 Task: Select the current location as Carlsbad Caverns National Park, New Mexico, United States . Now zoom - , and verify the location . Hide zoom slider
Action: Mouse moved to (122, 74)
Screenshot: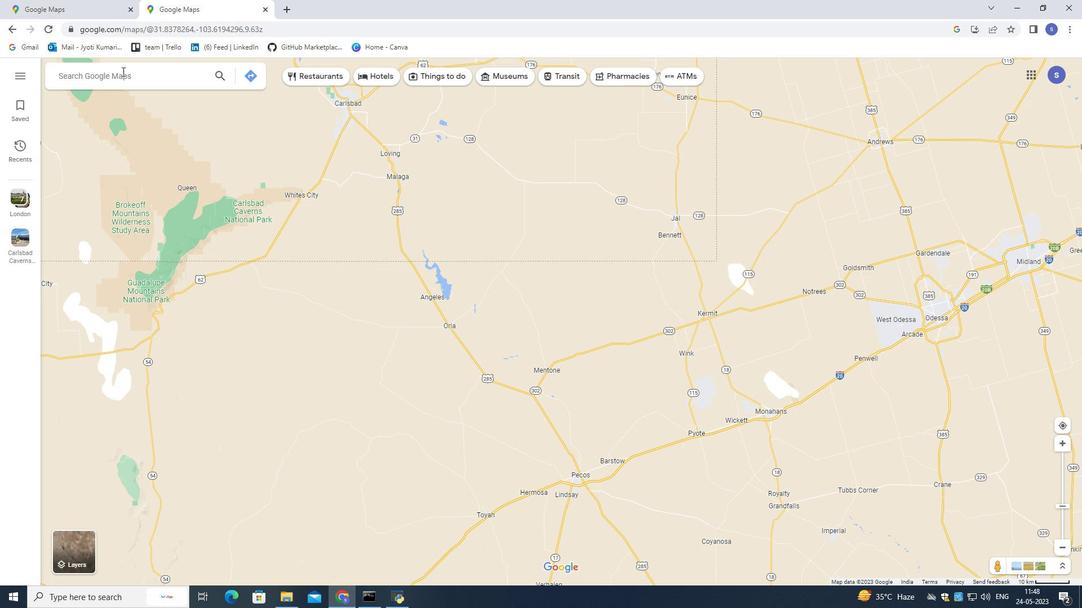 
Action: Mouse pressed left at (122, 74)
Screenshot: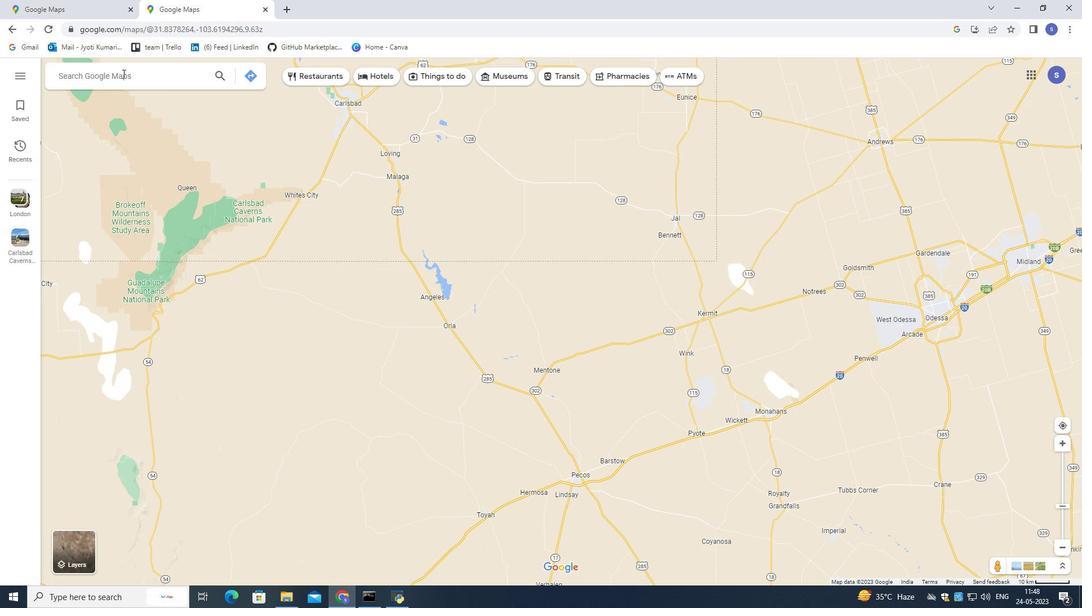 
Action: Key pressed <Key.shift>Cari<Key.backspace>lsbad<Key.space><Key.shift>caverns<Key.space>national<Key.space>parks,<Key.space>new<Key.space>mexico,<Key.space>united<Key.space>state<Key.enter>
Screenshot: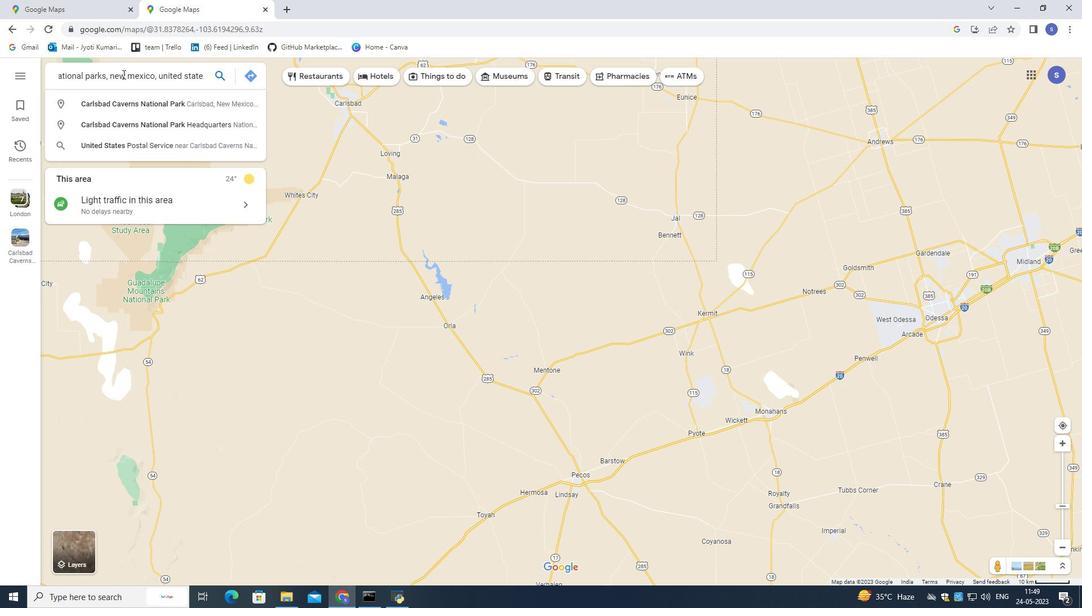 
Action: Mouse moved to (530, 411)
Screenshot: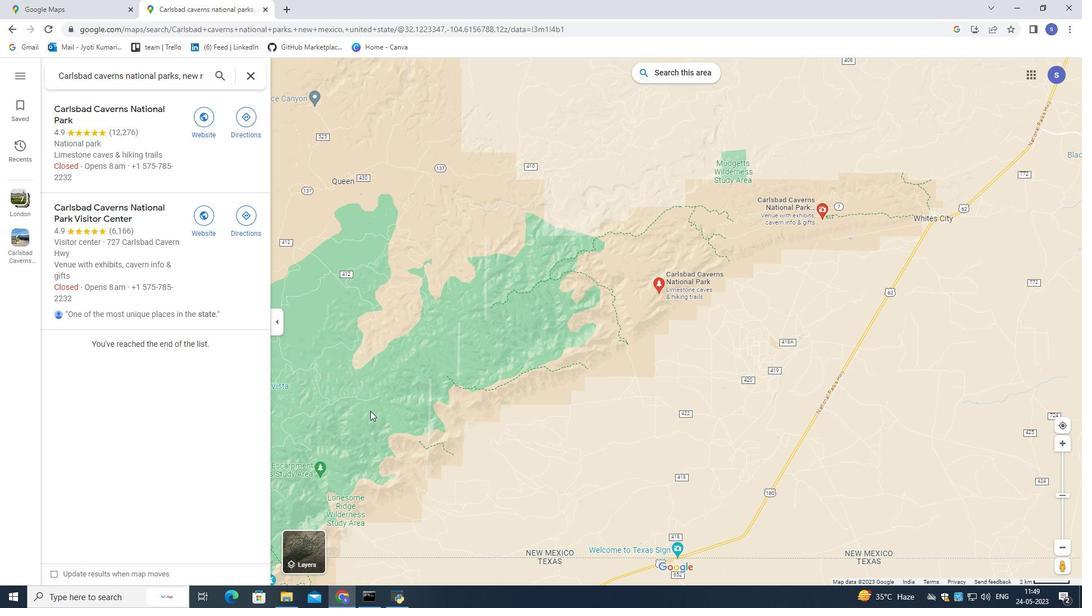 
Action: Mouse scrolled (530, 412) with delta (0, 0)
Screenshot: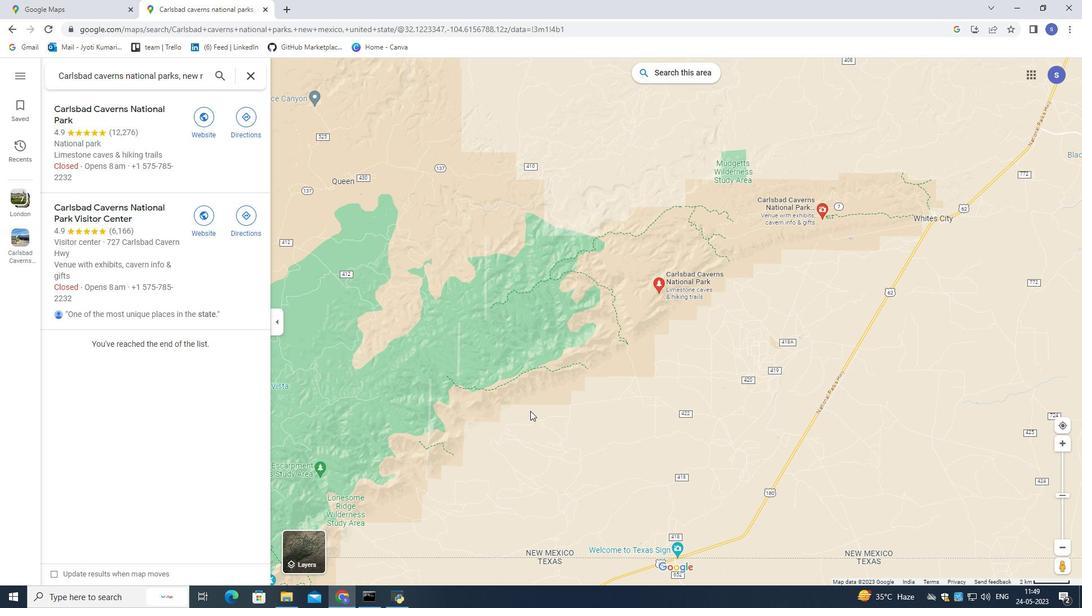 
Action: Mouse moved to (662, 363)
Screenshot: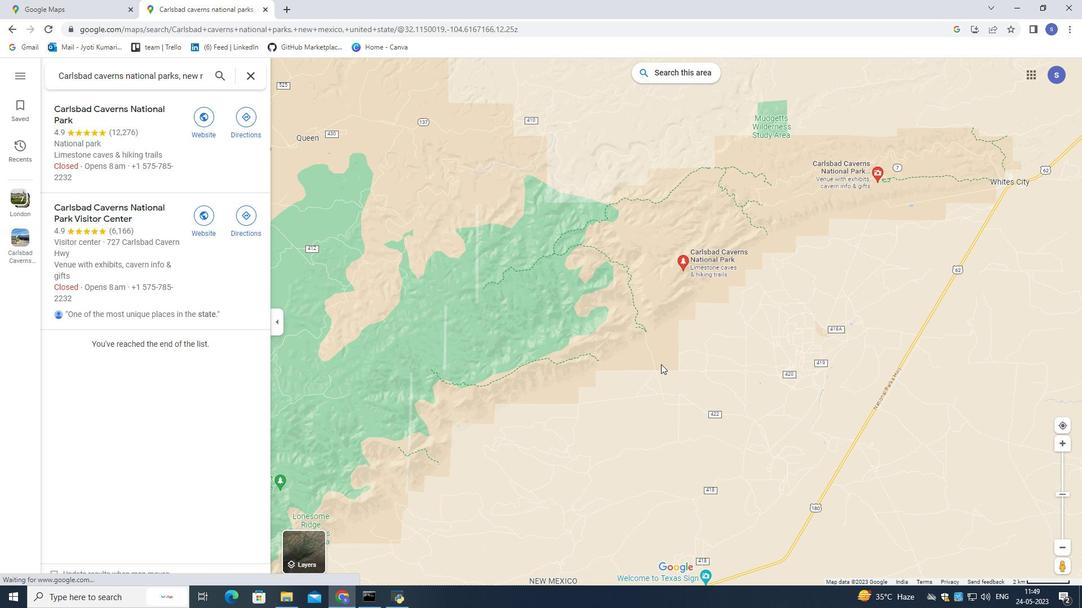 
Action: Mouse pressed left at (662, 363)
Screenshot: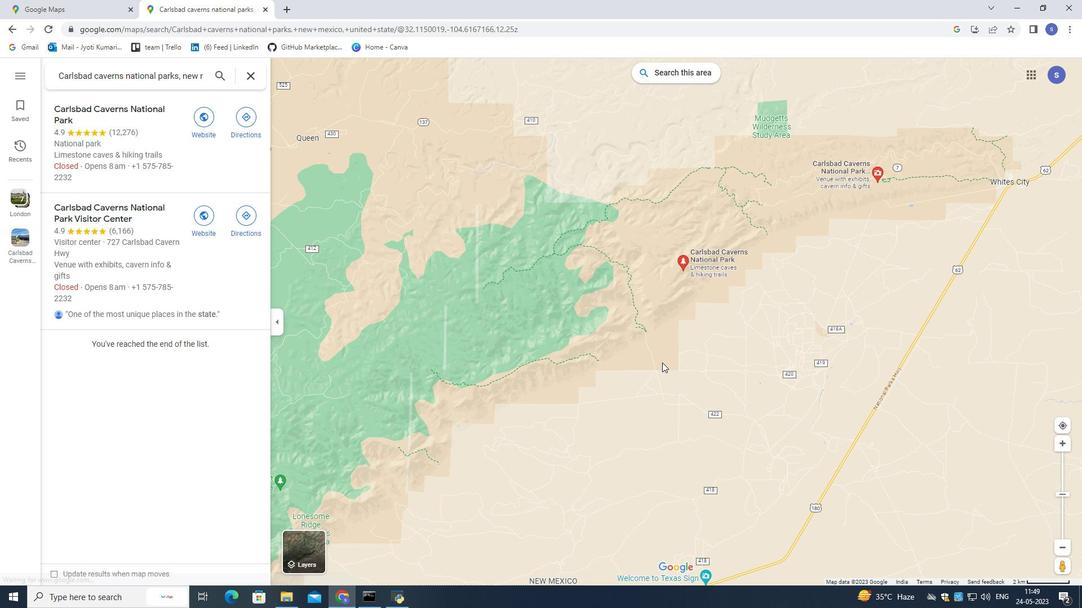 
Action: Mouse moved to (571, 424)
Screenshot: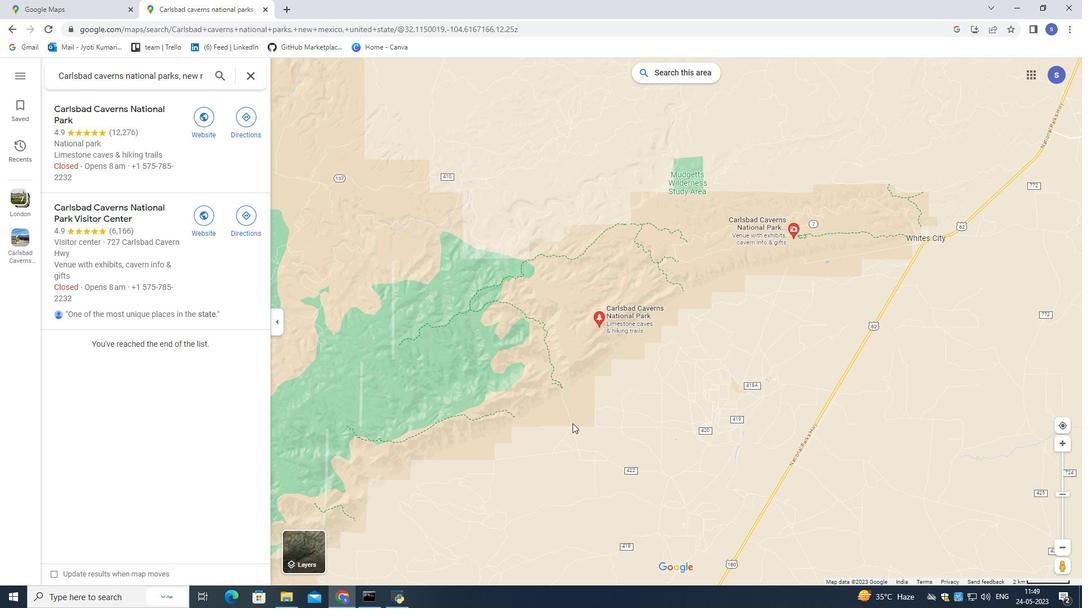 
Action: Mouse scrolled (571, 425) with delta (0, 0)
Screenshot: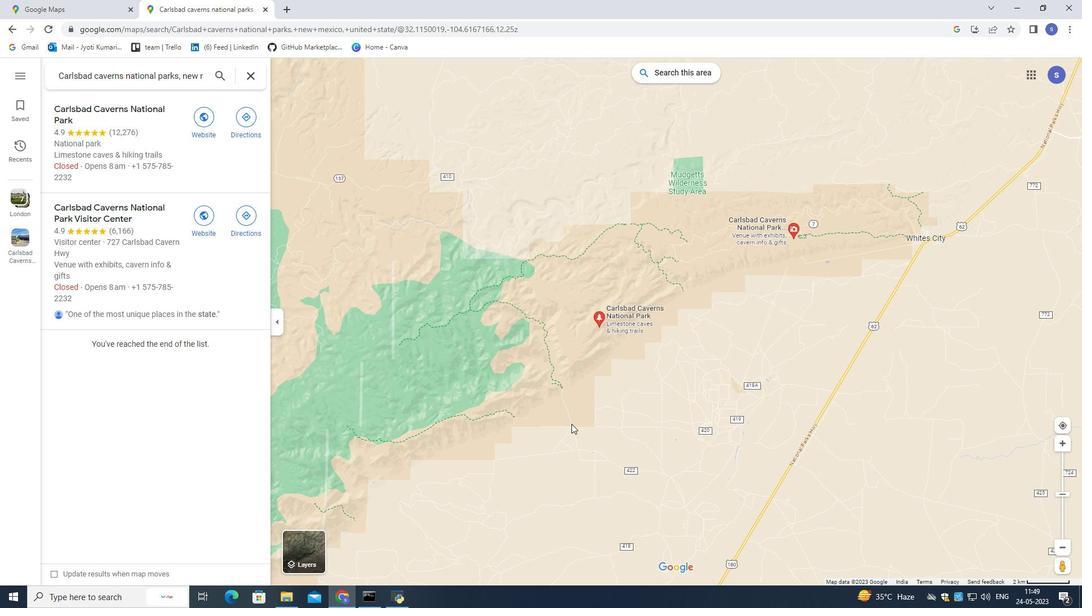 
Action: Mouse scrolled (571, 425) with delta (0, 0)
Screenshot: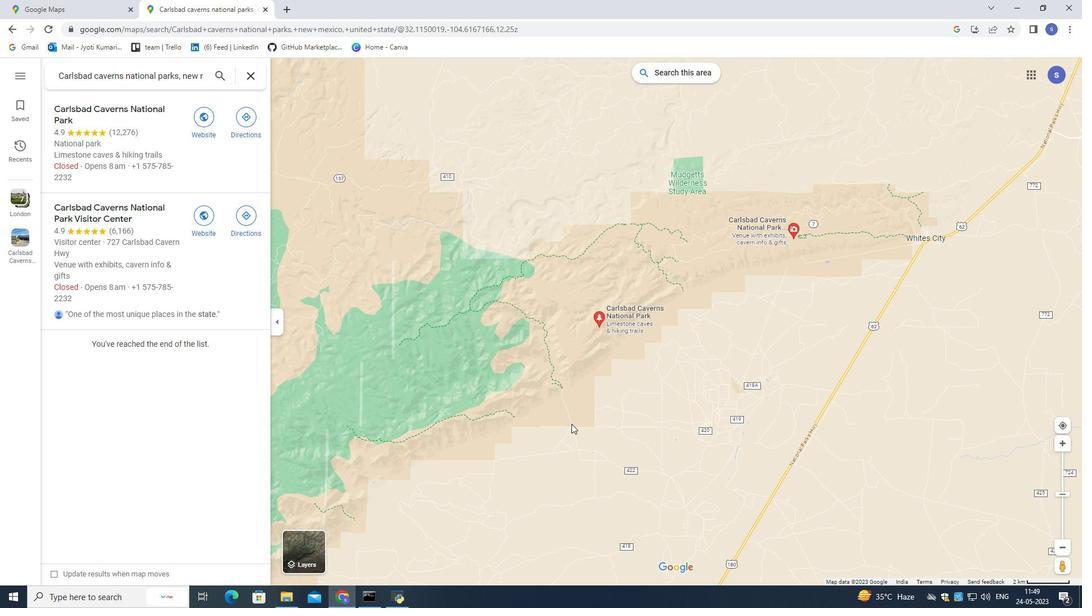 
Action: Mouse scrolled (571, 425) with delta (0, 0)
Screenshot: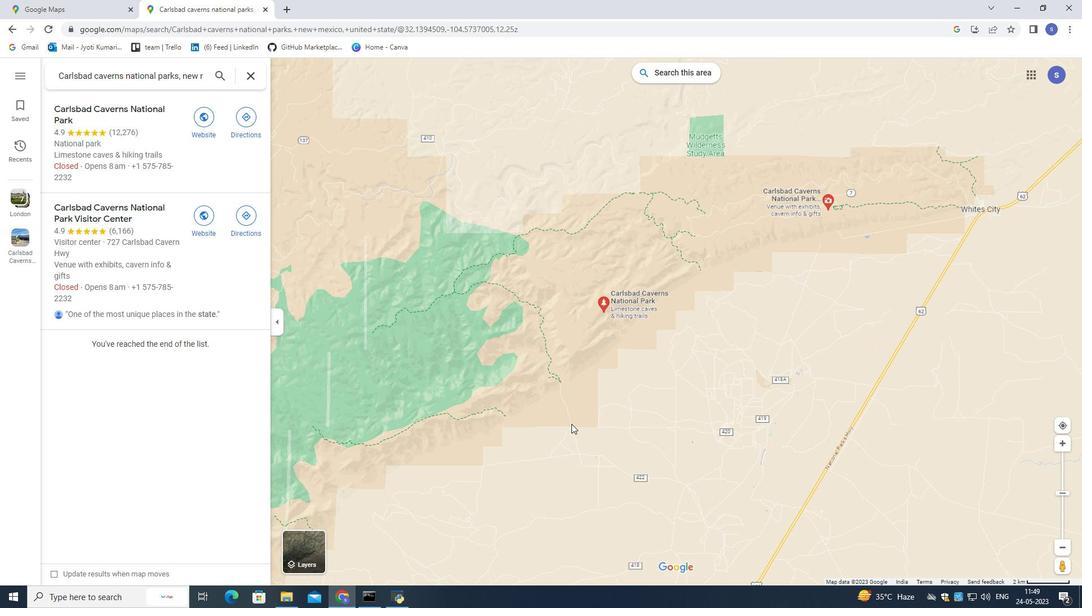 
Action: Mouse scrolled (571, 425) with delta (0, 0)
Screenshot: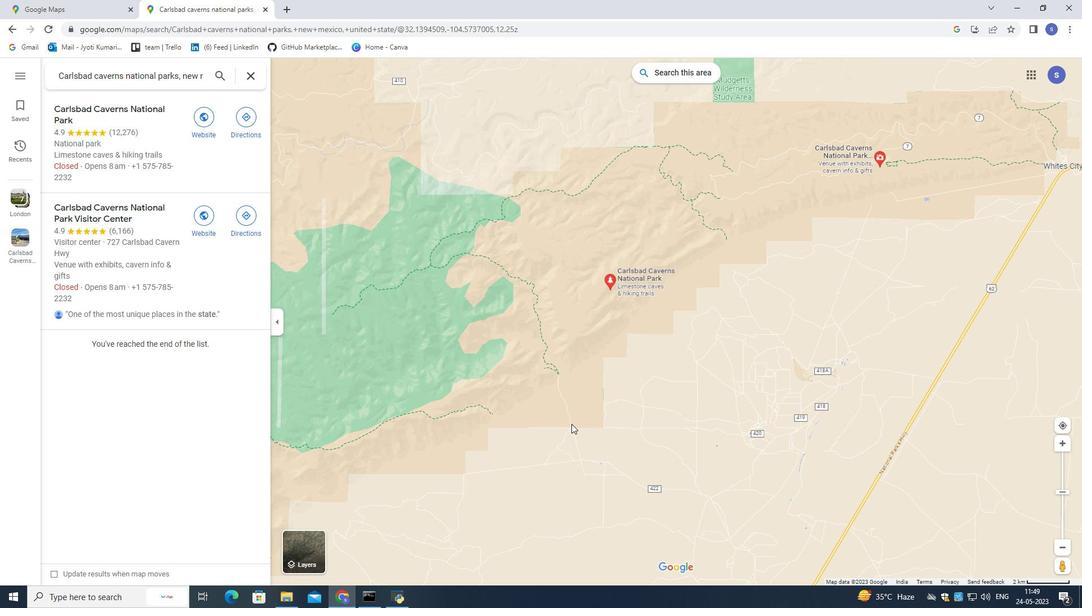 
Action: Mouse moved to (130, 147)
Screenshot: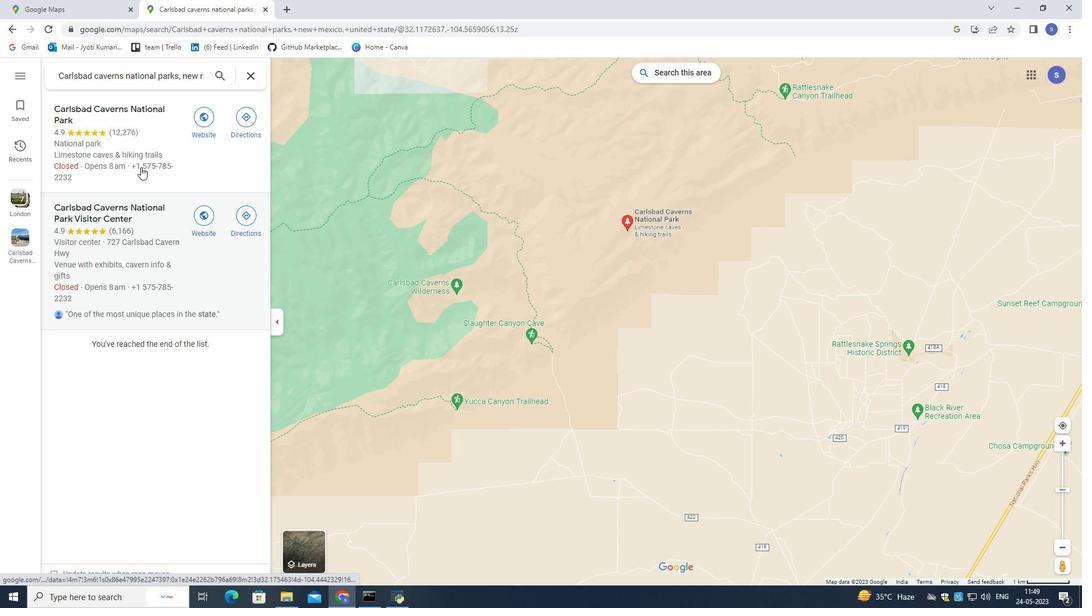 
Action: Mouse pressed left at (130, 147)
Screenshot: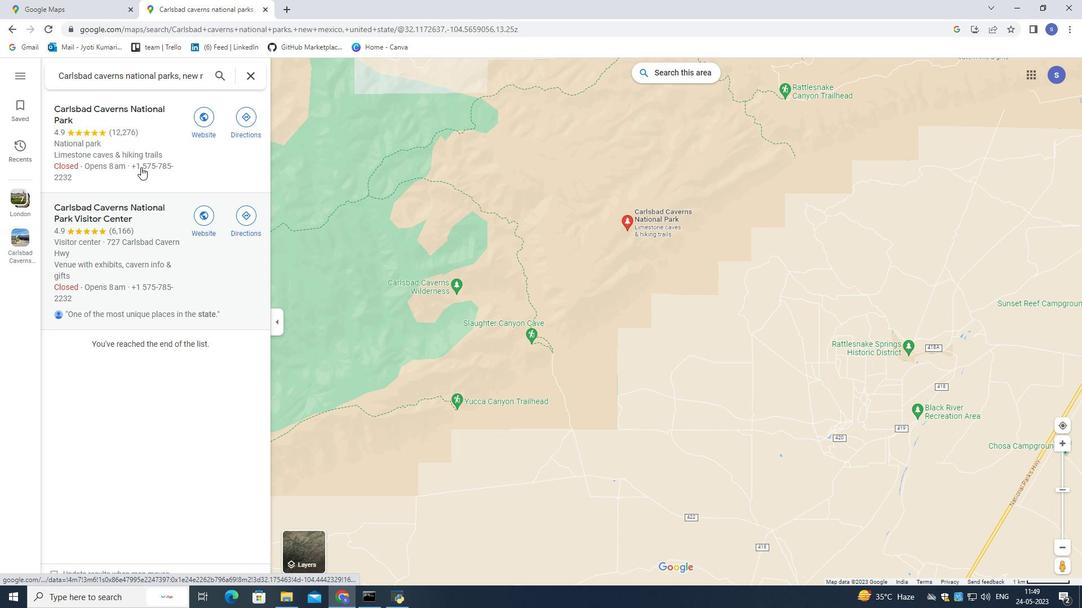 
Action: Mouse moved to (577, 298)
Screenshot: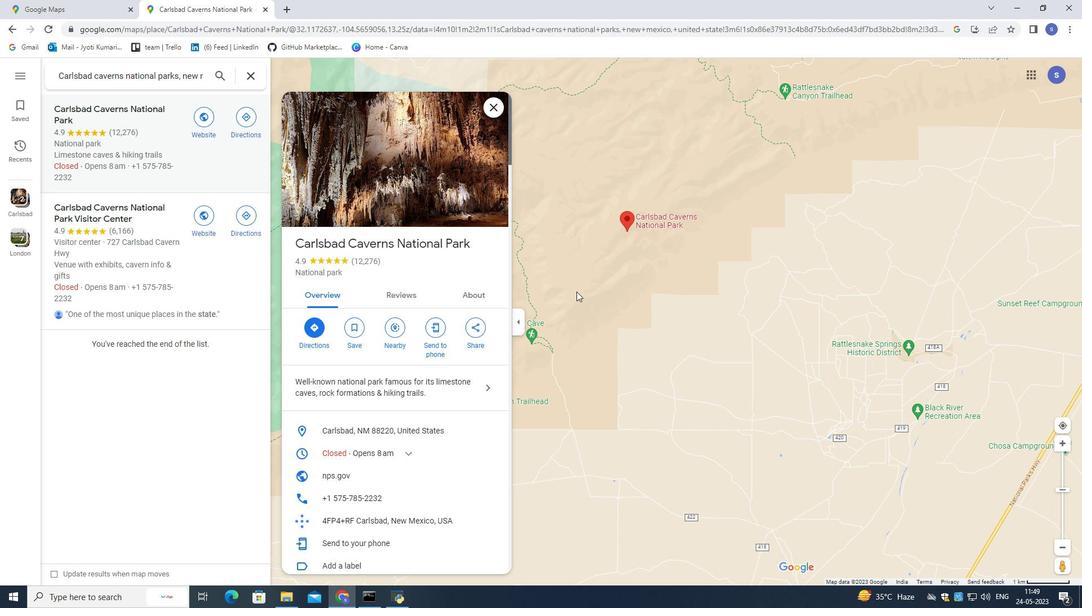 
Action: Mouse scrolled (577, 298) with delta (0, 0)
Screenshot: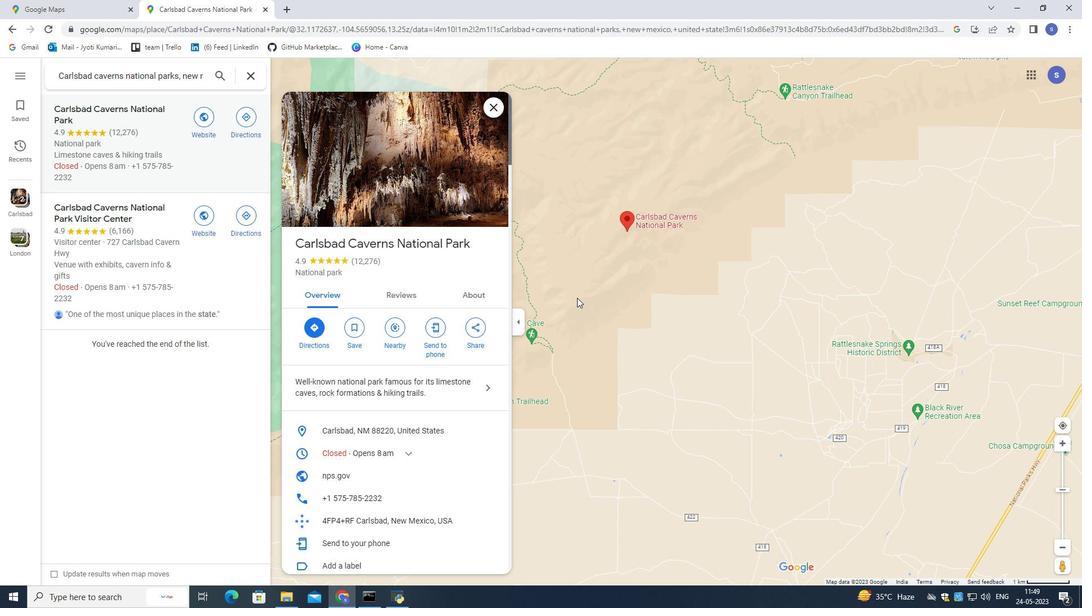
Action: Mouse scrolled (577, 298) with delta (0, 0)
Screenshot: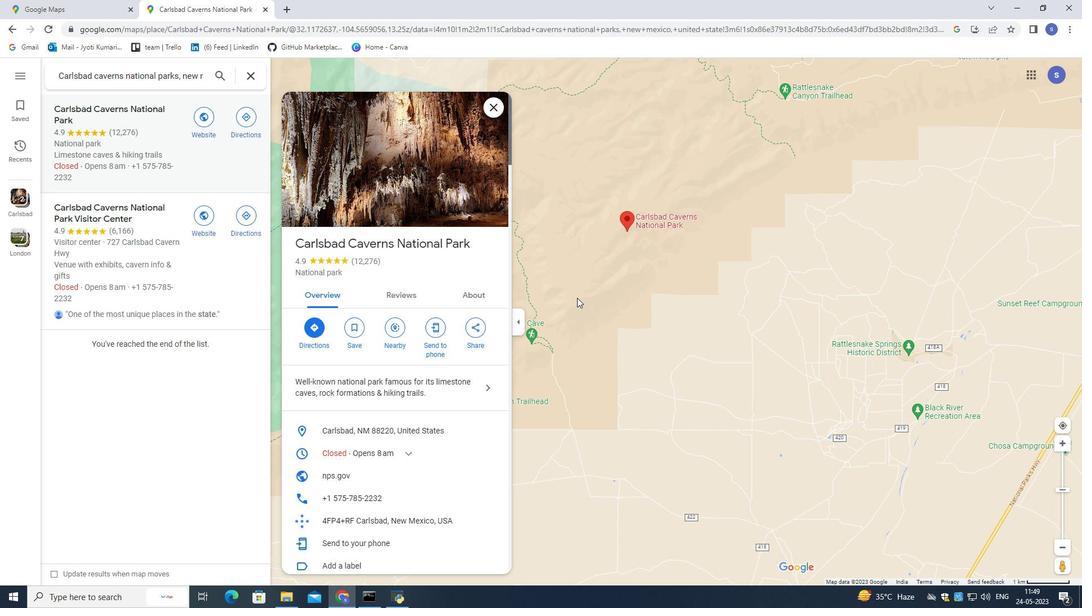 
Action: Mouse scrolled (577, 298) with delta (0, 0)
Screenshot: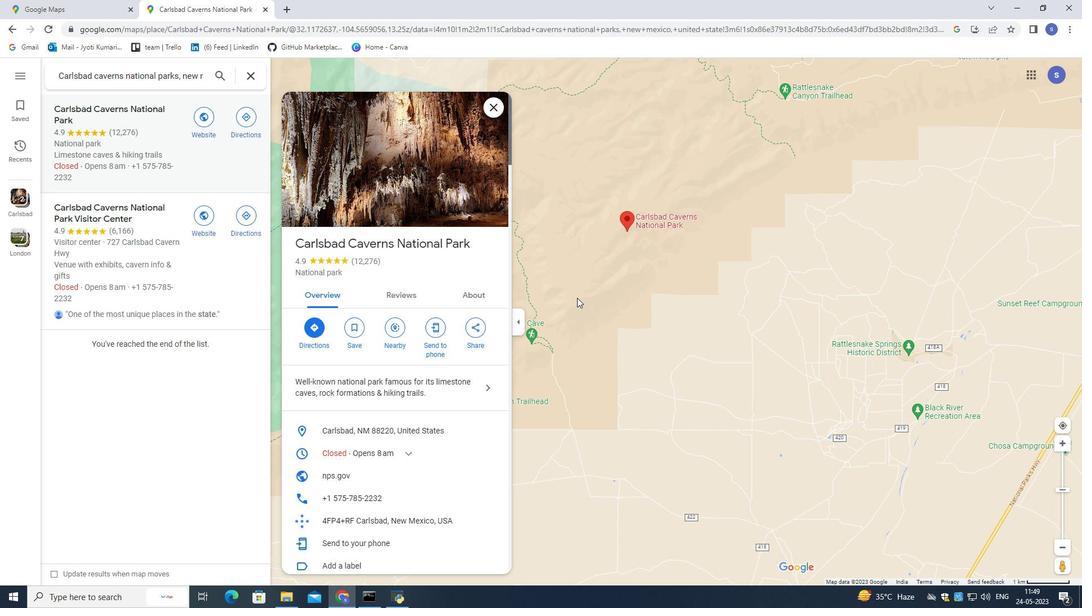 
Action: Mouse scrolled (577, 298) with delta (0, 0)
Screenshot: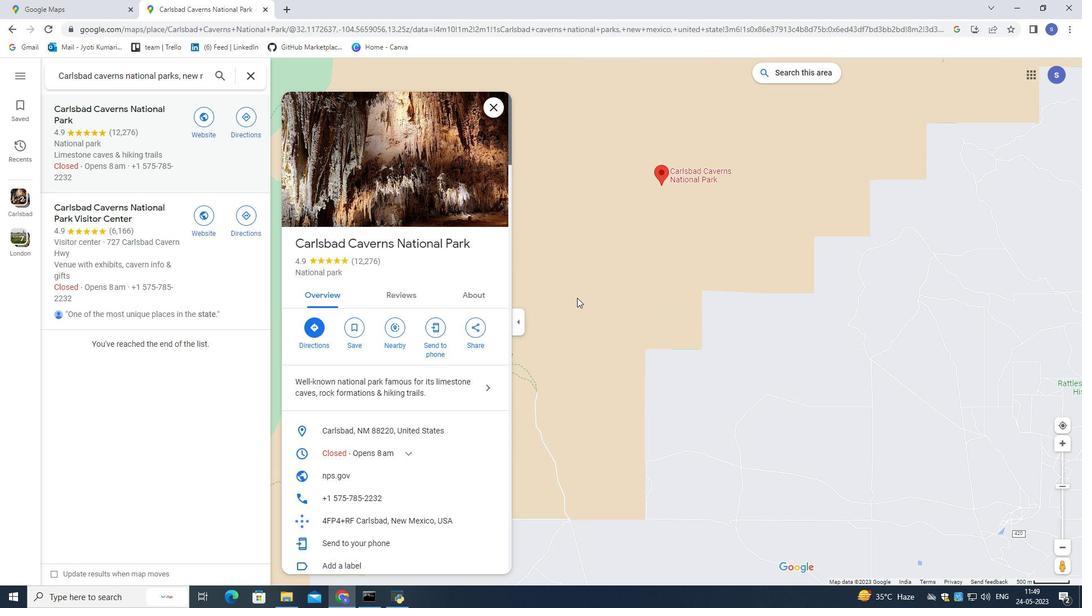 
Action: Mouse moved to (612, 271)
Screenshot: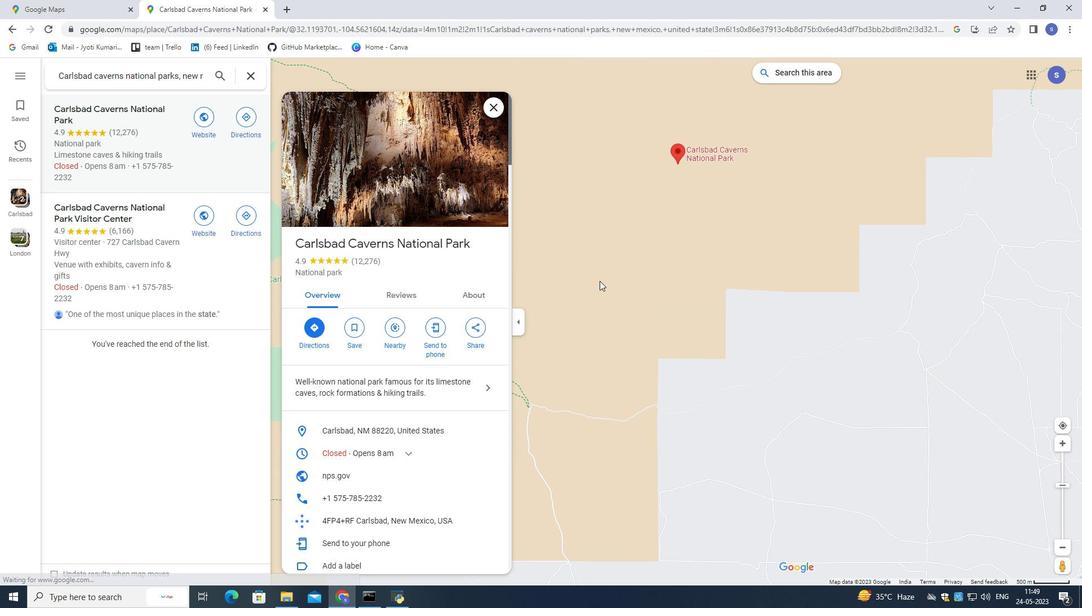 
Action: Mouse pressed left at (612, 271)
Screenshot: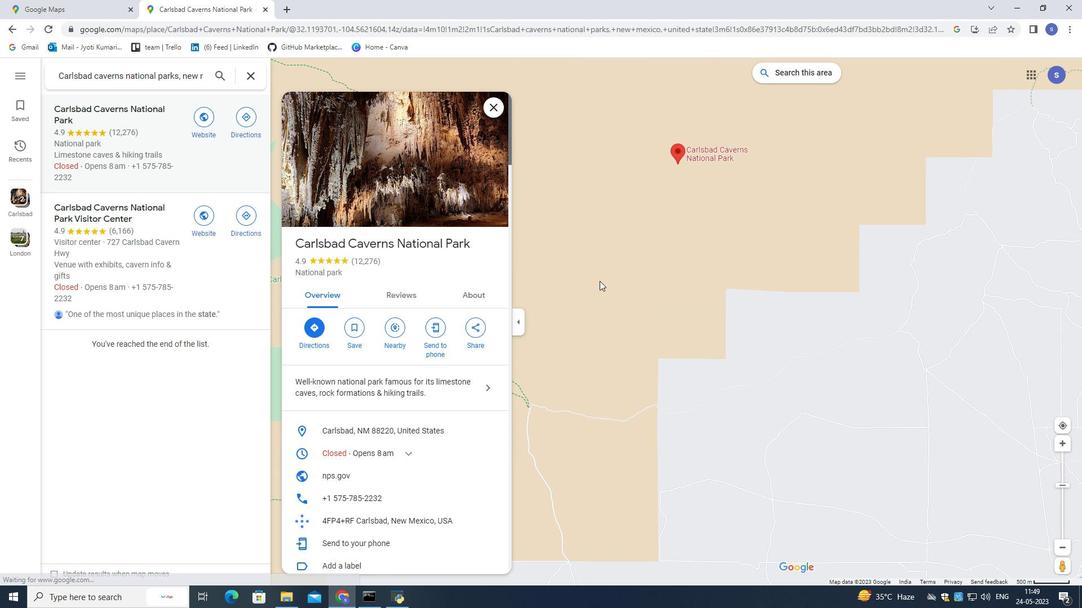
Action: Mouse moved to (546, 369)
Screenshot: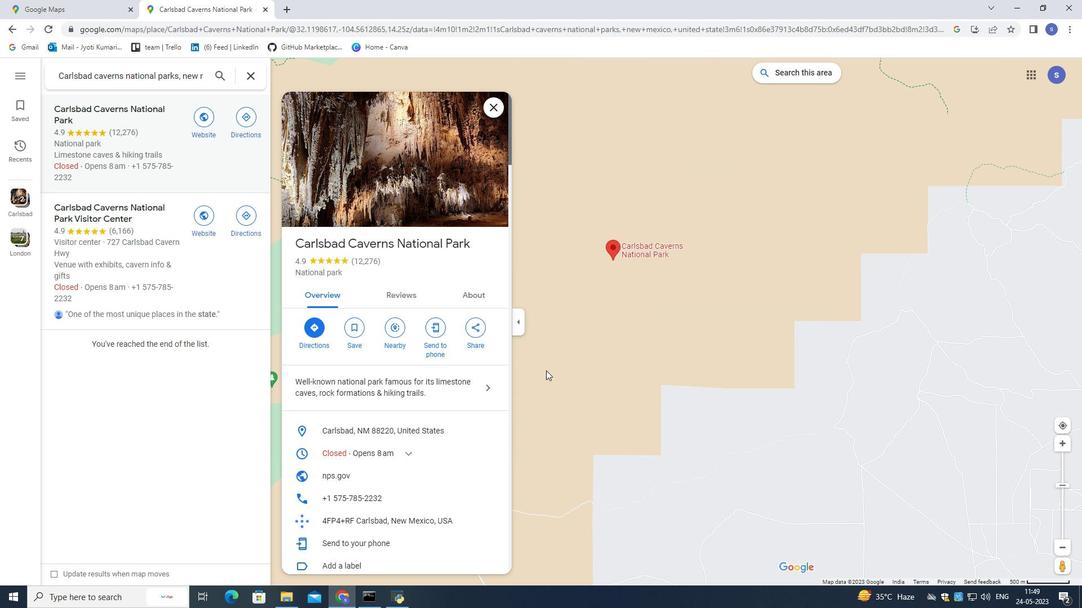 
Action: Mouse scrolled (546, 369) with delta (0, 0)
Screenshot: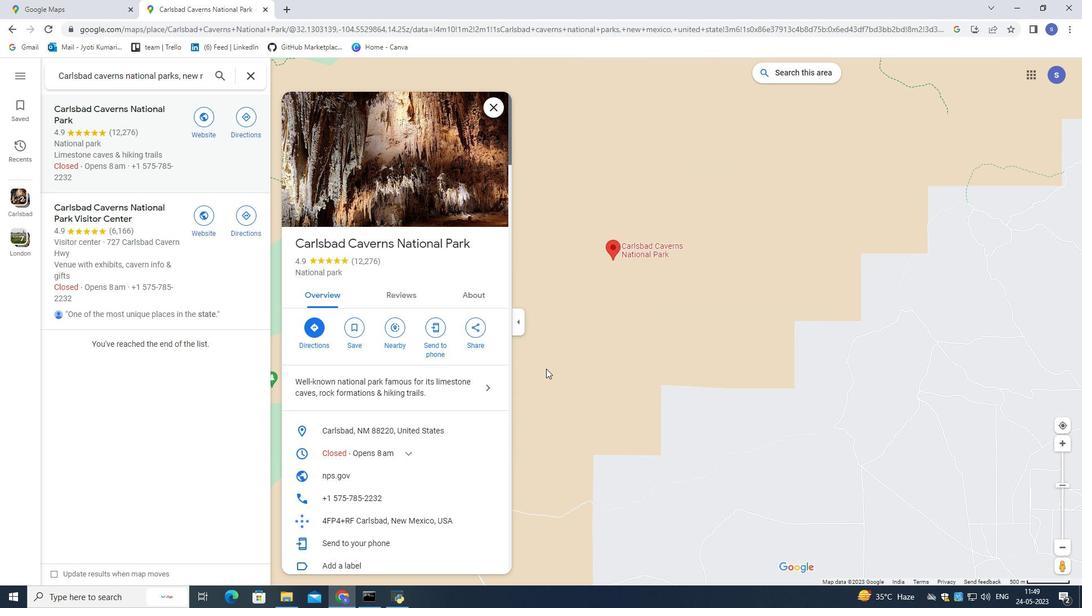 
Action: Mouse scrolled (546, 369) with delta (0, 0)
Screenshot: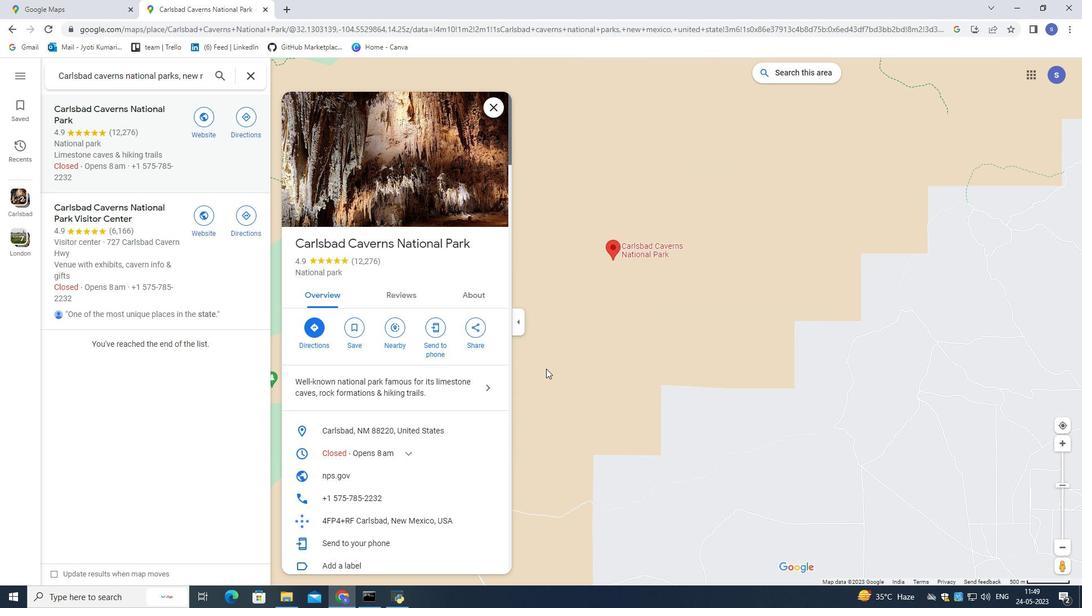 
Action: Mouse moved to (578, 353)
Screenshot: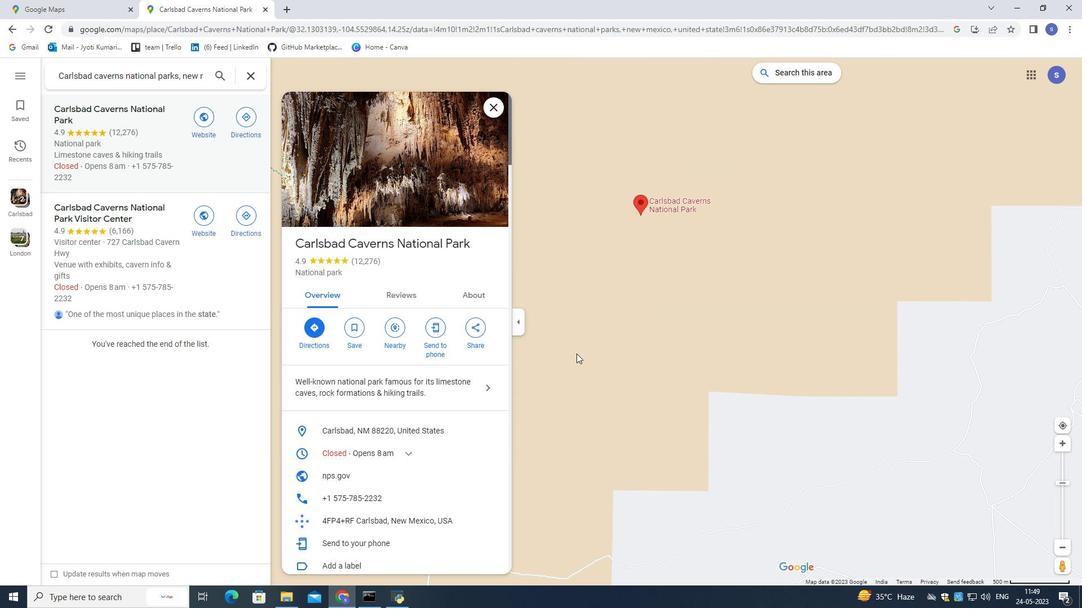 
Action: Mouse scrolled (578, 354) with delta (0, 0)
Screenshot: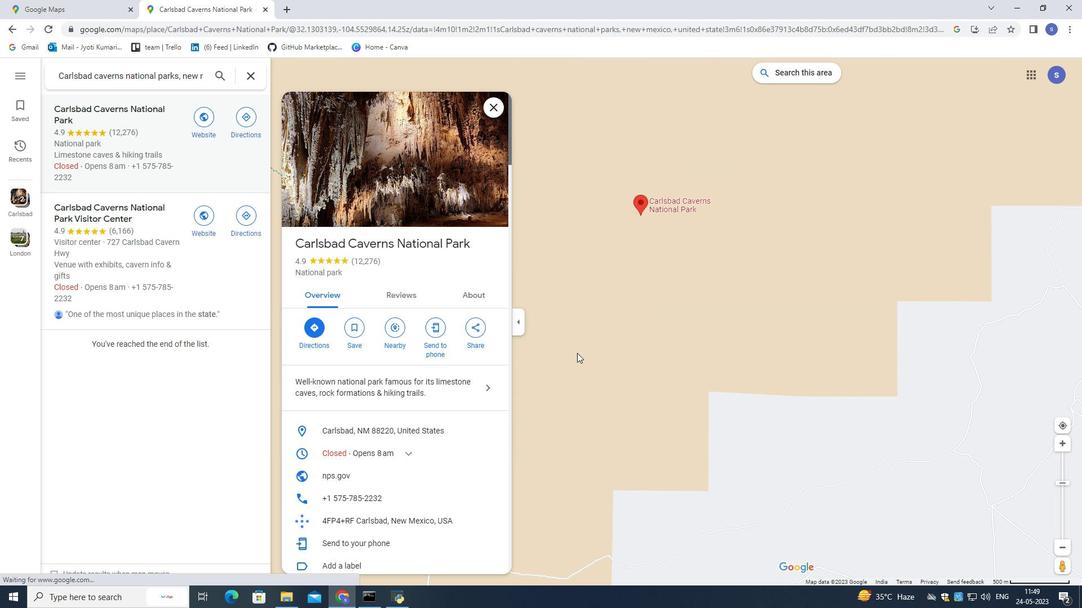 
Action: Mouse scrolled (578, 354) with delta (0, 0)
Screenshot: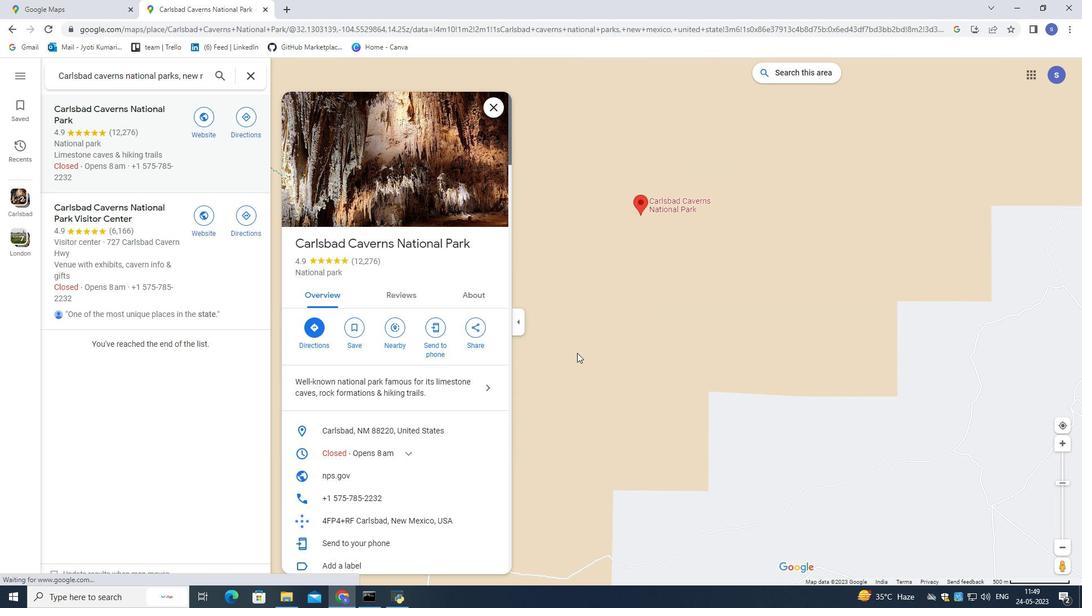 
Action: Mouse scrolled (578, 354) with delta (0, 0)
Screenshot: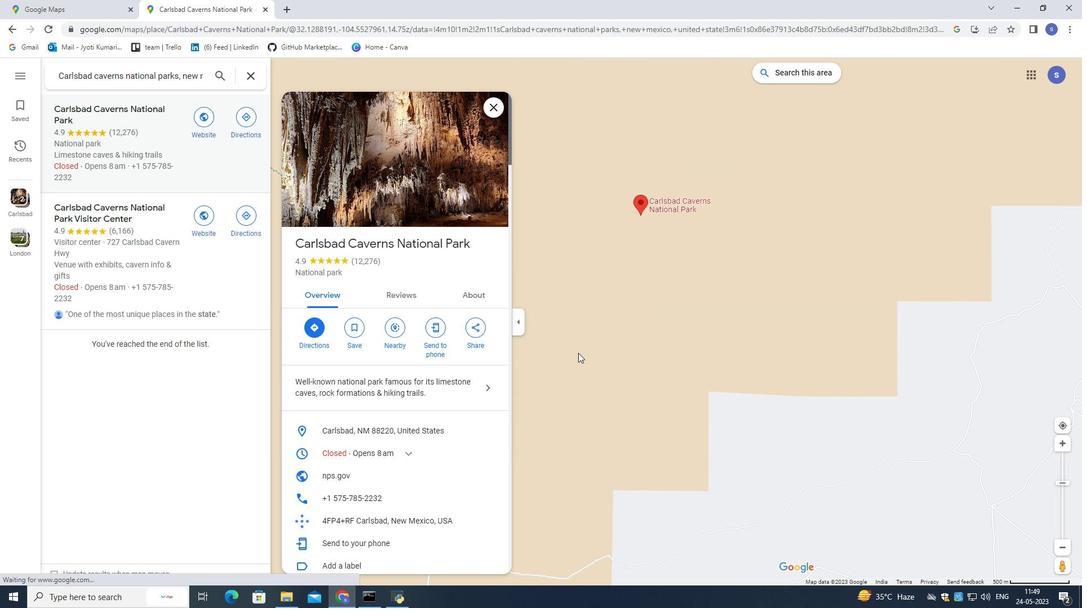 
Action: Mouse moved to (616, 317)
Screenshot: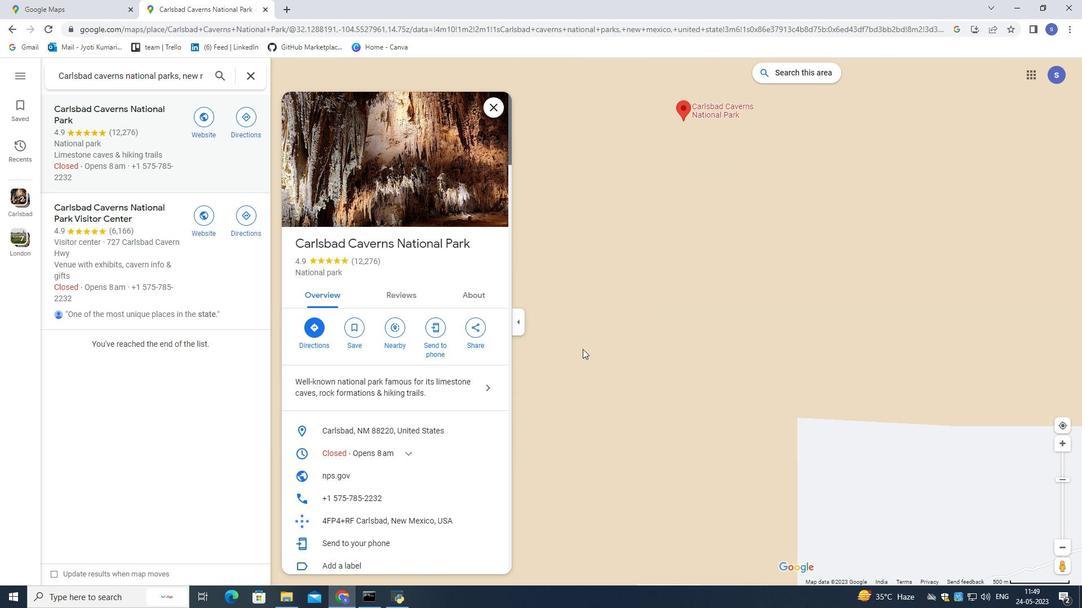
Action: Mouse pressed left at (616, 317)
Screenshot: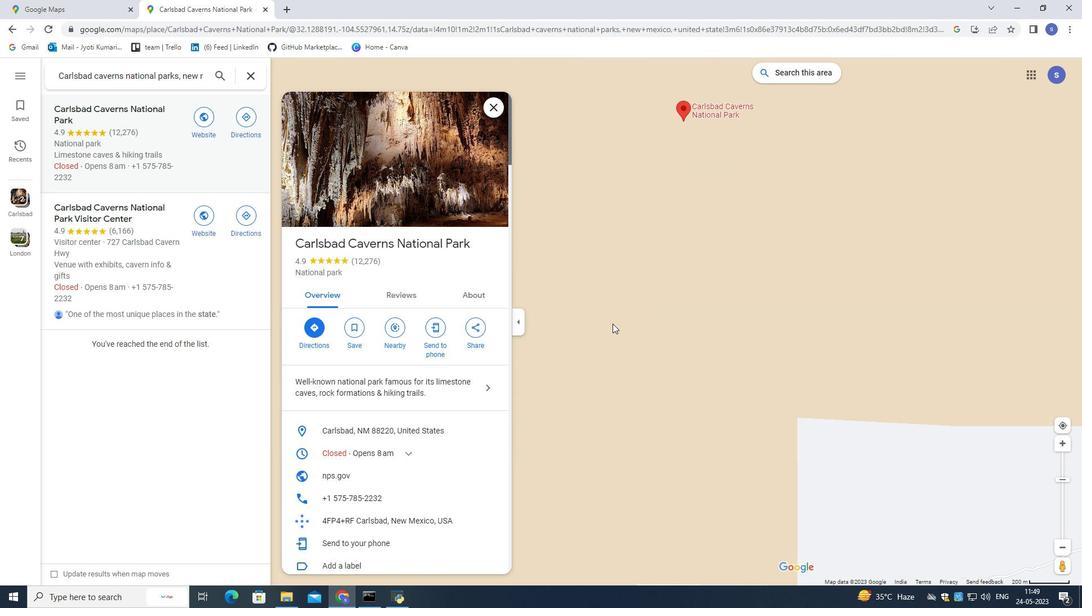 
Action: Mouse moved to (567, 419)
Screenshot: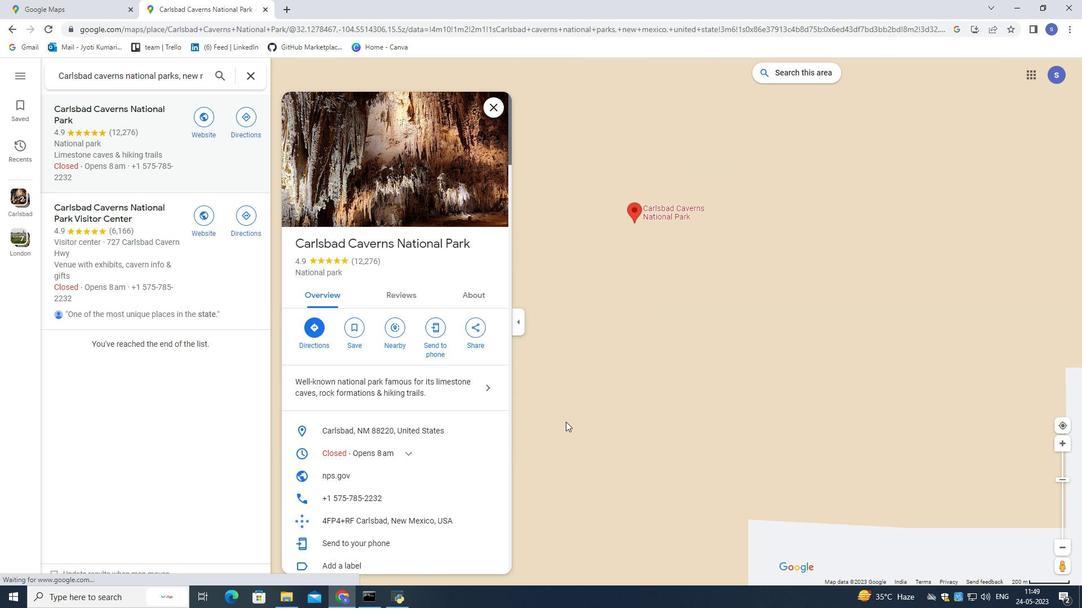 
Action: Mouse scrolled (567, 420) with delta (0, 0)
Screenshot: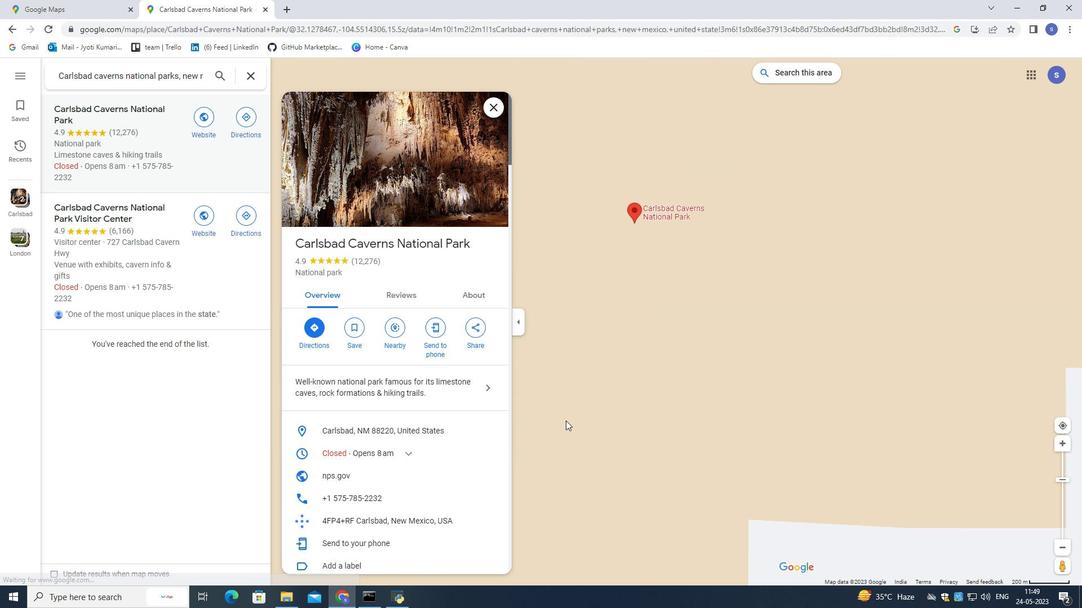 
Action: Mouse scrolled (567, 420) with delta (0, 0)
Screenshot: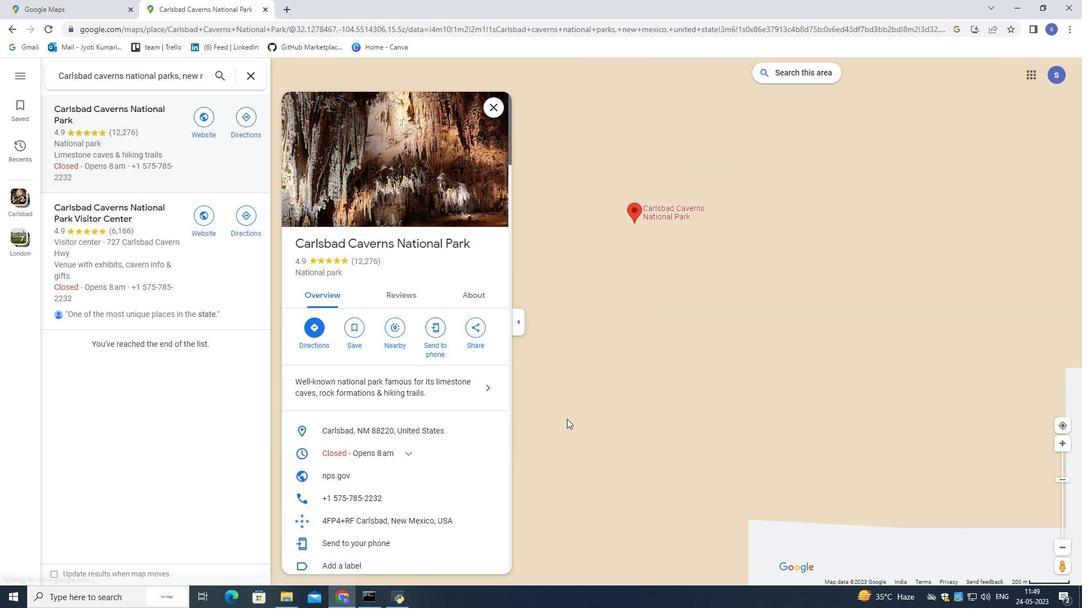 
Action: Mouse scrolled (567, 420) with delta (0, 0)
Screenshot: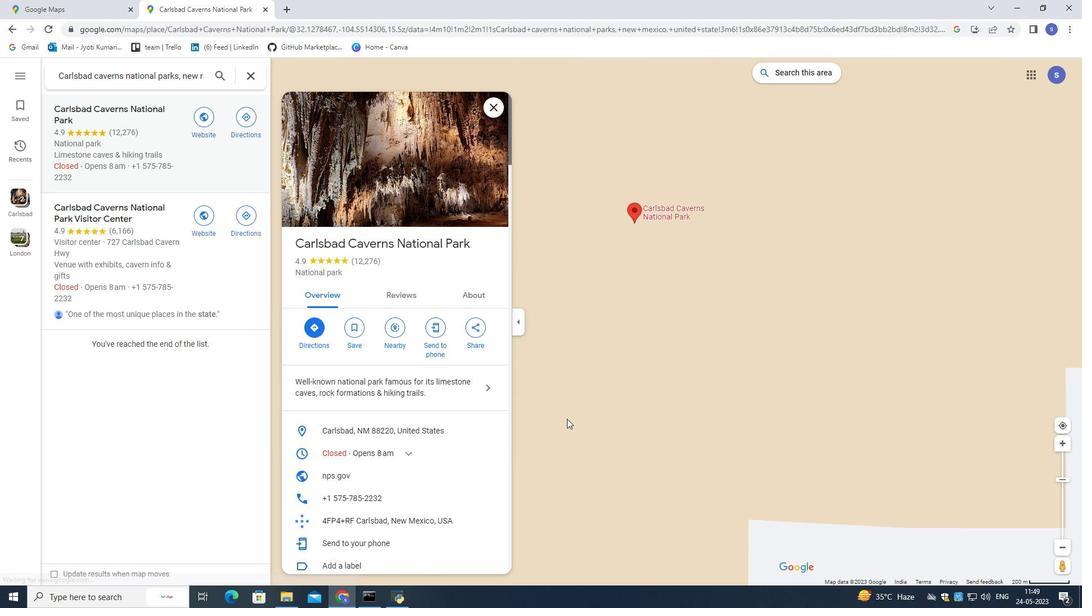 
Action: Mouse moved to (618, 330)
Screenshot: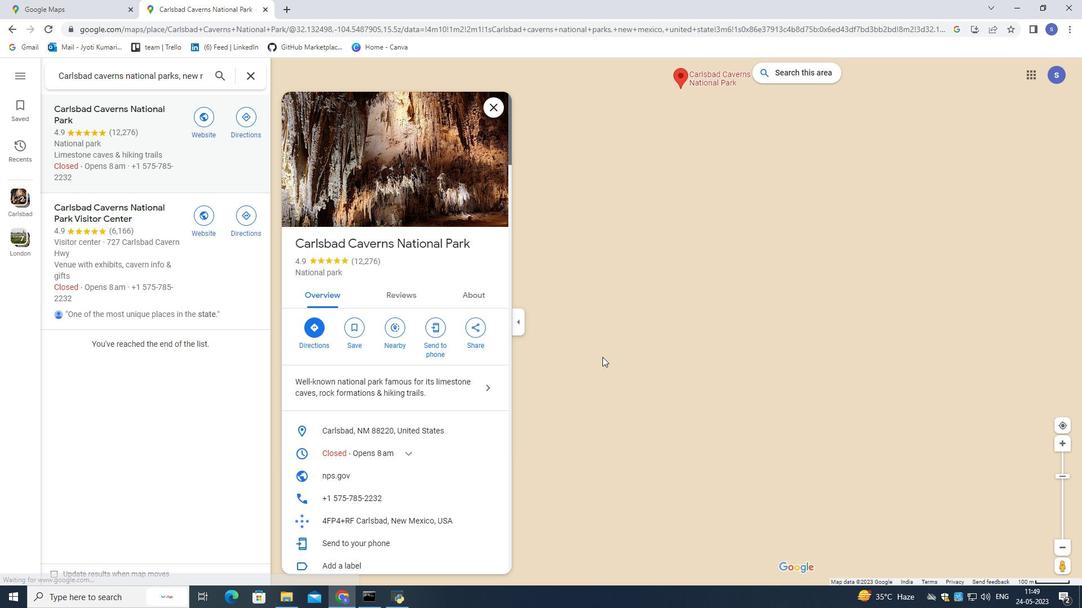 
Action: Mouse pressed left at (618, 330)
Screenshot: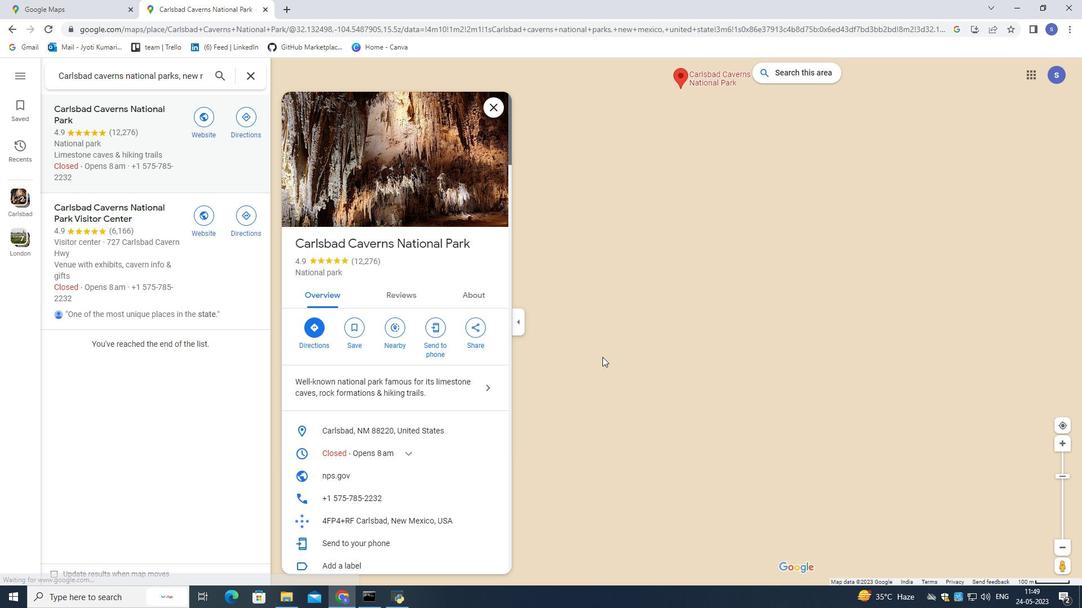 
Action: Mouse moved to (542, 475)
Screenshot: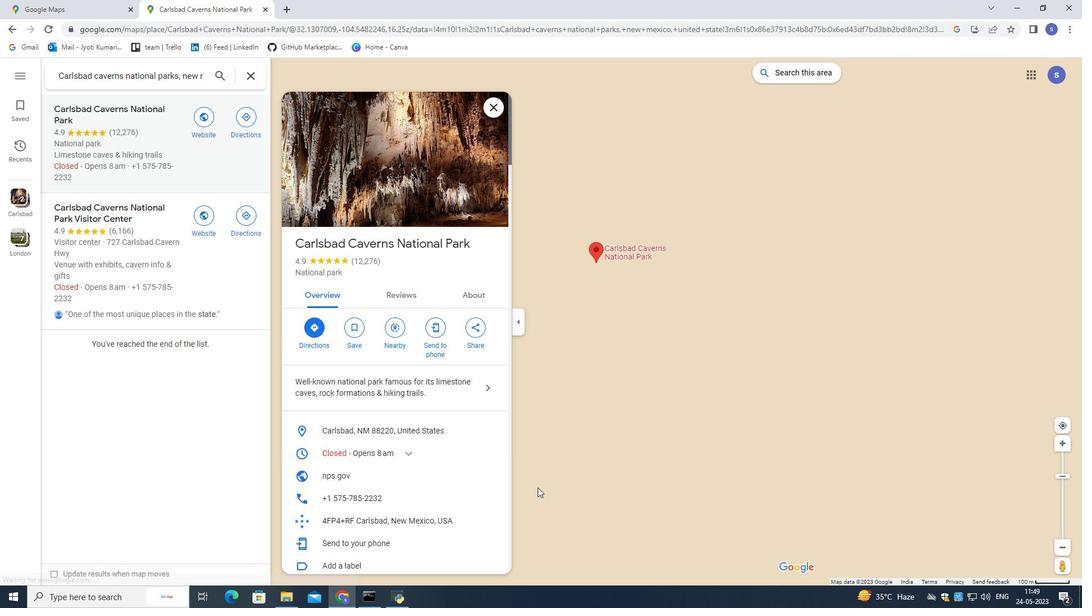 
Action: Mouse scrolled (542, 476) with delta (0, 0)
Screenshot: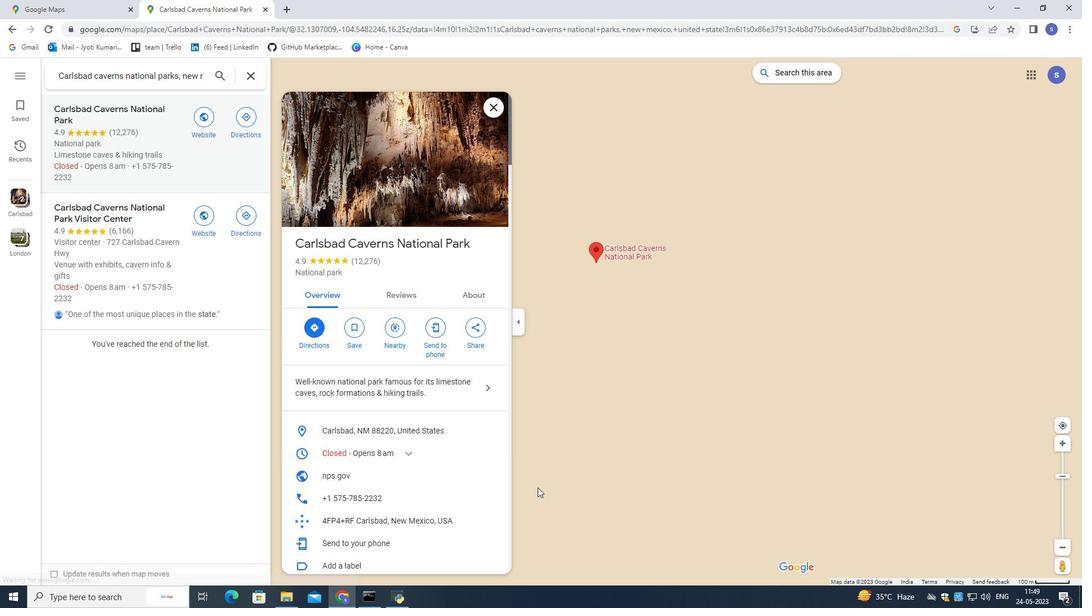 
Action: Mouse scrolled (542, 476) with delta (0, 0)
Screenshot: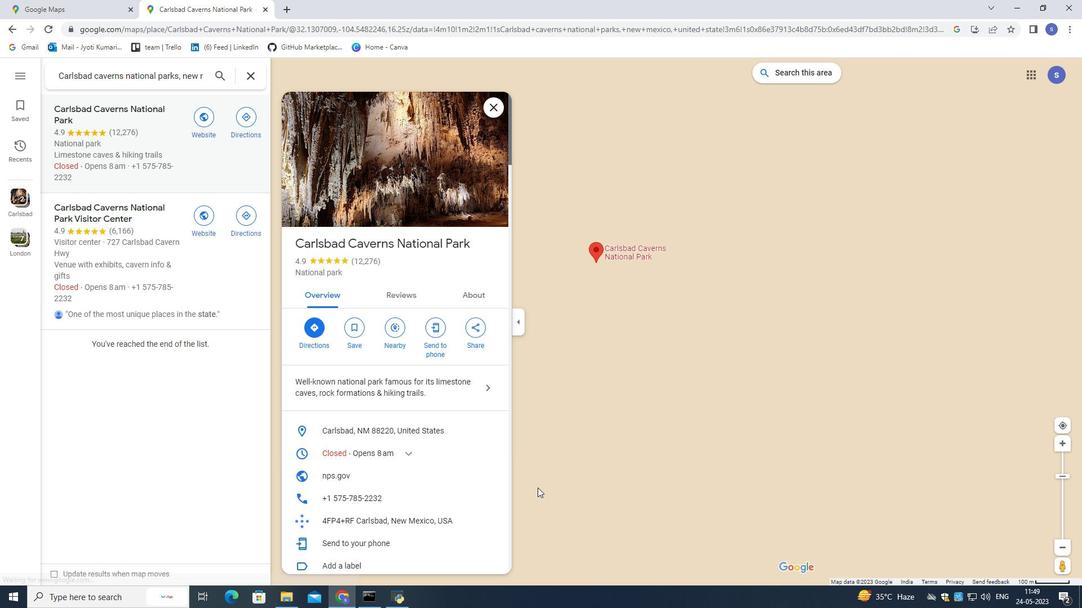 
Action: Mouse scrolled (542, 476) with delta (0, 0)
Screenshot: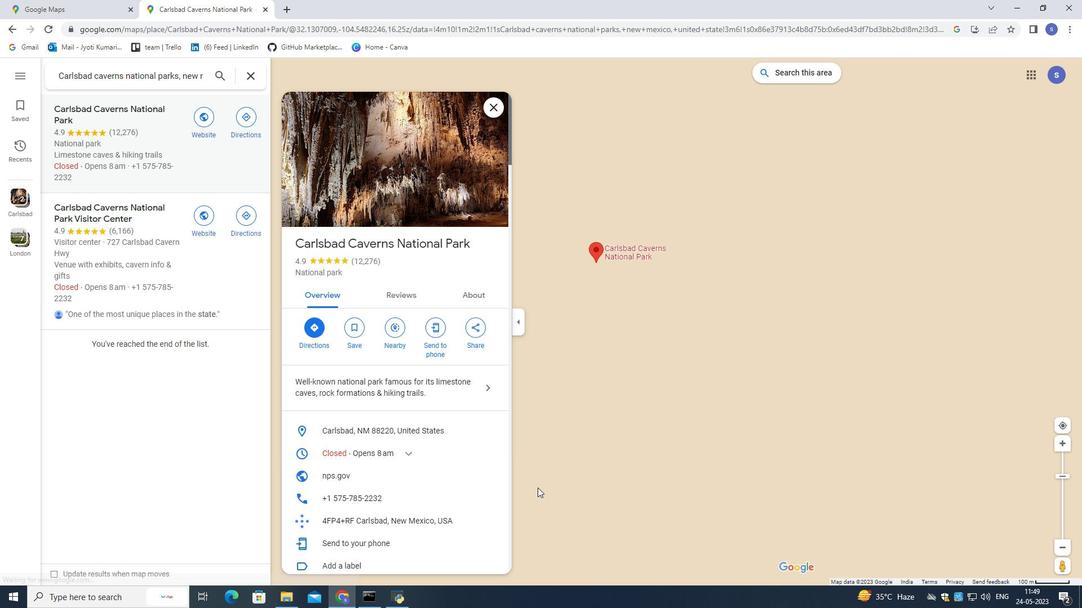 
Action: Mouse scrolled (542, 476) with delta (0, 0)
Screenshot: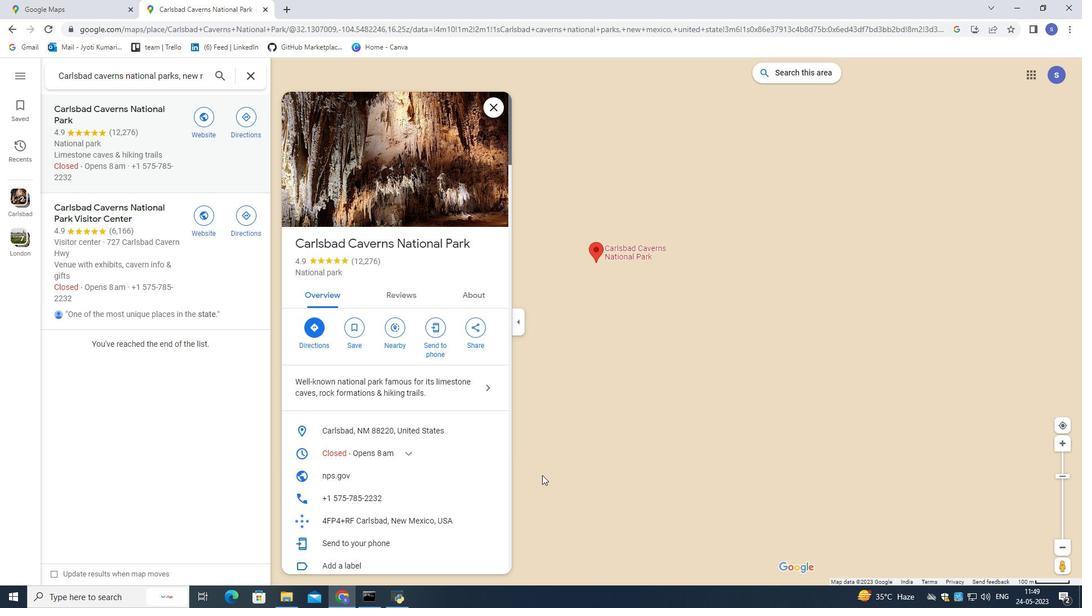 
Action: Mouse moved to (564, 413)
Screenshot: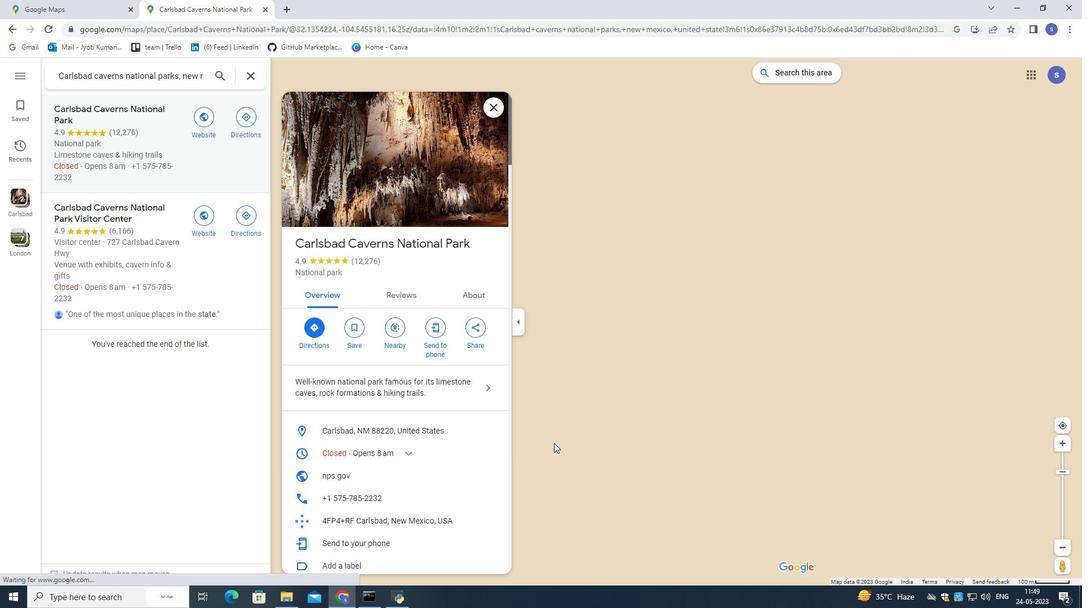 
Action: Mouse pressed left at (564, 413)
Screenshot: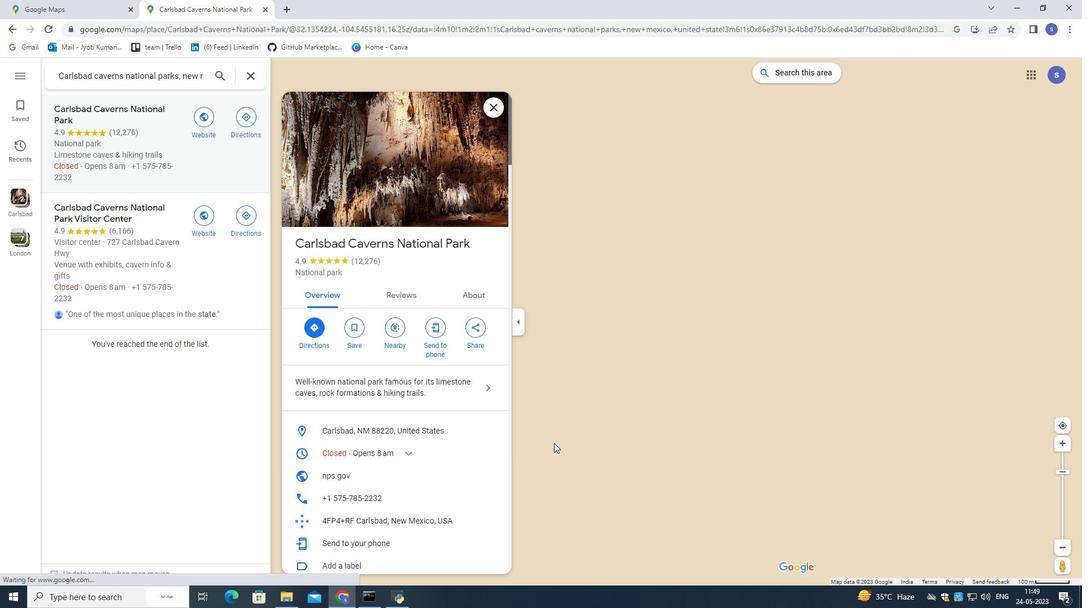
Action: Mouse moved to (556, 452)
Screenshot: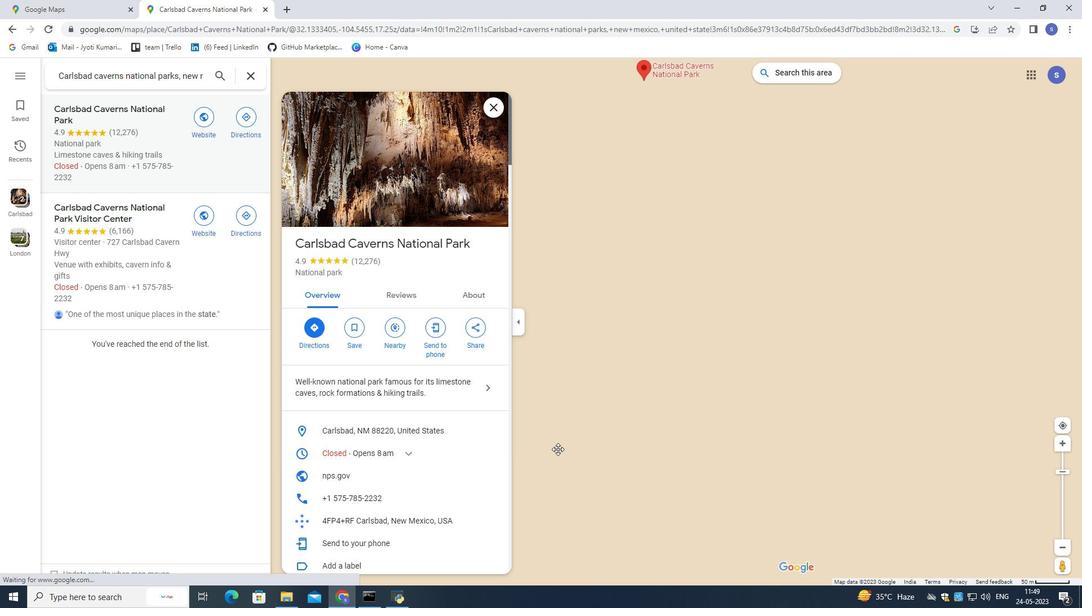 
Action: Mouse scrolled (556, 452) with delta (0, 0)
Screenshot: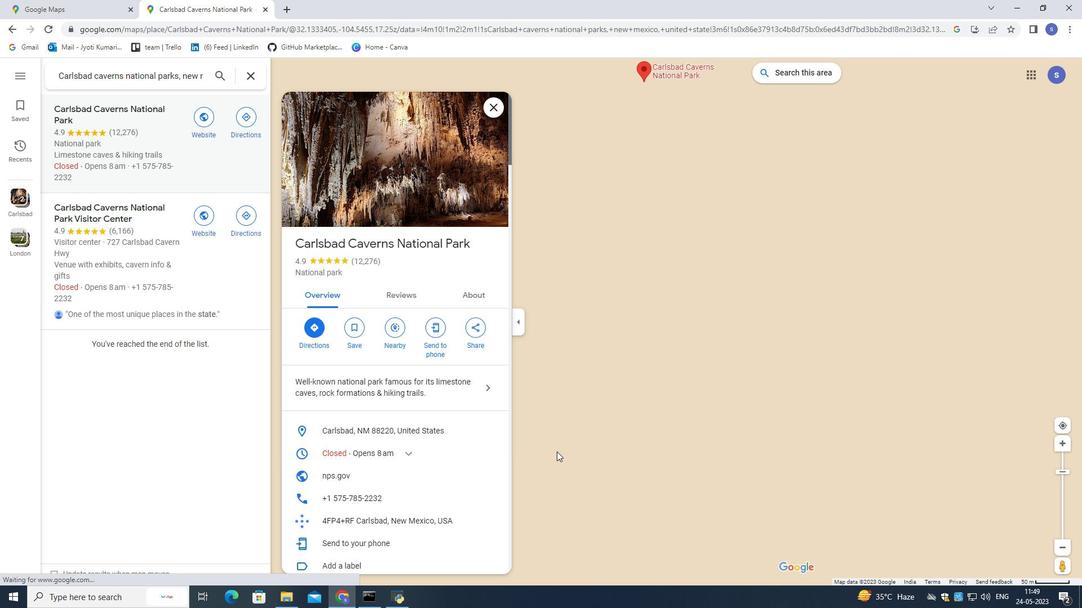 
Action: Mouse scrolled (556, 452) with delta (0, 0)
Screenshot: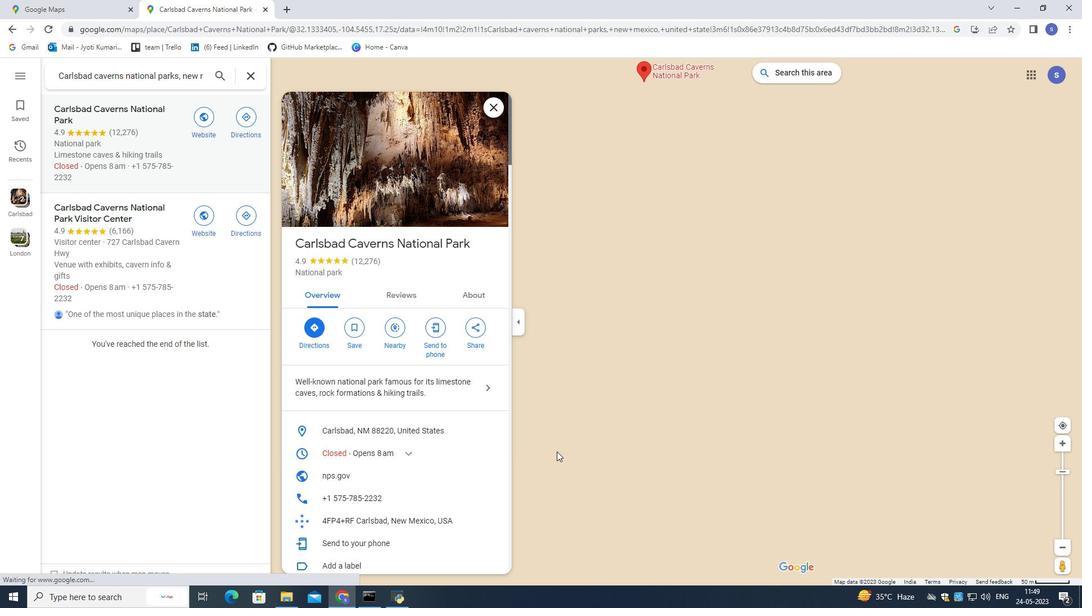 
Action: Mouse moved to (560, 376)
Screenshot: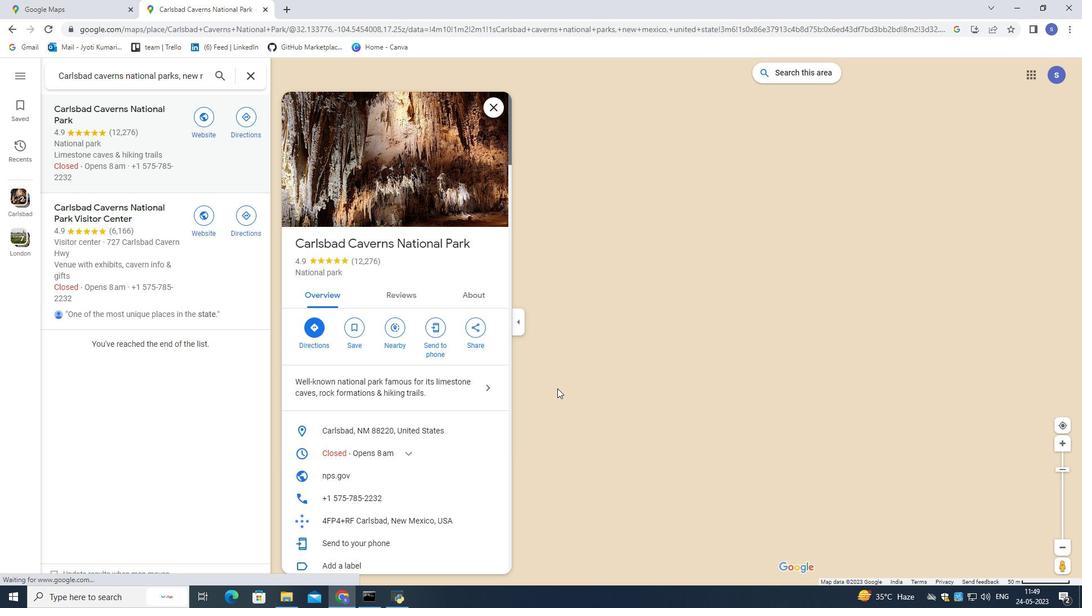 
Action: Mouse pressed left at (560, 376)
Screenshot: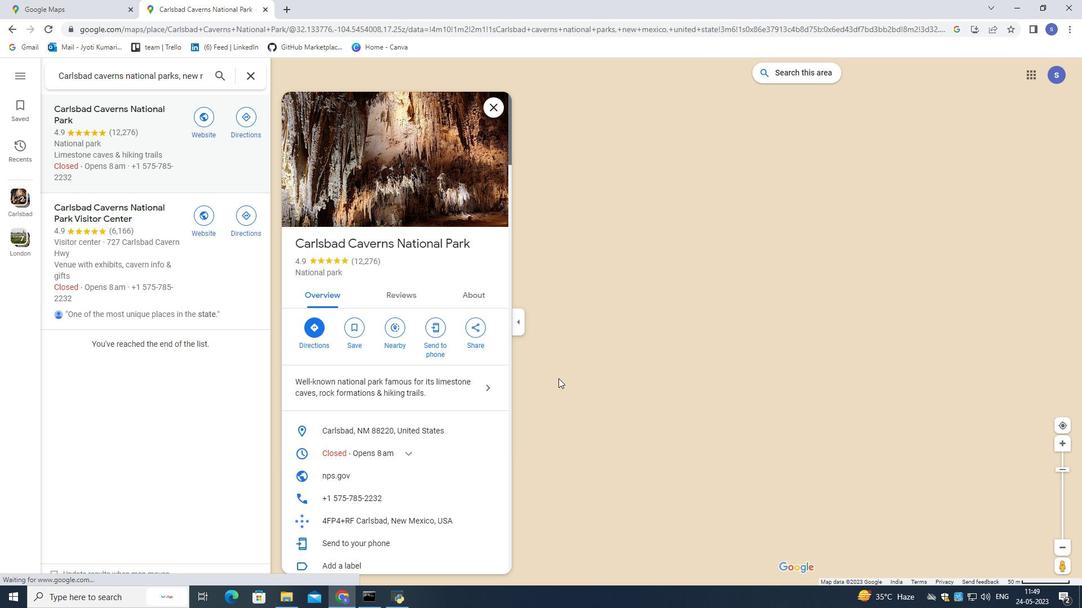 
Action: Mouse moved to (346, 194)
Screenshot: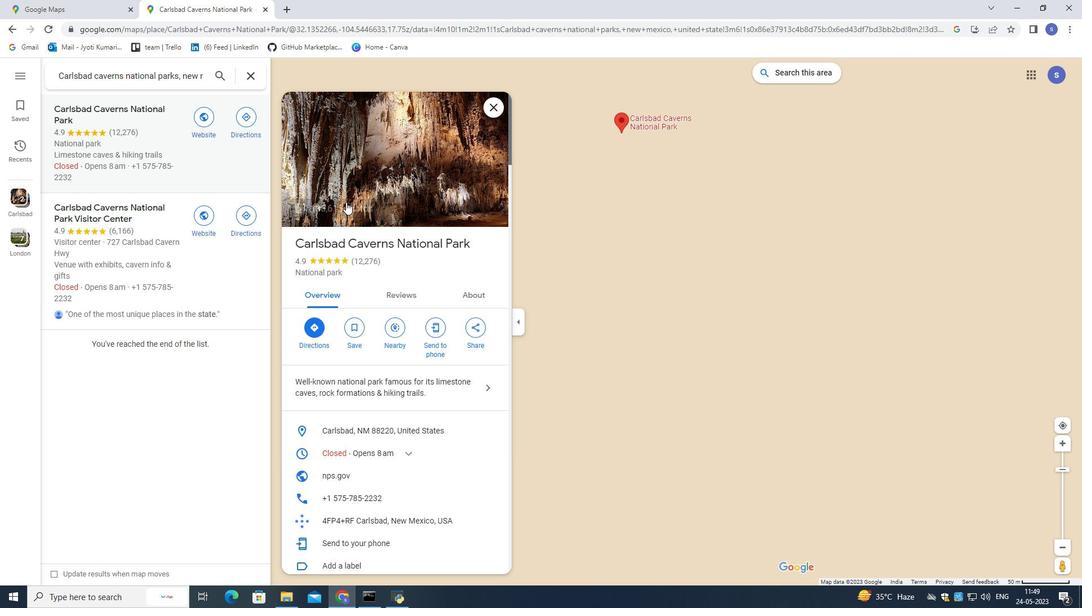 
Action: Mouse pressed left at (346, 194)
Screenshot: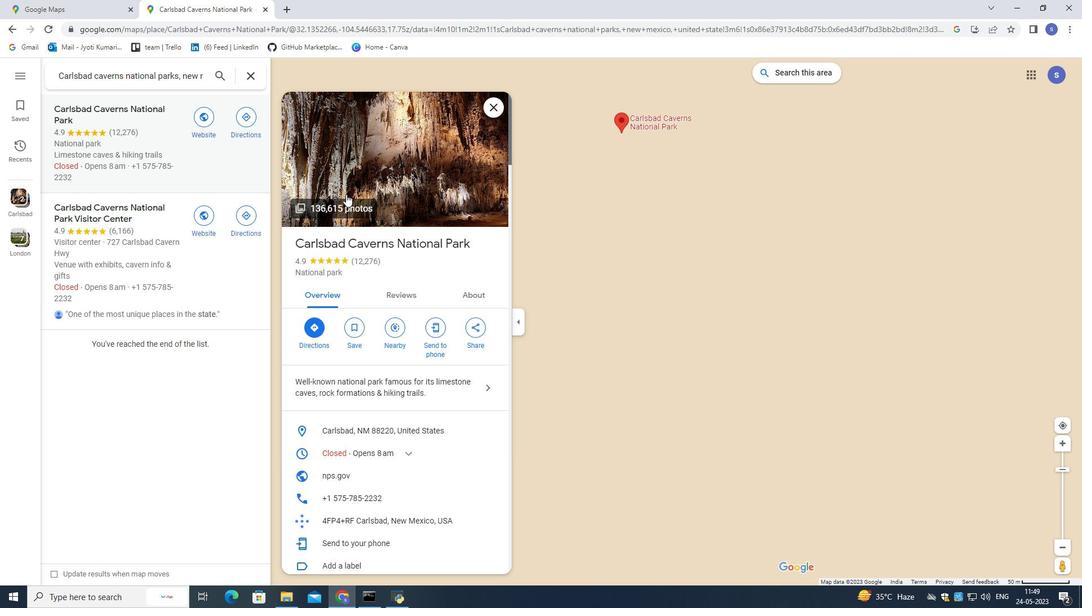 
Action: Mouse moved to (122, 109)
Screenshot: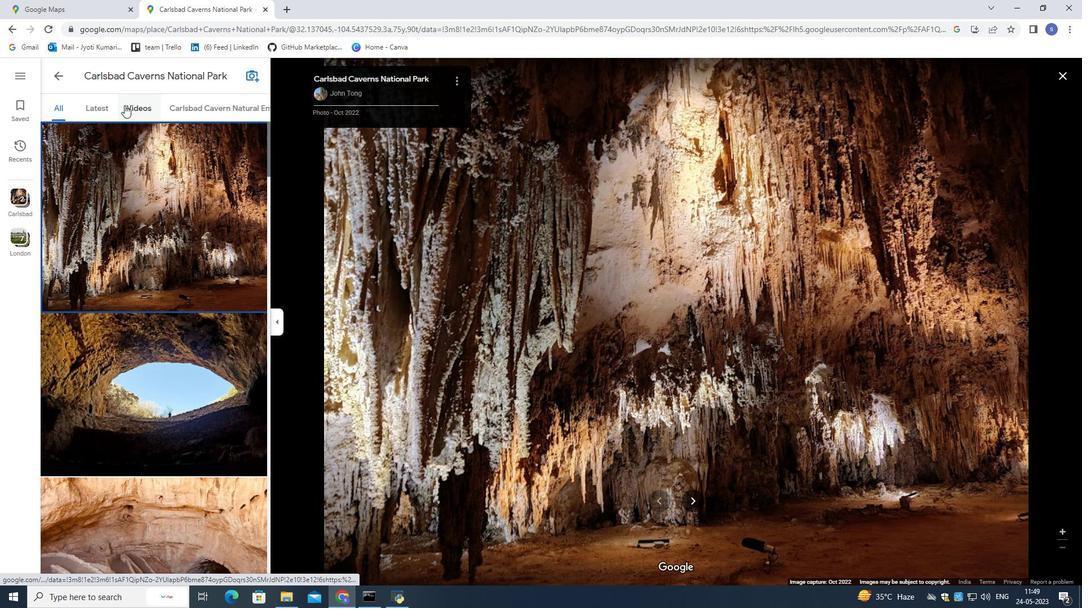 
Action: Mouse pressed left at (122, 109)
Screenshot: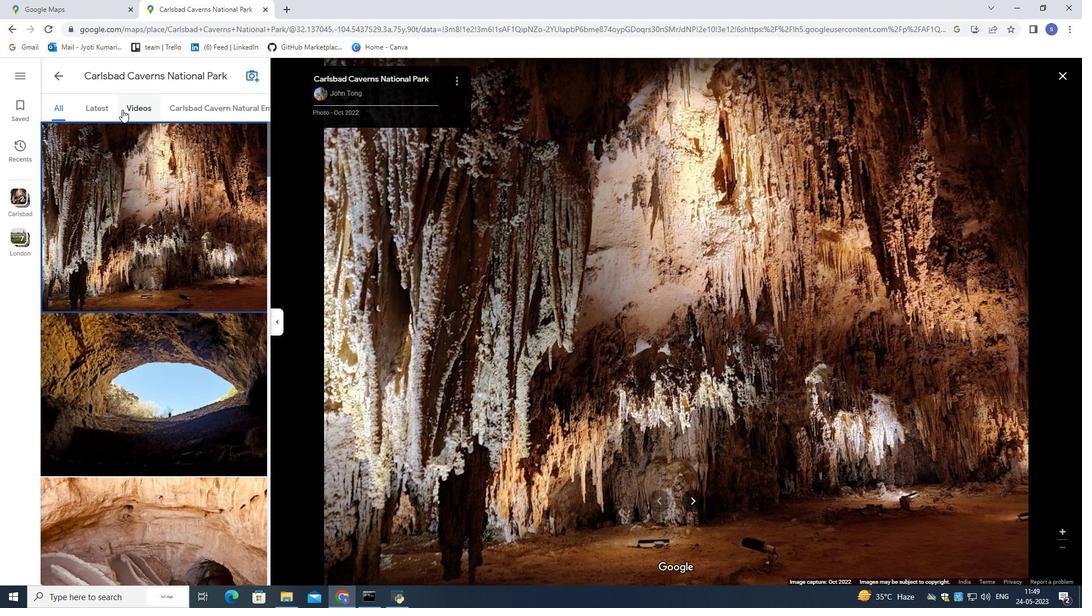
Action: Mouse moved to (237, 416)
Screenshot: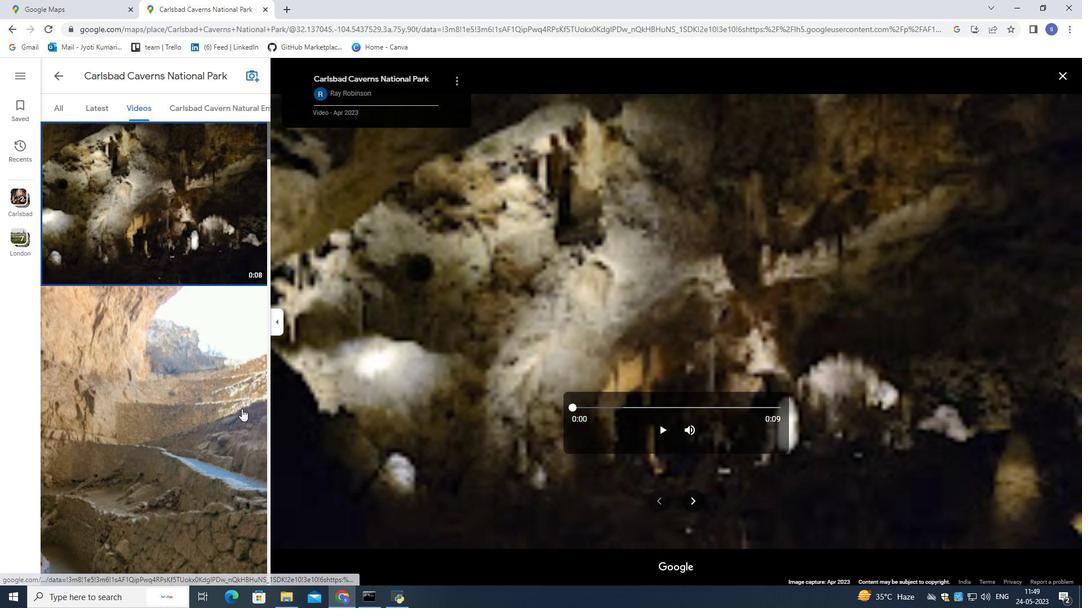 
Action: Mouse scrolled (239, 411) with delta (0, 0)
Screenshot: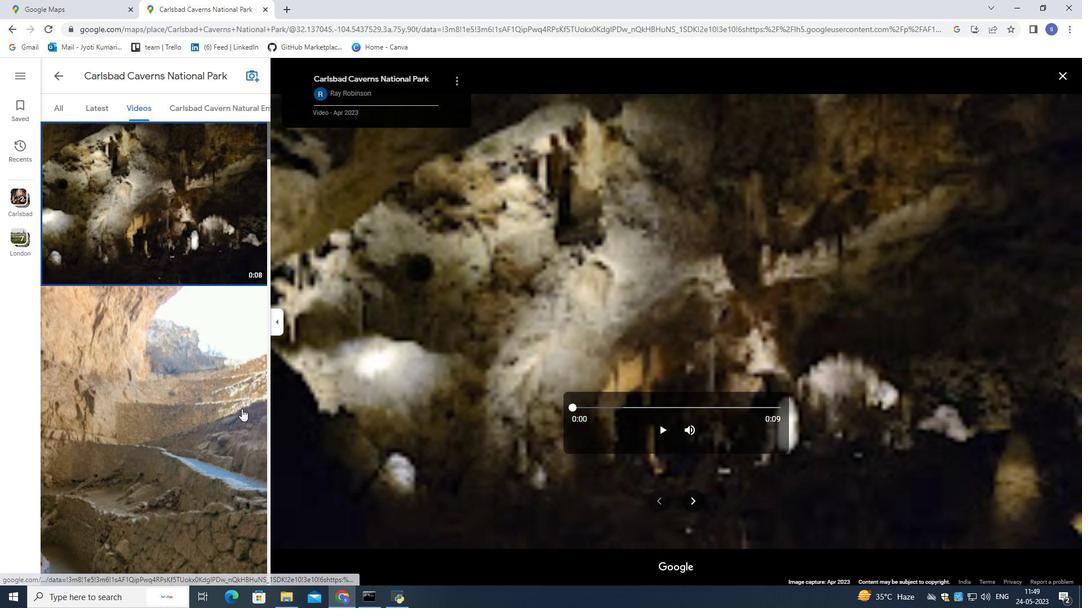 
Action: Mouse scrolled (238, 413) with delta (0, 0)
Screenshot: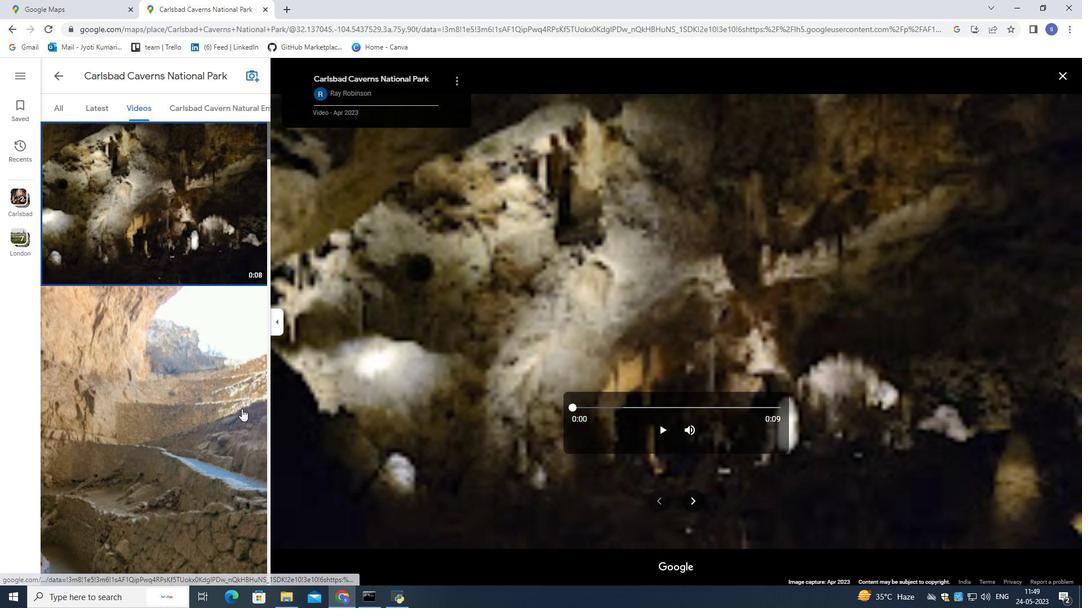 
Action: Mouse scrolled (238, 413) with delta (0, 0)
Screenshot: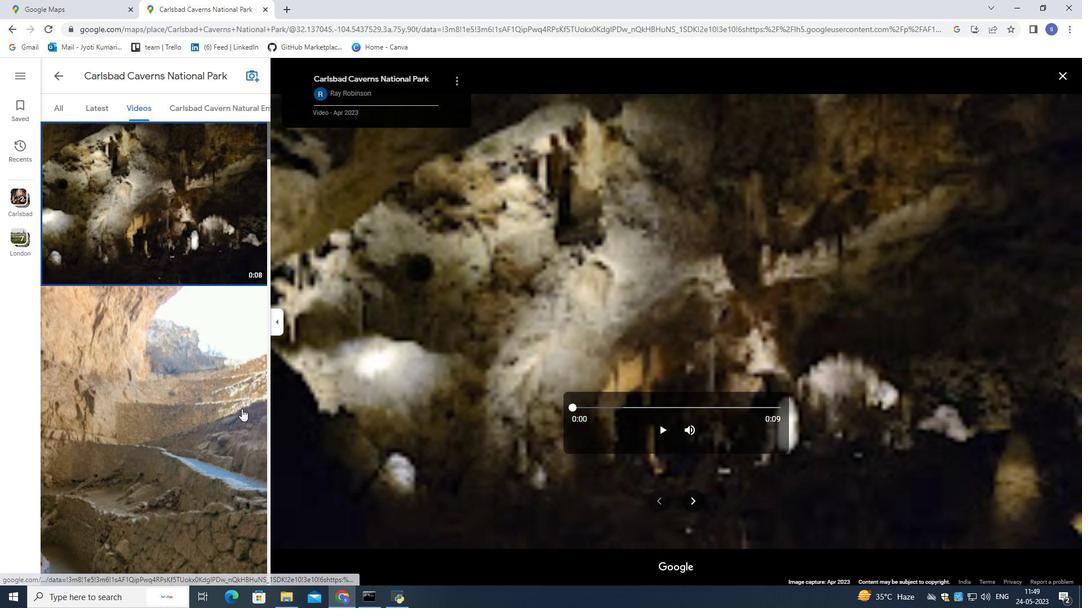 
Action: Mouse scrolled (237, 416) with delta (0, 0)
Screenshot: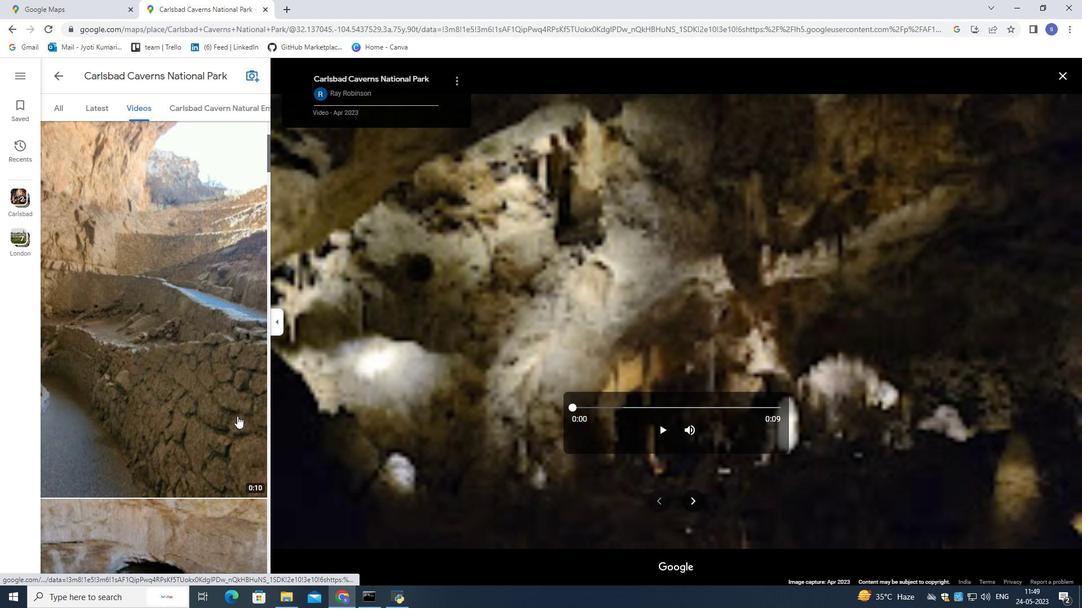 
Action: Mouse scrolled (237, 416) with delta (0, 0)
Screenshot: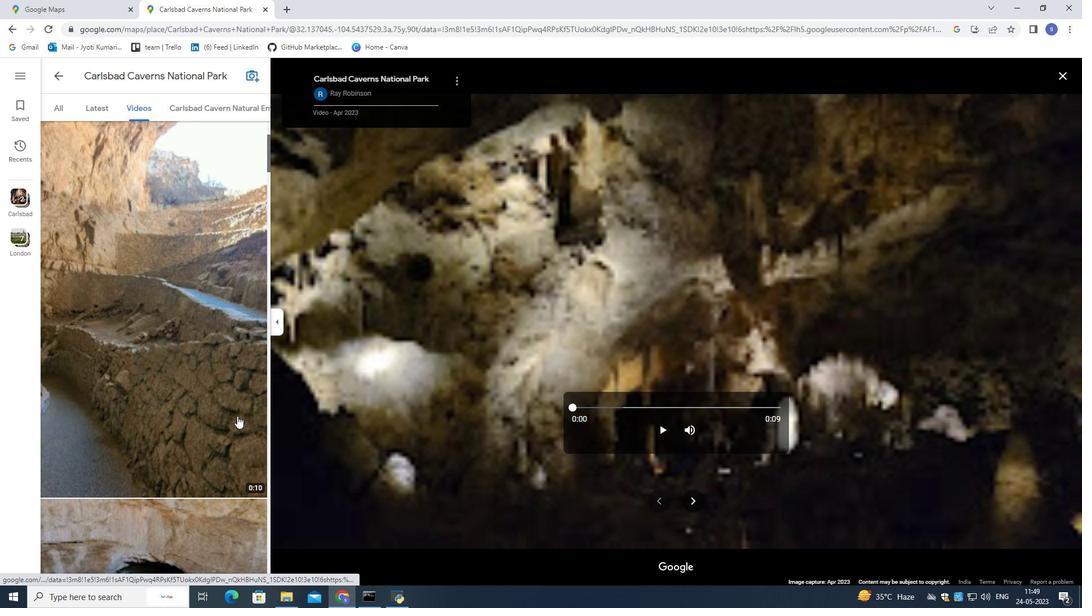 
Action: Mouse scrolled (237, 416) with delta (0, 0)
Screenshot: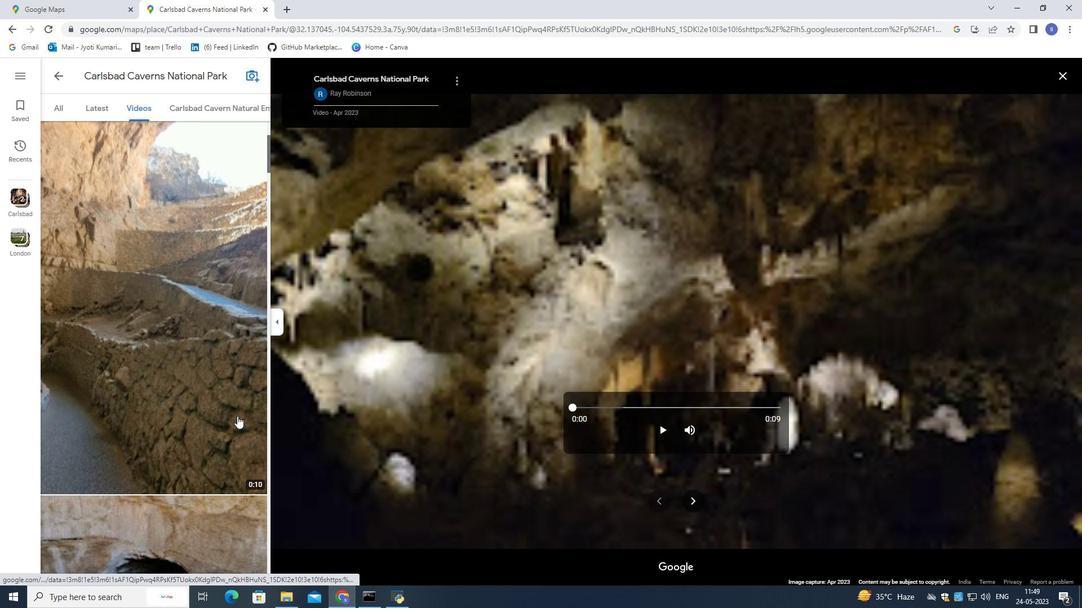 
Action: Mouse scrolled (237, 416) with delta (0, 0)
Screenshot: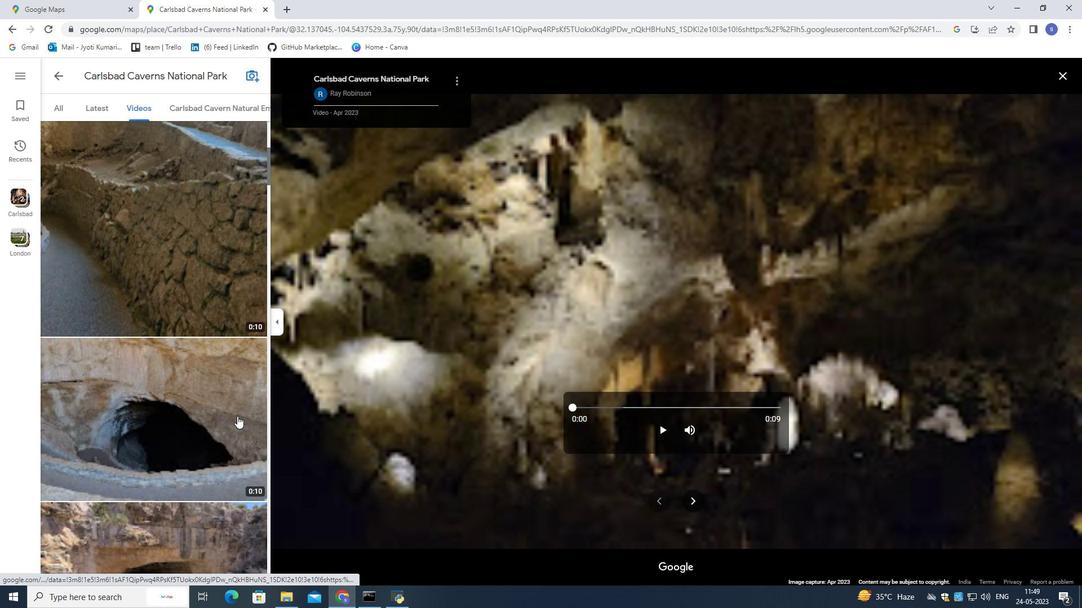 
Action: Mouse scrolled (237, 416) with delta (0, 0)
Screenshot: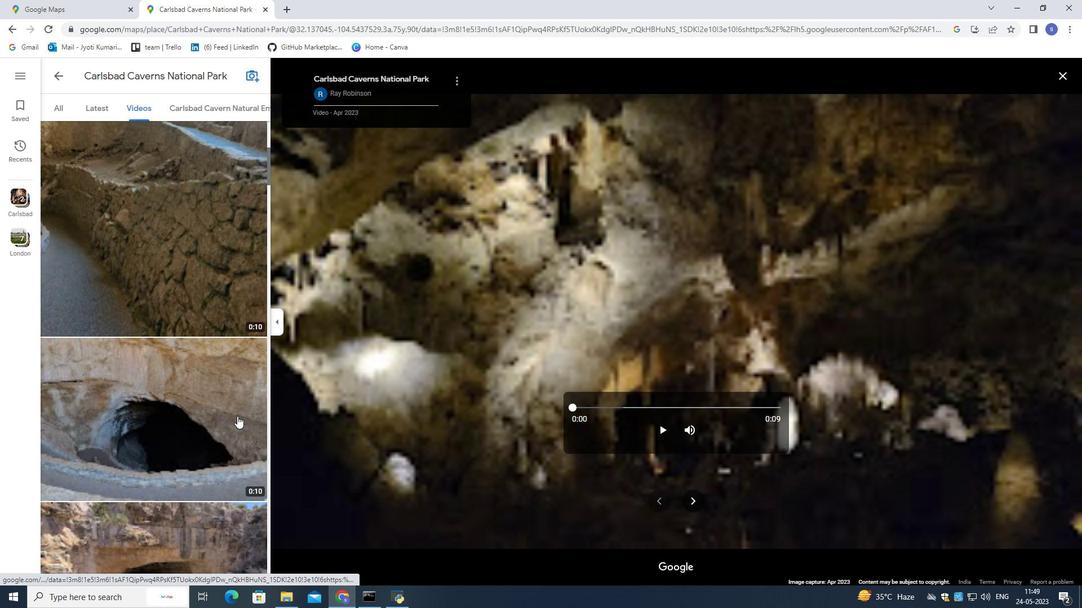
Action: Mouse scrolled (237, 416) with delta (0, 0)
Screenshot: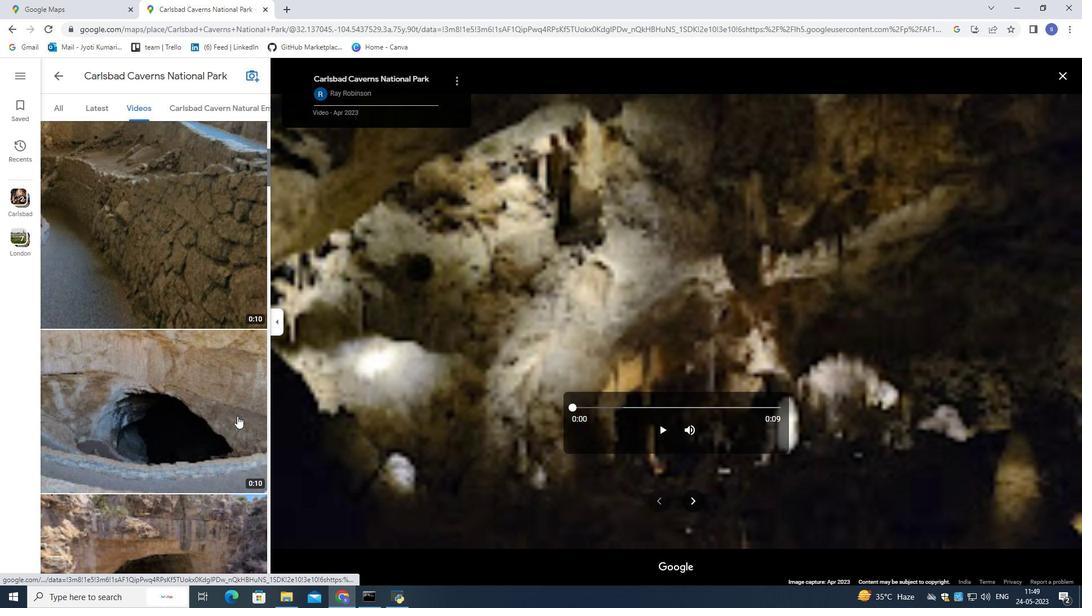 
Action: Mouse scrolled (237, 416) with delta (0, 0)
Screenshot: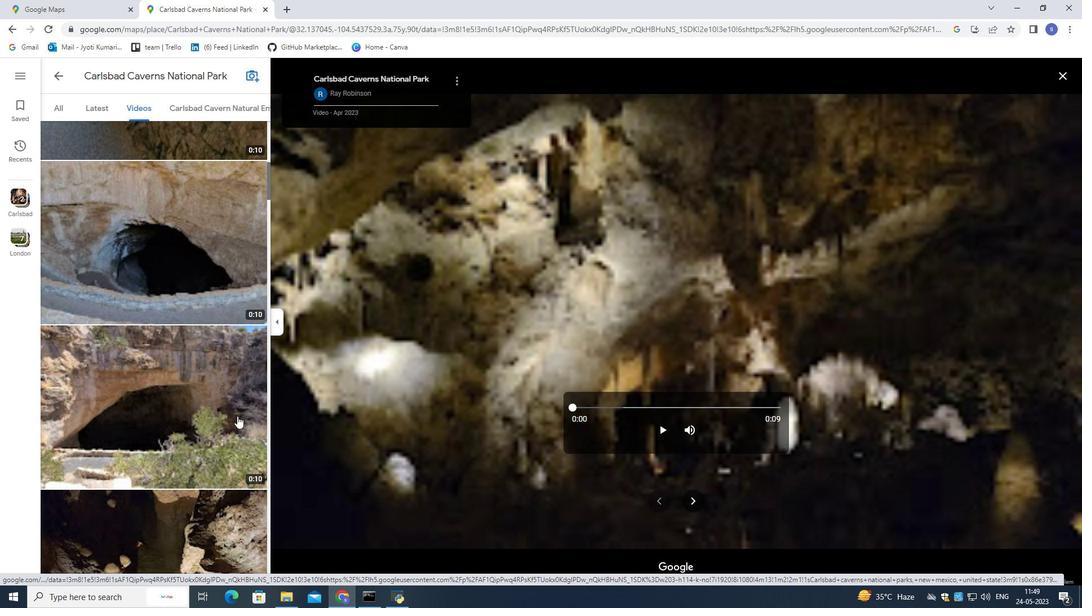
Action: Mouse scrolled (237, 416) with delta (0, 0)
Screenshot: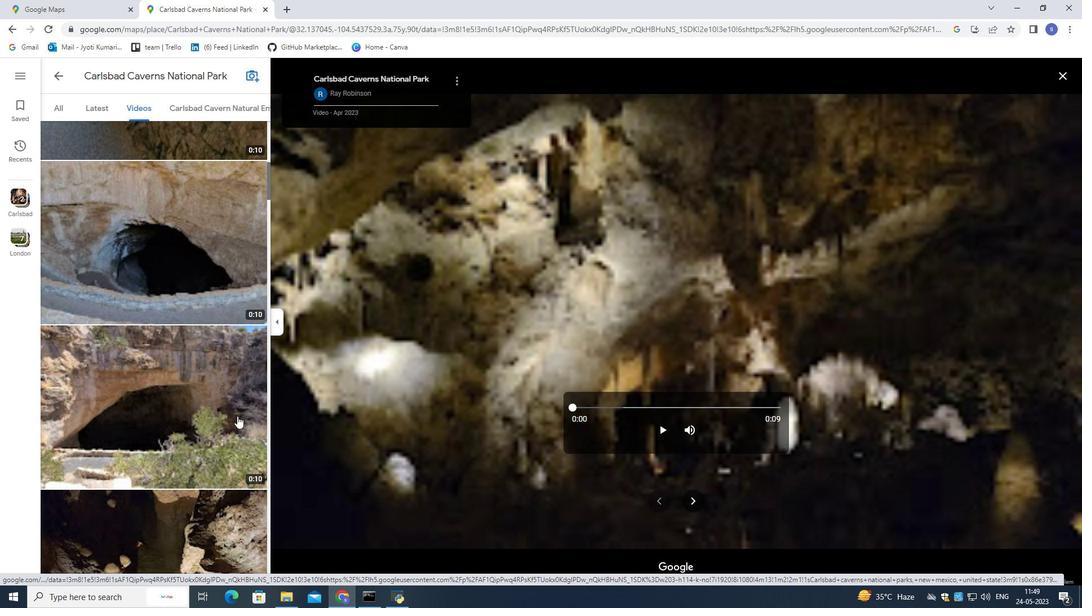
Action: Mouse scrolled (237, 416) with delta (0, 0)
Screenshot: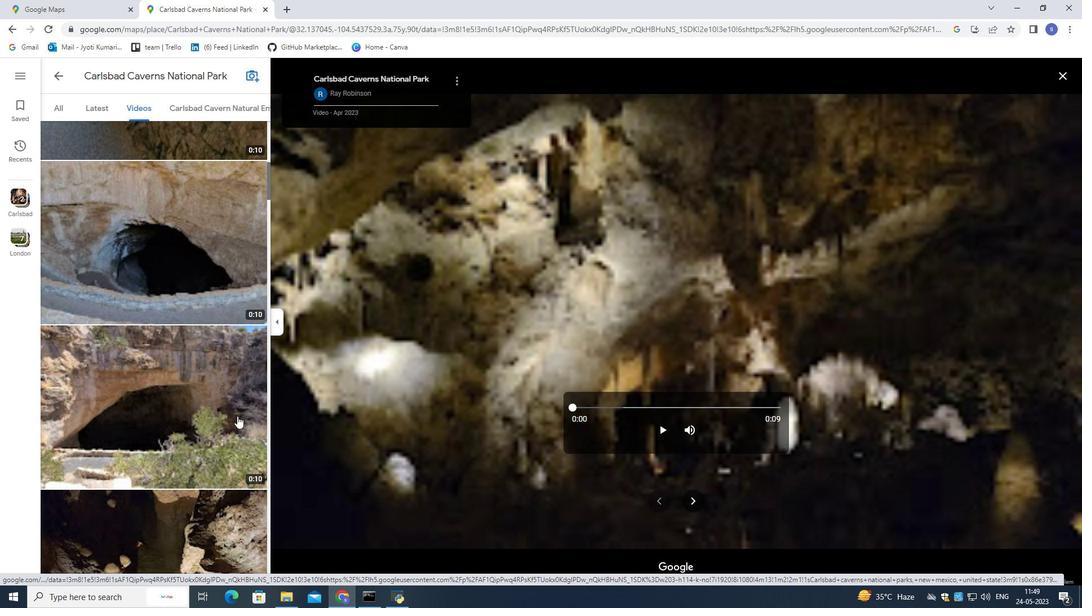 
Action: Mouse scrolled (237, 416) with delta (0, 0)
Screenshot: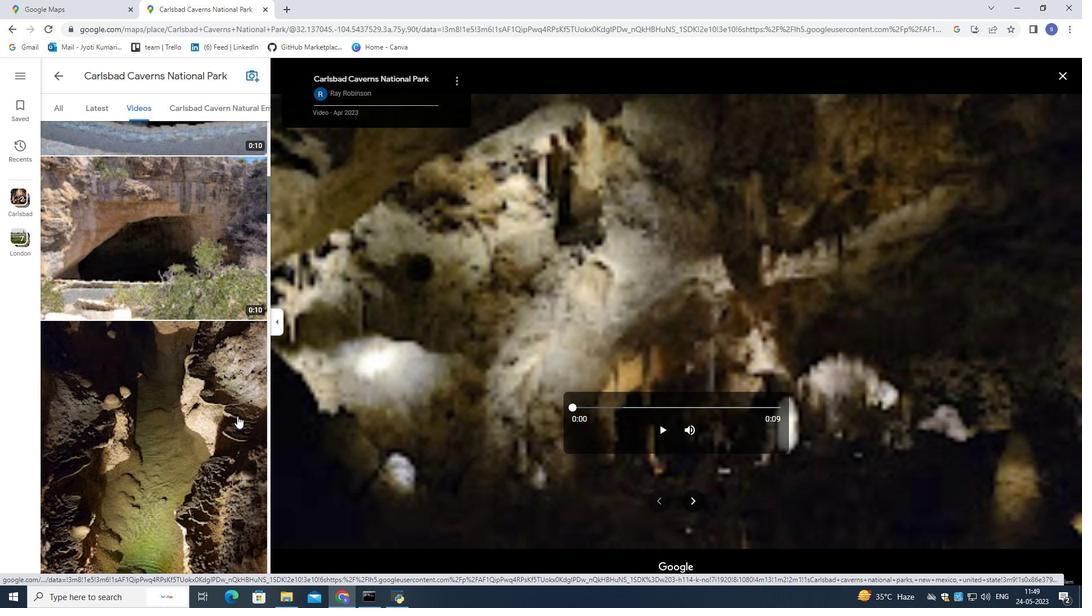 
Action: Mouse scrolled (237, 416) with delta (0, 0)
Screenshot: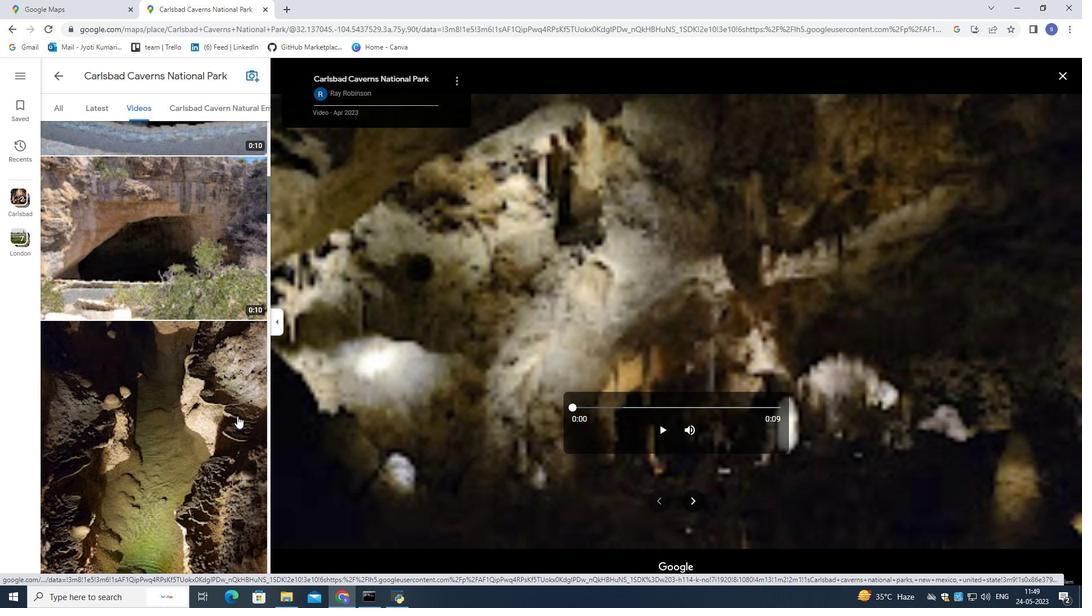 
Action: Mouse scrolled (237, 416) with delta (0, 0)
Screenshot: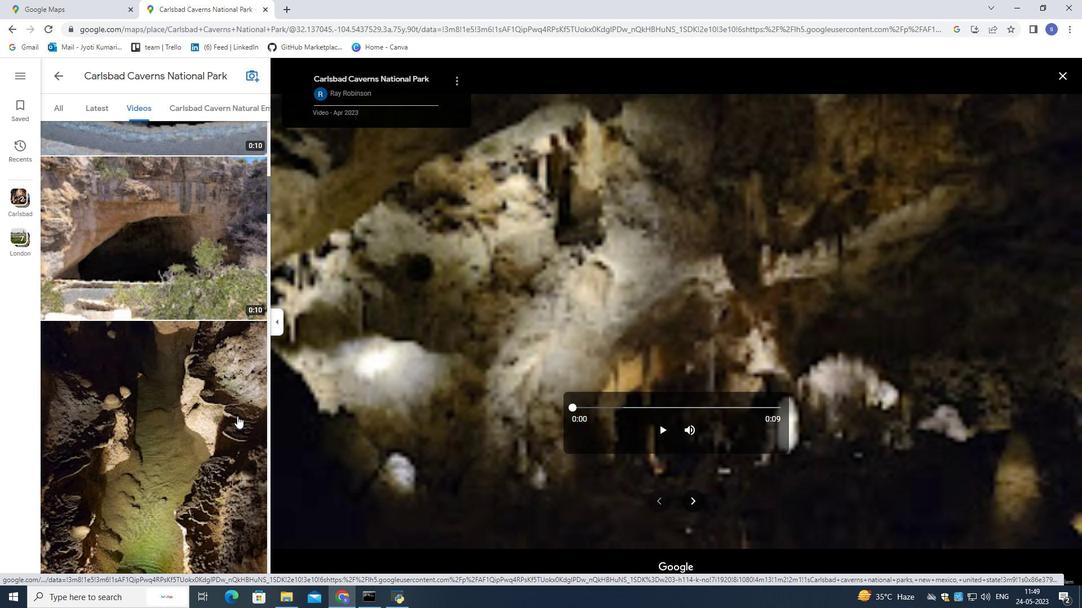 
Action: Mouse scrolled (237, 416) with delta (0, 0)
Screenshot: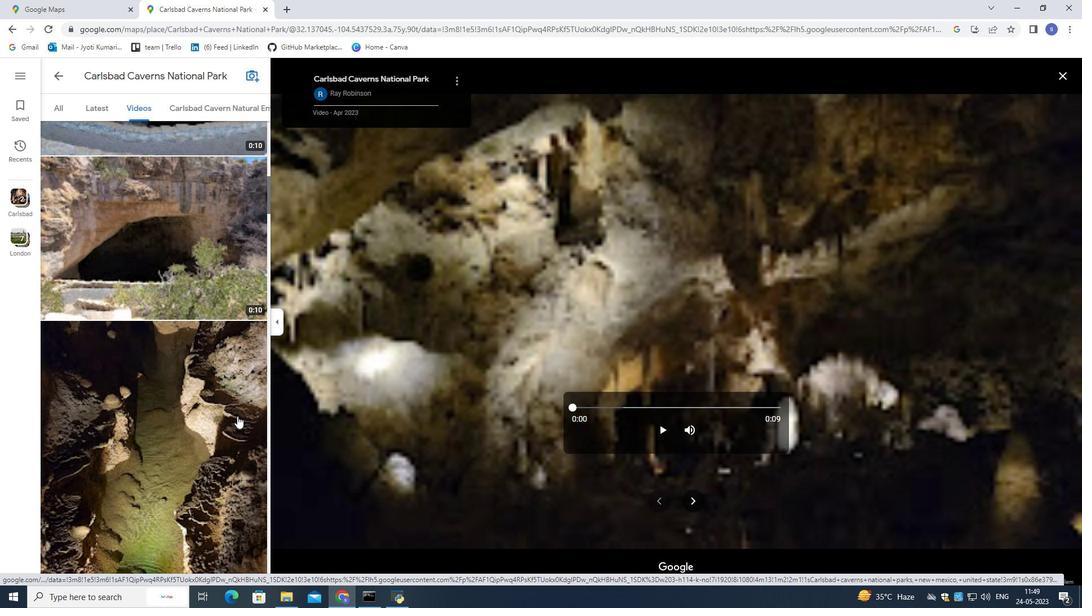 
Action: Mouse scrolled (237, 416) with delta (0, 0)
Screenshot: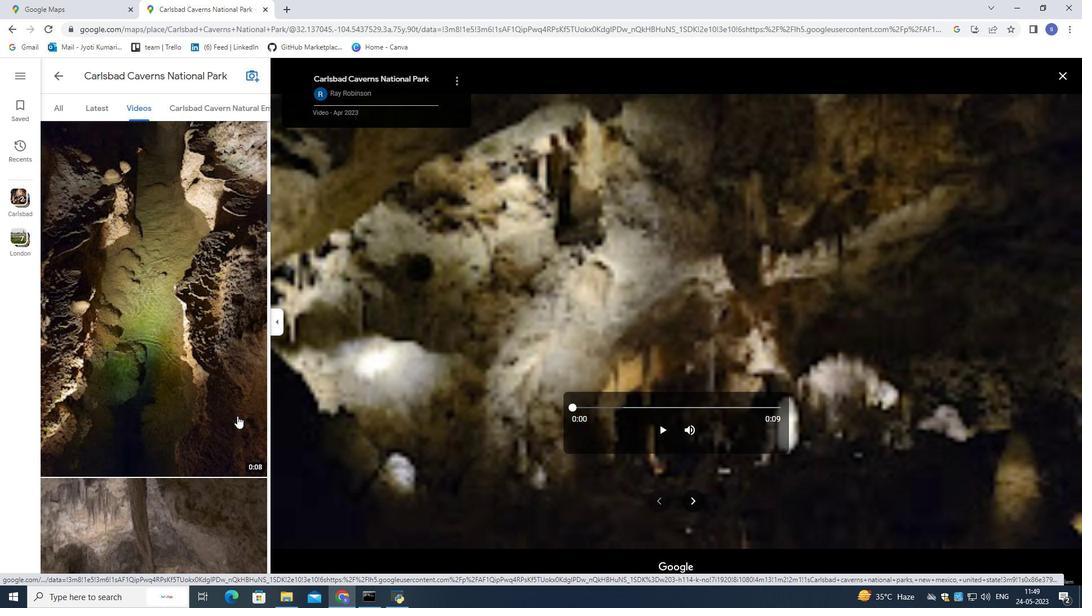 
Action: Mouse scrolled (237, 416) with delta (0, 0)
Screenshot: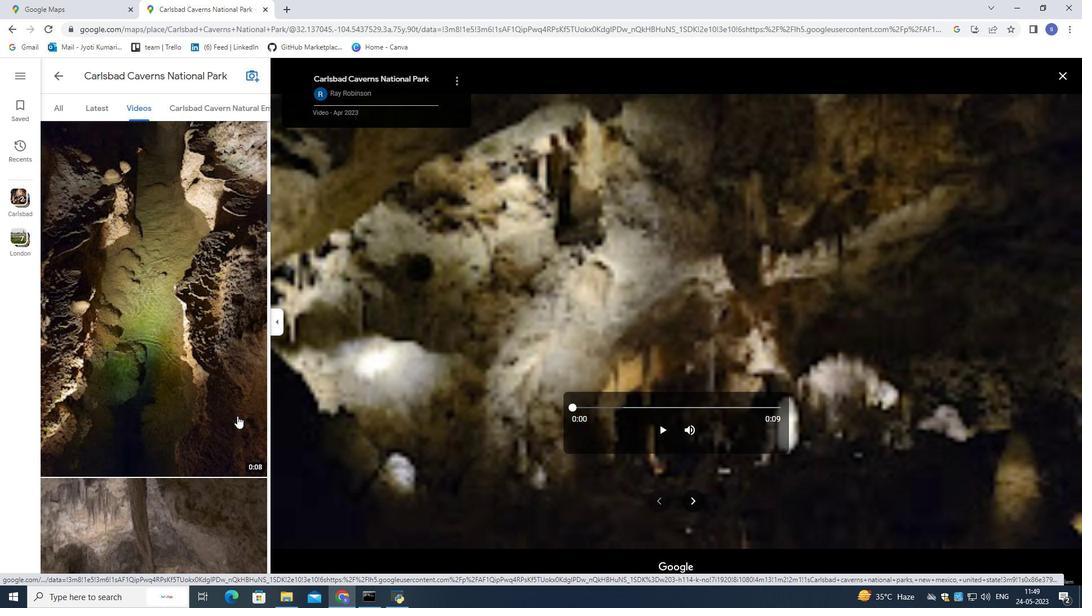 
Action: Mouse scrolled (237, 416) with delta (0, 0)
Screenshot: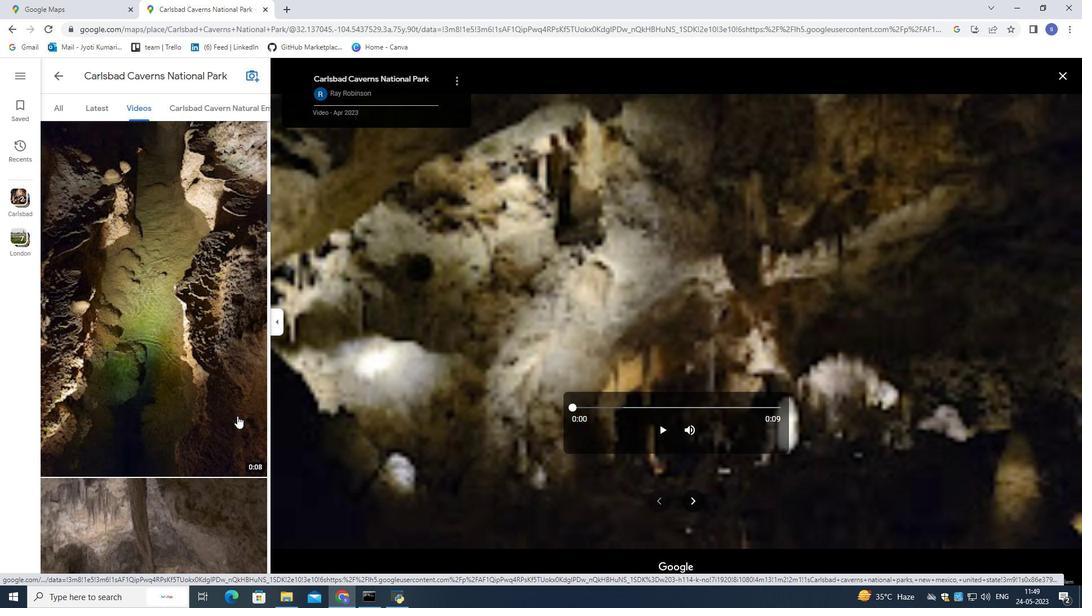 
Action: Mouse scrolled (237, 416) with delta (0, 0)
Screenshot: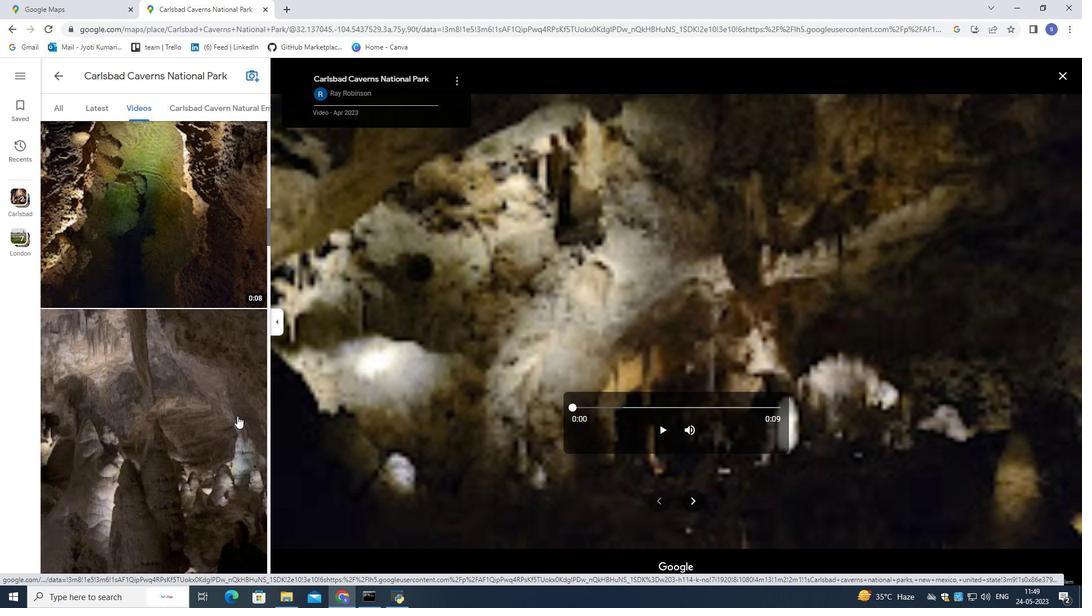
Action: Mouse scrolled (237, 416) with delta (0, 0)
Screenshot: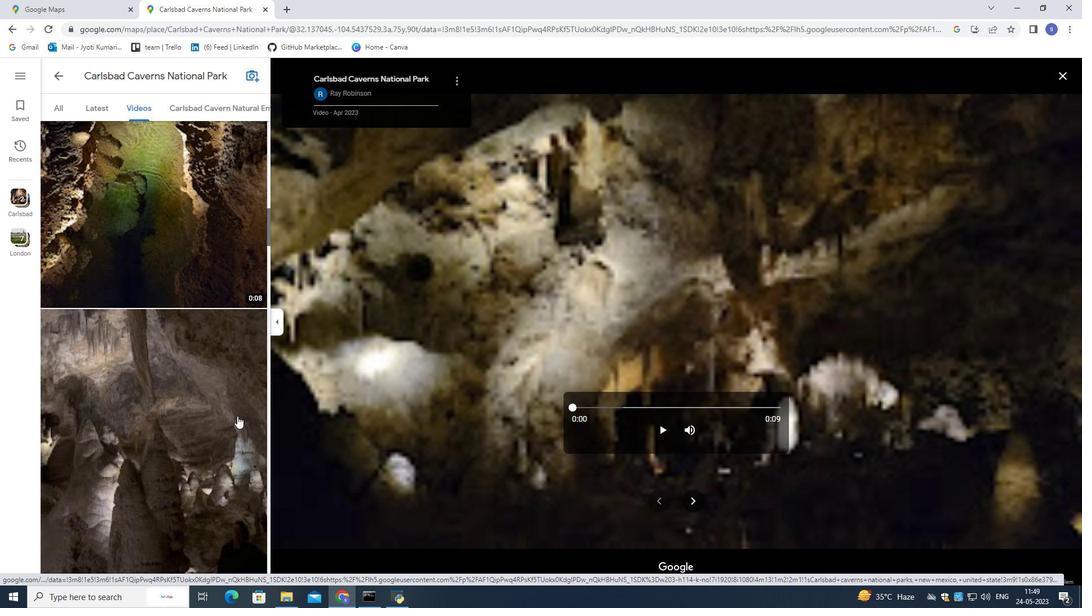 
Action: Mouse scrolled (237, 416) with delta (0, 0)
Screenshot: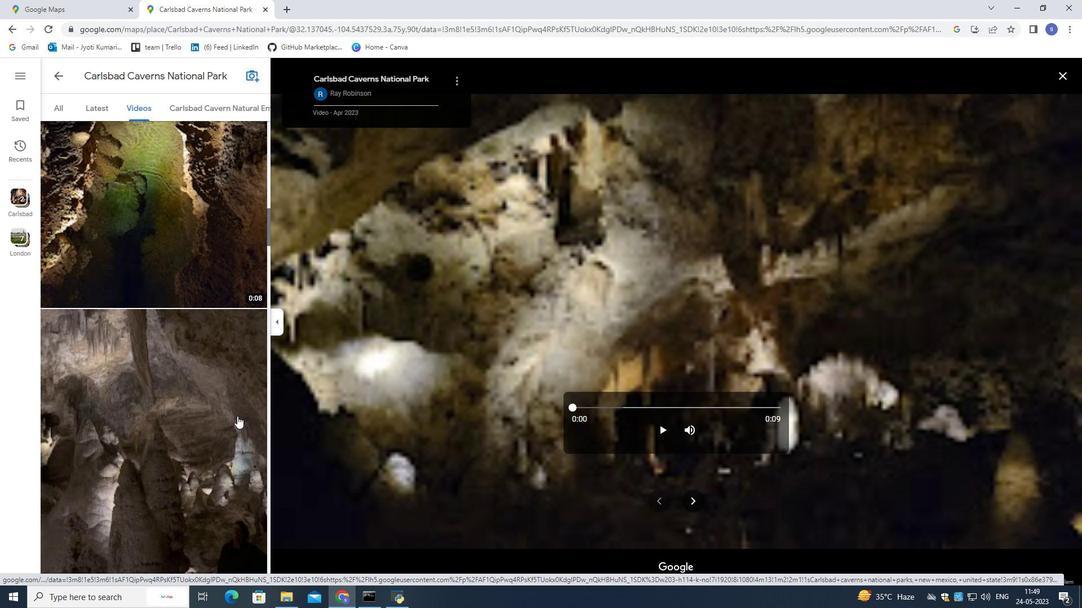 
Action: Mouse scrolled (237, 416) with delta (0, 0)
Screenshot: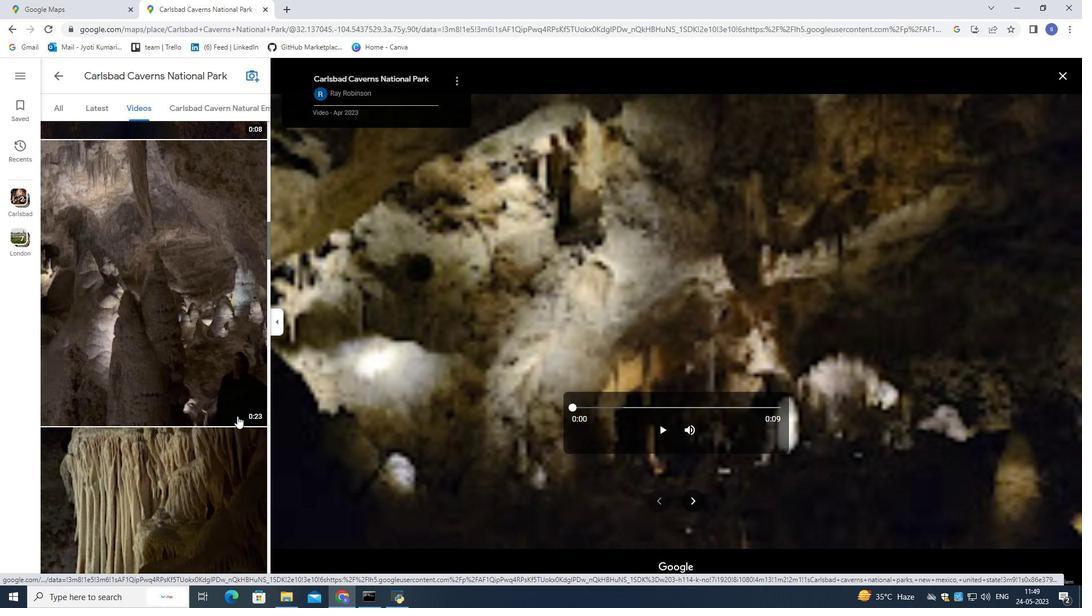 
Action: Mouse moved to (243, 320)
Screenshot: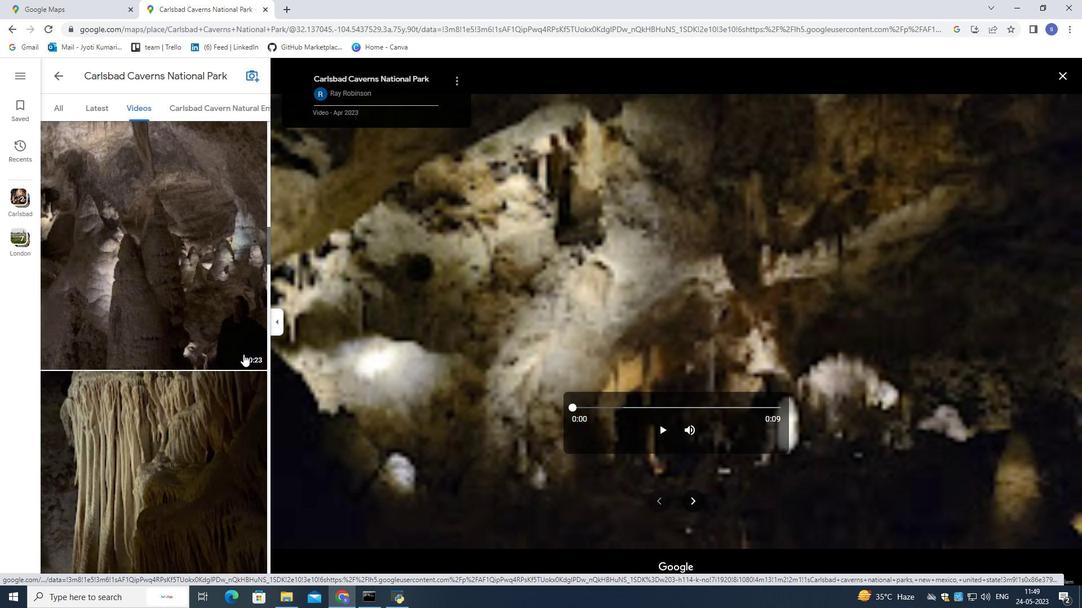 
Action: Mouse pressed left at (243, 320)
Screenshot: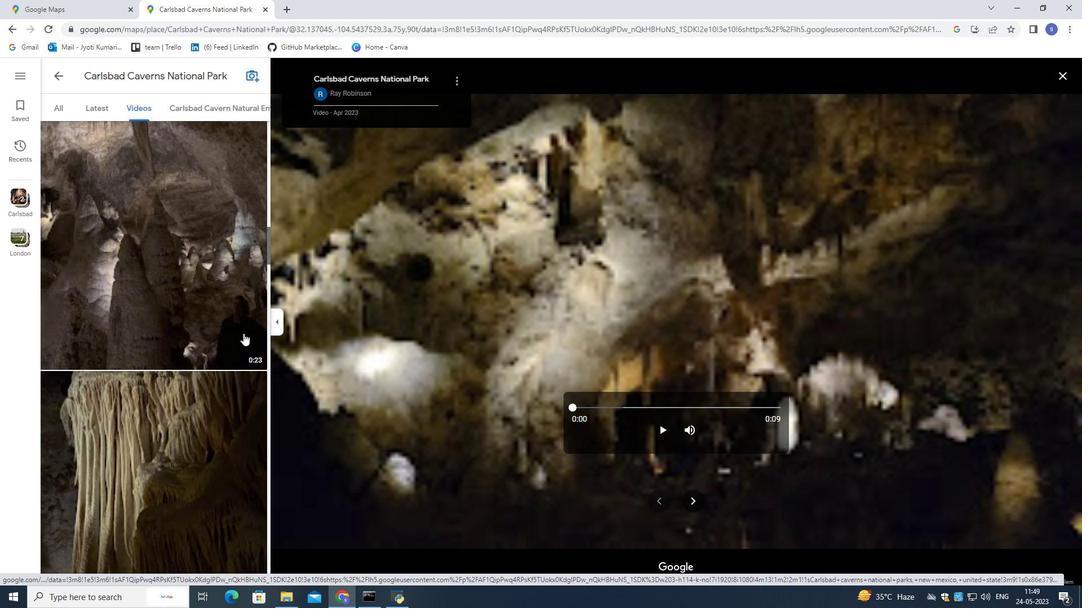 
Action: Mouse moved to (660, 429)
Screenshot: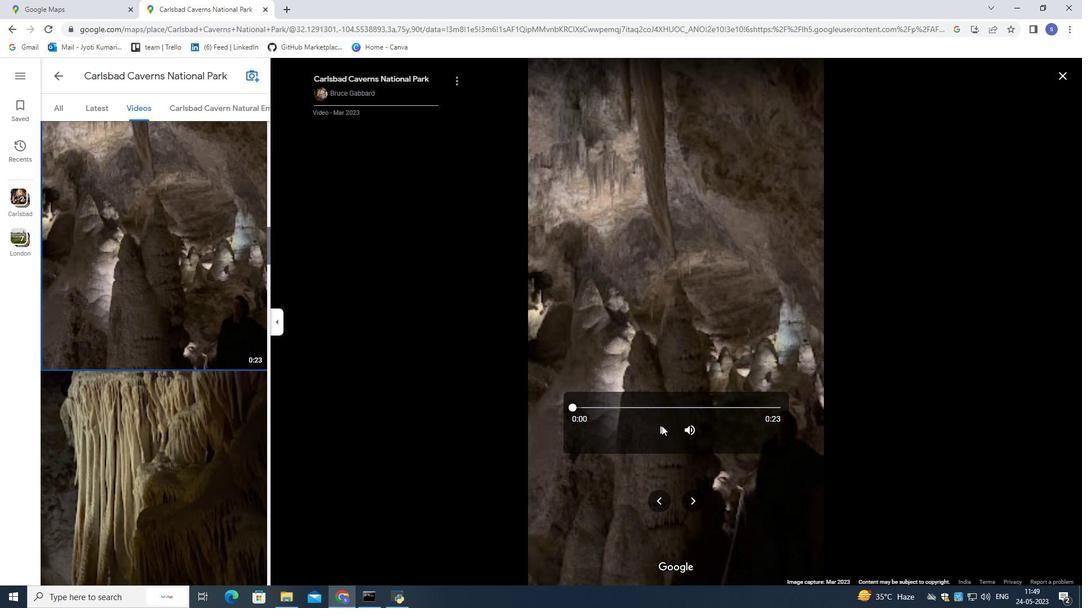 
Action: Mouse pressed left at (660, 429)
Screenshot: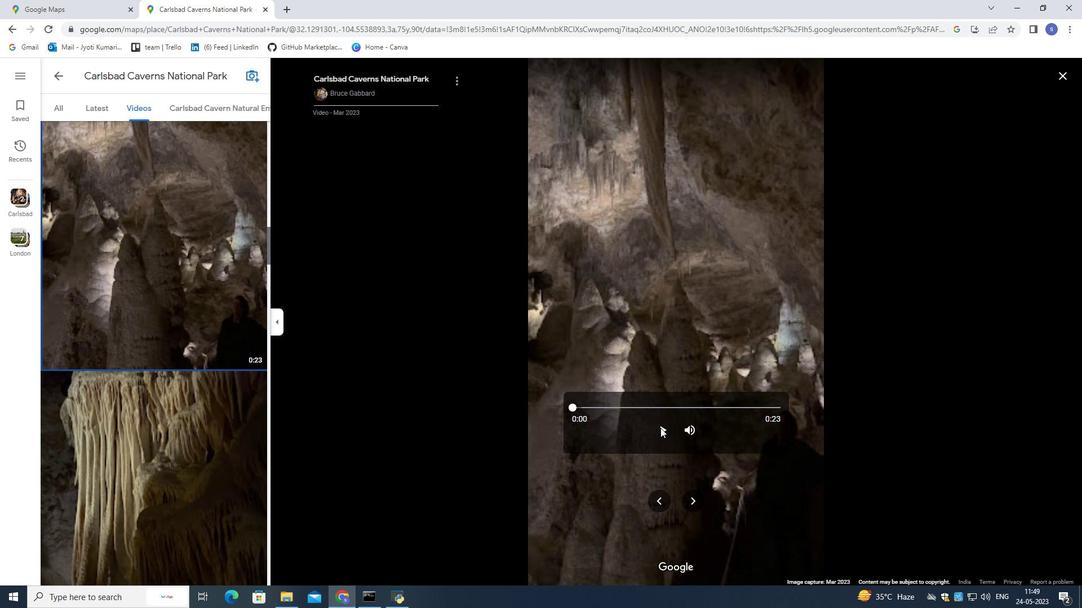 
Action: Mouse moved to (78, 355)
Screenshot: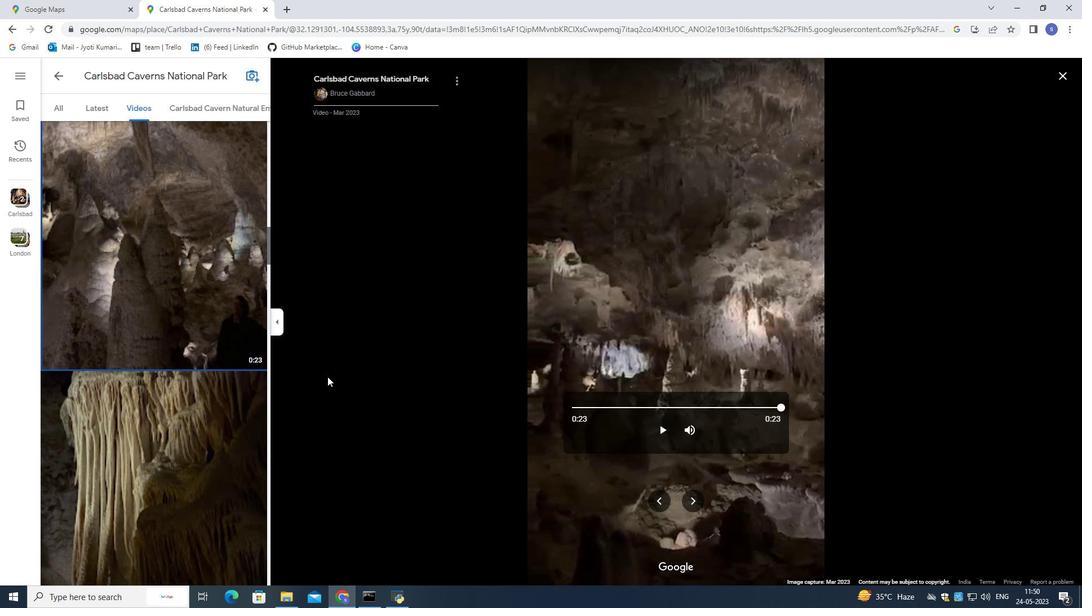 
Action: Mouse scrolled (78, 354) with delta (0, 0)
Screenshot: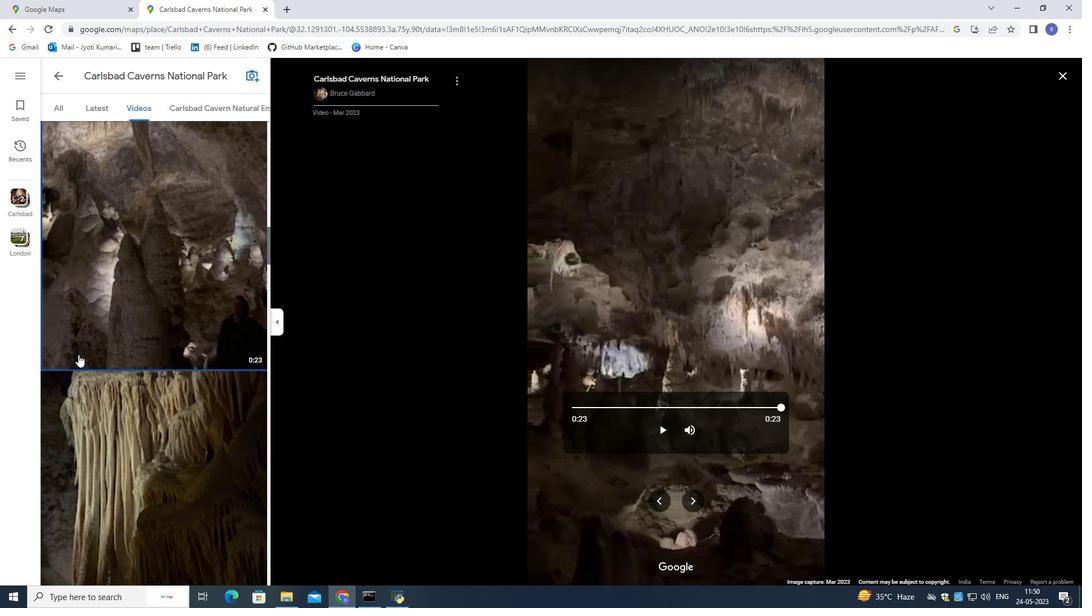 
Action: Mouse scrolled (78, 354) with delta (0, 0)
Screenshot: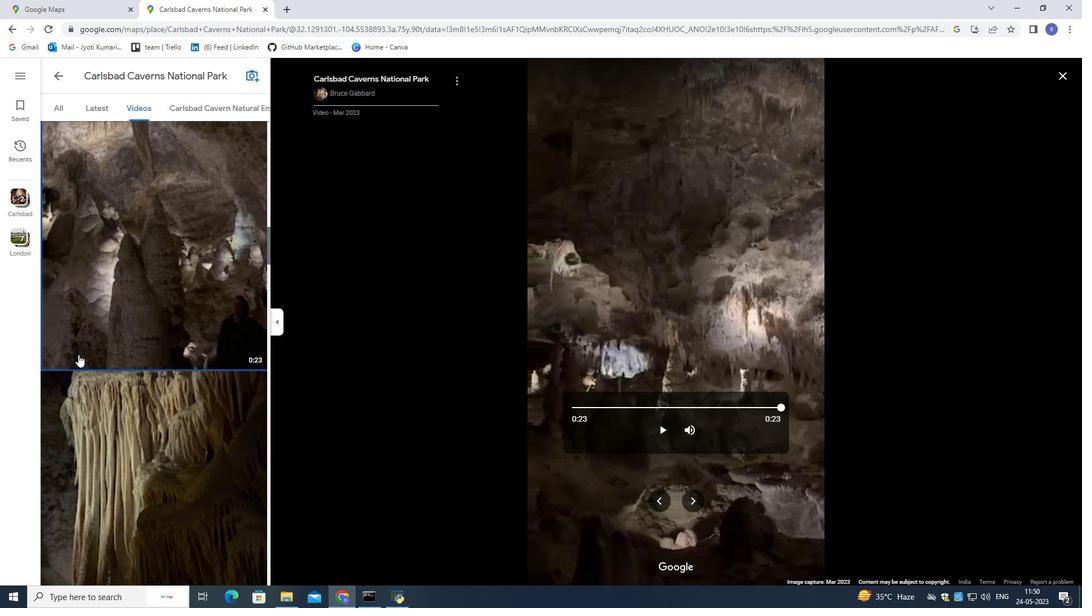 
Action: Mouse scrolled (78, 354) with delta (0, 0)
Screenshot: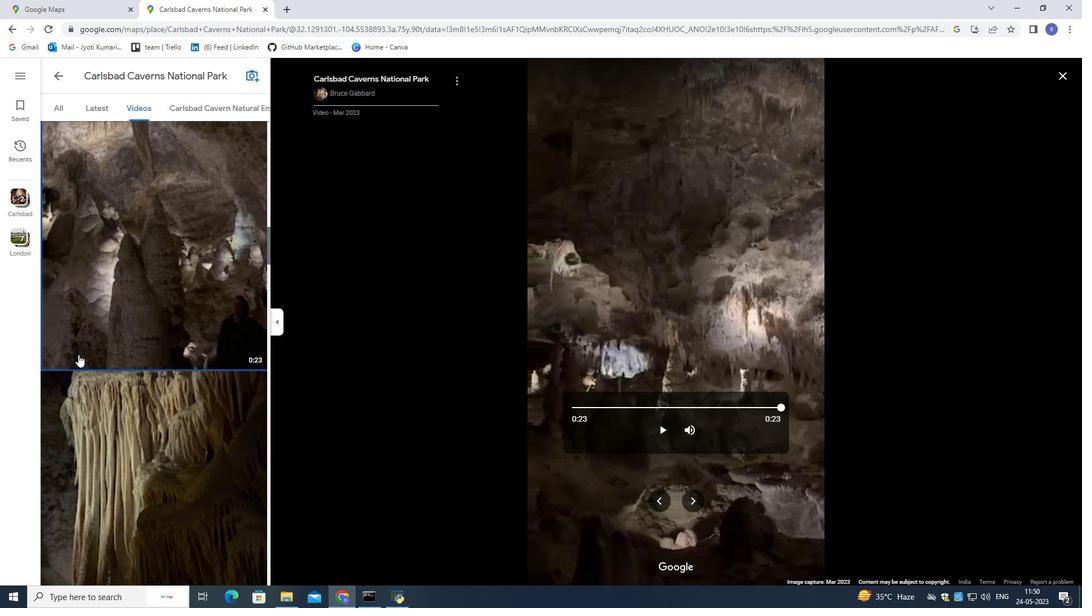 
Action: Mouse moved to (83, 367)
Screenshot: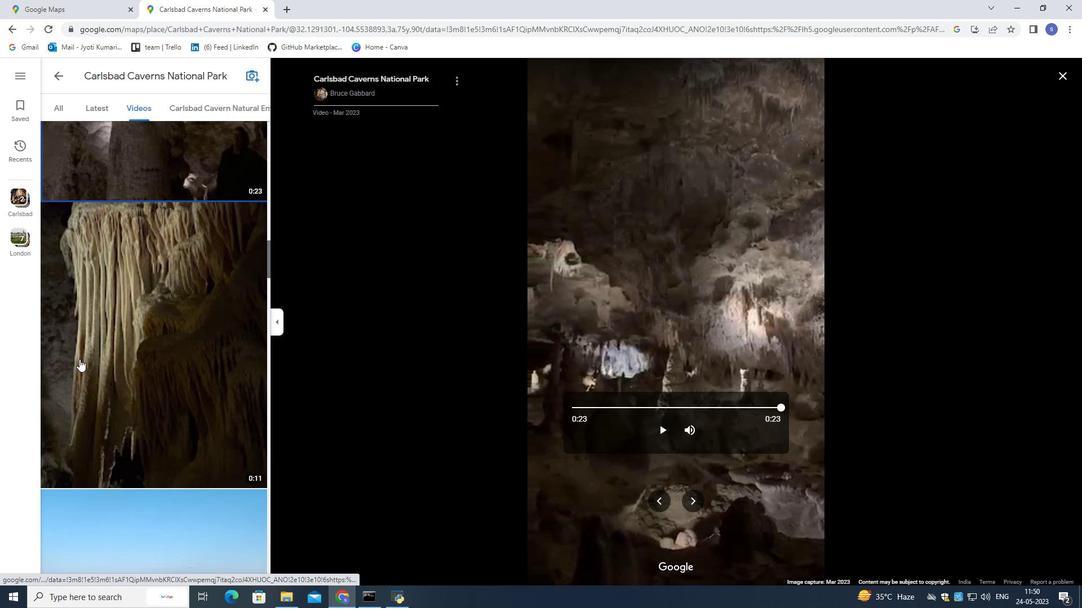 
Action: Mouse scrolled (83, 366) with delta (0, 0)
Screenshot: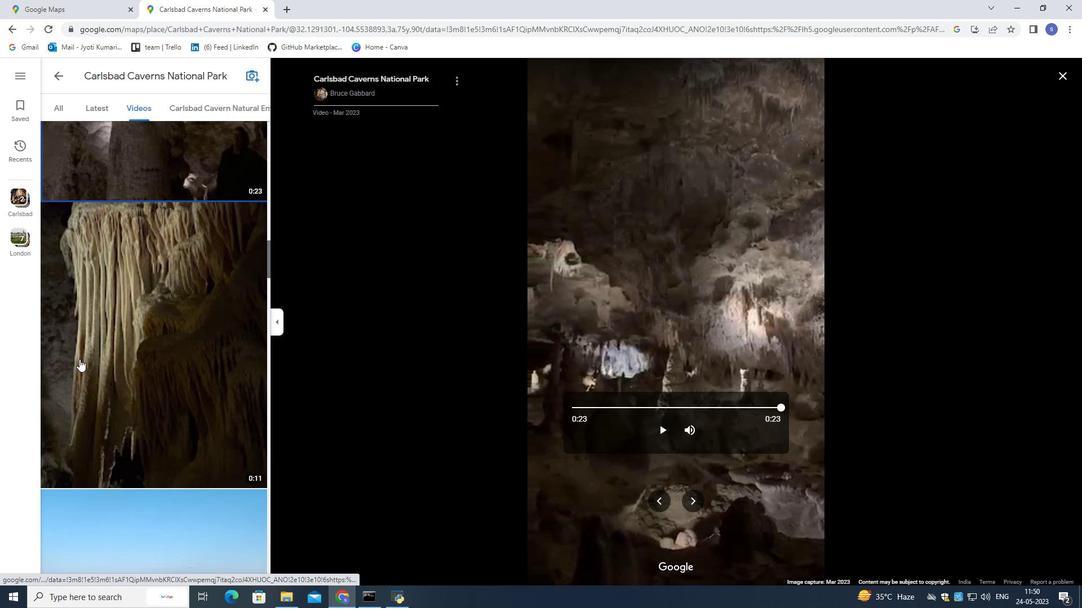 
Action: Mouse moved to (85, 376)
Screenshot: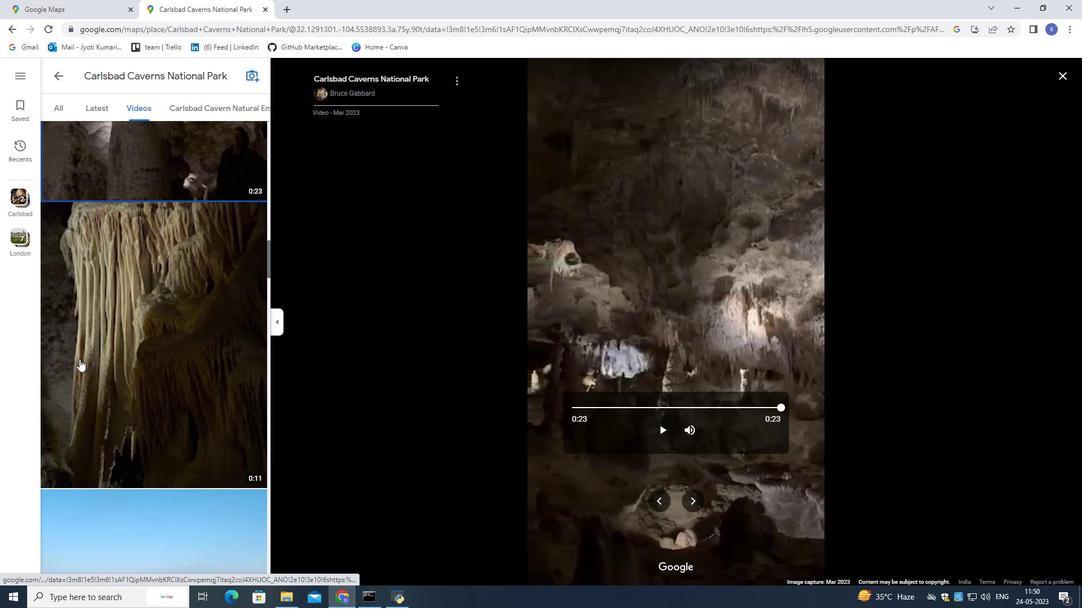 
Action: Mouse scrolled (85, 376) with delta (0, 0)
Screenshot: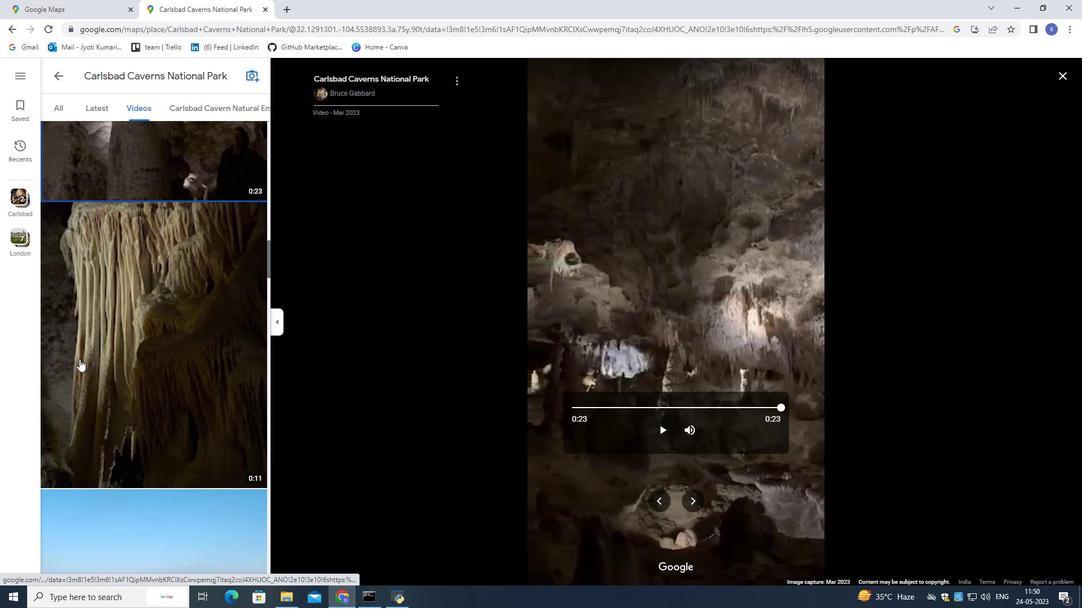 
Action: Mouse moved to (85, 380)
Screenshot: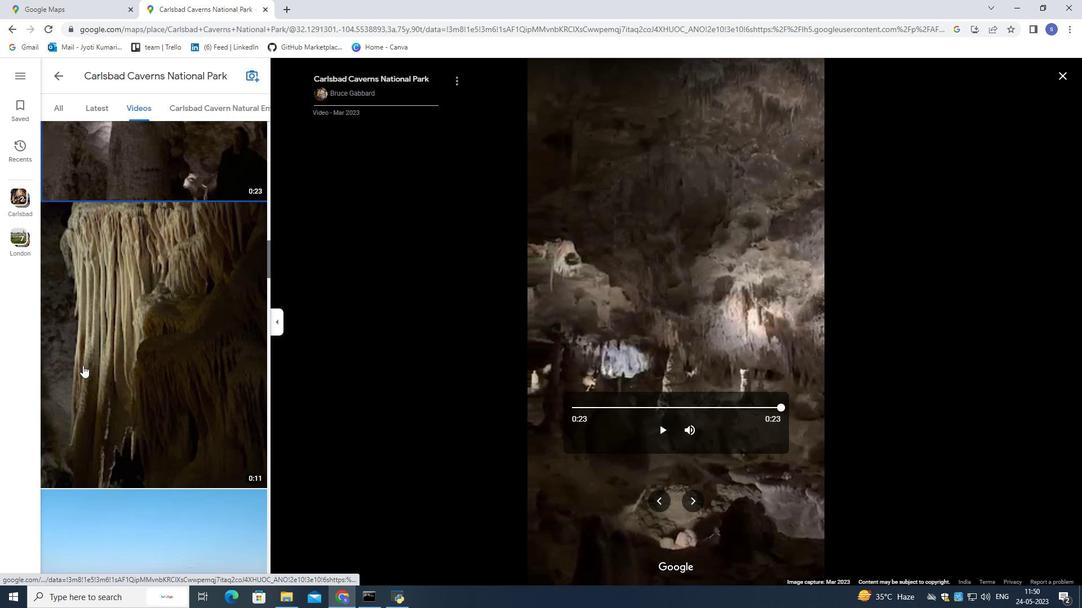 
Action: Mouse scrolled (85, 379) with delta (0, 0)
Screenshot: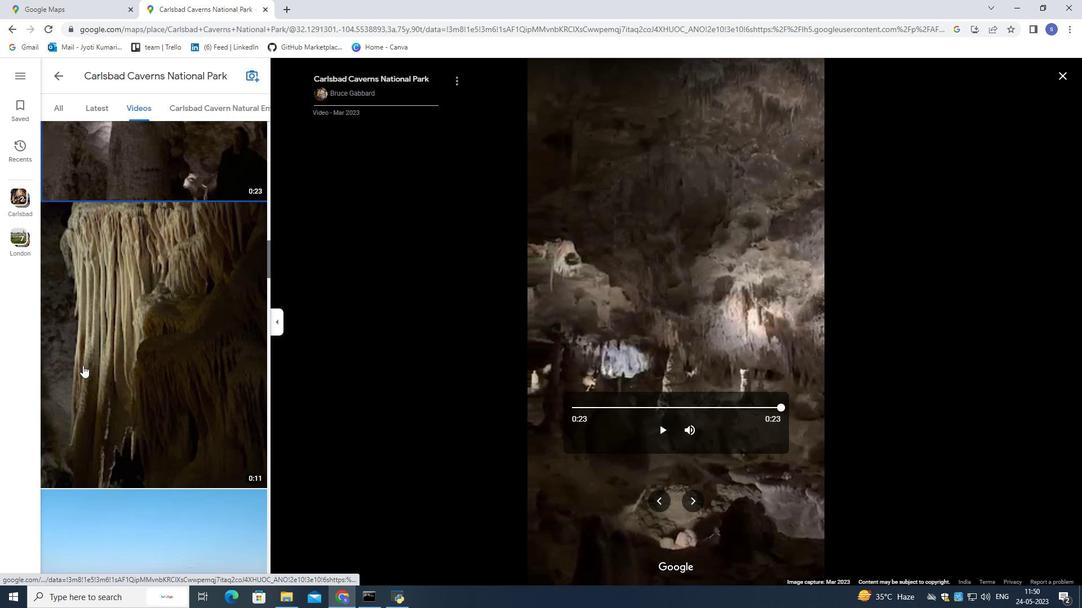
Action: Mouse moved to (86, 385)
Screenshot: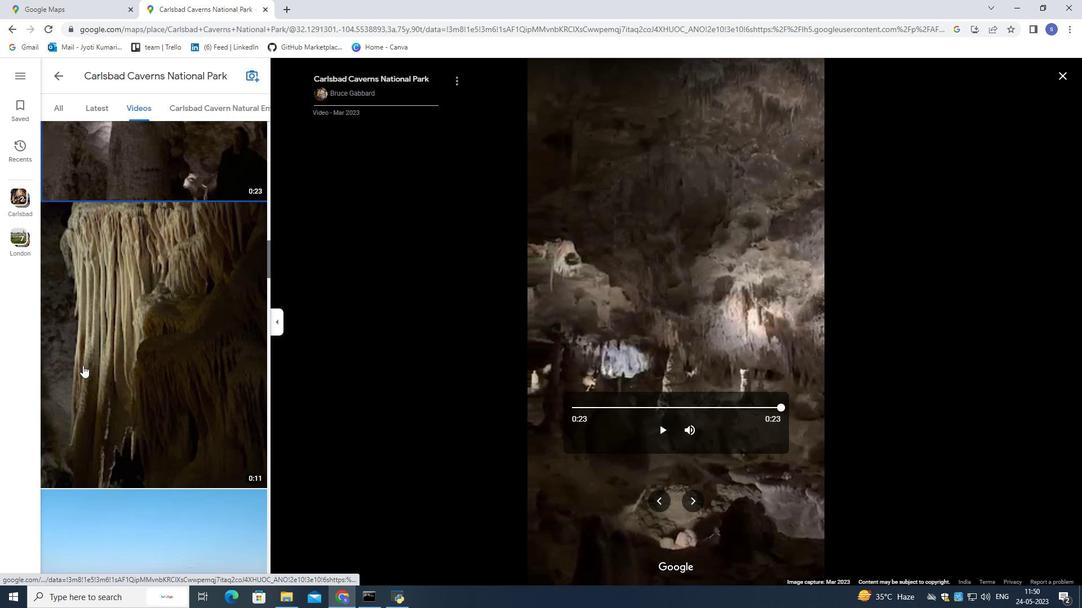 
Action: Mouse scrolled (86, 383) with delta (0, 0)
Screenshot: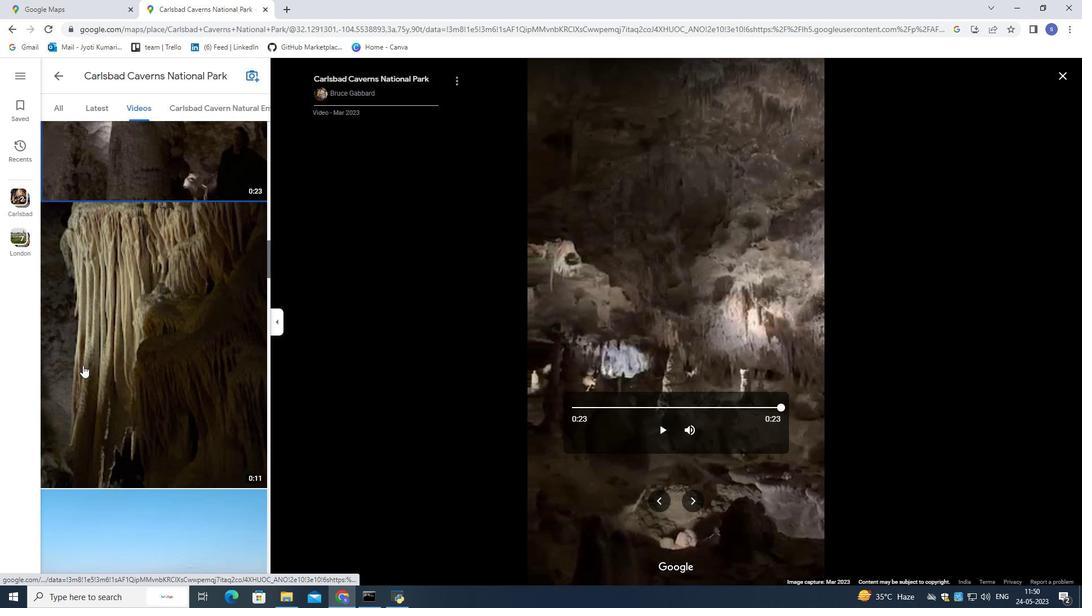 
Action: Mouse moved to (92, 398)
Screenshot: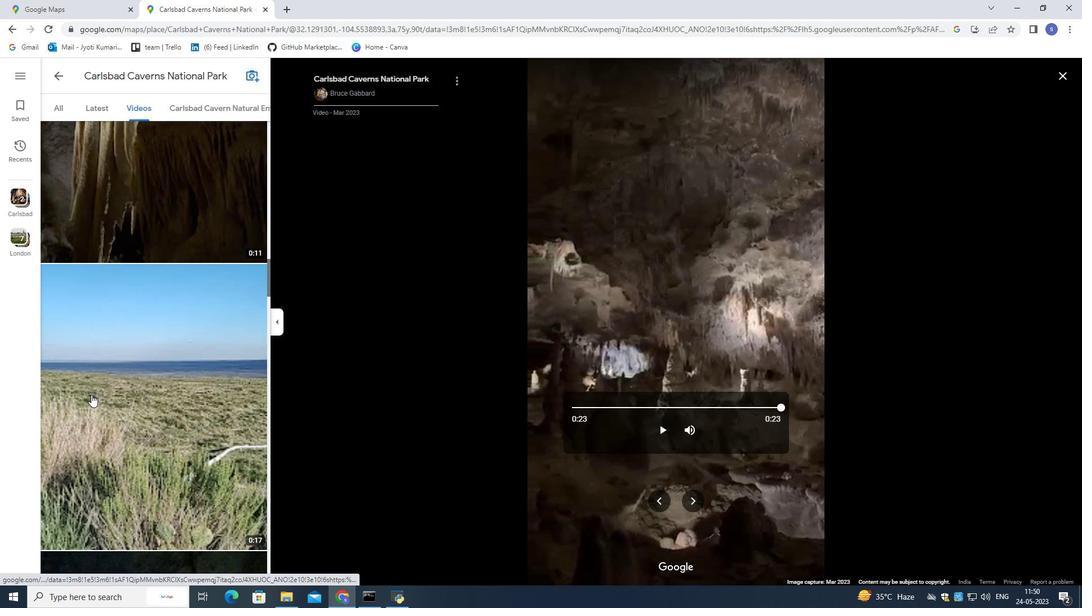 
Action: Mouse scrolled (92, 397) with delta (0, 0)
Screenshot: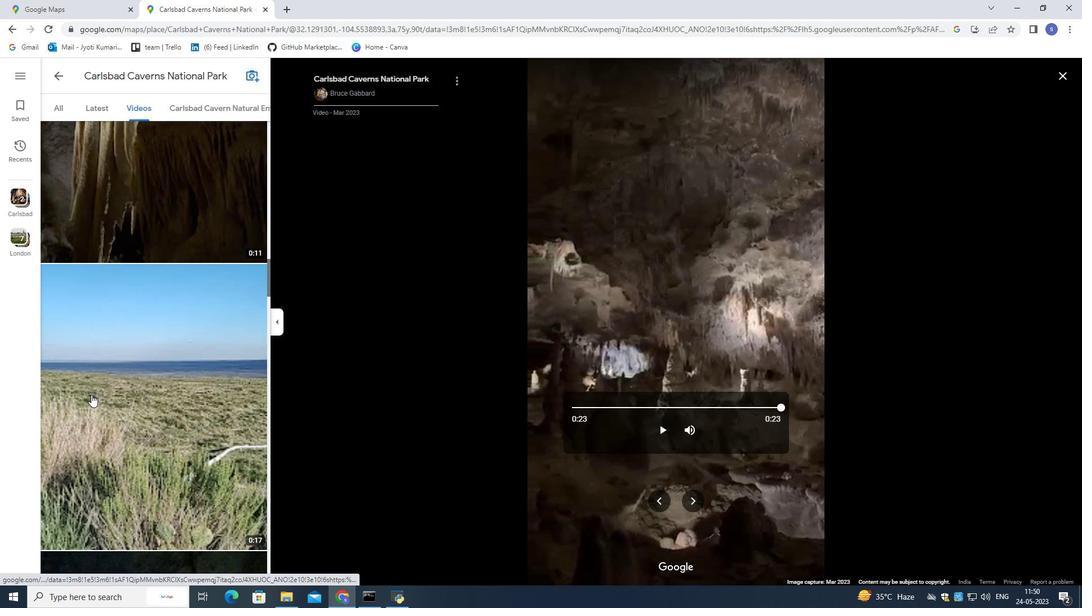 
Action: Mouse moved to (93, 400)
Screenshot: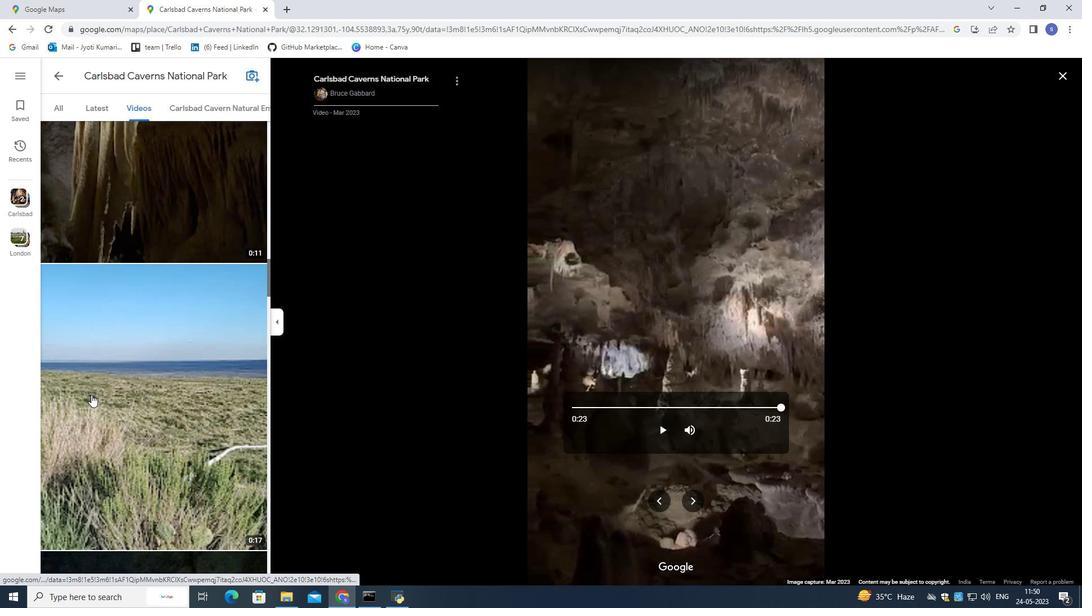 
Action: Mouse scrolled (93, 399) with delta (0, 0)
Screenshot: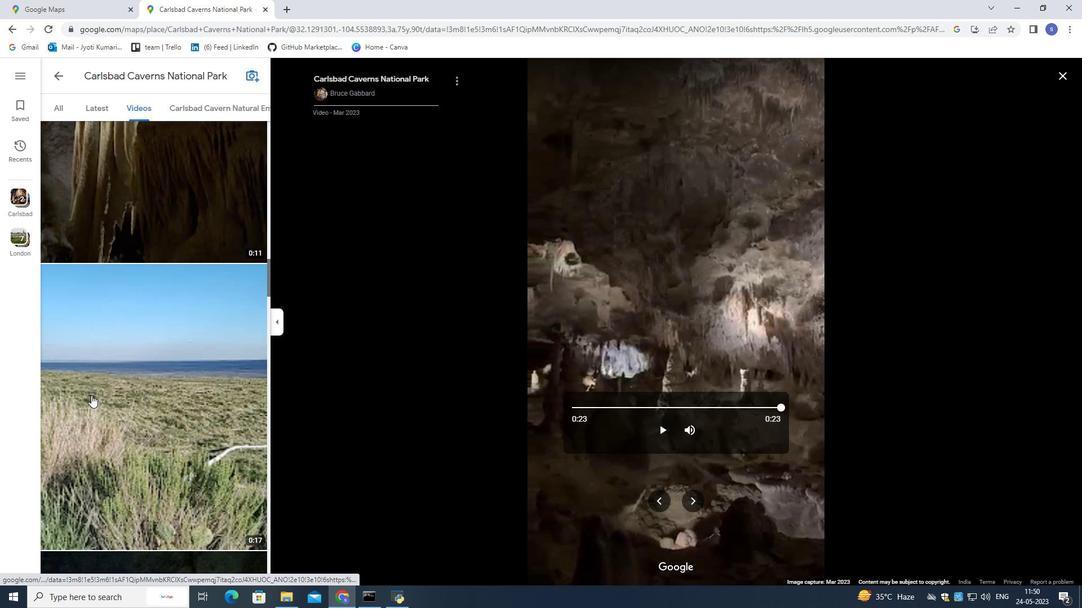 
Action: Mouse moved to (94, 404)
Screenshot: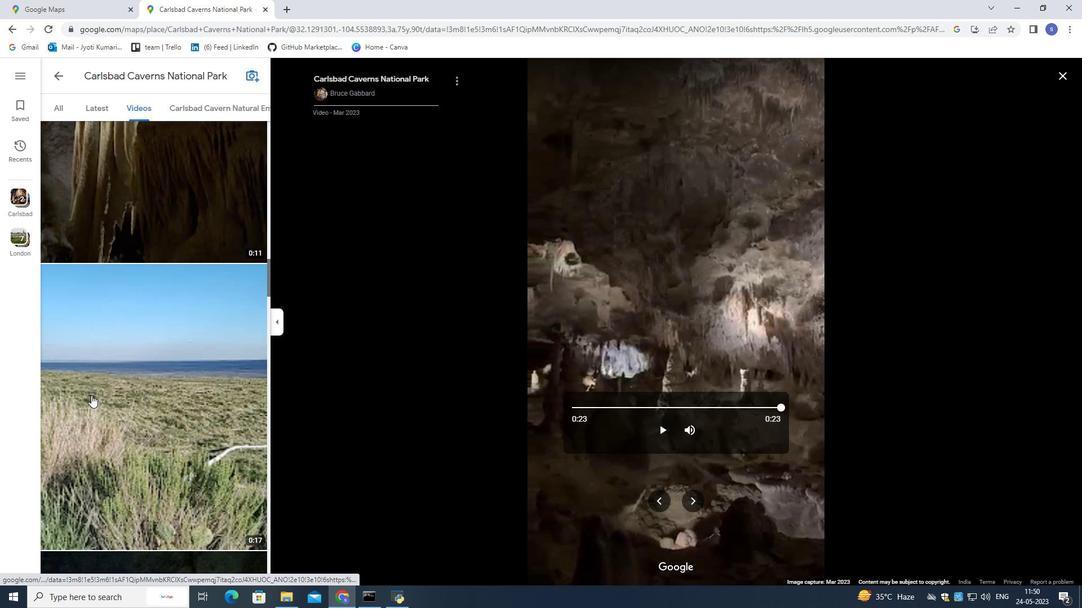 
Action: Mouse scrolled (93, 399) with delta (0, 0)
Screenshot: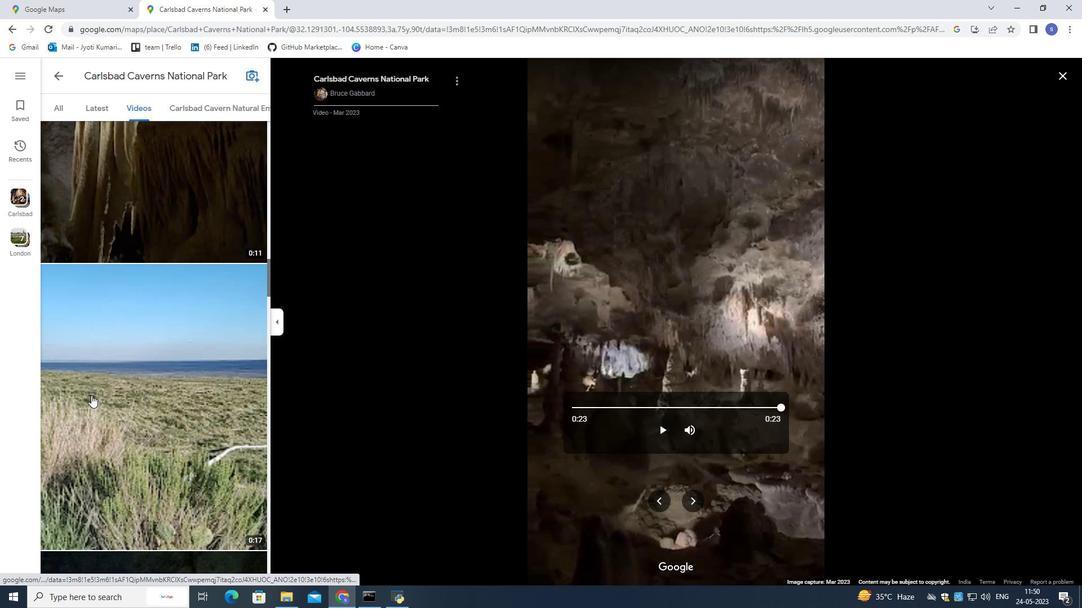 
Action: Mouse moved to (159, 420)
Screenshot: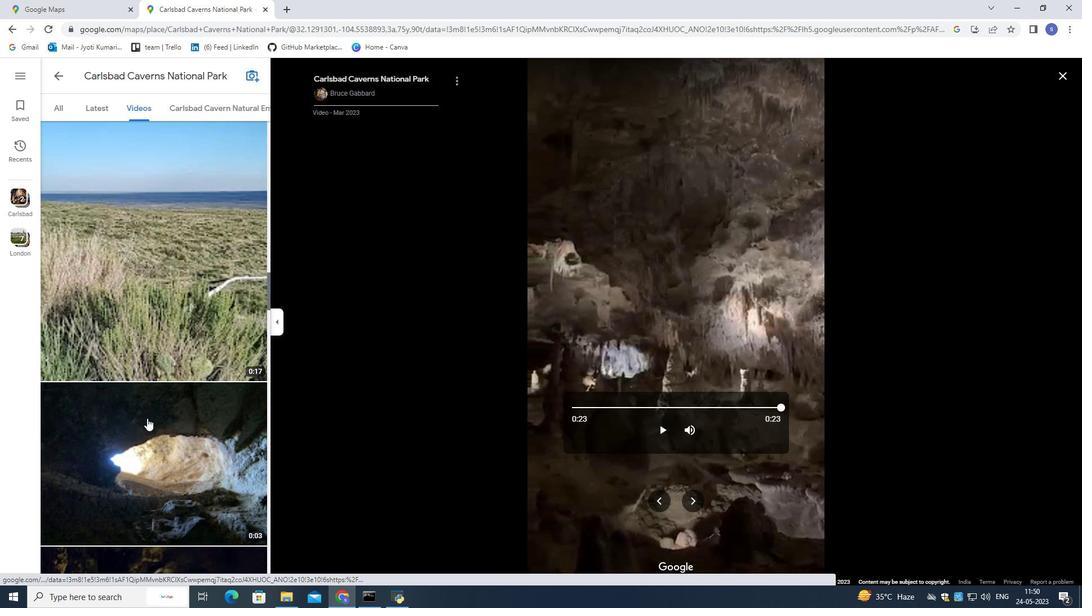 
Action: Mouse pressed left at (159, 420)
Screenshot: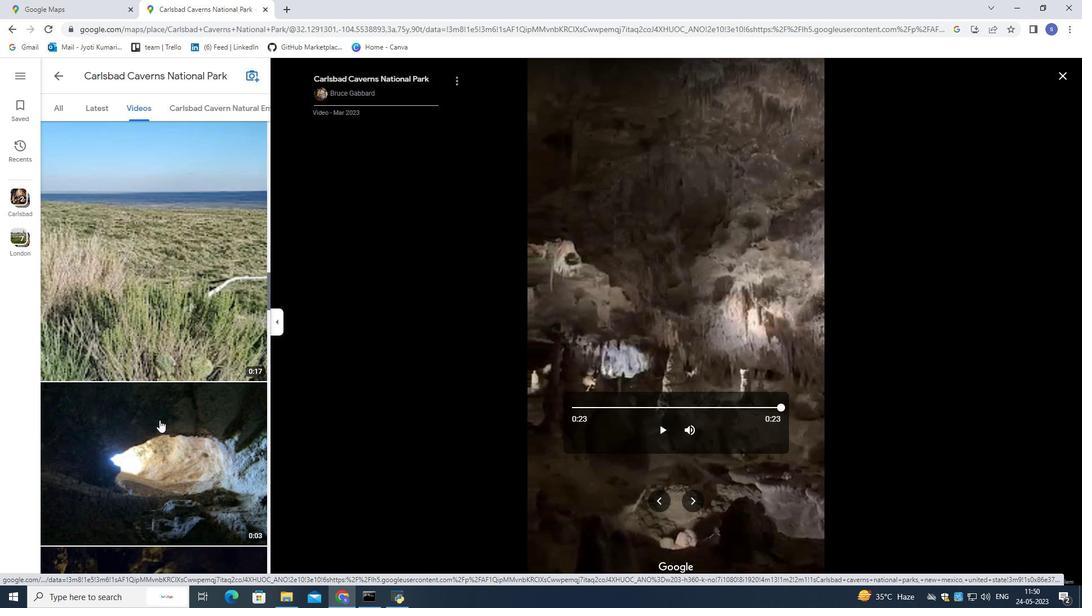 
Action: Mouse moved to (162, 418)
Screenshot: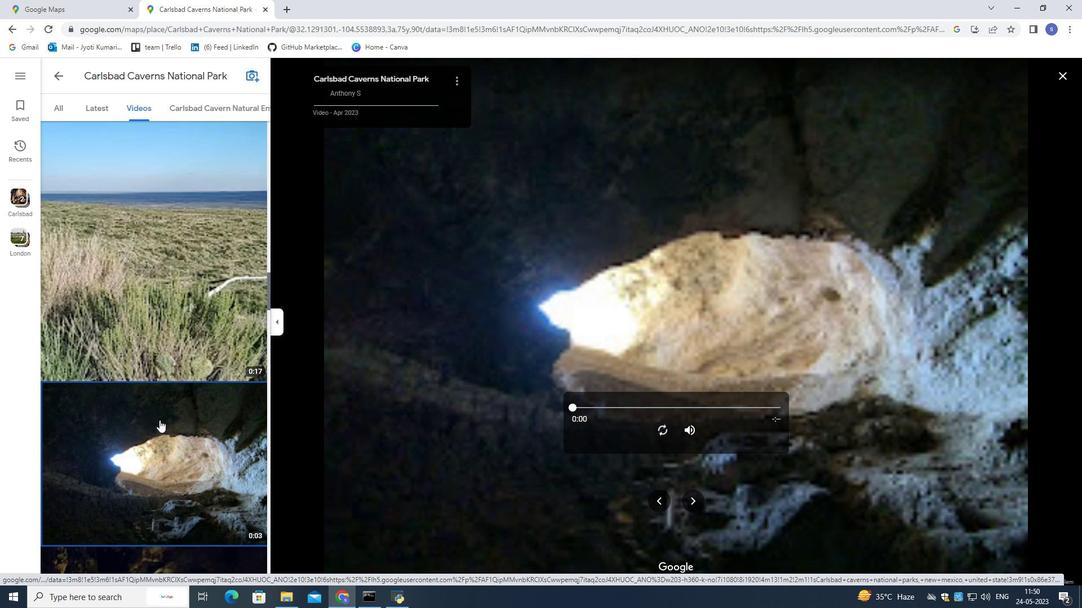 
Action: Mouse scrolled (162, 417) with delta (0, 0)
Screenshot: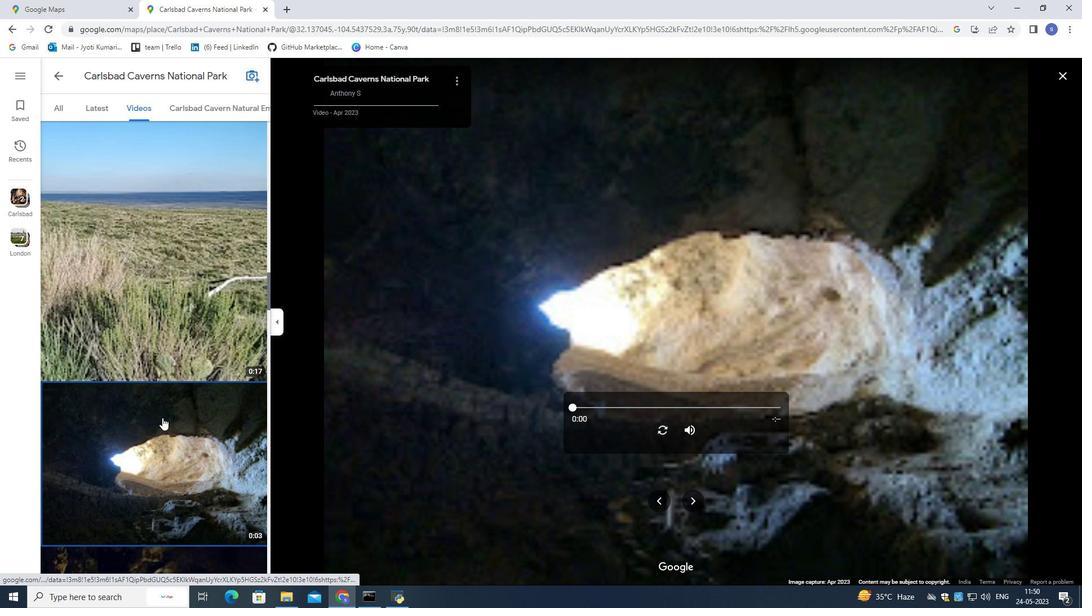 
Action: Mouse scrolled (162, 417) with delta (0, 0)
Screenshot: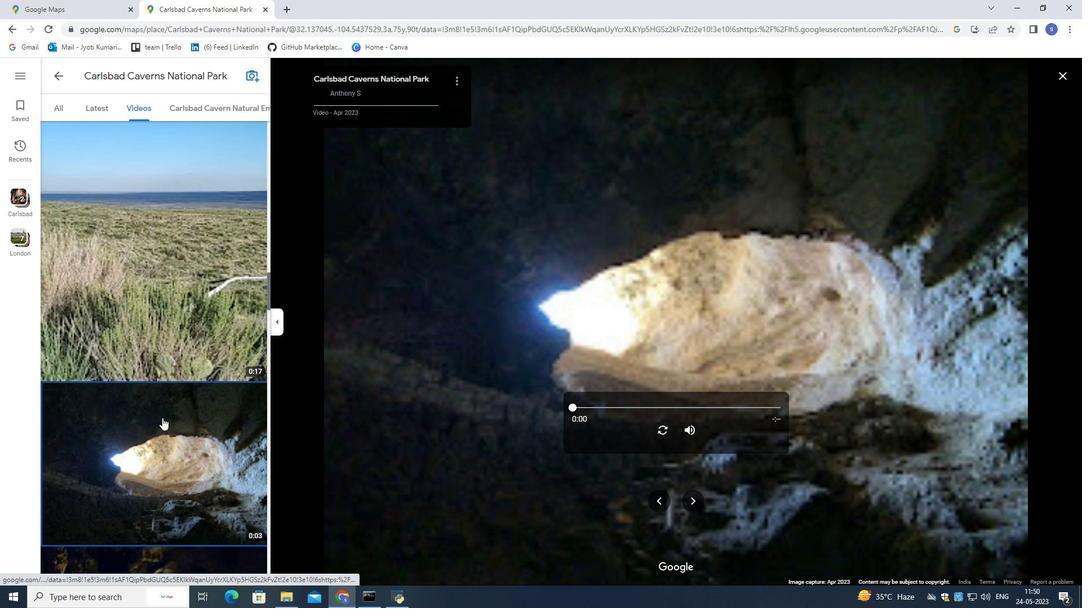 
Action: Mouse moved to (168, 418)
Screenshot: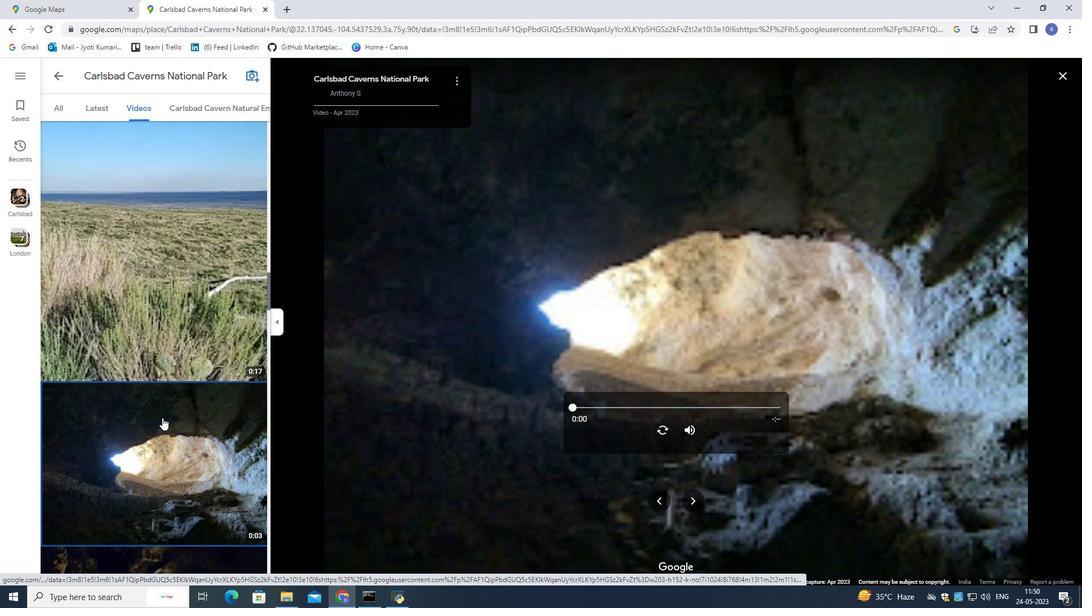 
Action: Mouse scrolled (162, 417) with delta (0, 0)
Screenshot: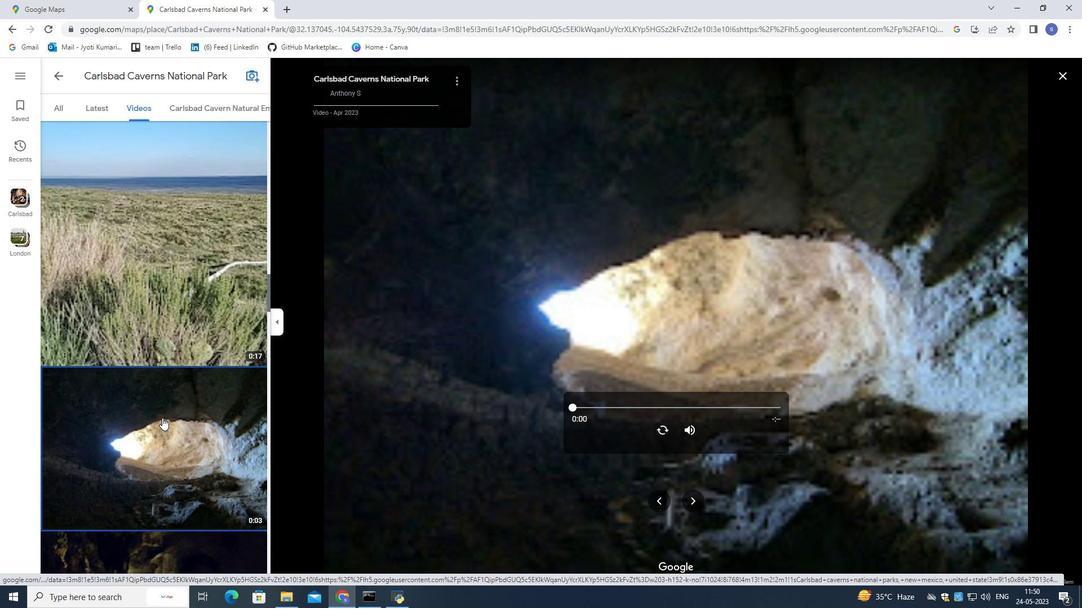 
Action: Mouse moved to (171, 415)
Screenshot: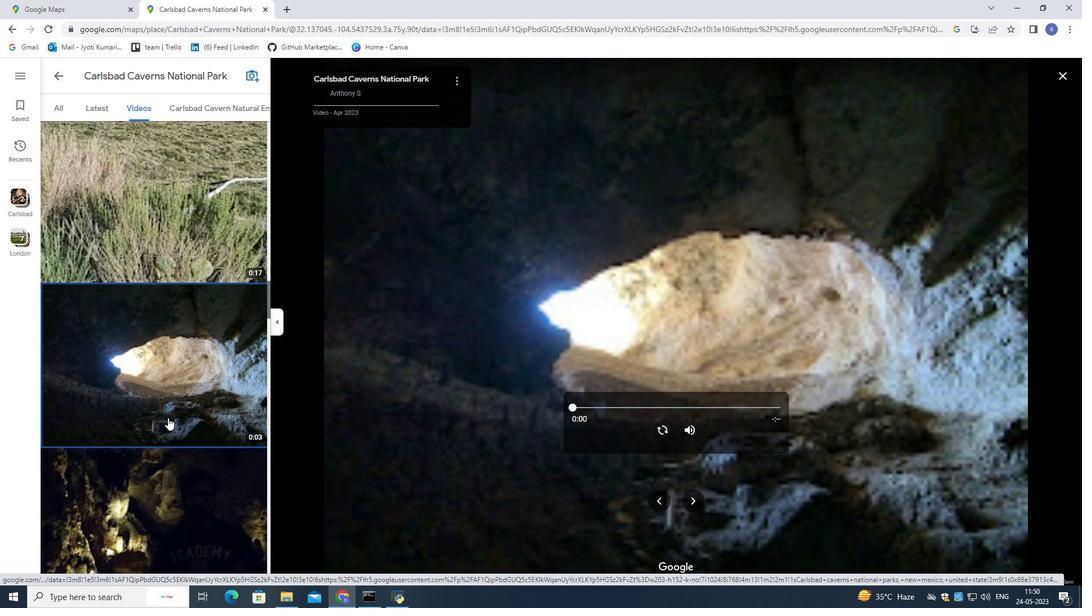 
Action: Mouse scrolled (171, 414) with delta (0, 0)
Screenshot: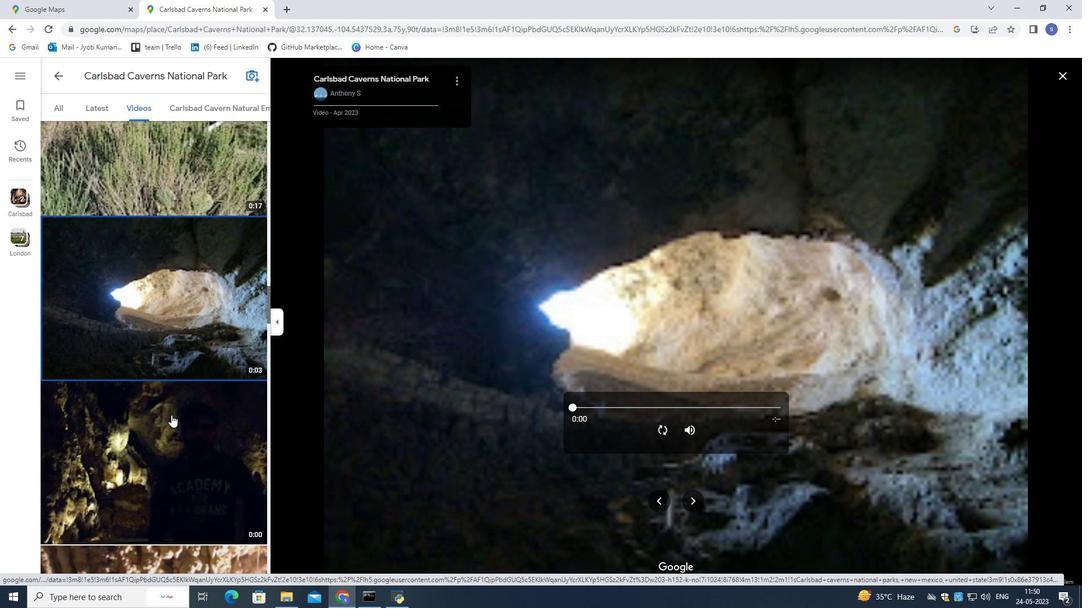 
Action: Mouse scrolled (171, 414) with delta (0, 0)
Screenshot: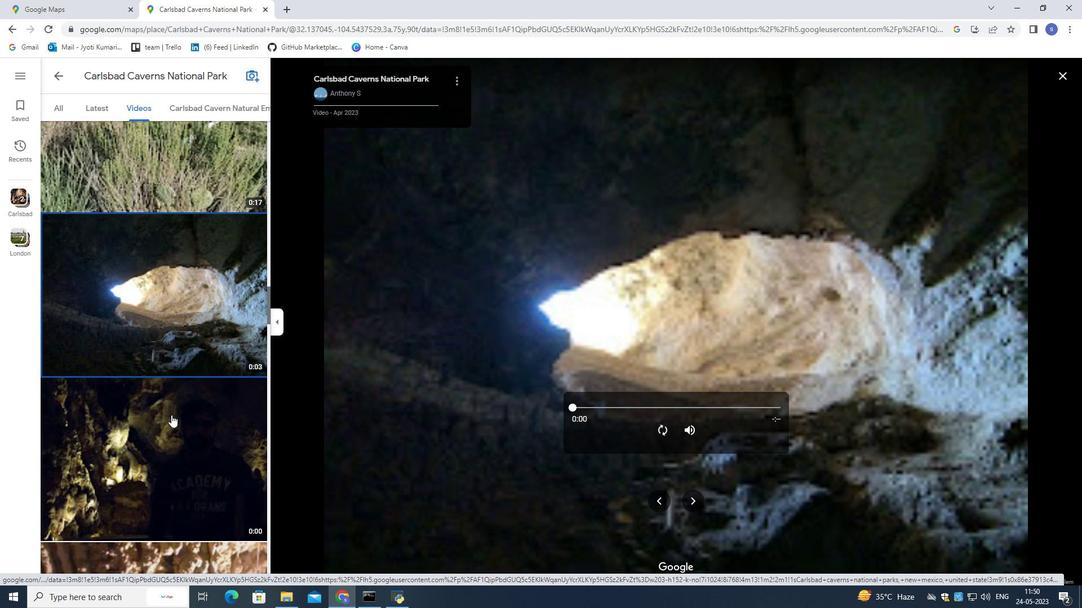 
Action: Mouse scrolled (171, 414) with delta (0, 0)
Screenshot: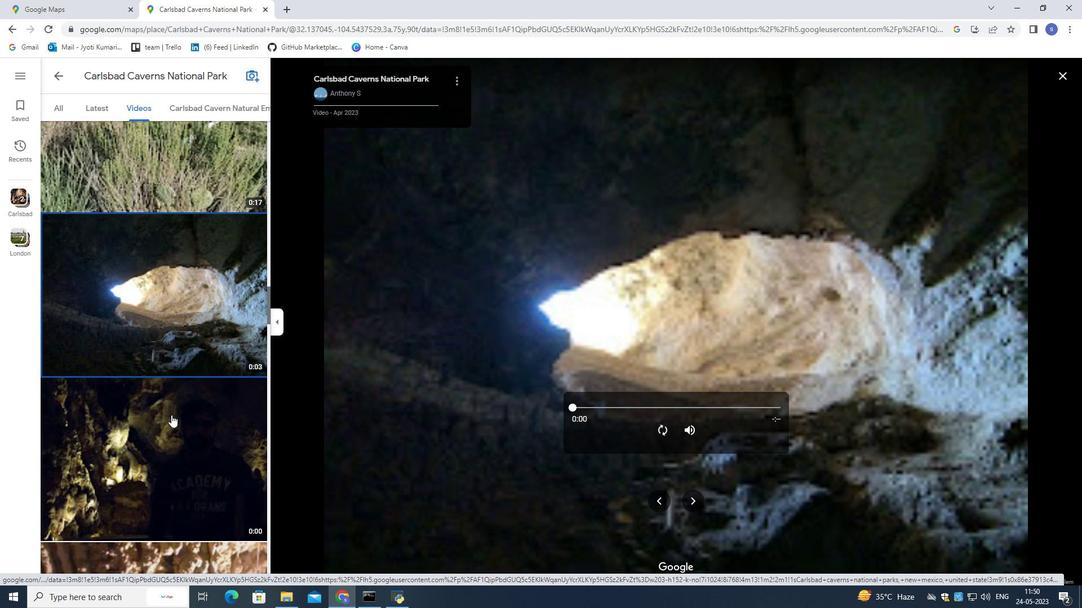 
Action: Mouse scrolled (171, 414) with delta (0, 0)
Screenshot: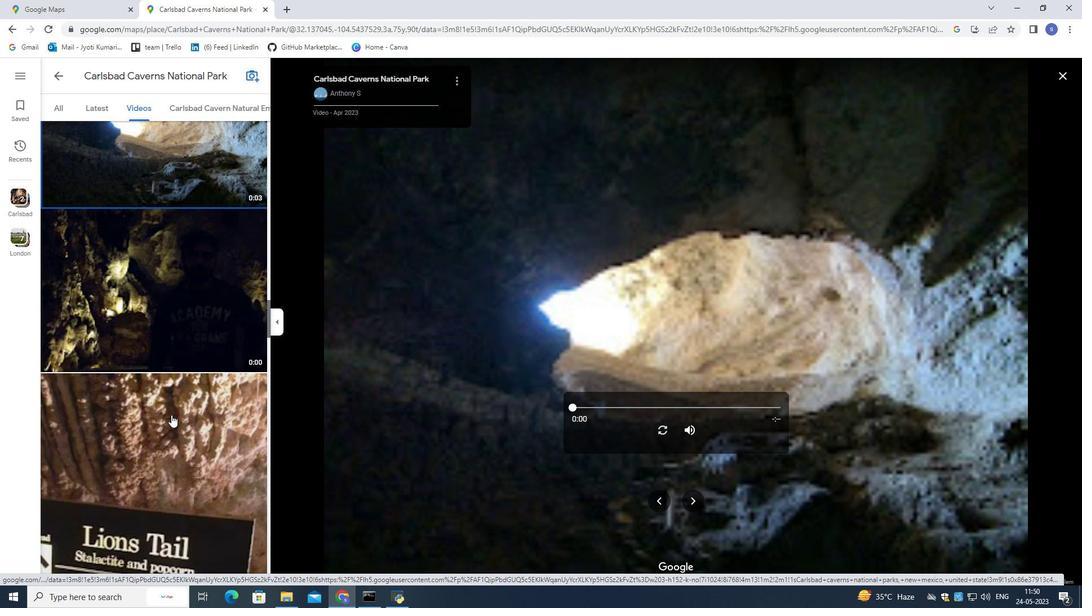
Action: Mouse scrolled (171, 414) with delta (0, 0)
Screenshot: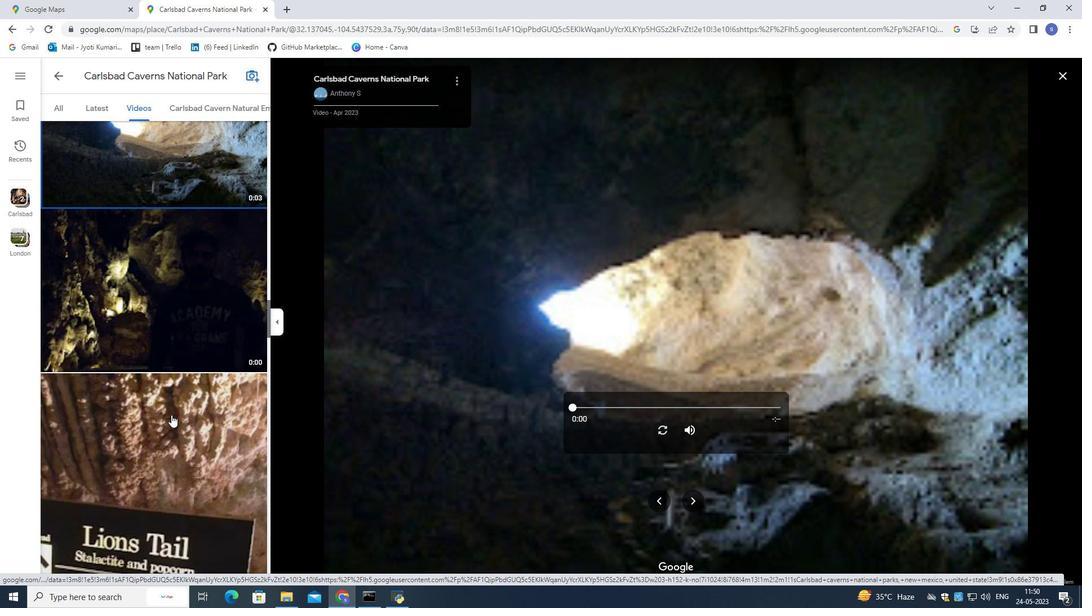 
Action: Mouse scrolled (171, 414) with delta (0, 0)
Screenshot: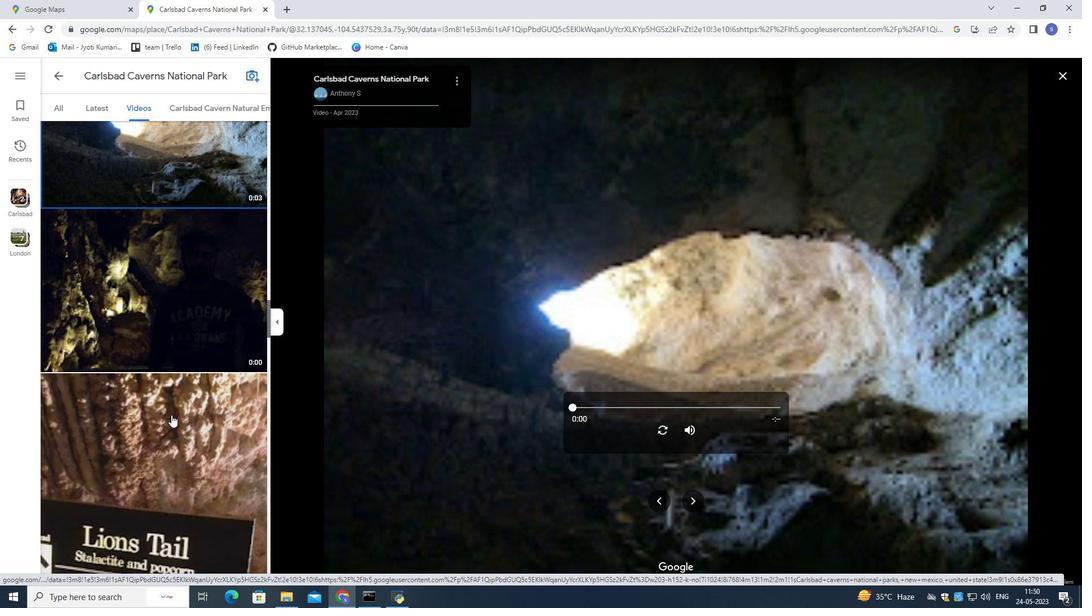 
Action: Mouse moved to (58, 73)
Screenshot: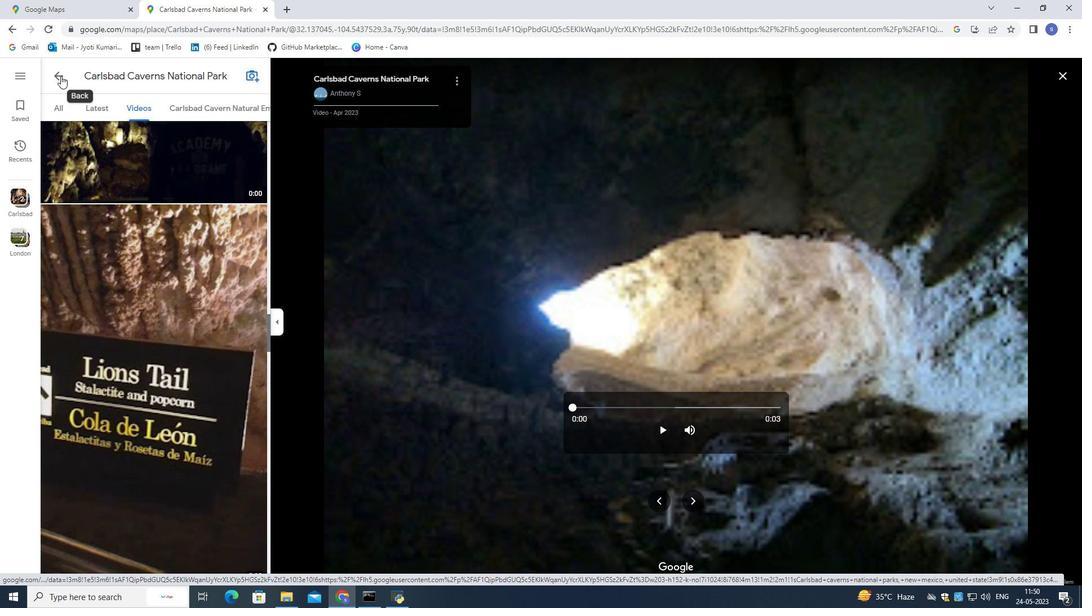 
Action: Mouse pressed left at (58, 73)
Screenshot: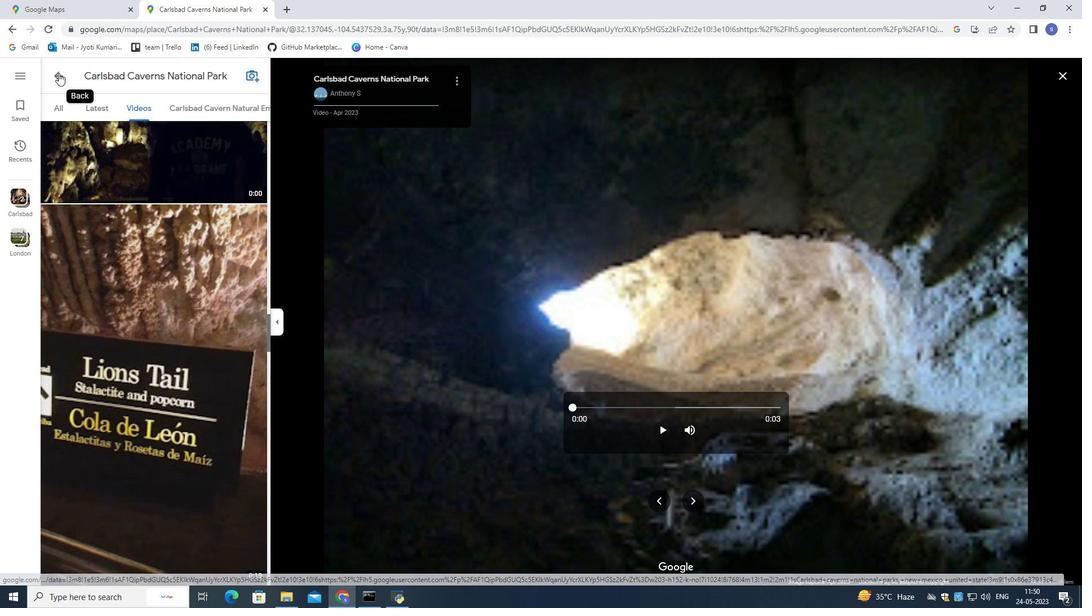 
Action: Mouse moved to (1039, 451)
Screenshot: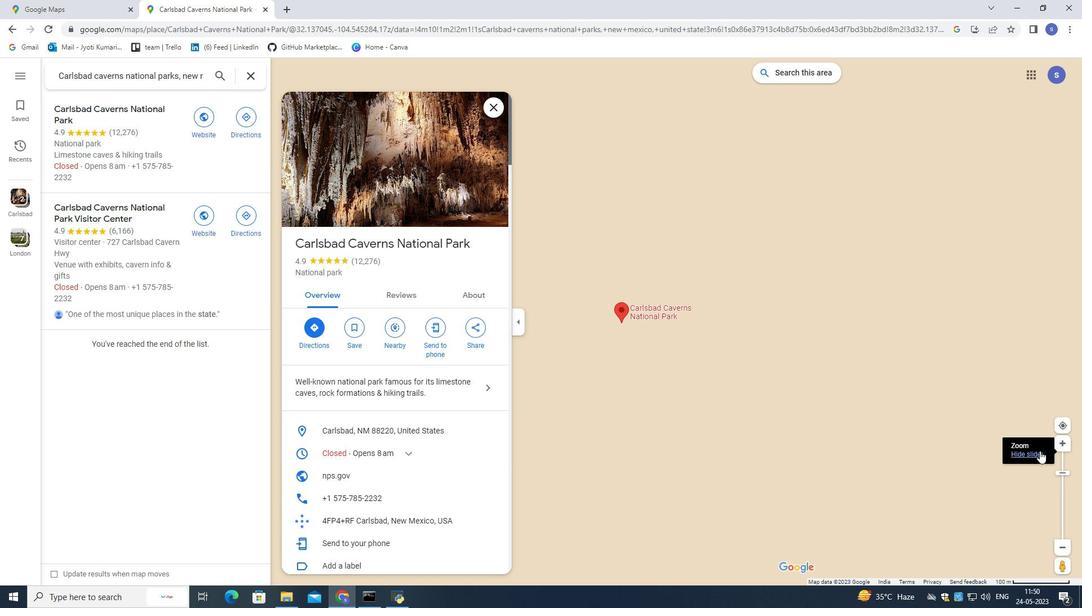 
Action: Mouse pressed left at (1039, 451)
Screenshot: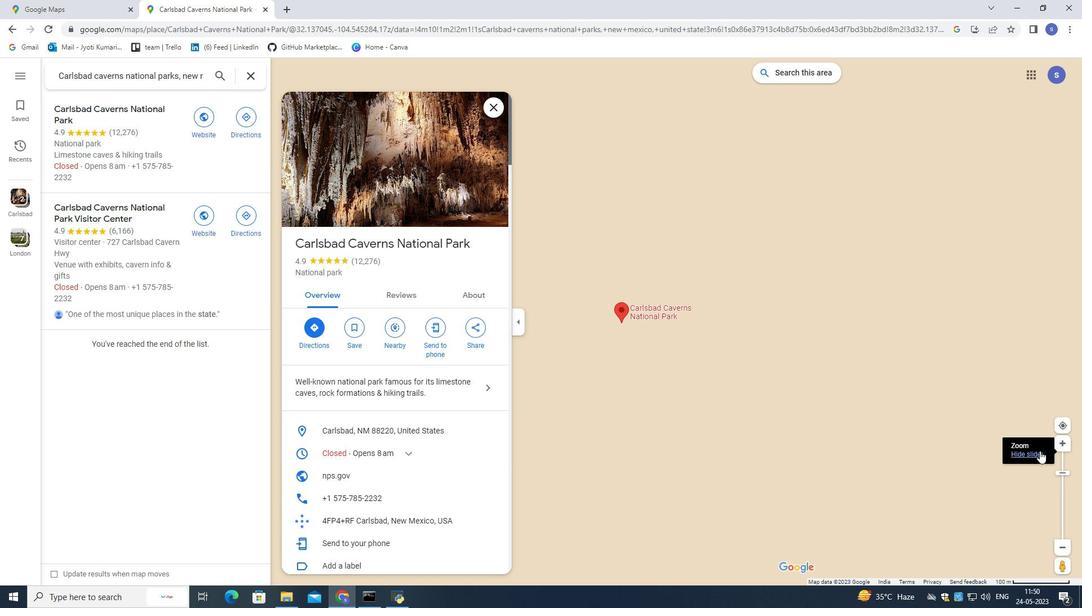 
Action: Mouse moved to (595, 394)
Screenshot: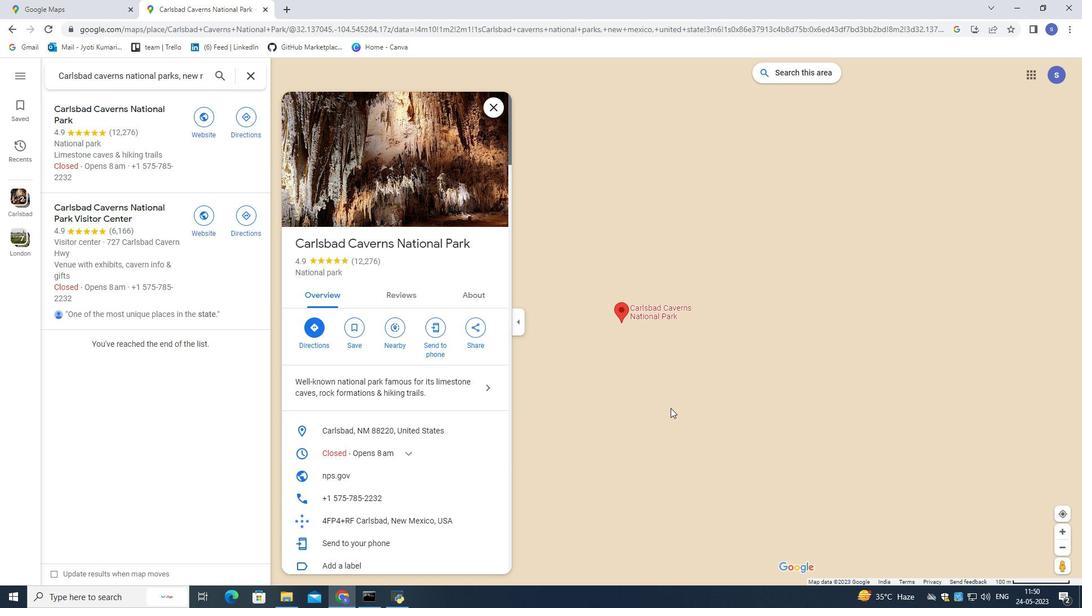 
Action: Mouse scrolled (595, 394) with delta (0, 0)
Screenshot: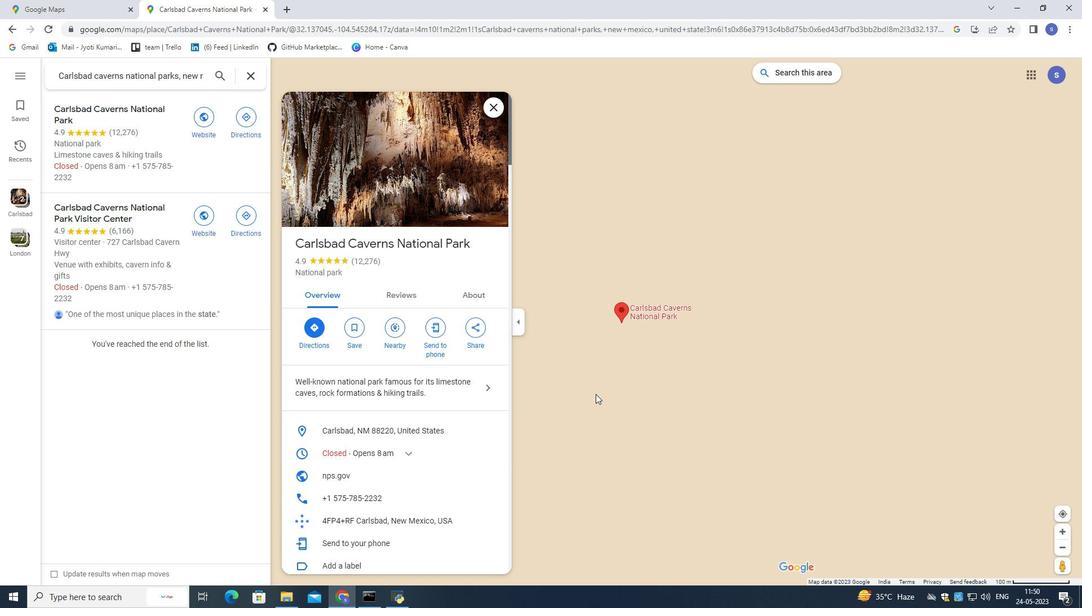 
Action: Mouse moved to (130, 222)
Screenshot: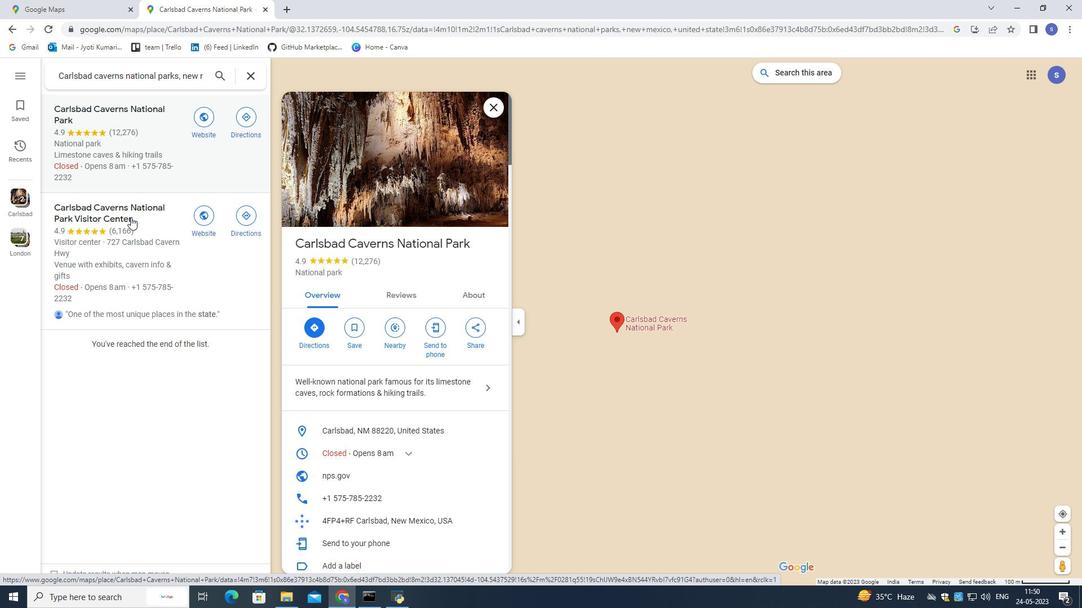 
Action: Mouse pressed left at (130, 222)
Screenshot: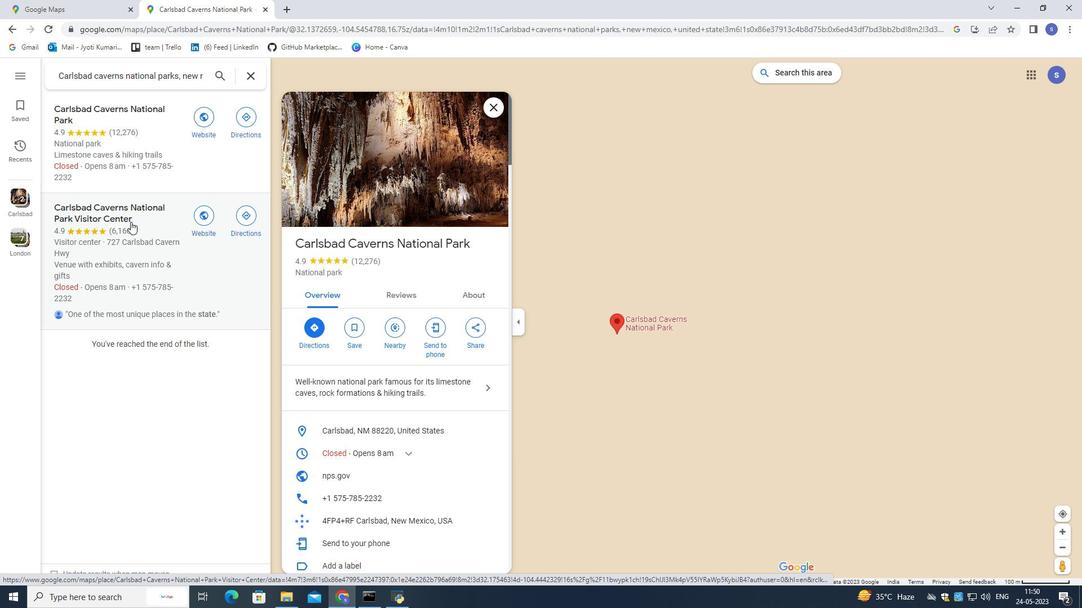 
Action: Mouse moved to (432, 134)
Screenshot: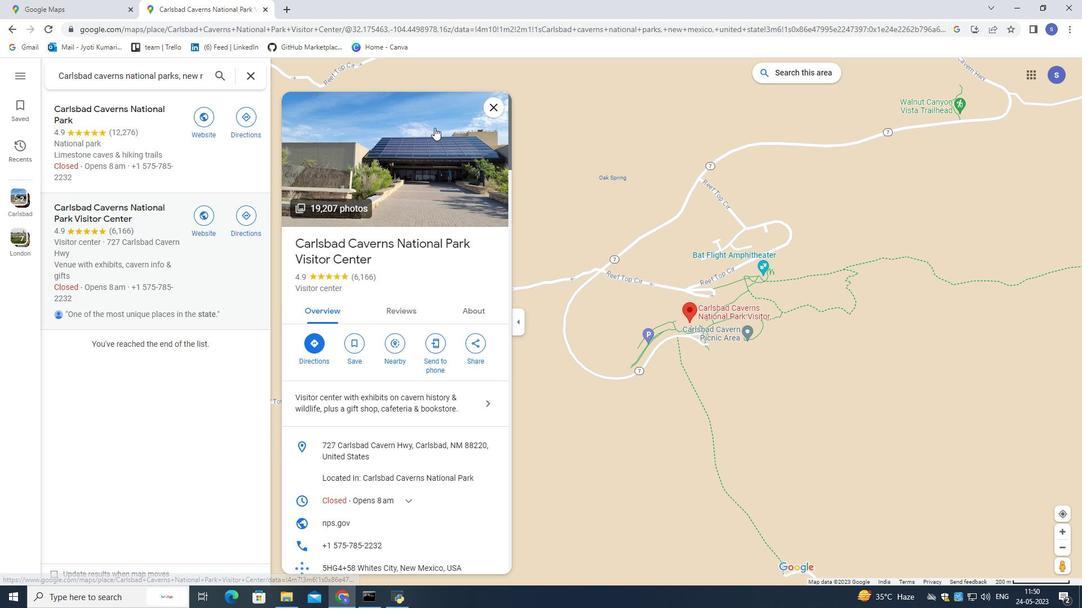 
Action: Mouse pressed left at (432, 134)
Screenshot: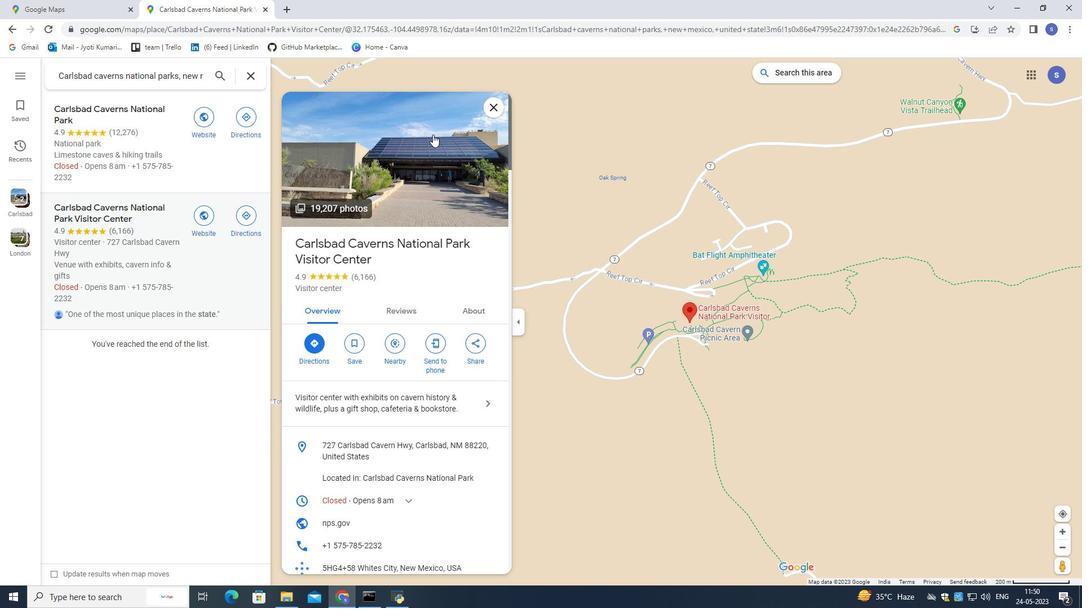 
Action: Mouse moved to (692, 497)
Screenshot: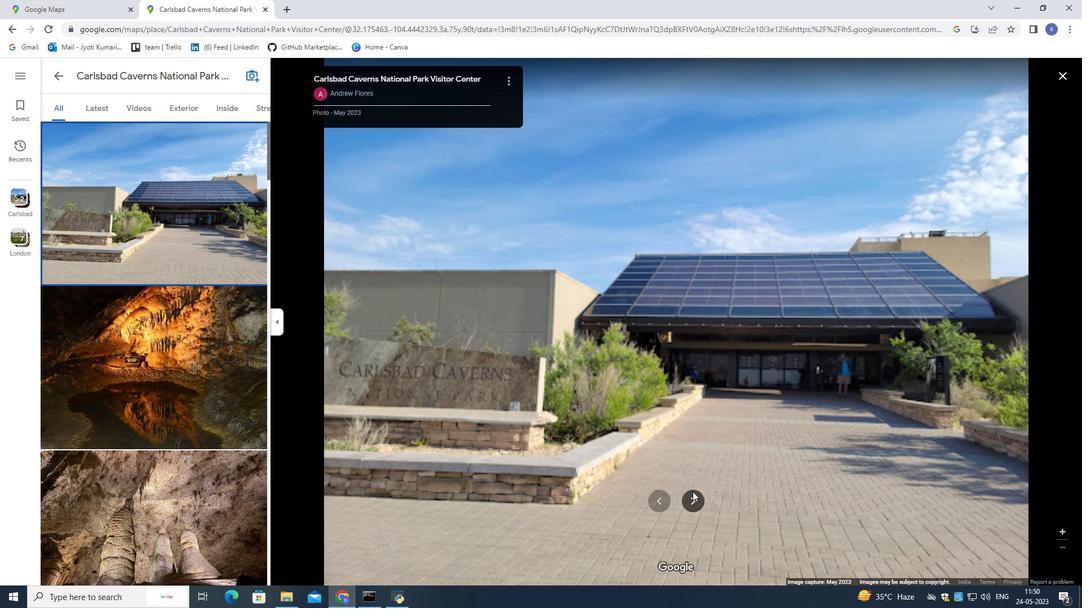 
Action: Mouse pressed left at (692, 497)
Screenshot: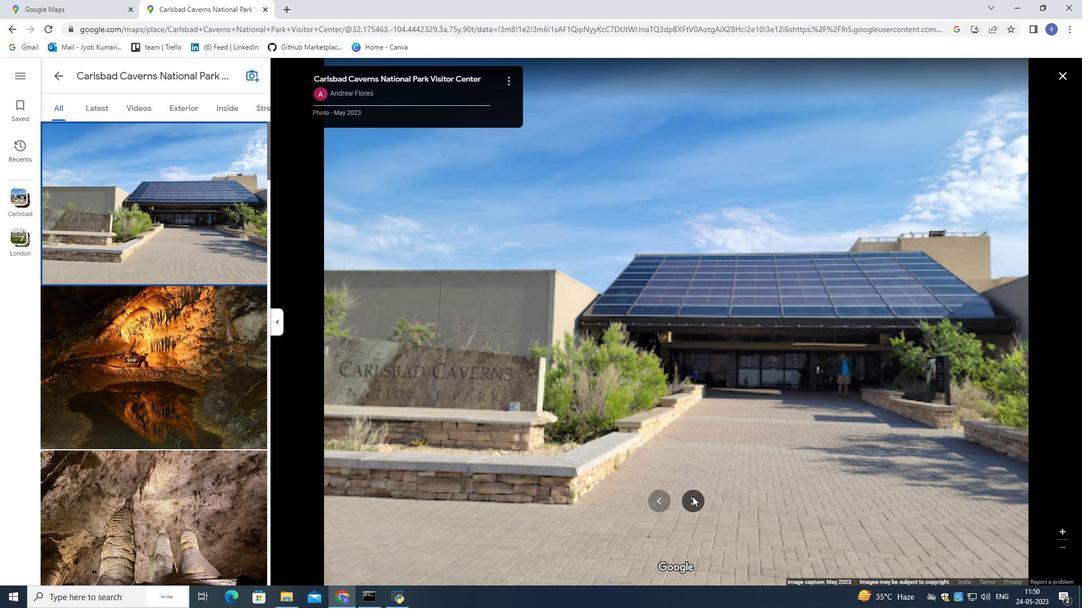 
Action: Mouse moved to (691, 497)
Screenshot: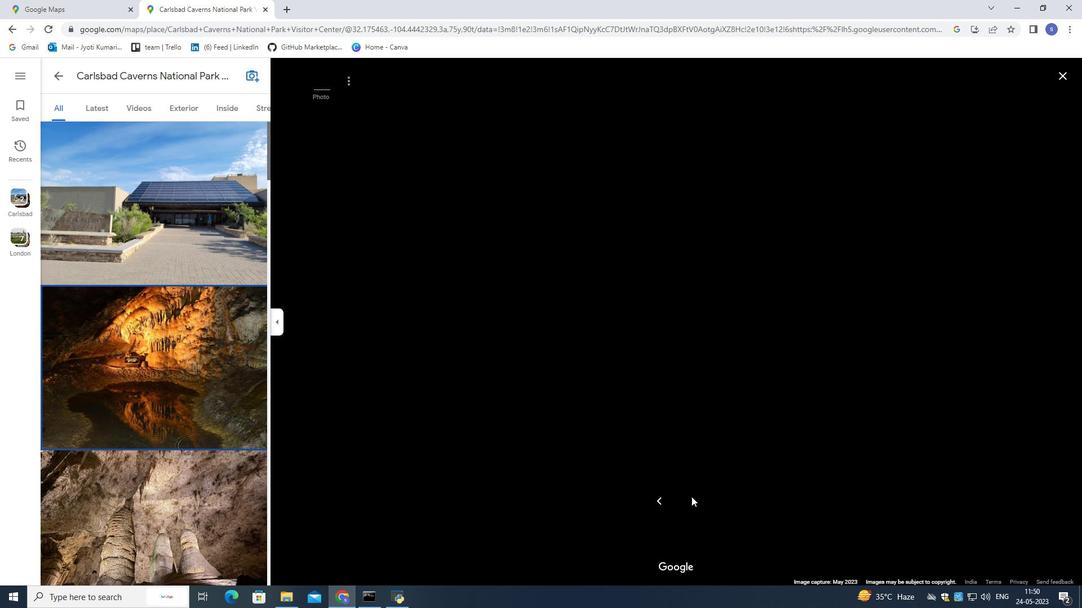 
Action: Mouse pressed left at (691, 497)
Screenshot: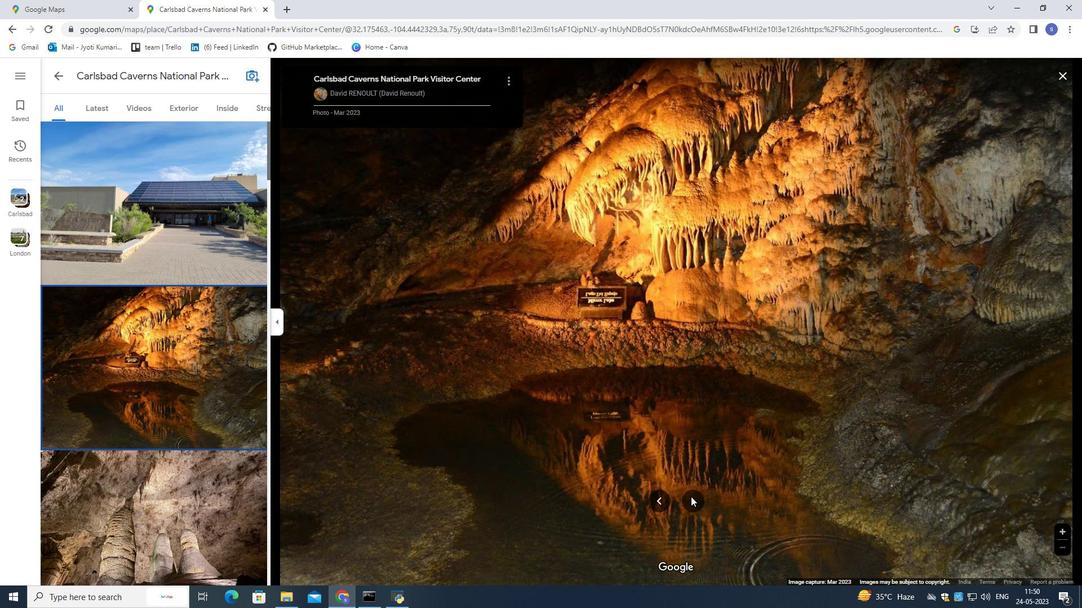 
Action: Mouse pressed left at (691, 497)
Screenshot: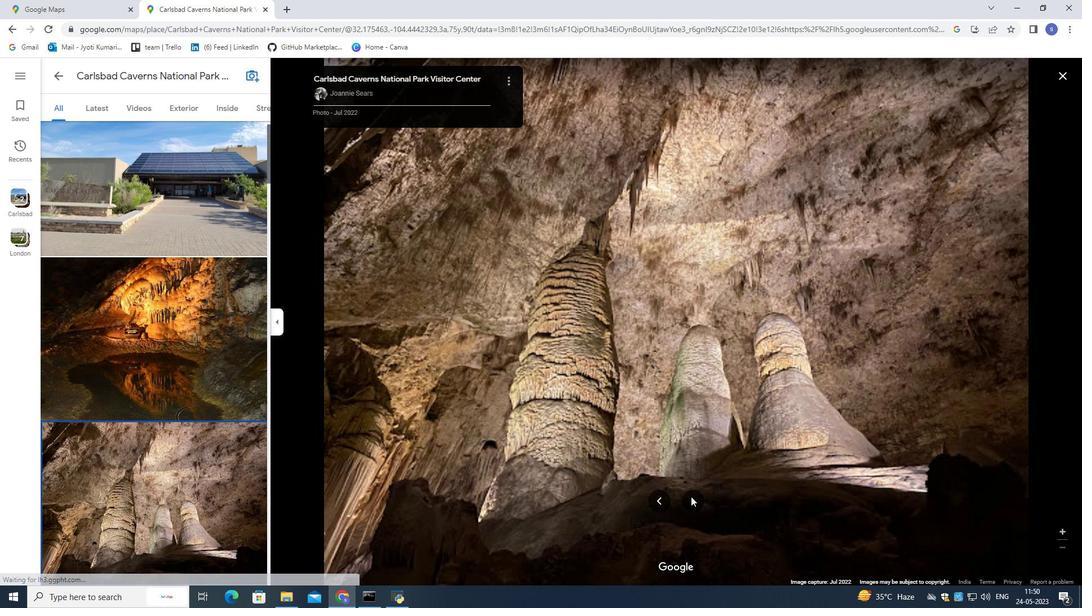 
Action: Mouse pressed left at (691, 497)
Screenshot: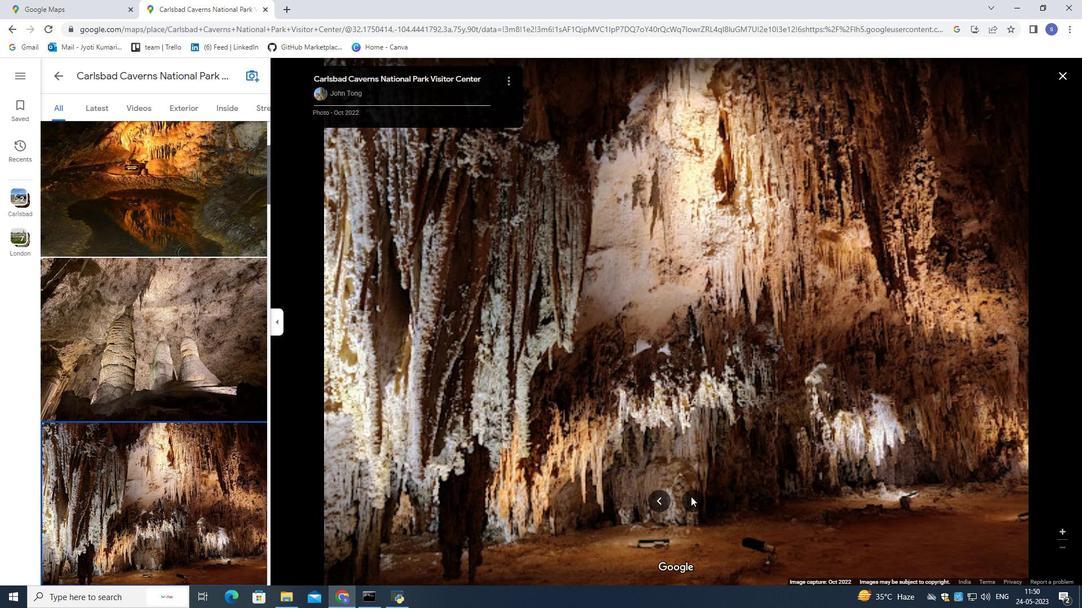 
Action: Mouse pressed left at (691, 497)
Screenshot: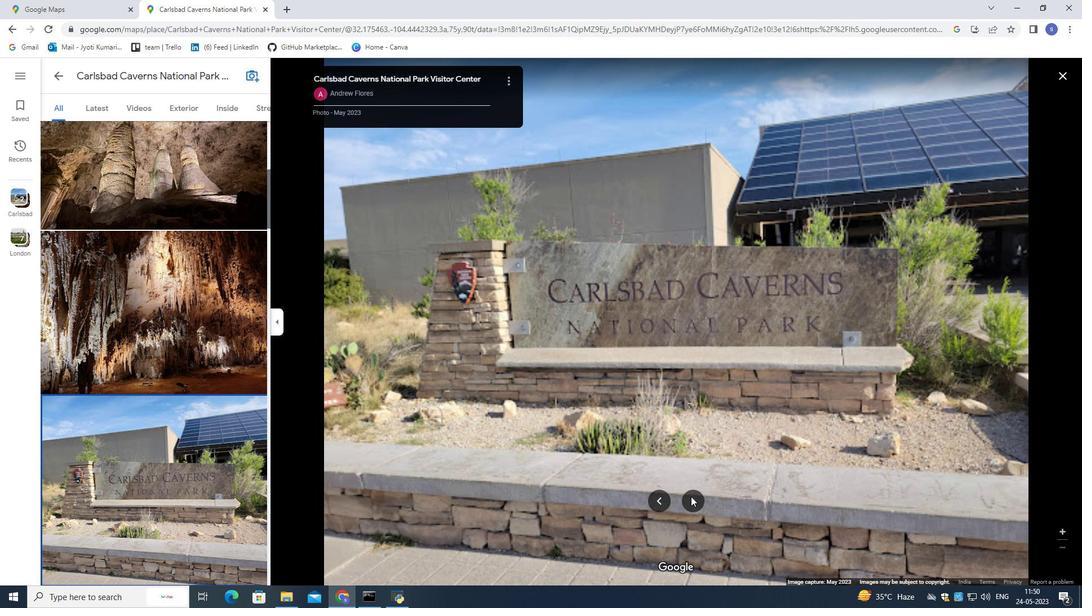 
Action: Mouse pressed left at (691, 497)
Screenshot: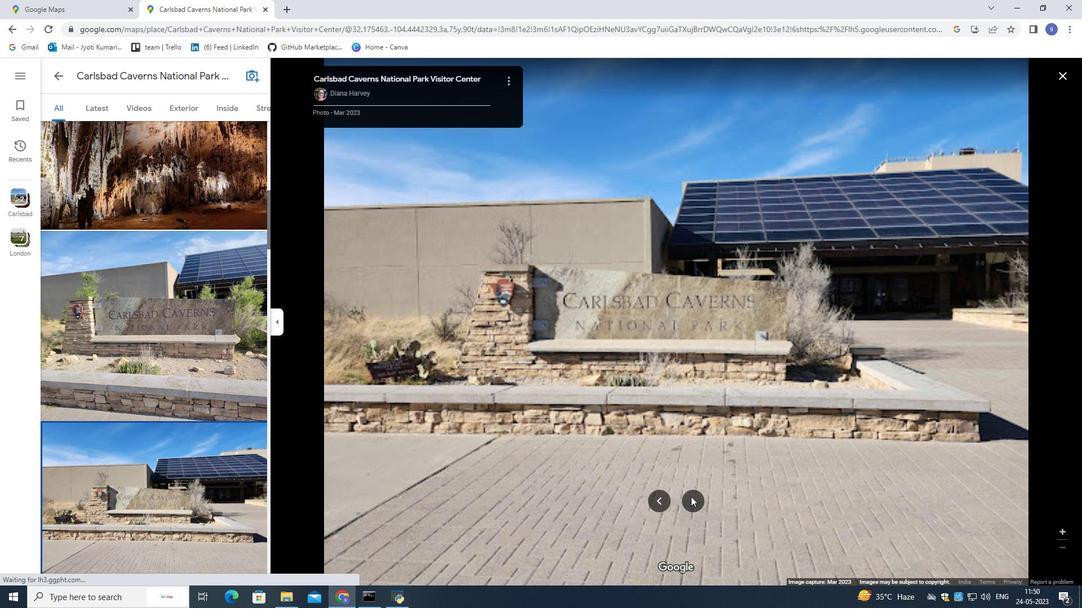 
Action: Mouse pressed left at (691, 497)
Screenshot: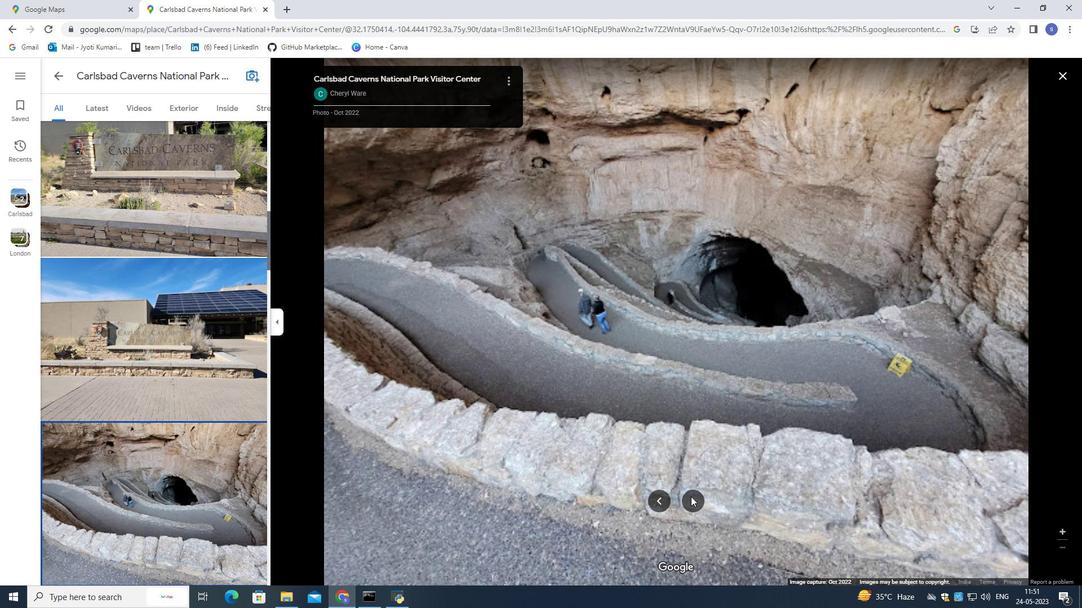 
Action: Mouse pressed left at (691, 497)
Screenshot: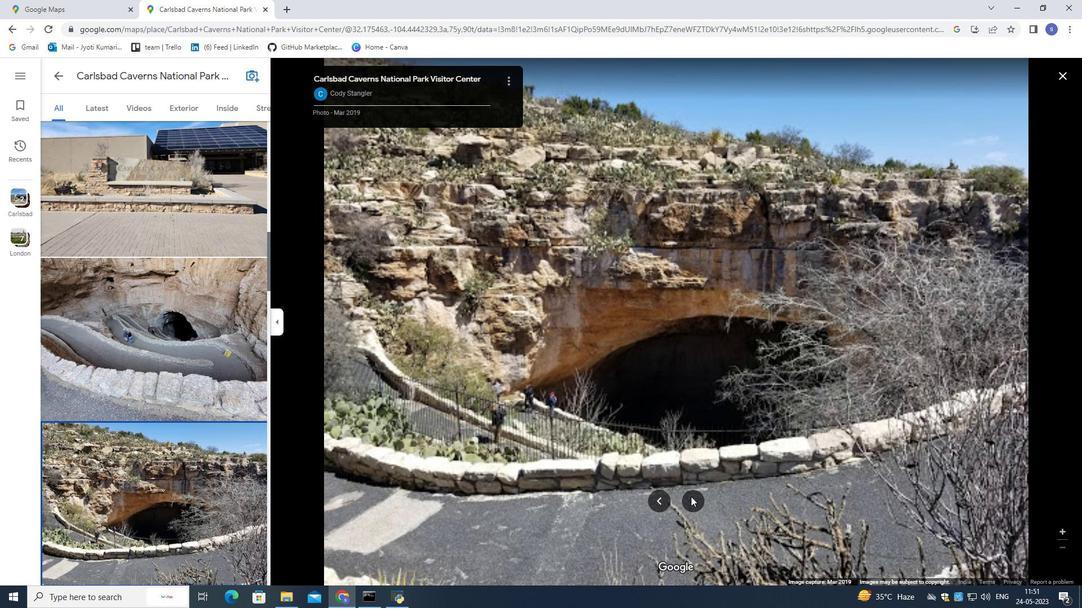 
Action: Mouse pressed left at (691, 497)
Screenshot: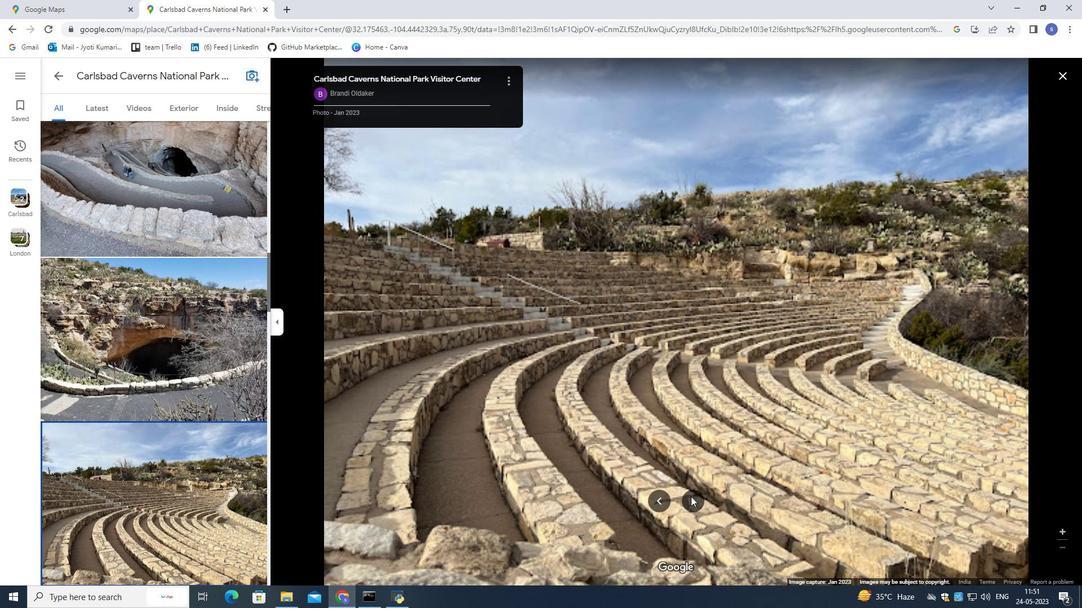 
Action: Mouse pressed left at (691, 497)
Screenshot: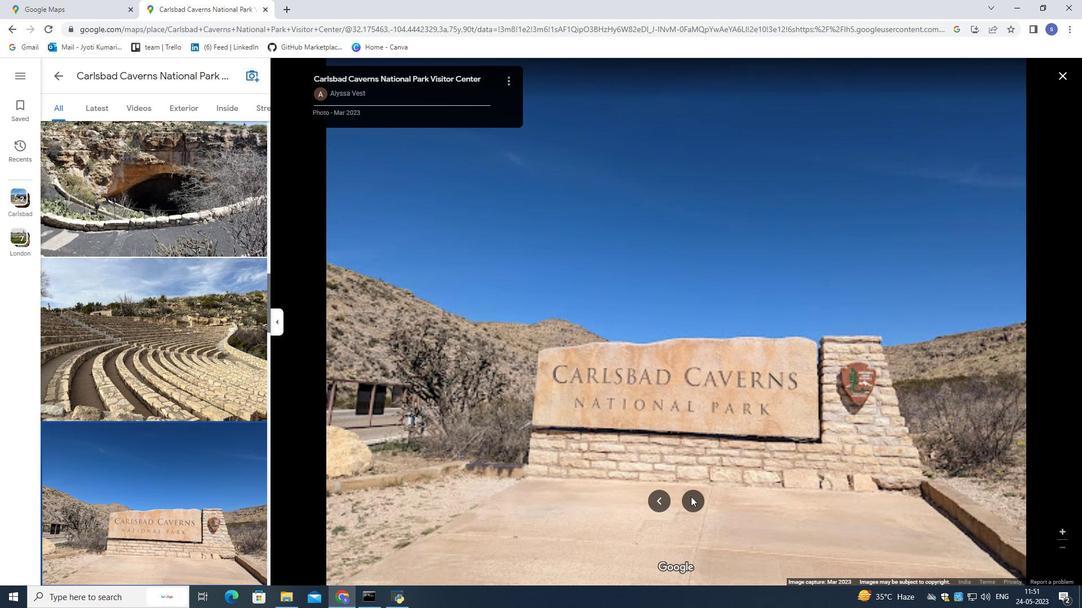 
Action: Mouse pressed left at (691, 497)
Screenshot: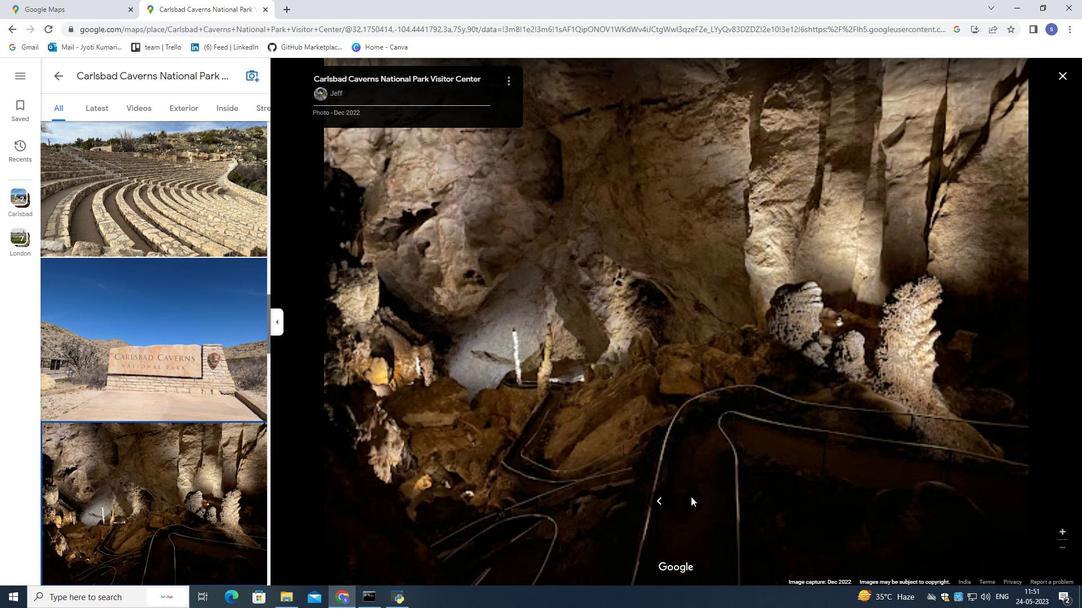 
Action: Mouse pressed left at (691, 497)
Screenshot: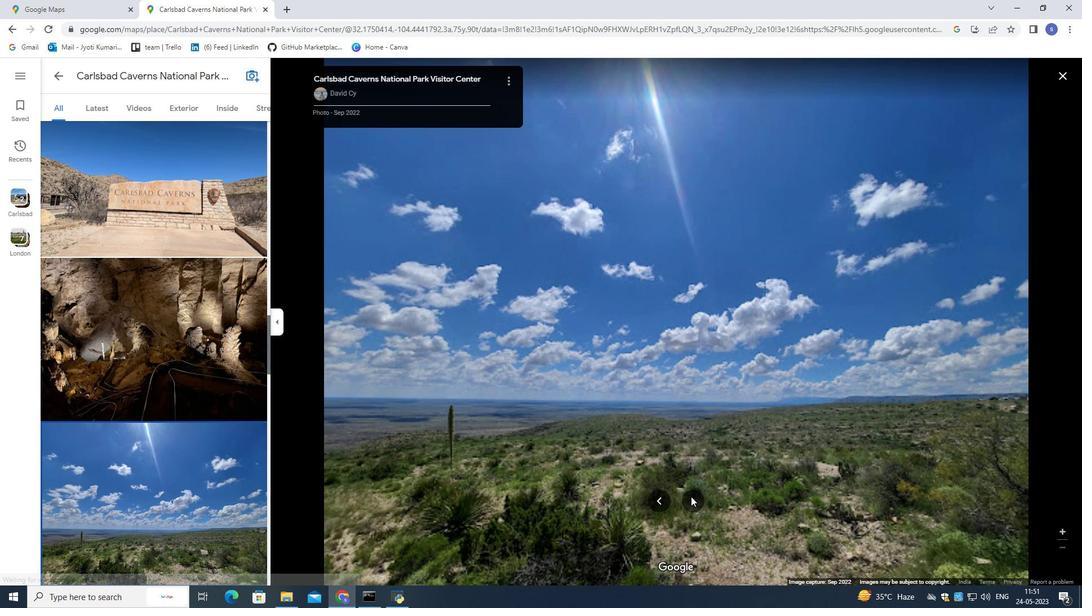 
Action: Mouse pressed left at (691, 497)
Screenshot: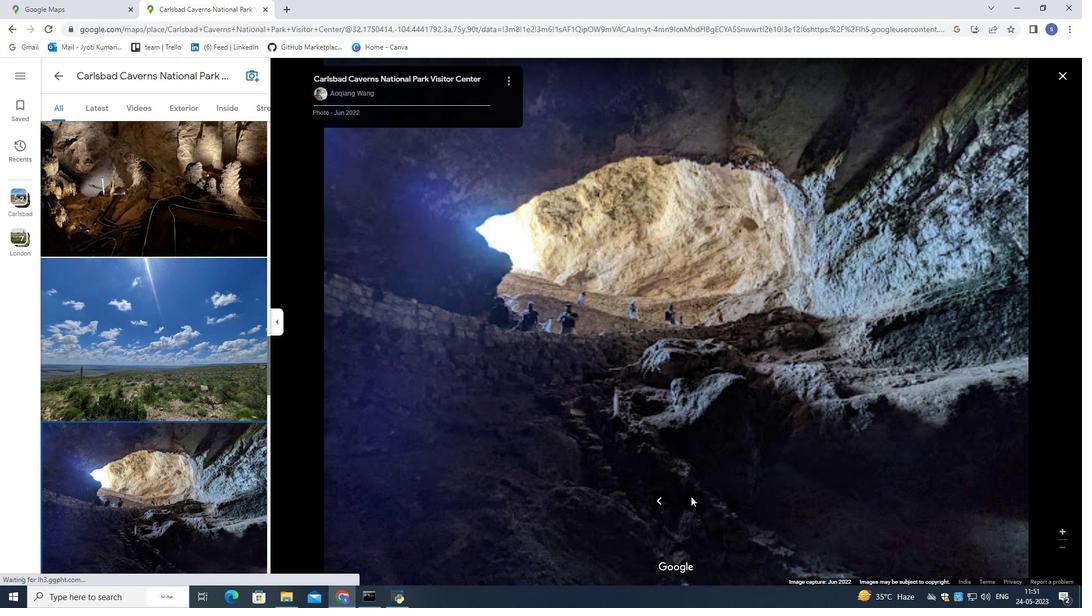 
Action: Mouse pressed left at (691, 497)
Screenshot: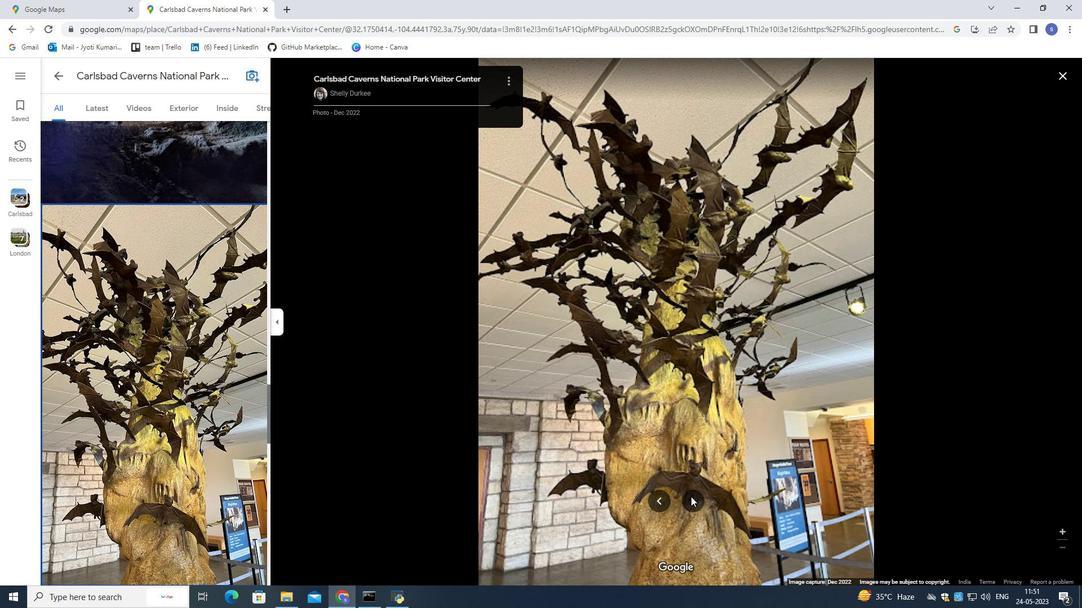 
Action: Mouse pressed left at (691, 497)
Screenshot: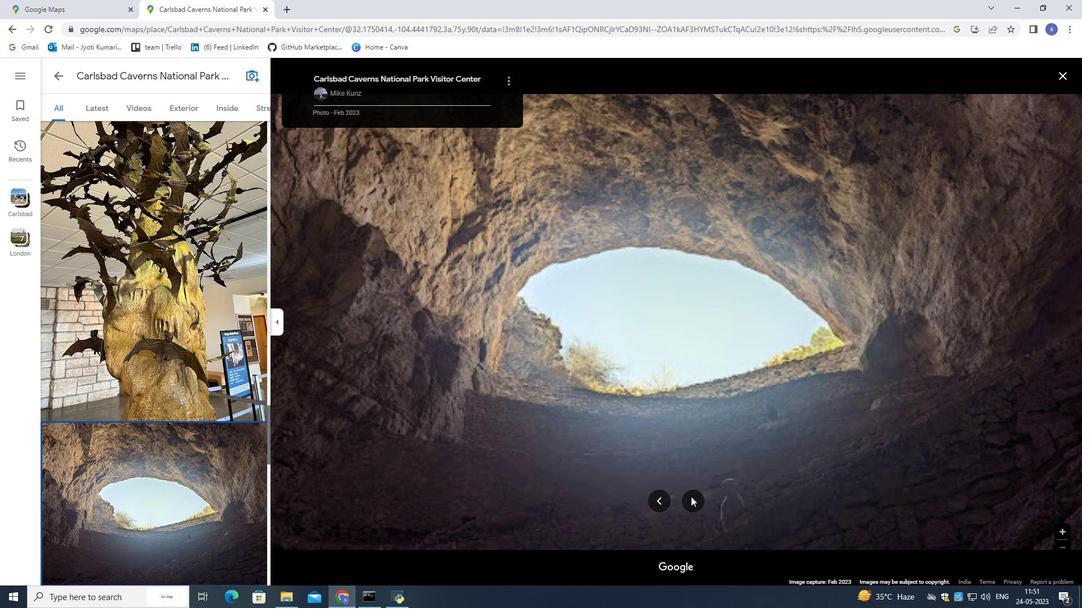 
Action: Mouse pressed left at (691, 497)
Screenshot: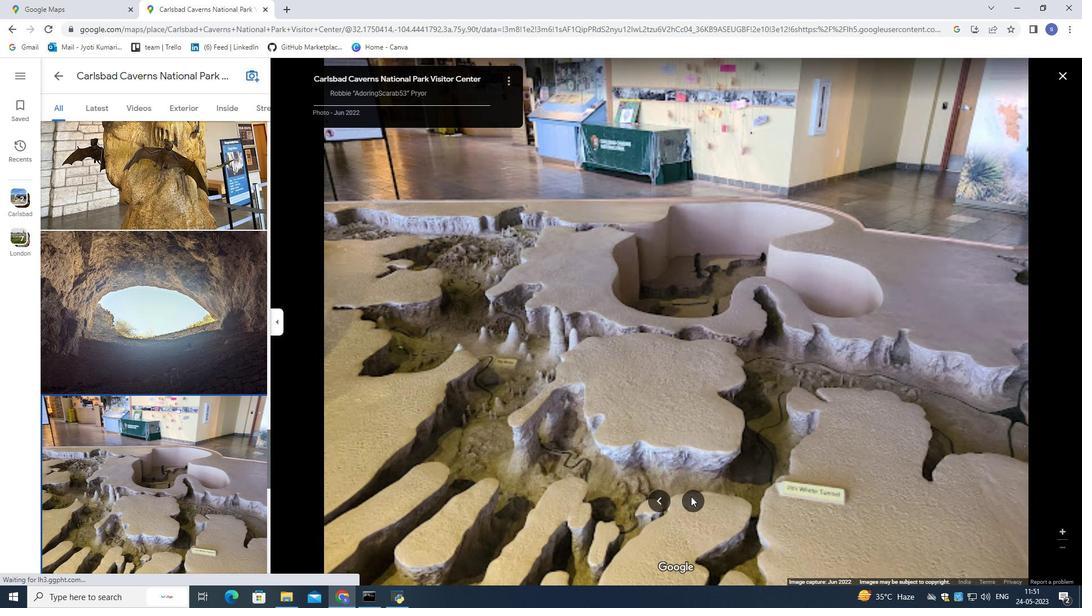 
Action: Mouse pressed left at (691, 497)
Screenshot: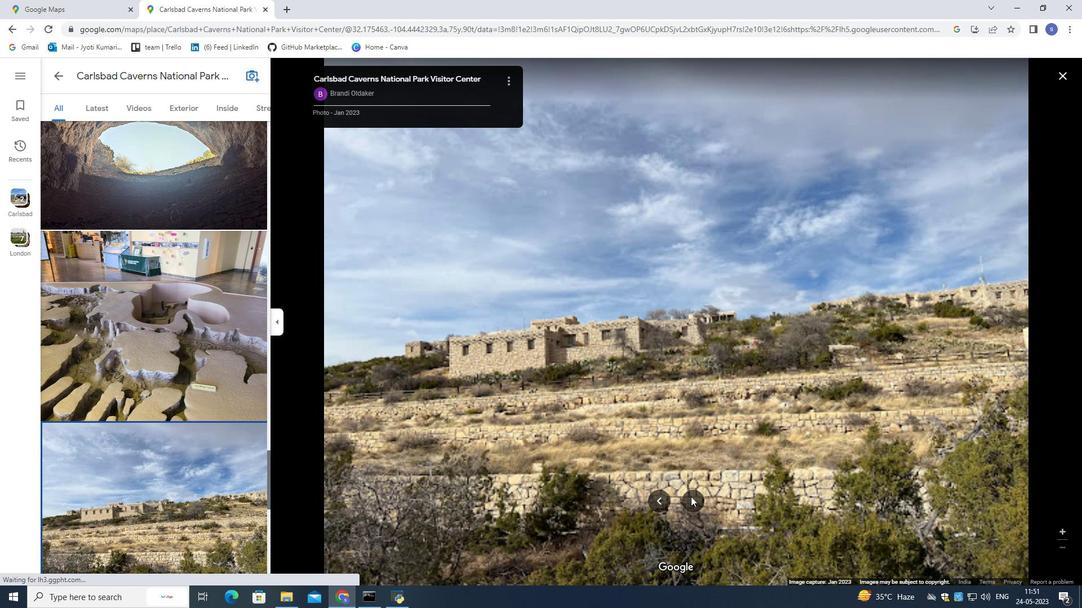 
Action: Mouse pressed left at (691, 497)
Screenshot: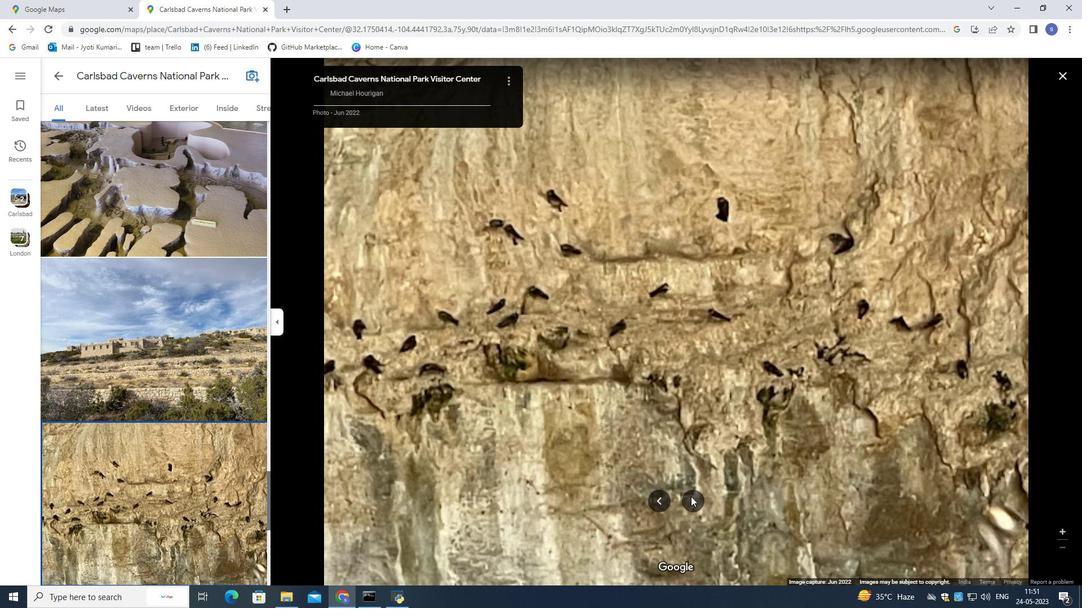 
Action: Mouse pressed left at (691, 497)
Screenshot: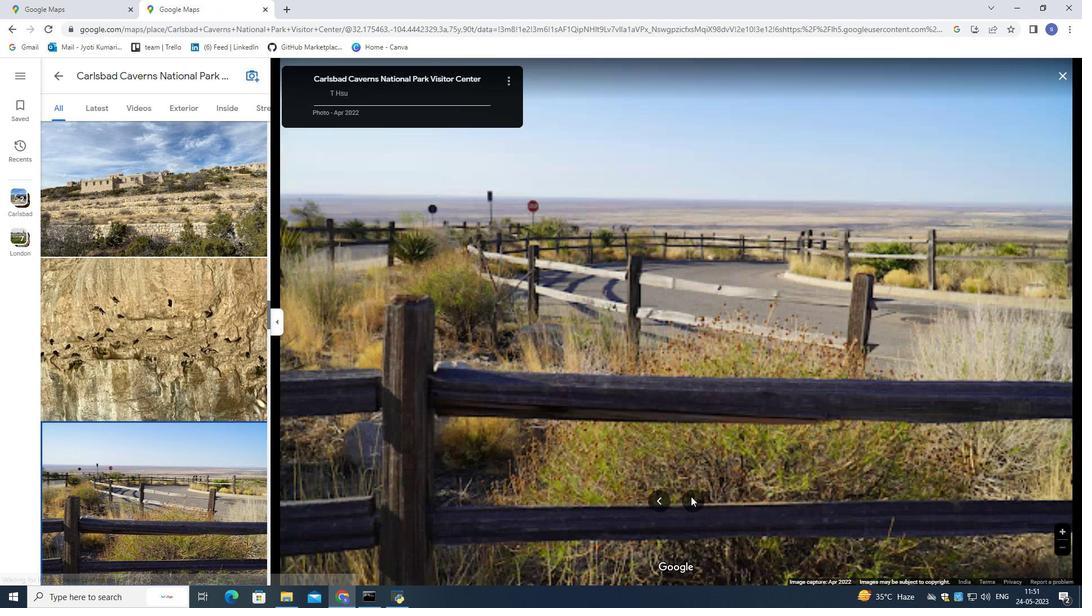 
Action: Mouse moved to (173, 345)
Screenshot: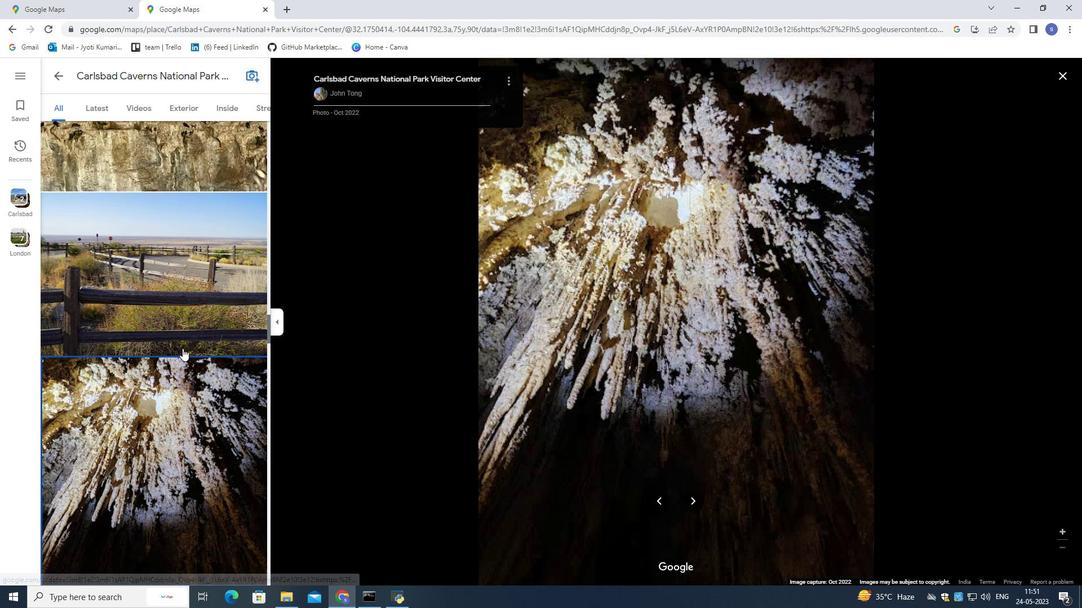 
Action: Mouse scrolled (173, 344) with delta (0, 0)
Screenshot: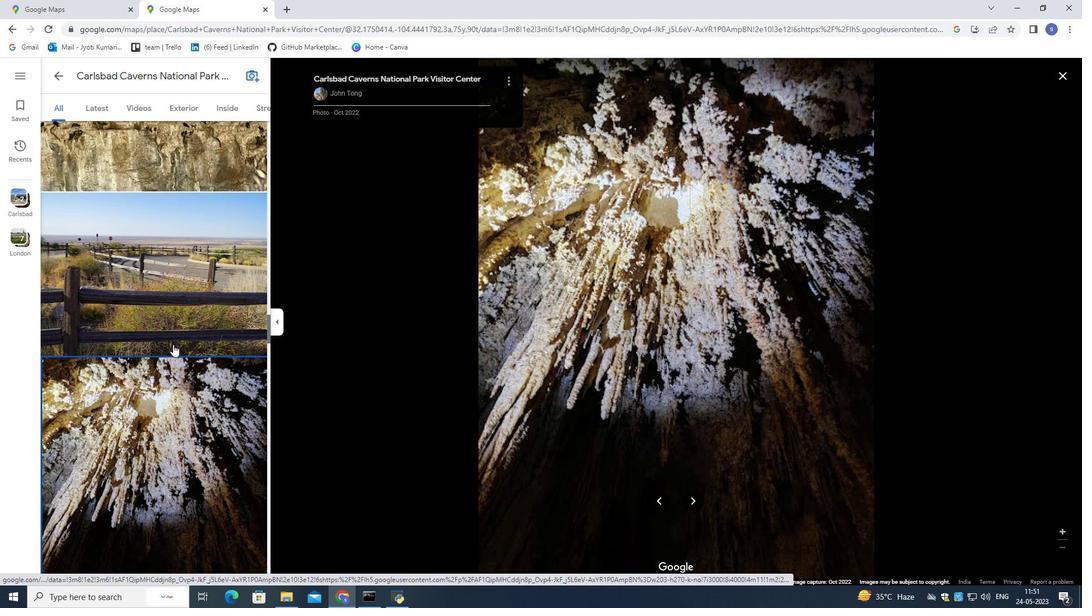 
Action: Mouse scrolled (173, 344) with delta (0, 0)
Screenshot: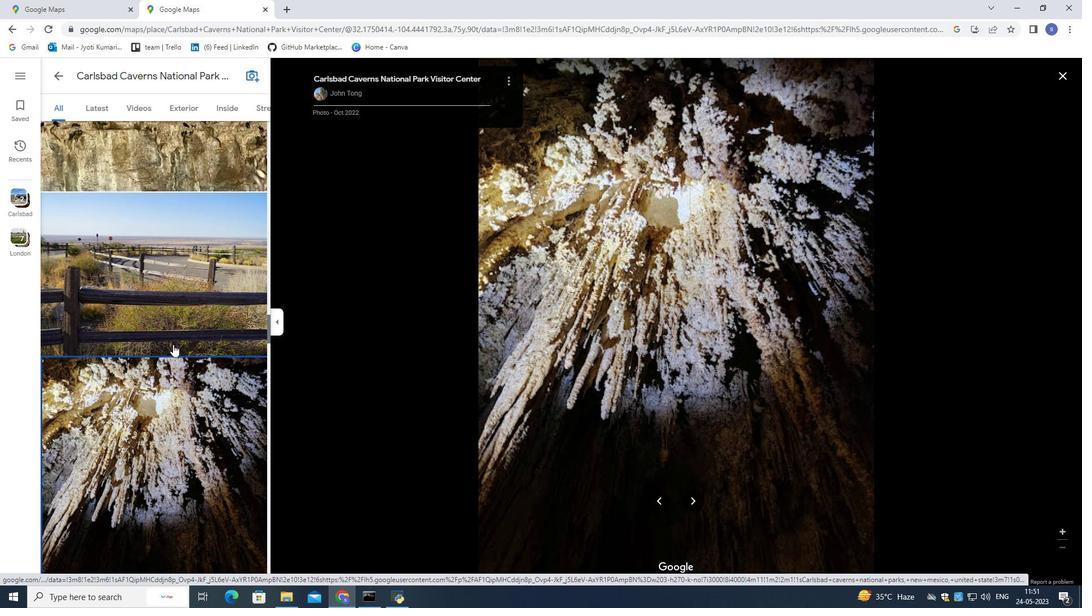 
Action: Mouse scrolled (173, 344) with delta (0, 0)
Screenshot: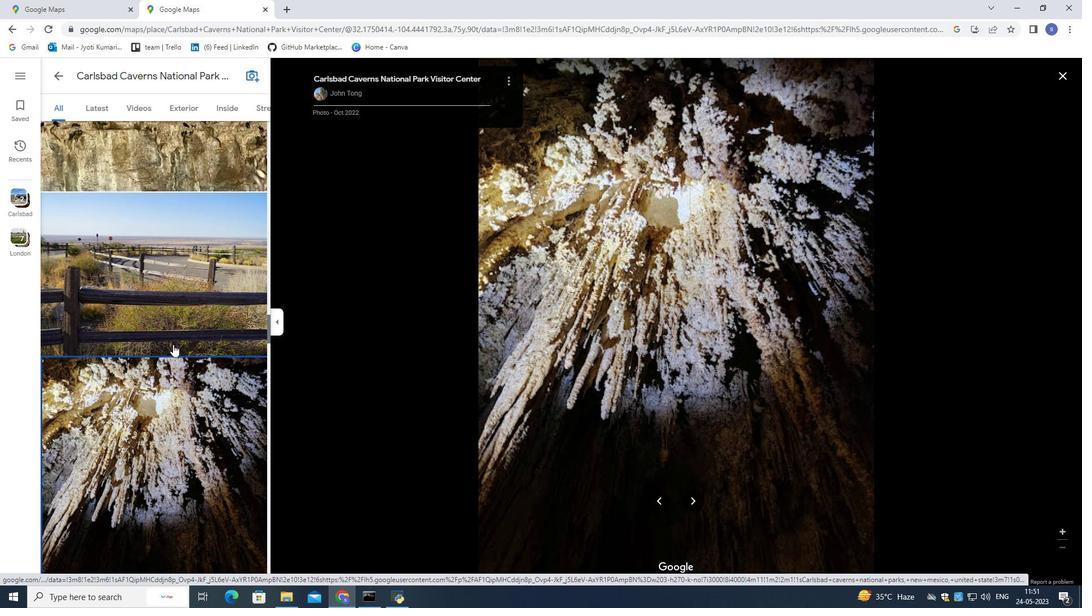 
Action: Mouse scrolled (173, 344) with delta (0, 0)
Screenshot: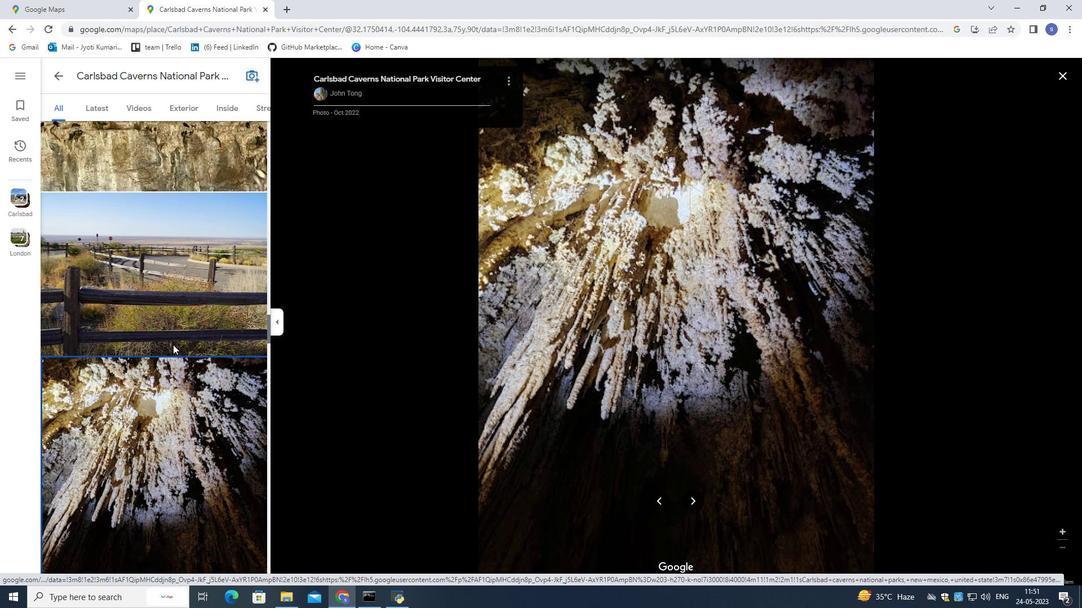 
Action: Mouse scrolled (173, 344) with delta (0, 0)
Screenshot: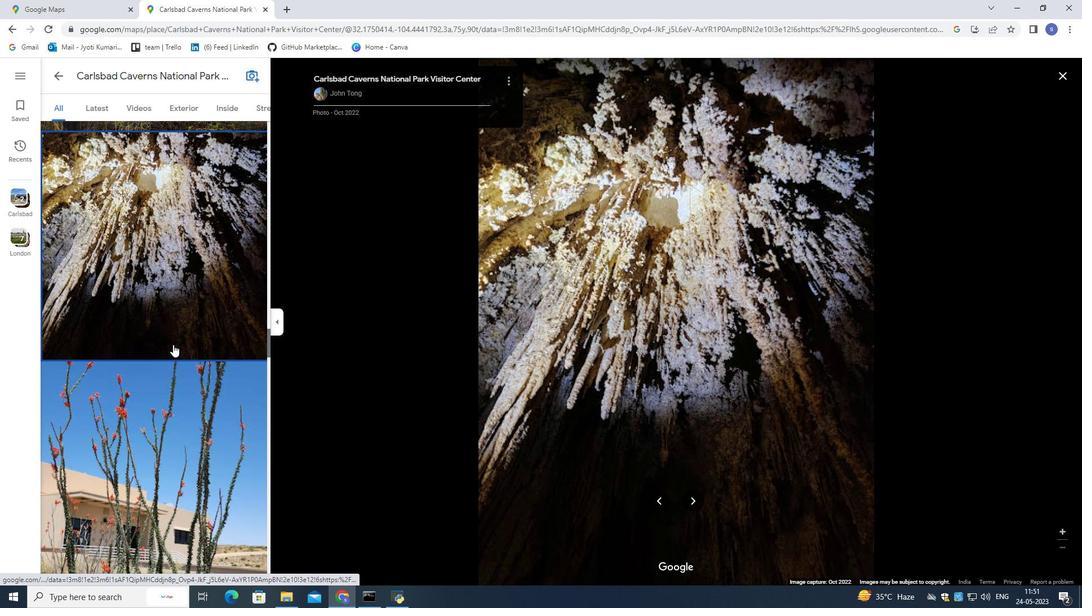 
Action: Mouse scrolled (173, 344) with delta (0, 0)
Screenshot: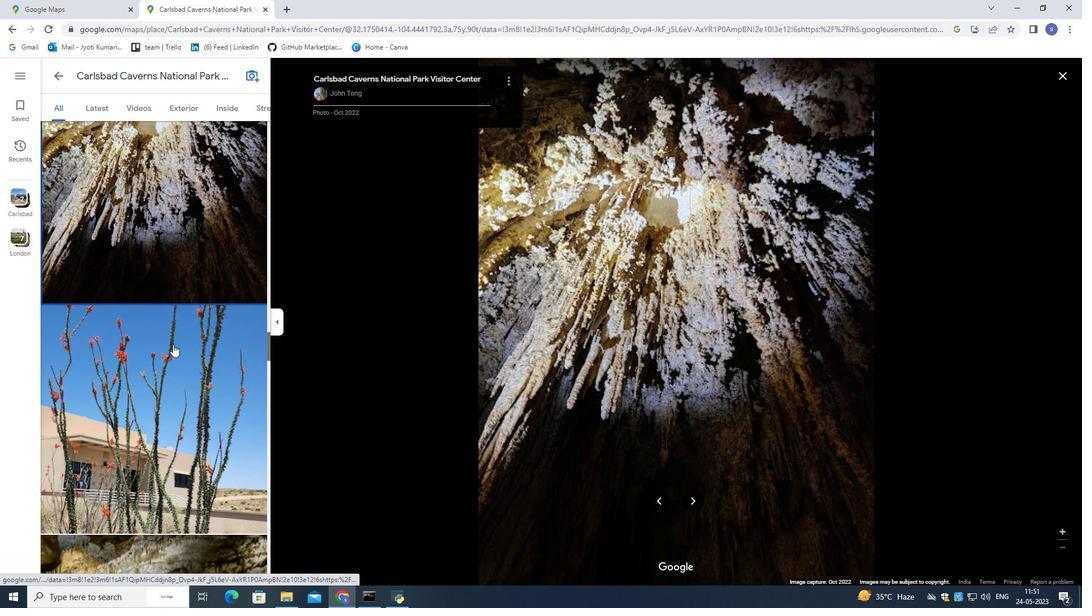 
Action: Mouse moved to (173, 343)
Screenshot: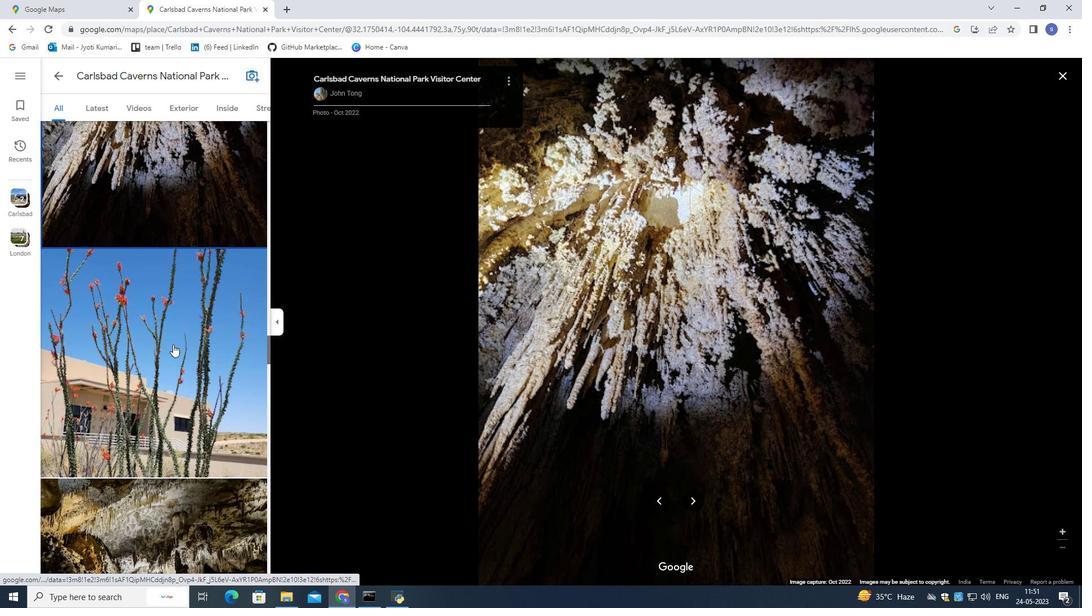 
Action: Mouse scrolled (173, 343) with delta (0, 0)
Screenshot: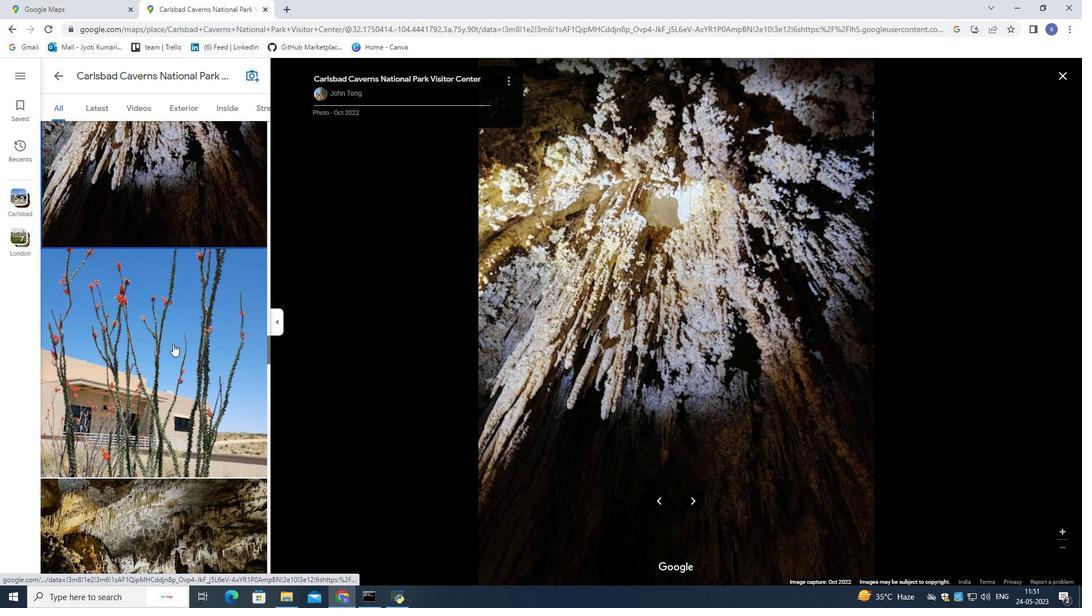 
Action: Mouse moved to (175, 343)
Screenshot: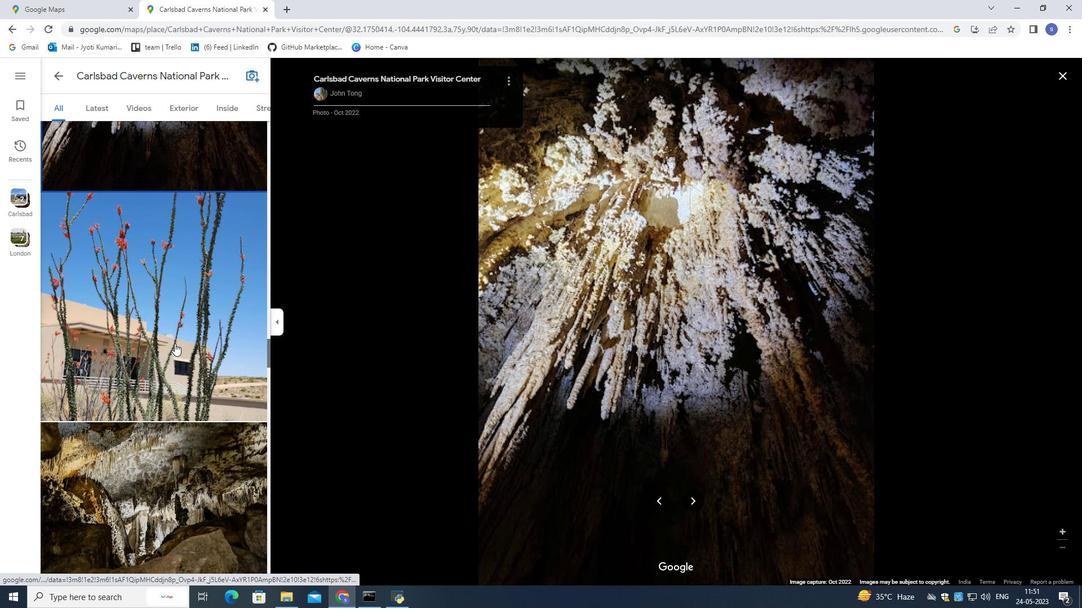 
Action: Mouse scrolled (175, 343) with delta (0, 0)
Screenshot: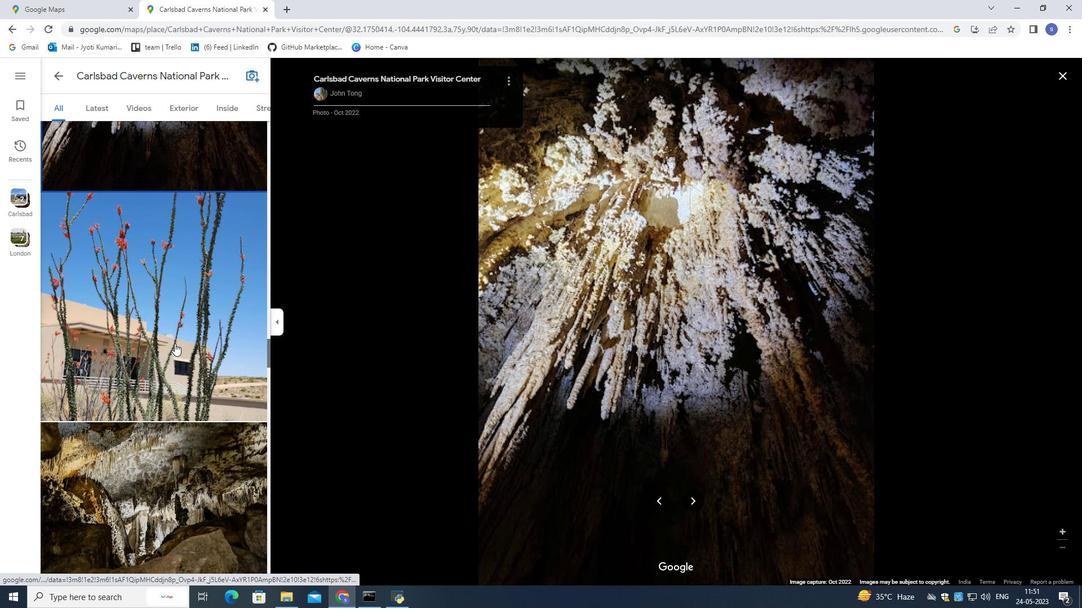 
Action: Mouse moved to (178, 343)
Screenshot: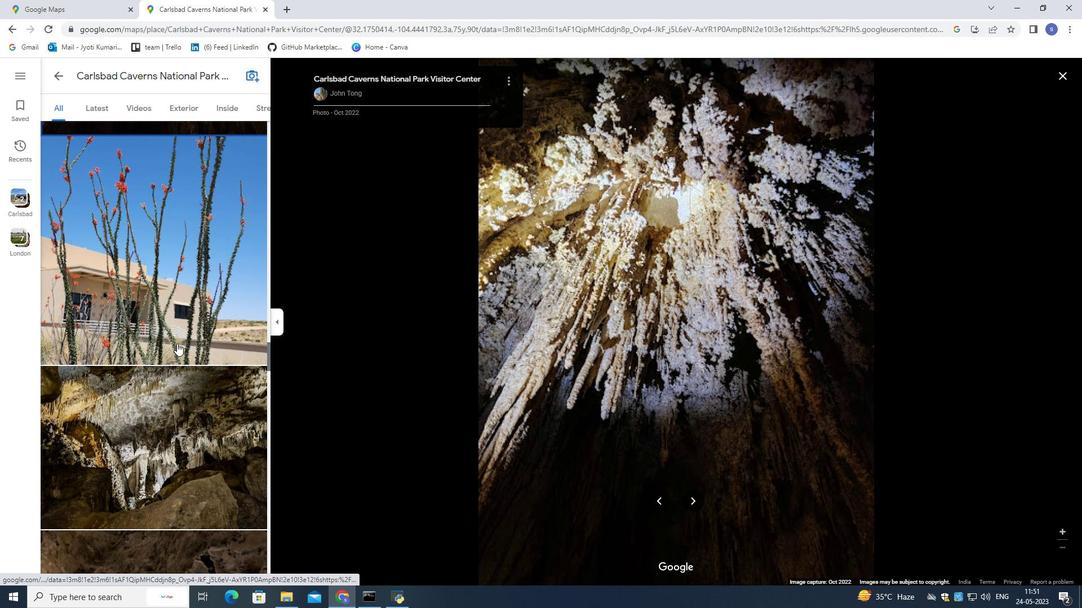 
Action: Mouse scrolled (178, 343) with delta (0, 0)
Screenshot: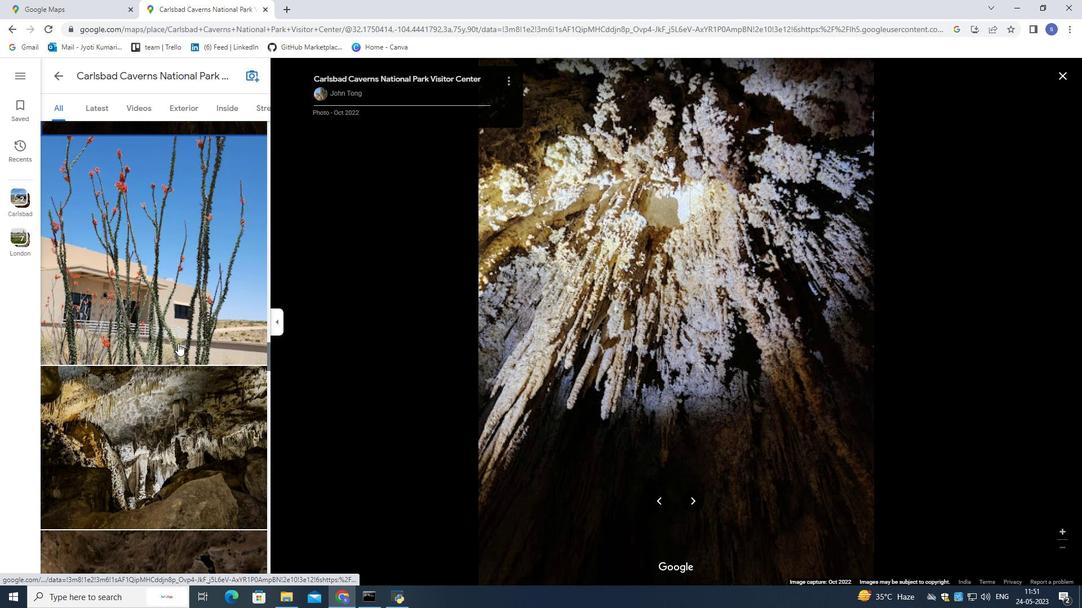 
Action: Mouse moved to (181, 343)
Screenshot: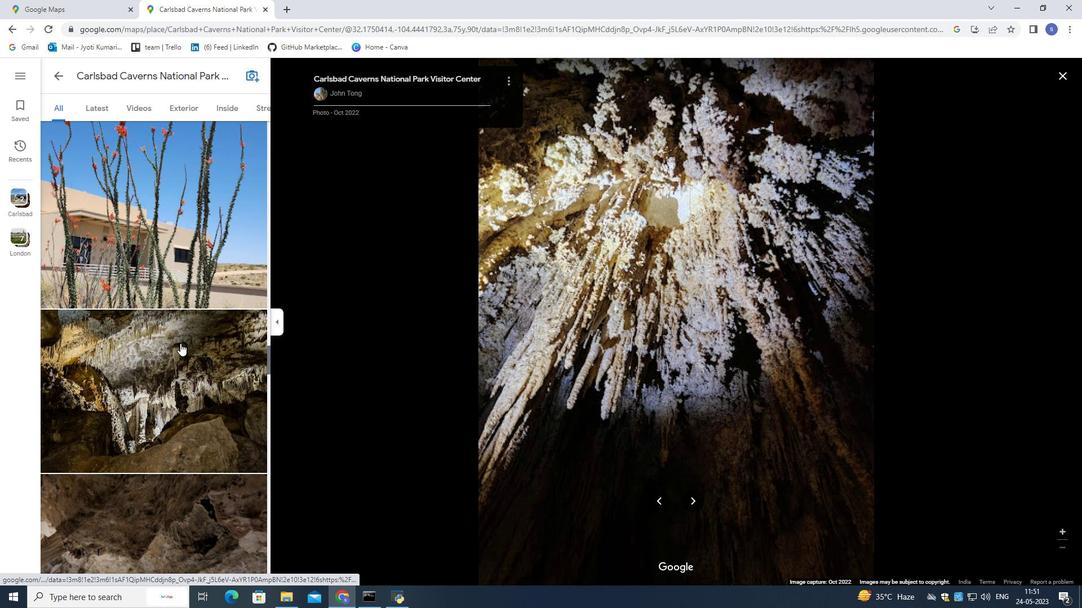 
Action: Mouse scrolled (181, 343) with delta (0, 0)
Screenshot: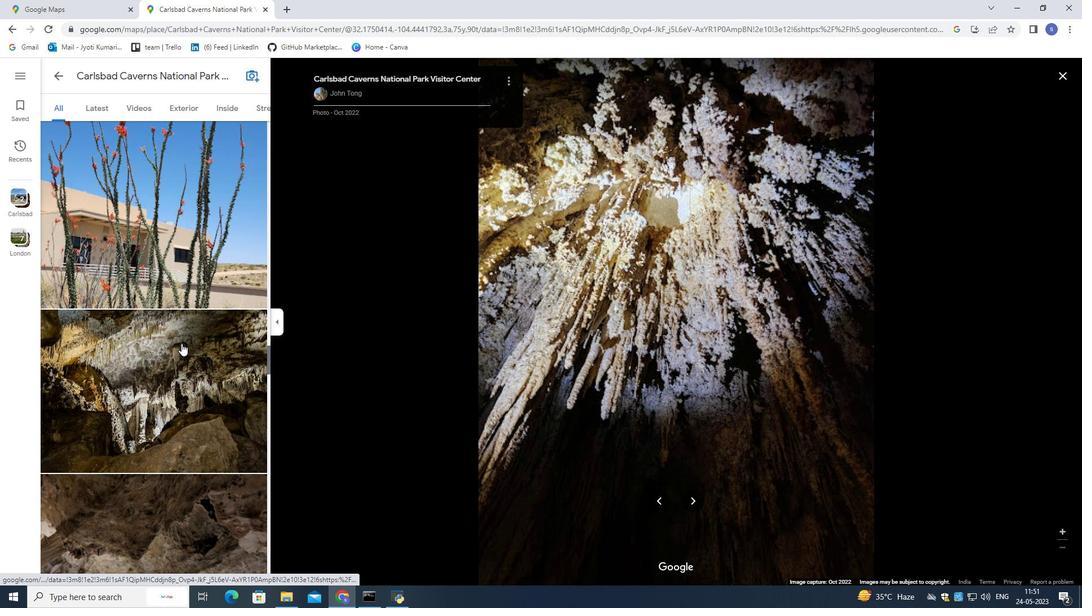 
Action: Mouse scrolled (181, 343) with delta (0, 0)
Screenshot: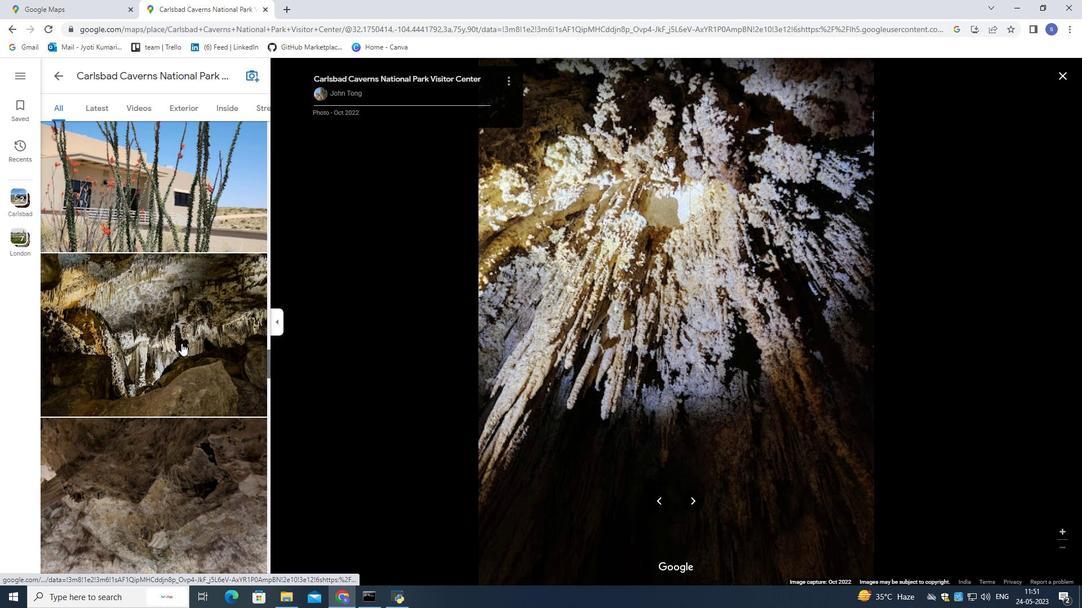 
Action: Mouse moved to (182, 343)
Screenshot: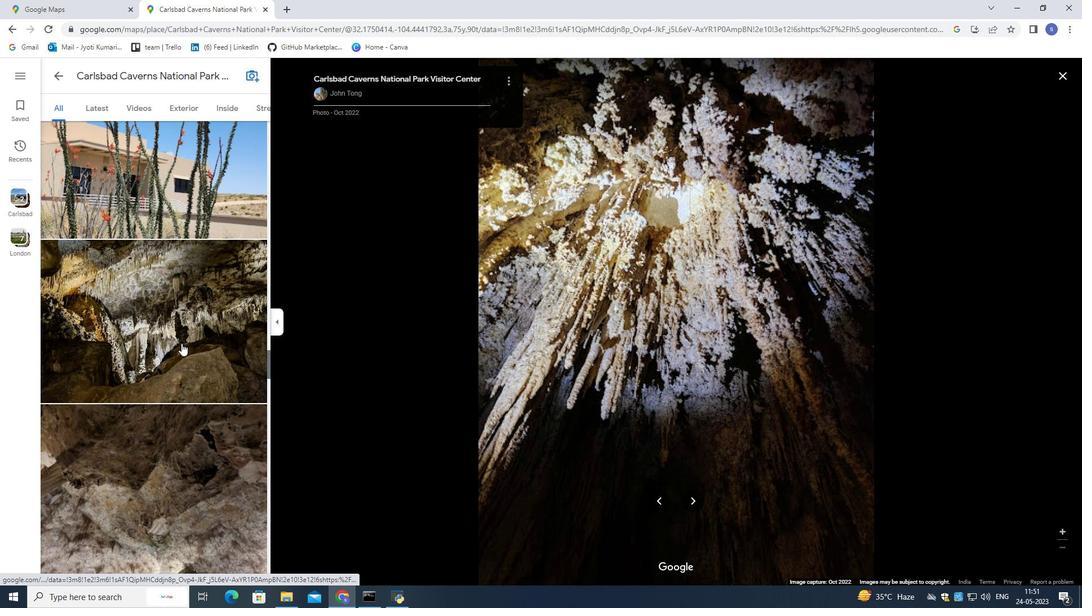 
Action: Mouse scrolled (182, 343) with delta (0, 0)
Screenshot: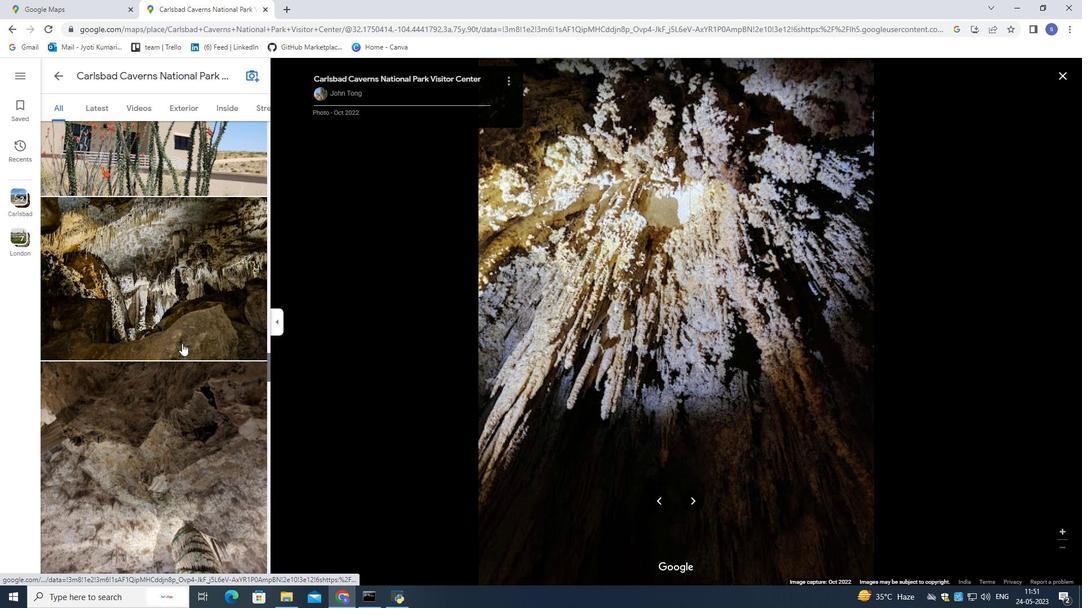 
Action: Mouse scrolled (182, 343) with delta (0, 0)
Screenshot: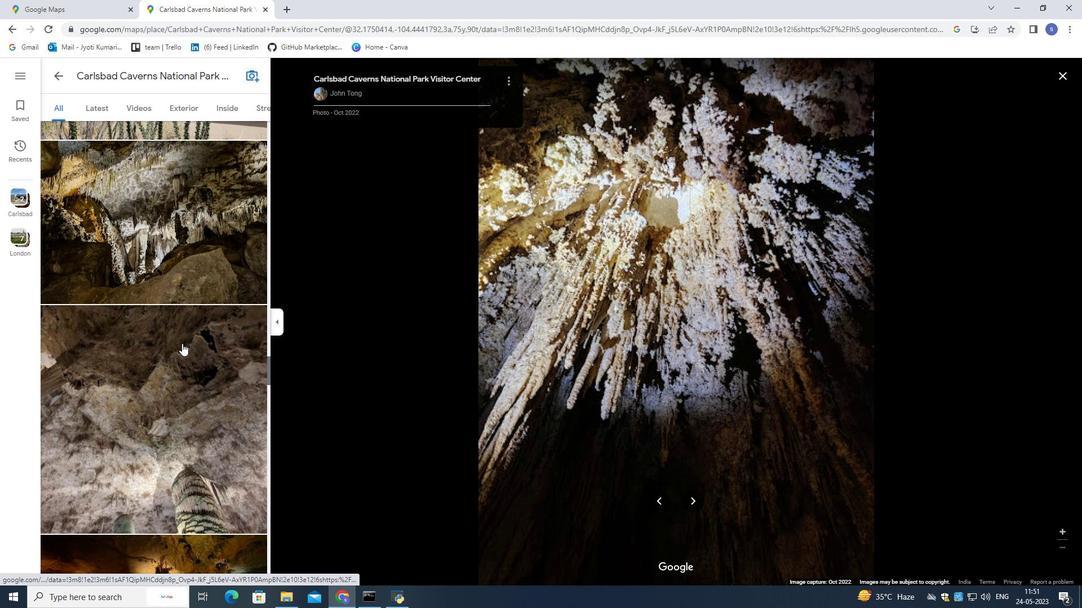 
Action: Mouse scrolled (182, 343) with delta (0, 0)
Screenshot: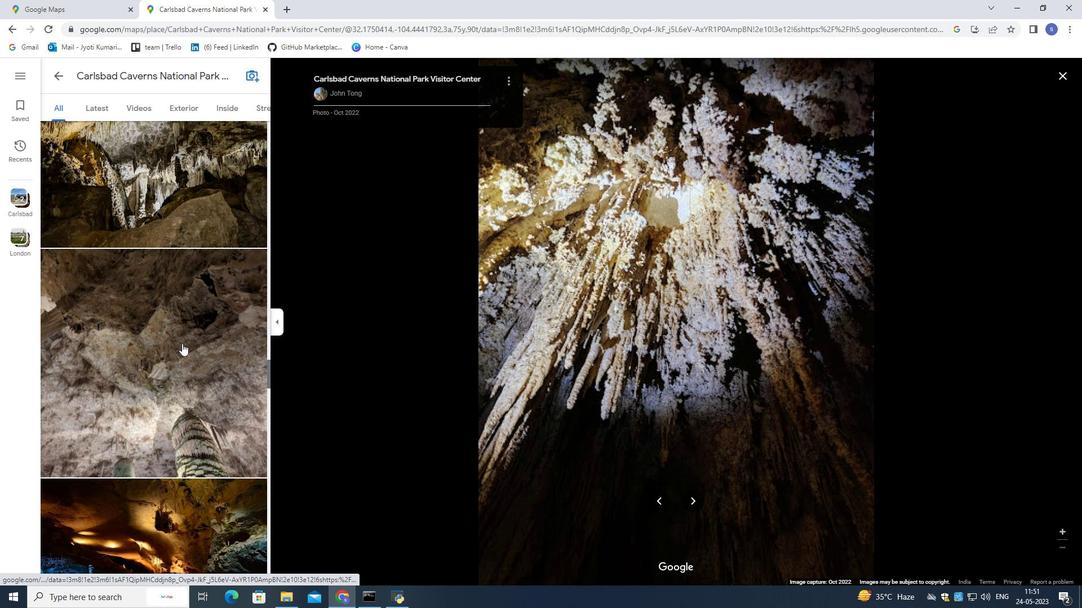
Action: Mouse scrolled (182, 343) with delta (0, 0)
Screenshot: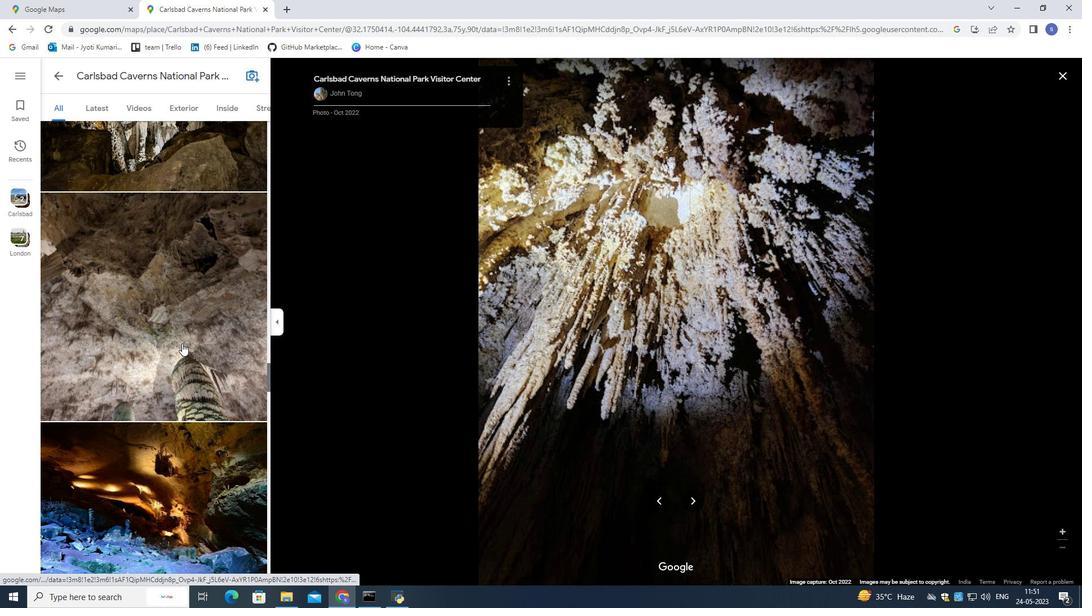 
Action: Mouse scrolled (182, 343) with delta (0, 0)
Screenshot: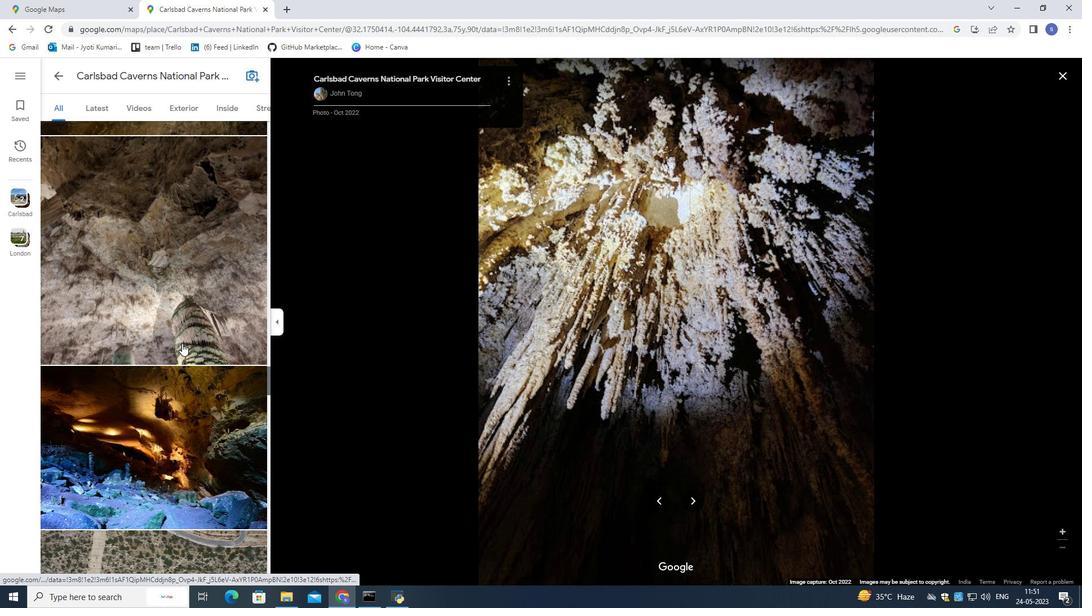 
Action: Mouse scrolled (182, 343) with delta (0, 0)
Screenshot: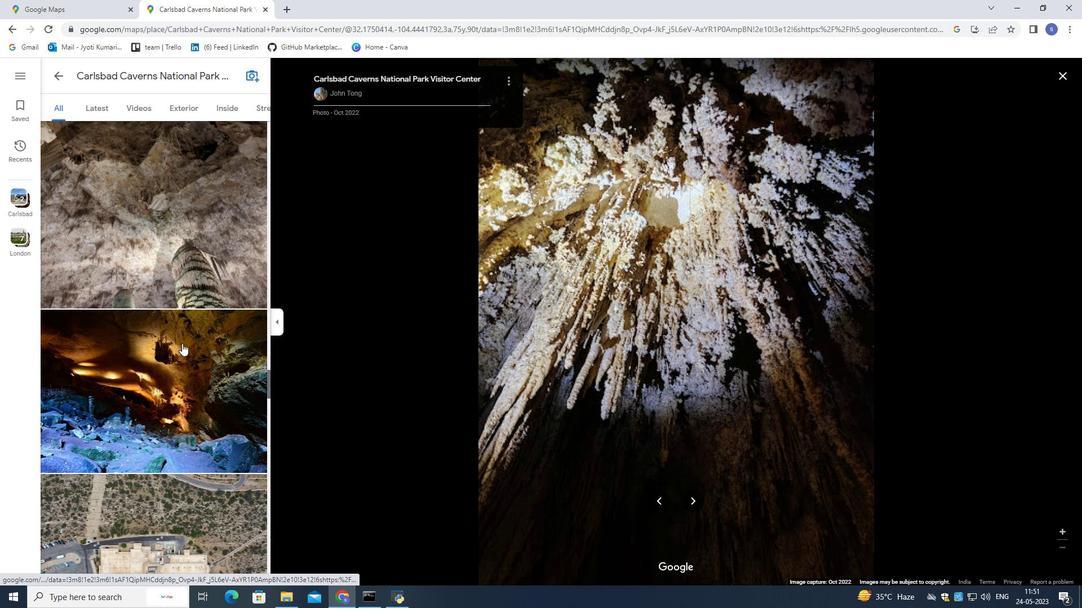 
Action: Mouse scrolled (182, 343) with delta (0, 0)
Screenshot: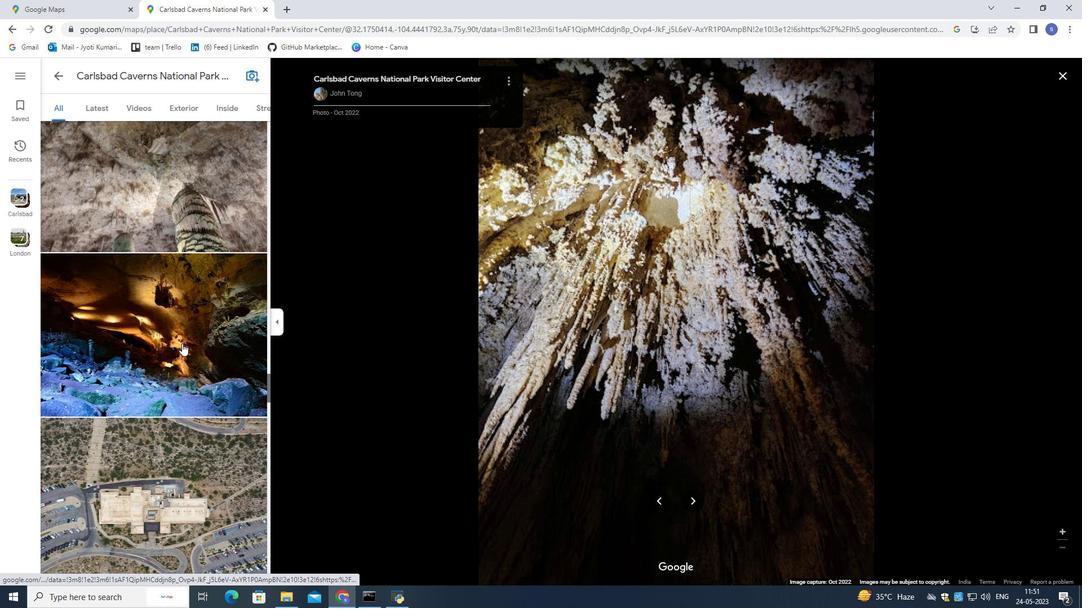 
Action: Mouse scrolled (182, 343) with delta (0, 0)
Screenshot: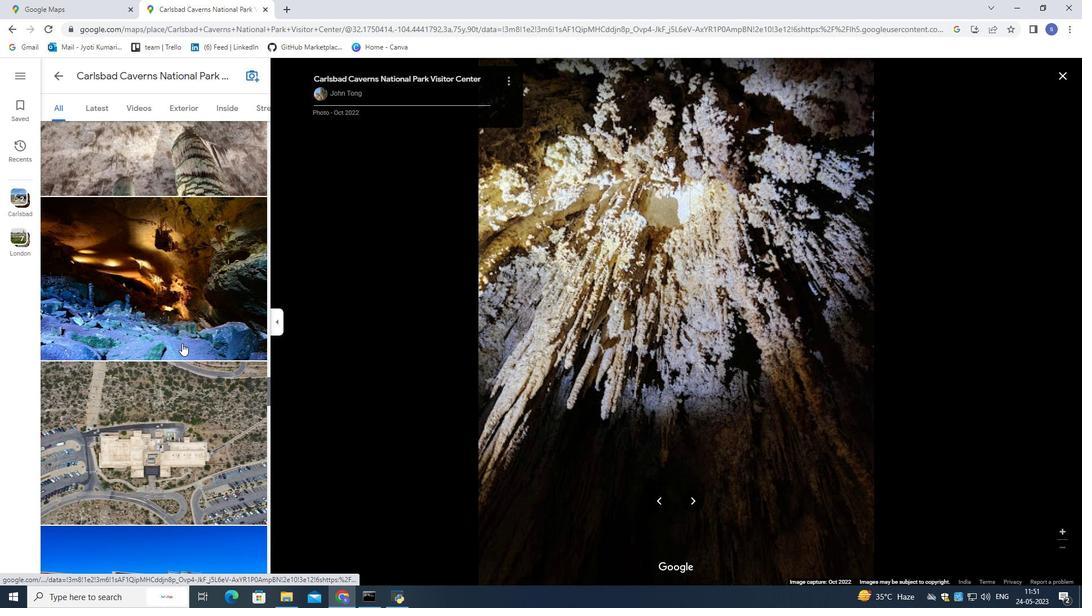 
Action: Mouse scrolled (182, 343) with delta (0, 0)
Screenshot: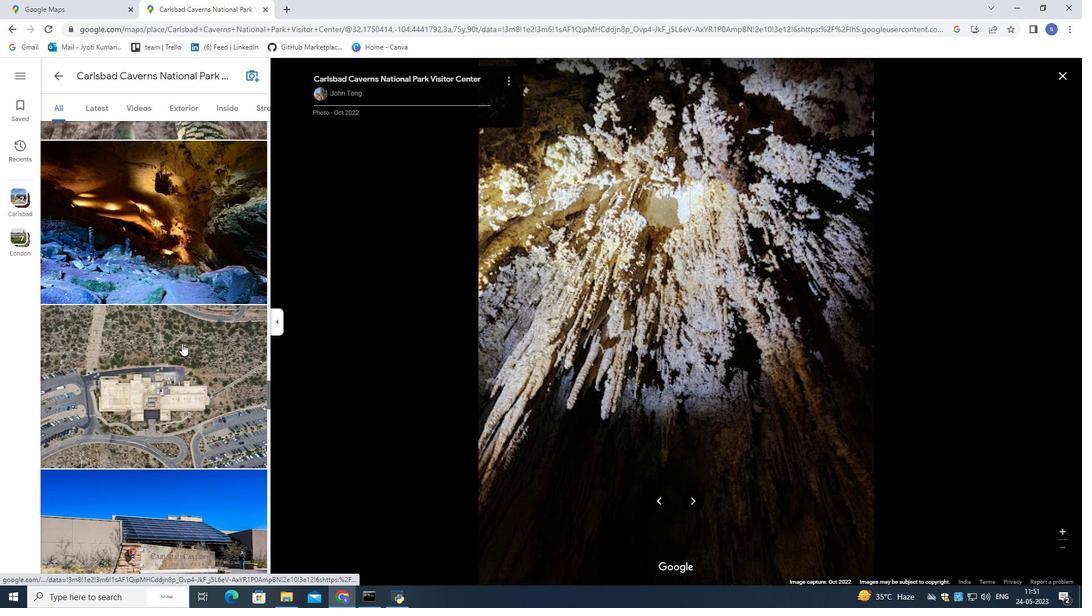 
Action: Mouse scrolled (182, 343) with delta (0, 0)
Screenshot: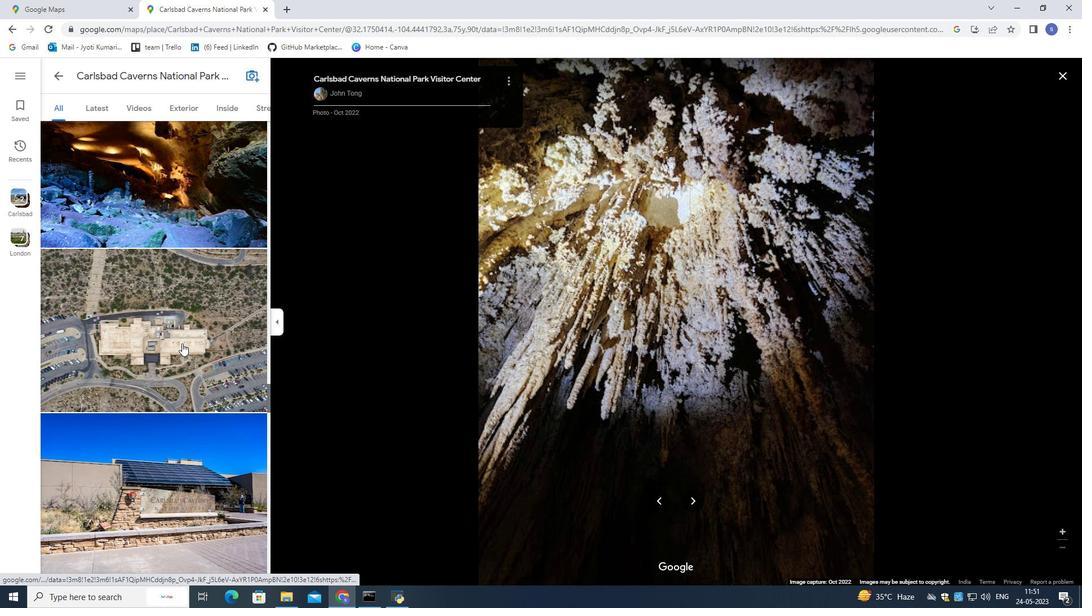 
Action: Mouse scrolled (182, 343) with delta (0, 0)
Screenshot: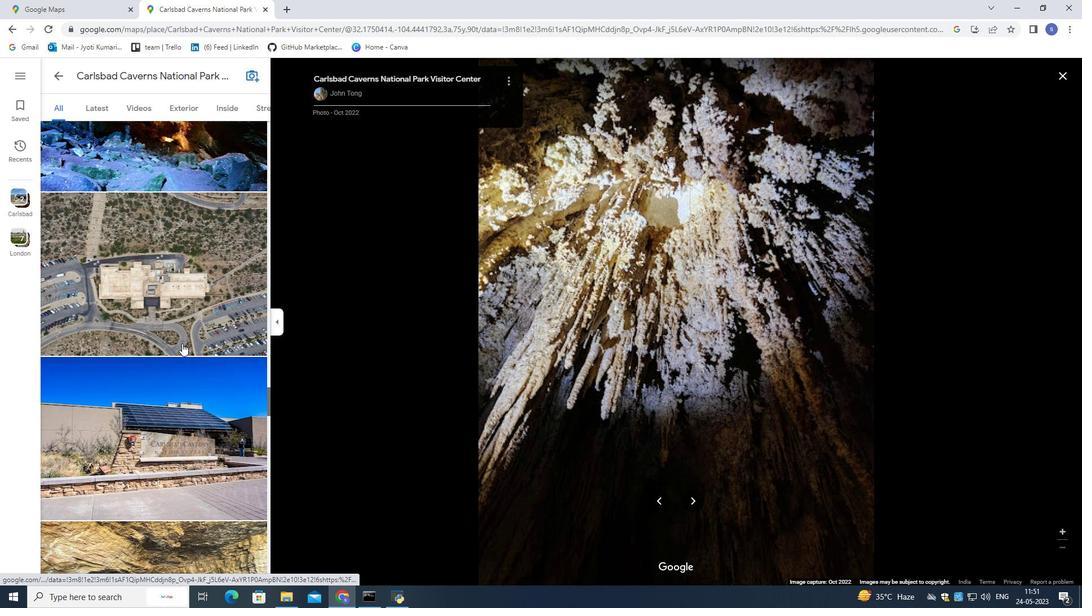 
Action: Mouse scrolled (182, 343) with delta (0, 0)
Screenshot: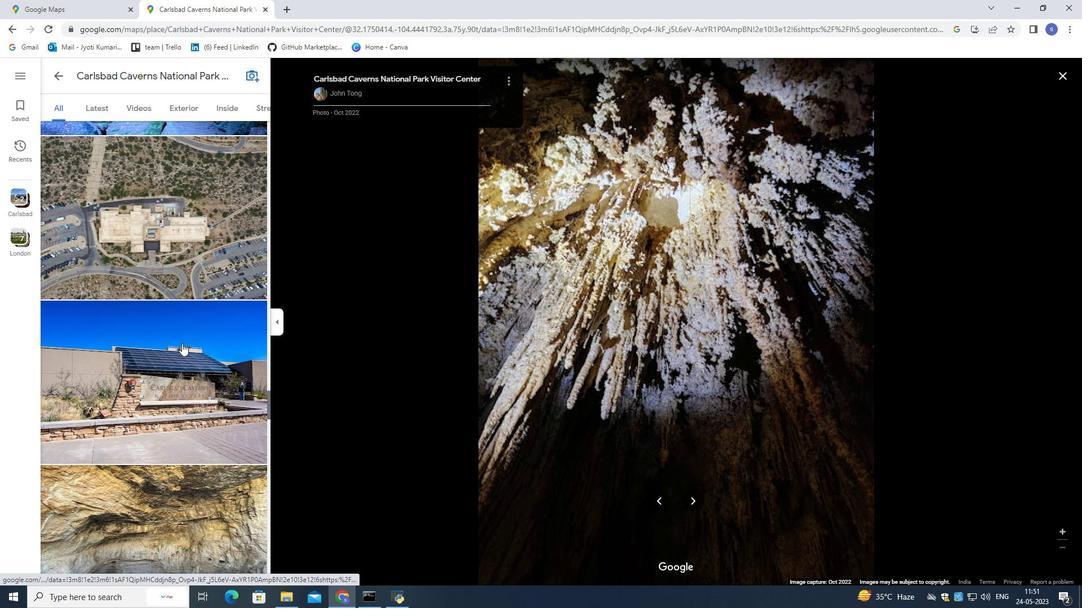 
Action: Mouse scrolled (182, 343) with delta (0, 0)
Screenshot: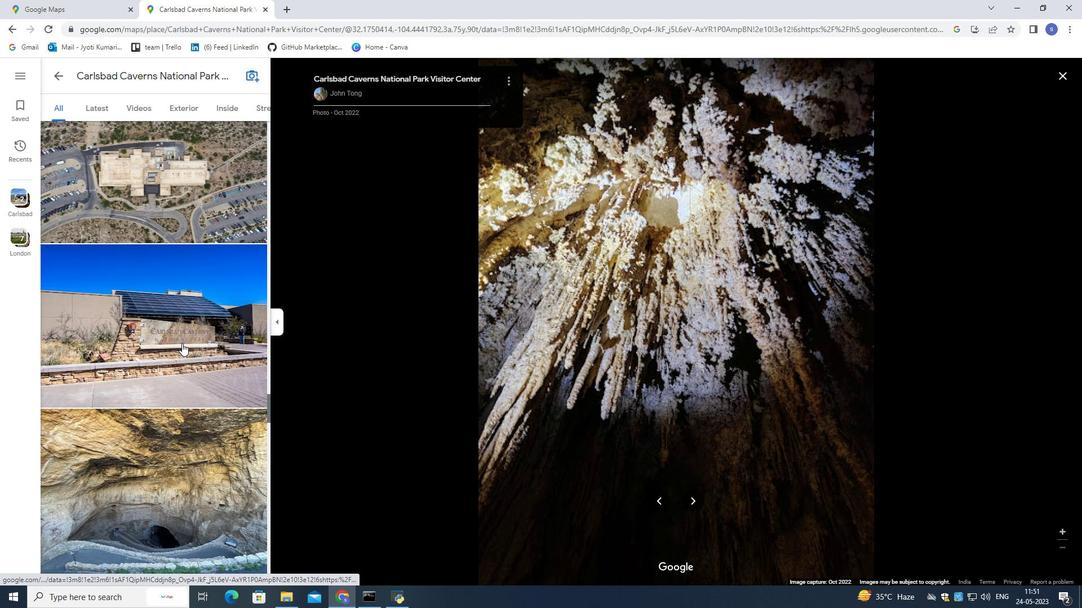 
Action: Mouse scrolled (182, 343) with delta (0, 0)
Screenshot: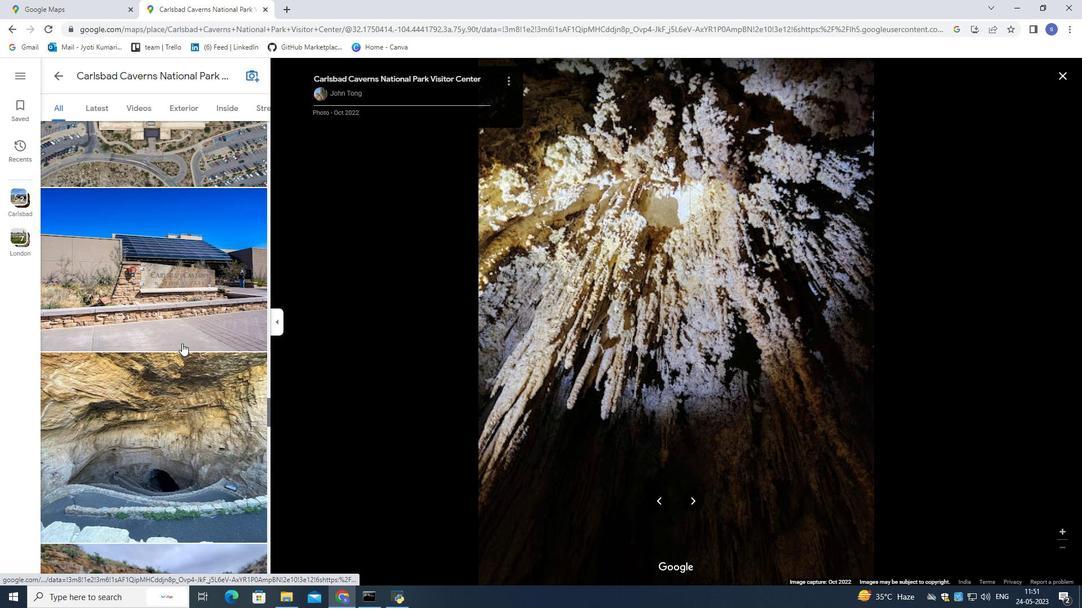 
Action: Mouse scrolled (182, 343) with delta (0, 0)
Screenshot: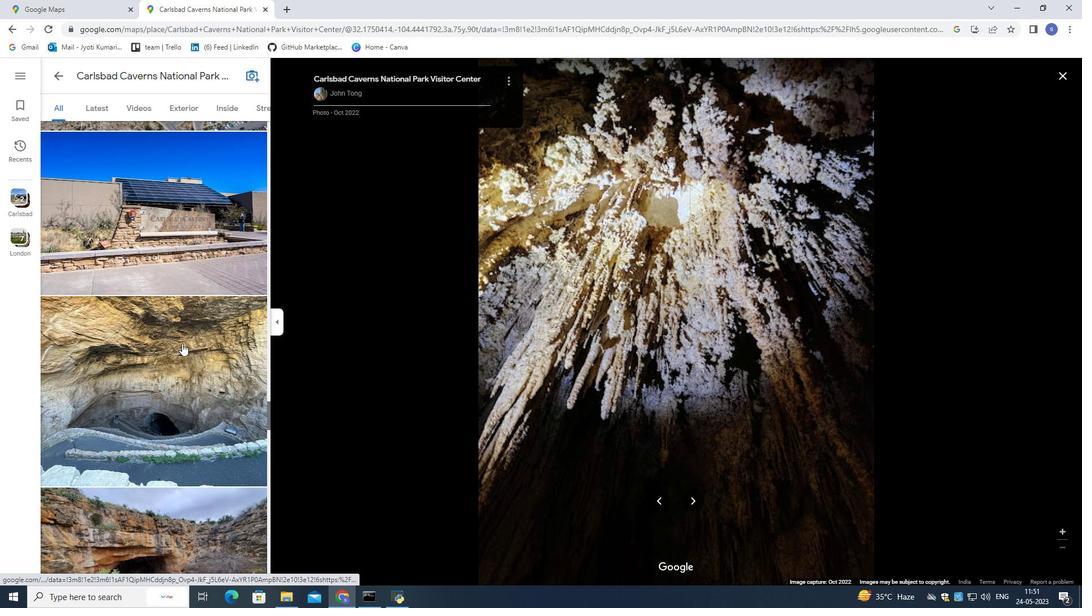 
Action: Mouse scrolled (182, 343) with delta (0, 0)
Screenshot: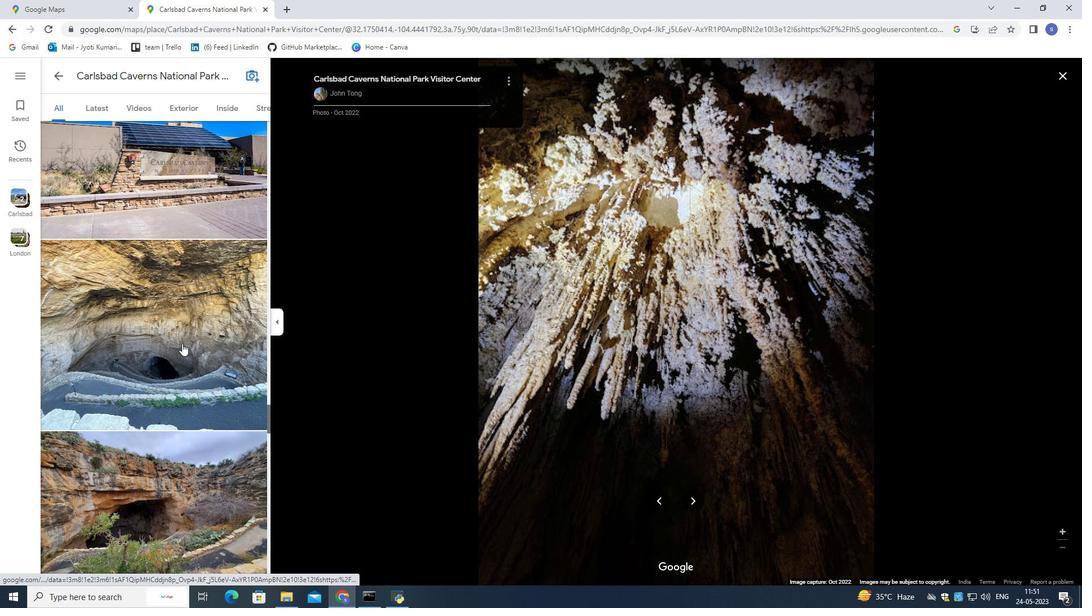 
Action: Mouse scrolled (182, 343) with delta (0, 0)
Screenshot: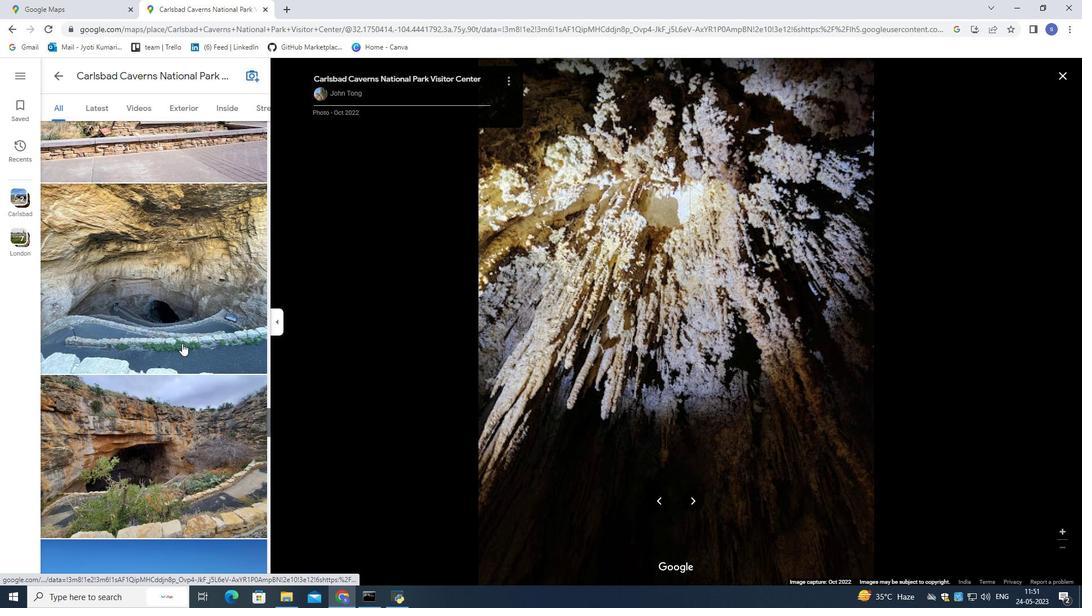 
Action: Mouse scrolled (182, 343) with delta (0, 0)
Screenshot: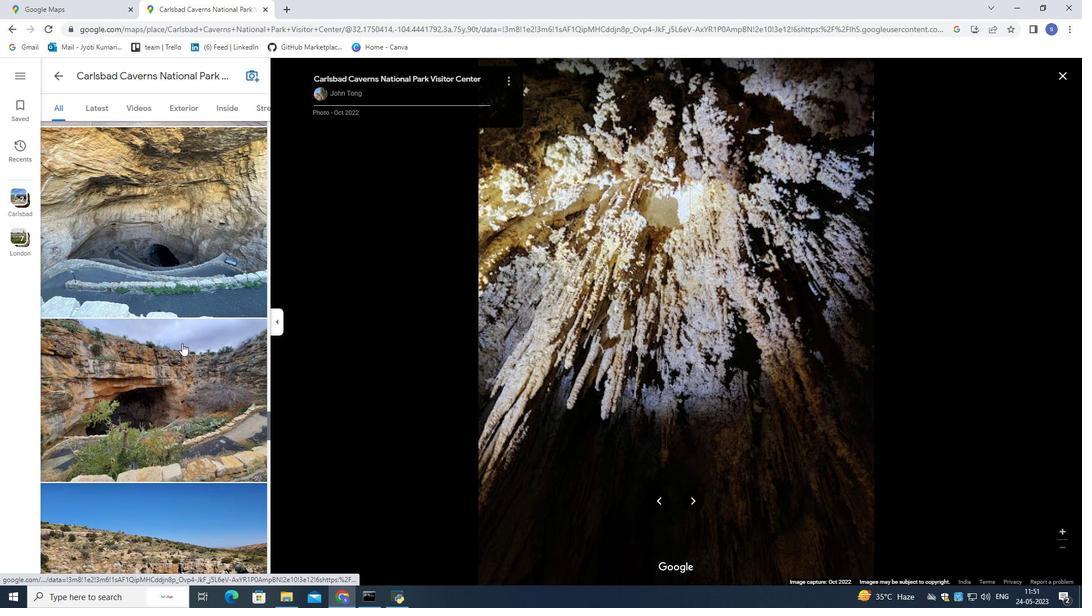 
Action: Mouse scrolled (182, 343) with delta (0, 0)
Screenshot: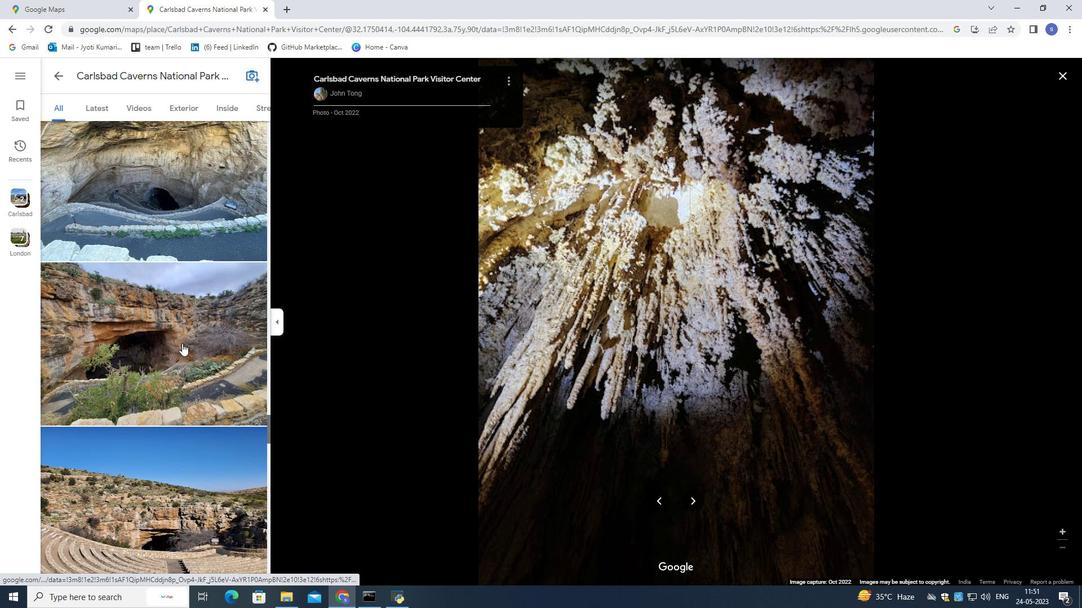 
Action: Mouse moved to (182, 343)
Screenshot: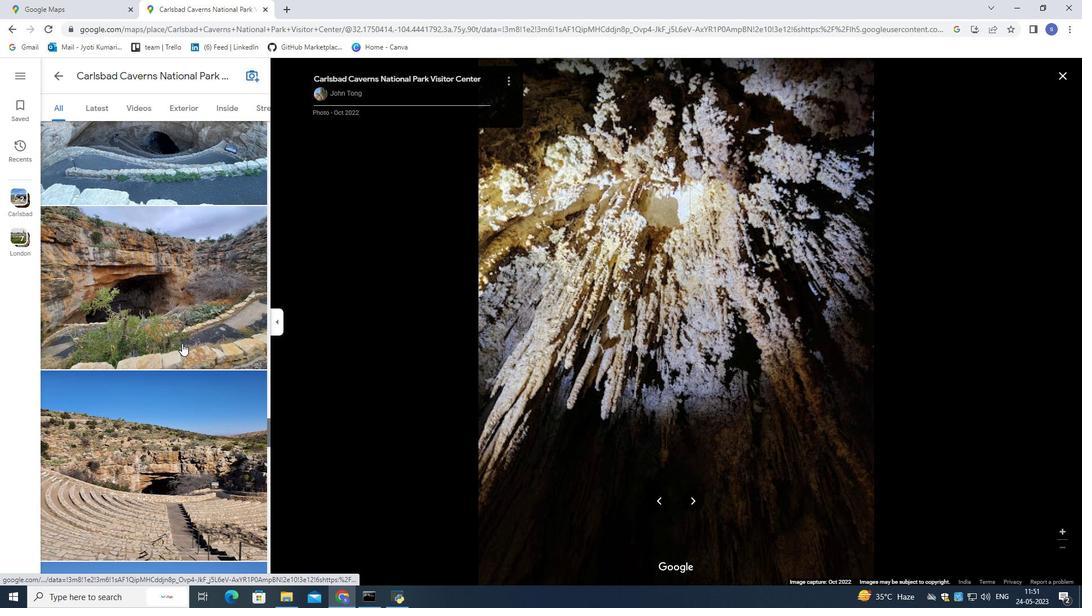 
Action: Mouse scrolled (182, 342) with delta (0, 0)
Screenshot: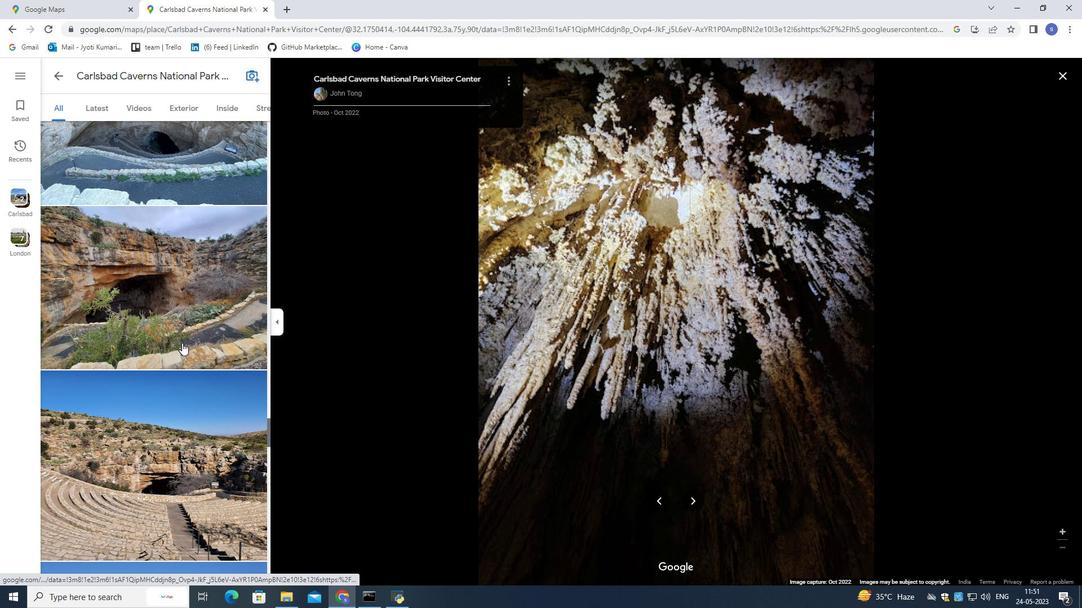 
Action: Mouse scrolled (182, 342) with delta (0, 0)
Screenshot: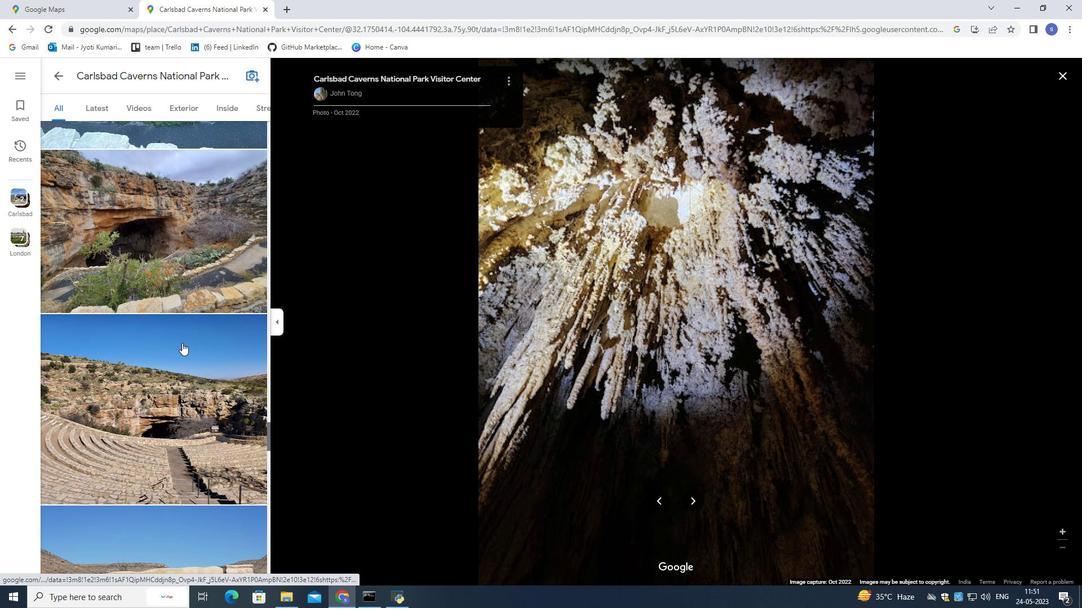 
Action: Mouse scrolled (182, 342) with delta (0, 0)
Screenshot: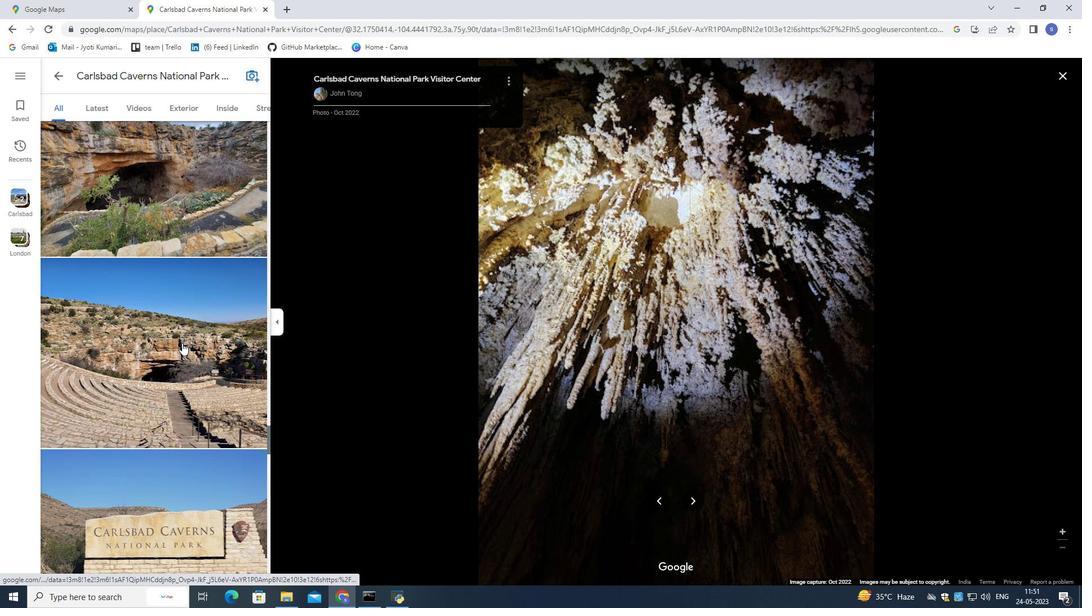 
Action: Mouse scrolled (182, 342) with delta (0, 0)
Screenshot: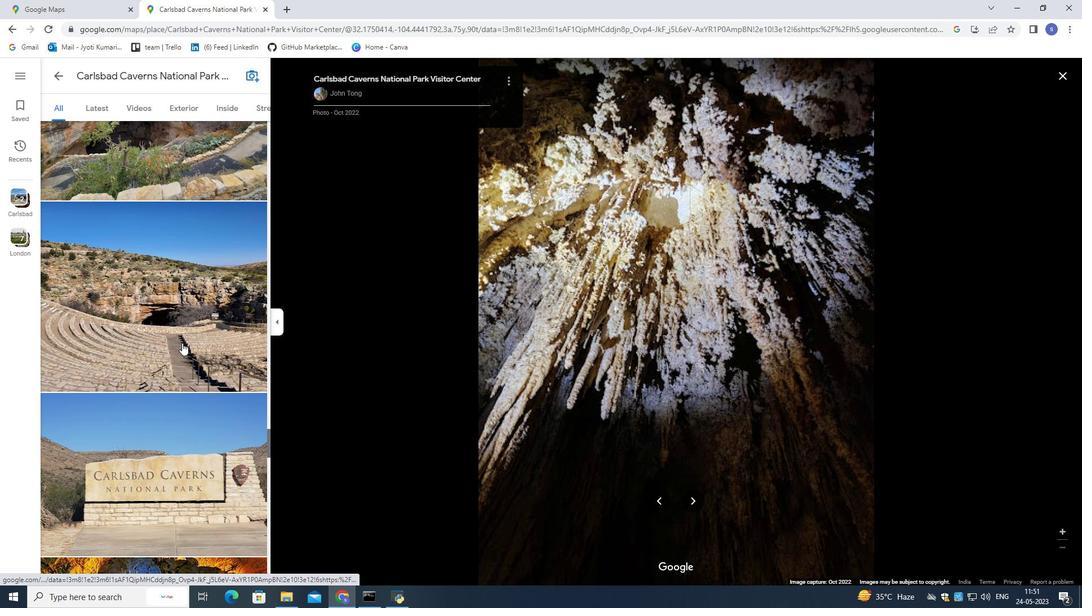 
Action: Mouse scrolled (182, 342) with delta (0, 0)
Screenshot: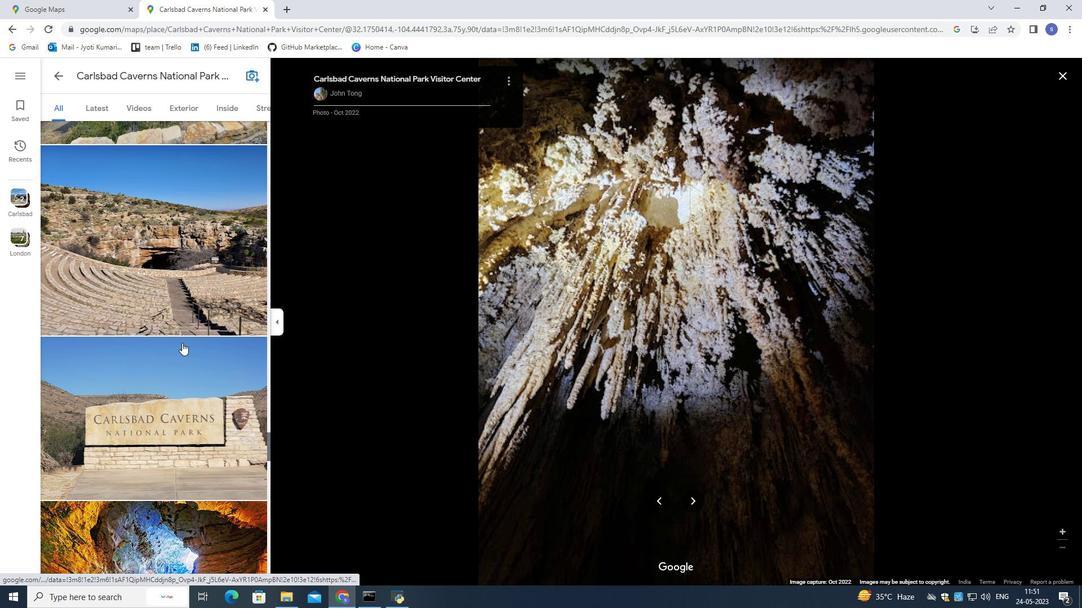 
Action: Mouse scrolled (182, 342) with delta (0, 0)
Screenshot: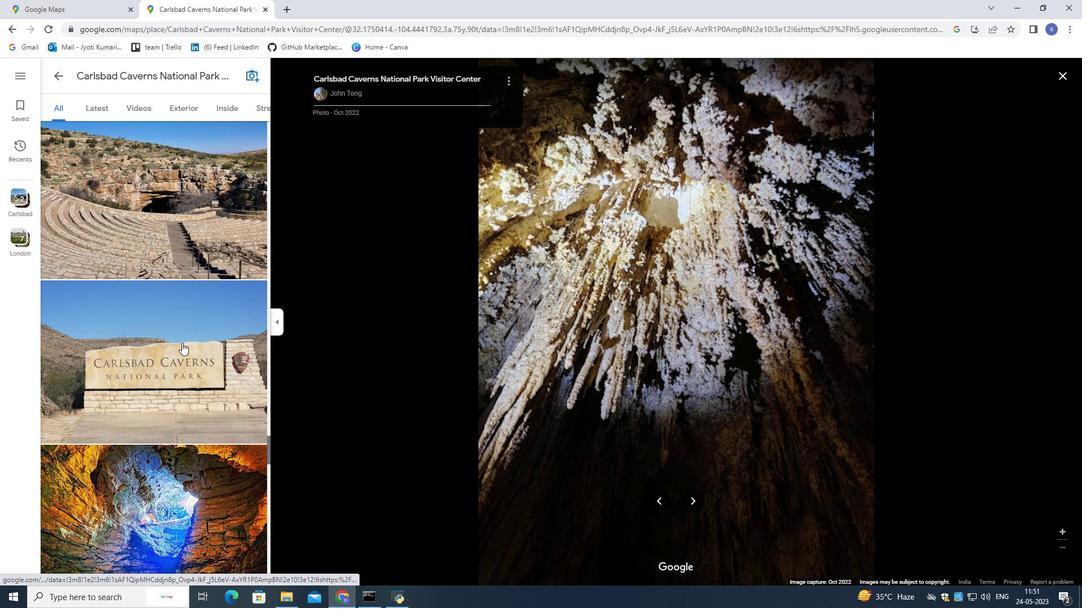 
Action: Mouse moved to (183, 337)
Screenshot: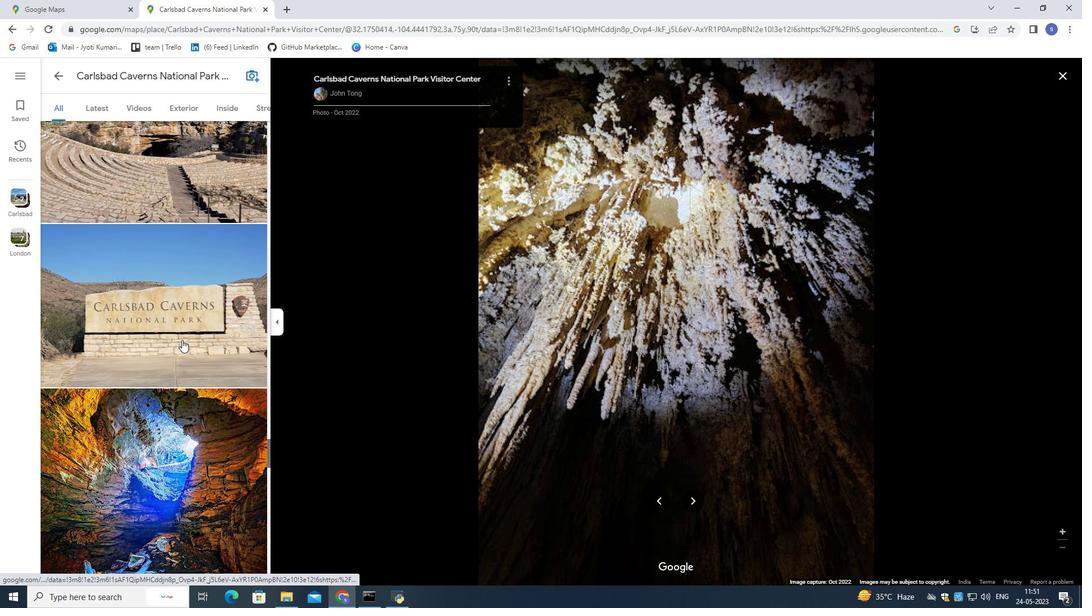 
Action: Mouse scrolled (183, 337) with delta (0, 0)
Screenshot: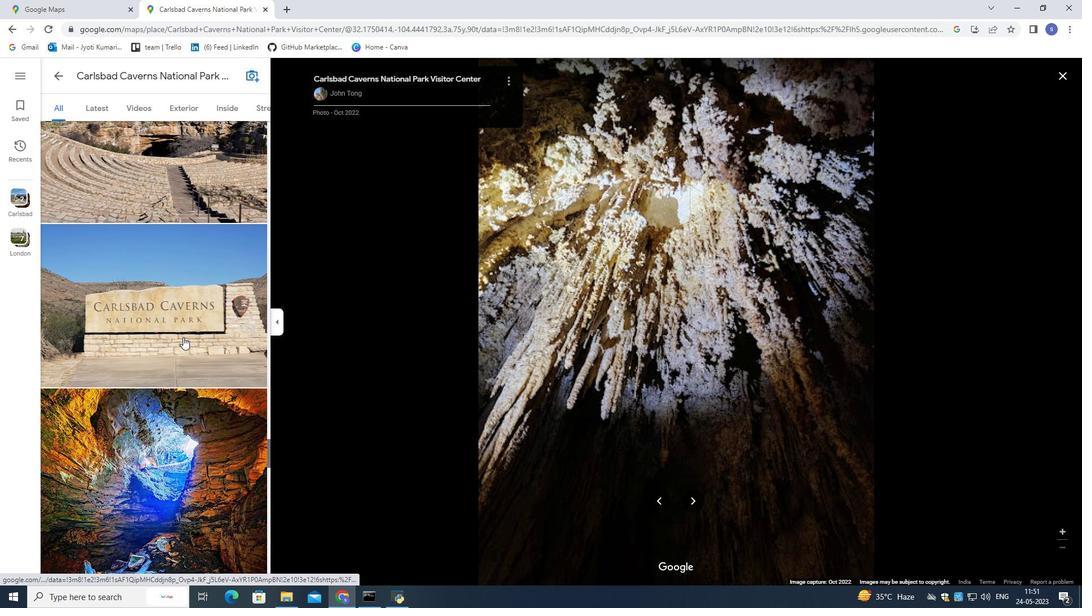 
Action: Mouse scrolled (183, 337) with delta (0, 0)
Screenshot: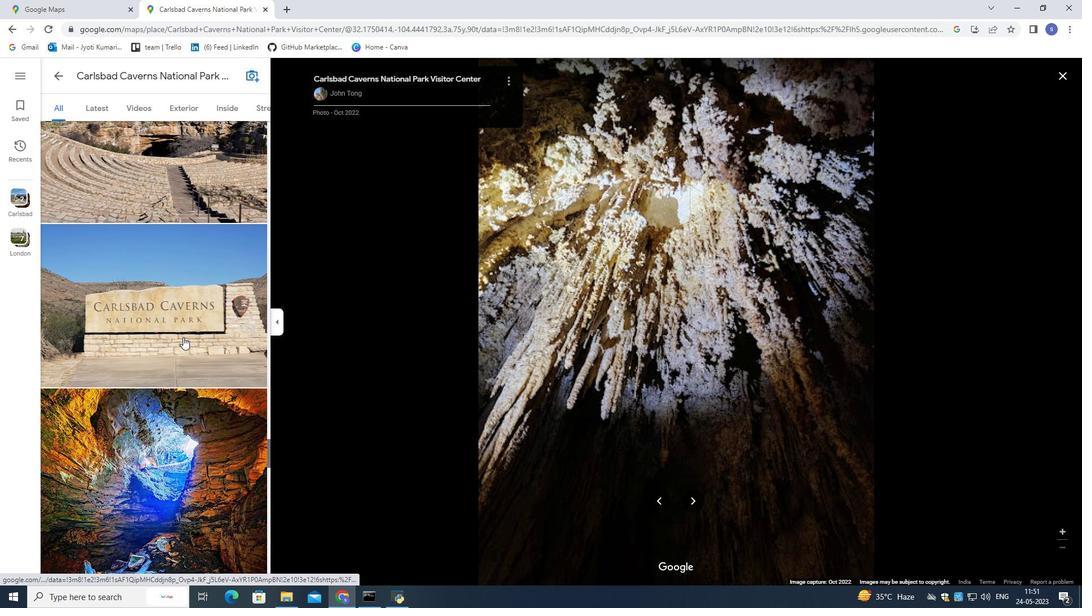 
Action: Mouse scrolled (183, 337) with delta (0, 0)
Screenshot: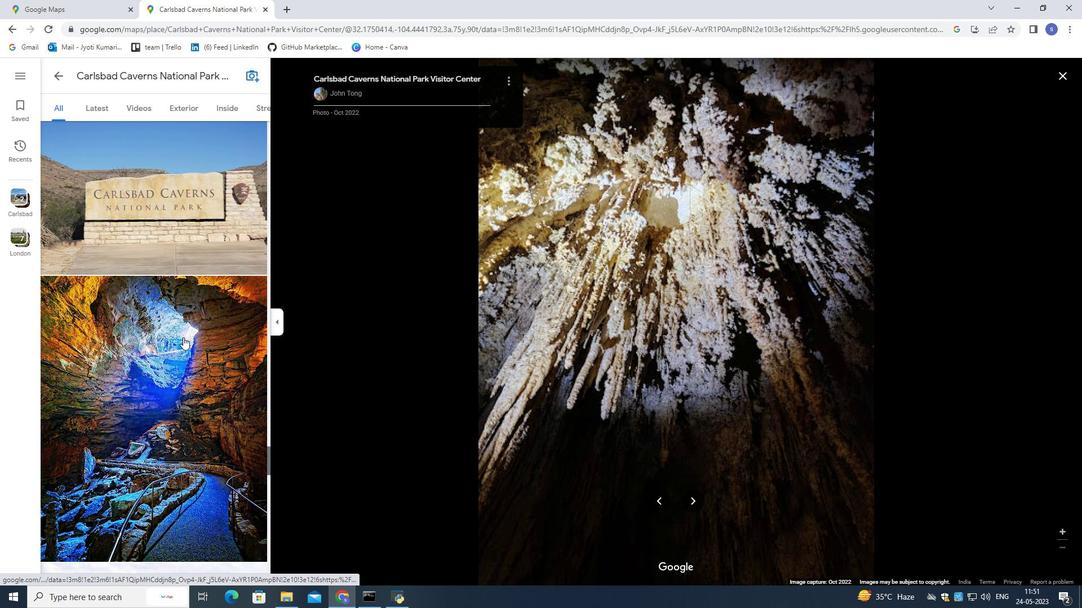 
Action: Mouse scrolled (183, 337) with delta (0, 0)
Screenshot: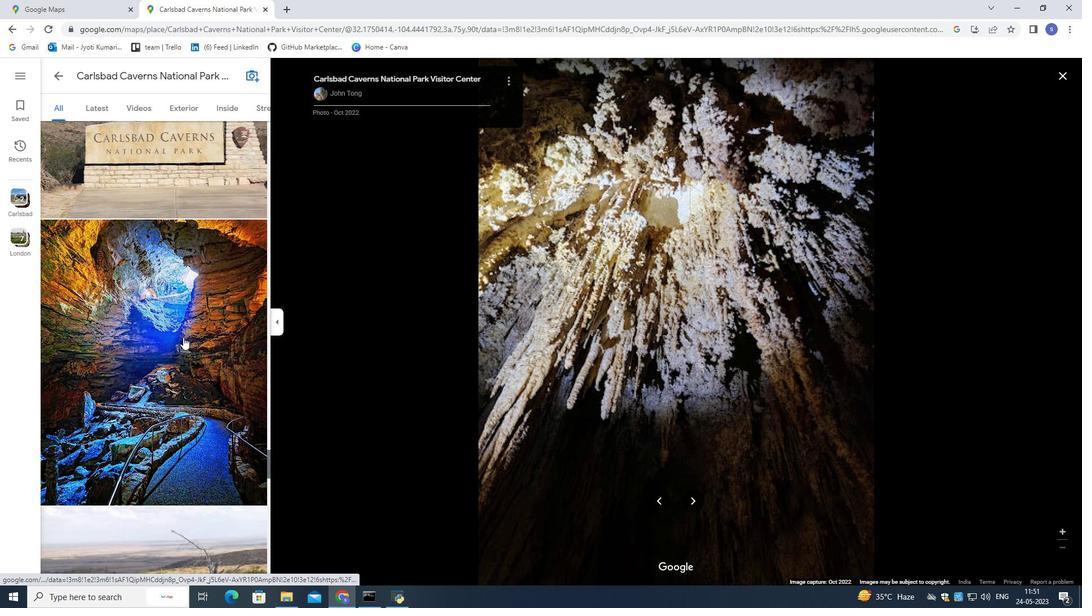
Action: Mouse scrolled (183, 337) with delta (0, 0)
Screenshot: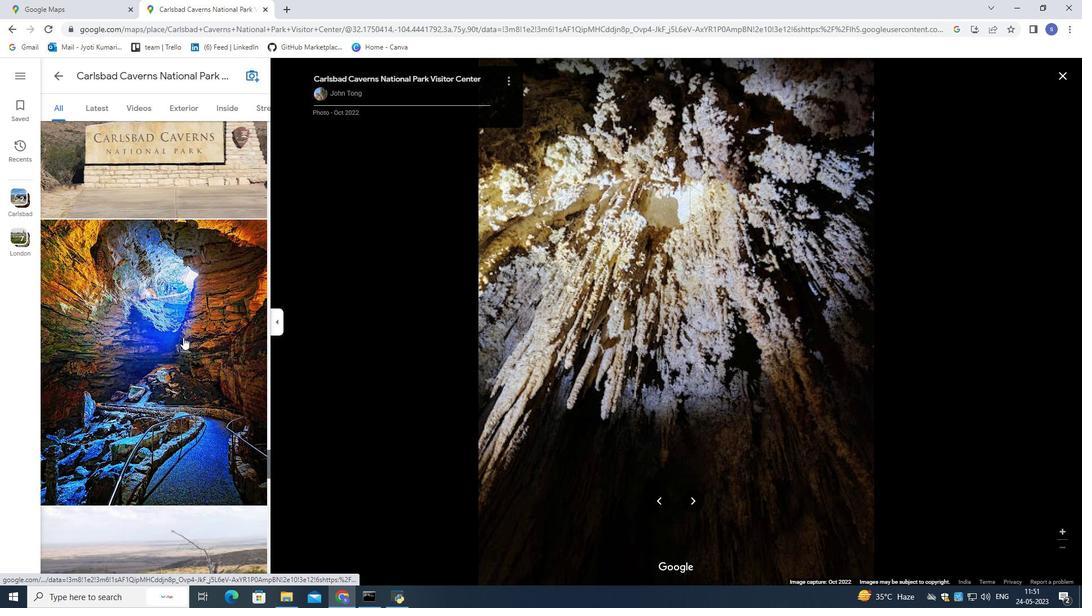 
Action: Mouse scrolled (183, 337) with delta (0, 0)
Screenshot: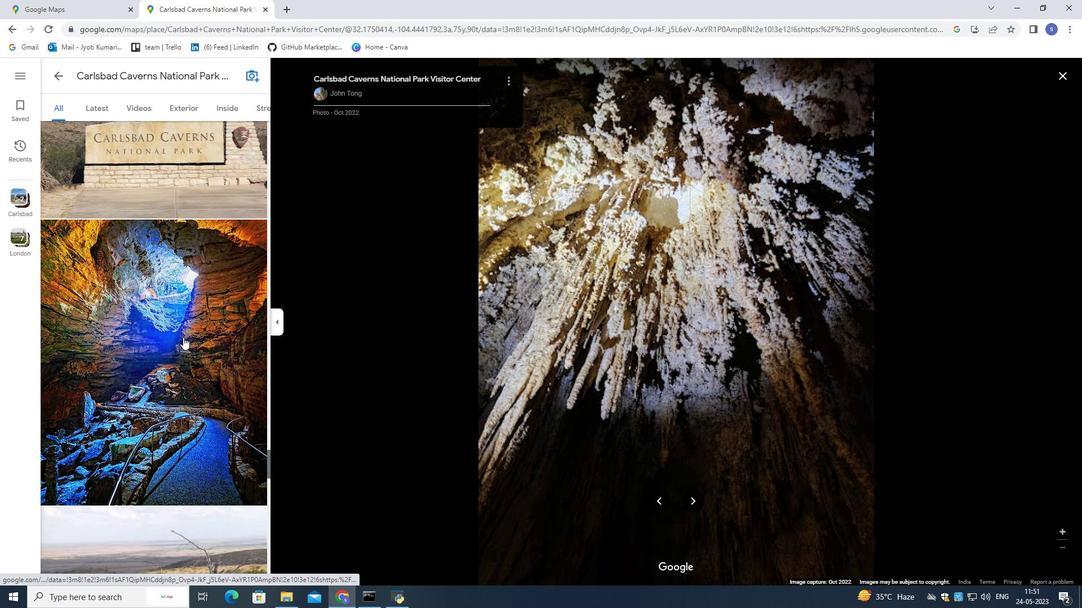 
Action: Mouse moved to (183, 342)
Screenshot: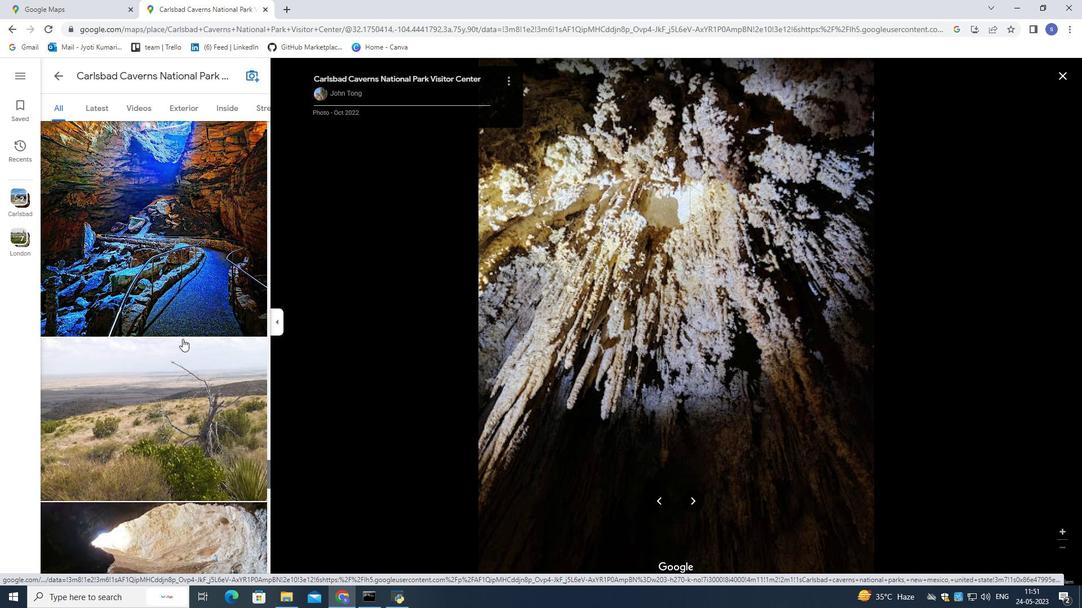 
Action: Mouse scrolled (183, 342) with delta (0, 0)
Screenshot: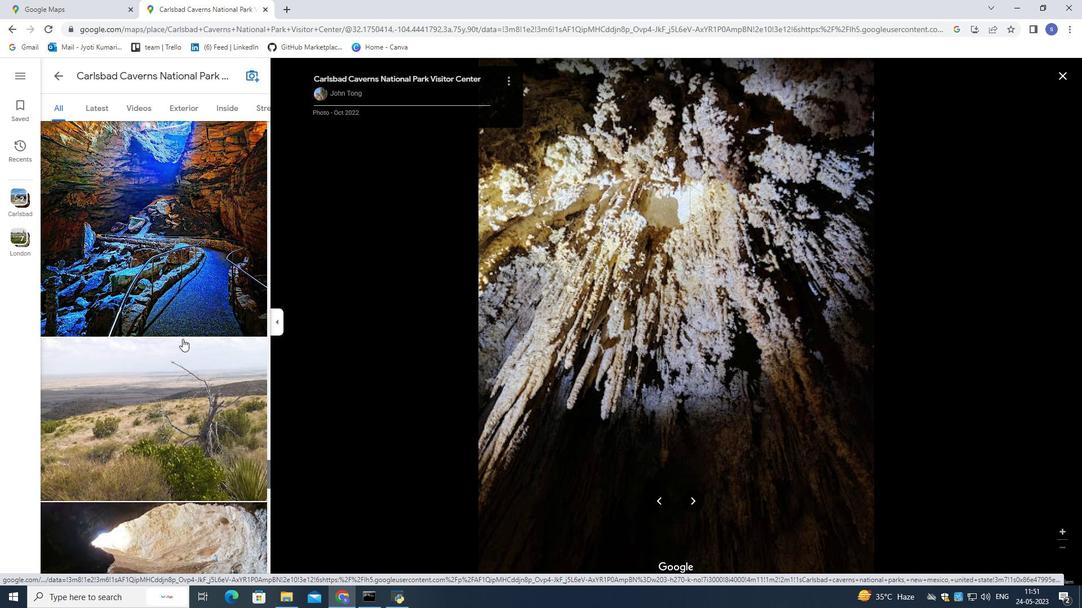 
Action: Mouse moved to (184, 342)
Screenshot: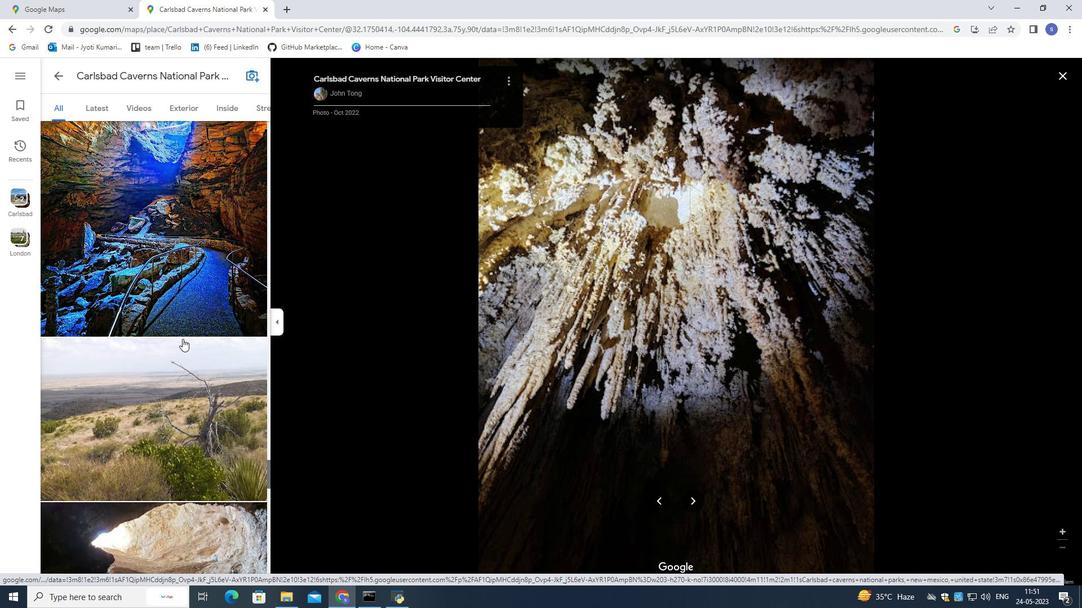 
Action: Mouse scrolled (184, 342) with delta (0, 0)
Screenshot: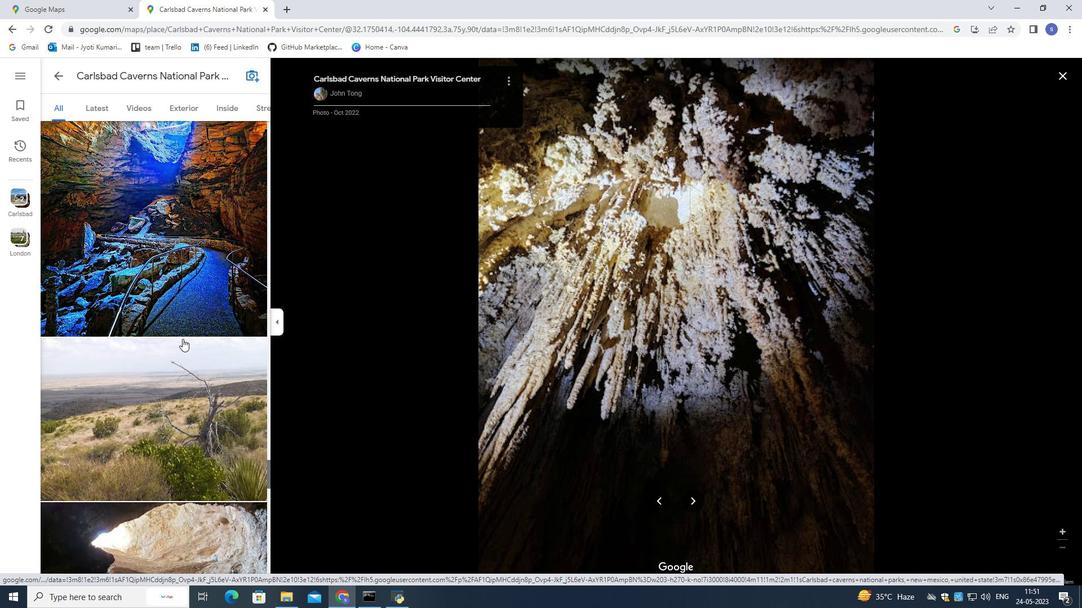 
Action: Mouse moved to (192, 208)
Screenshot: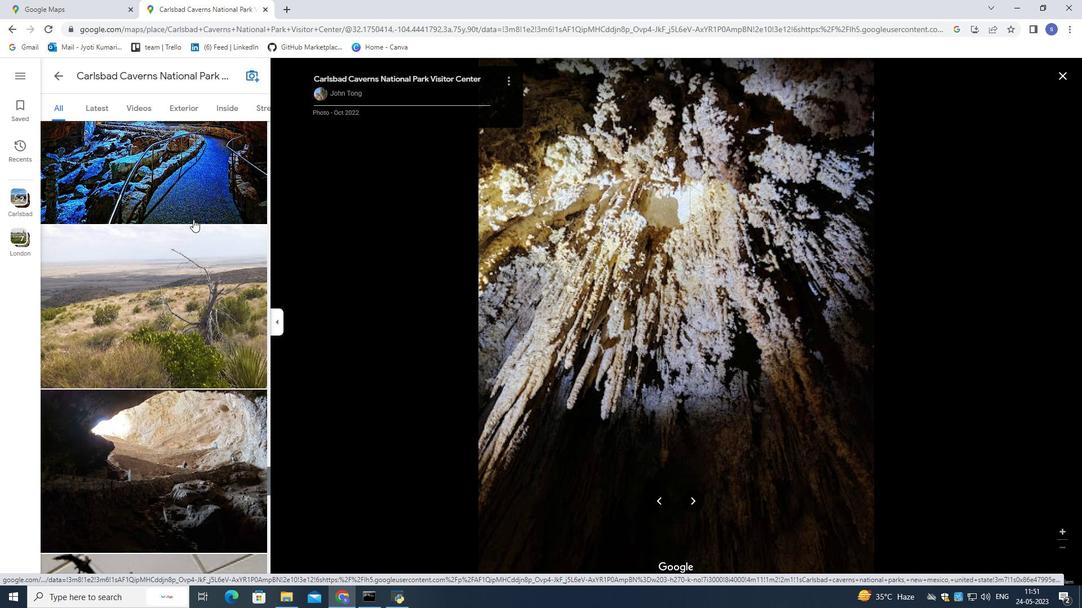 
Action: Mouse pressed left at (192, 208)
Screenshot: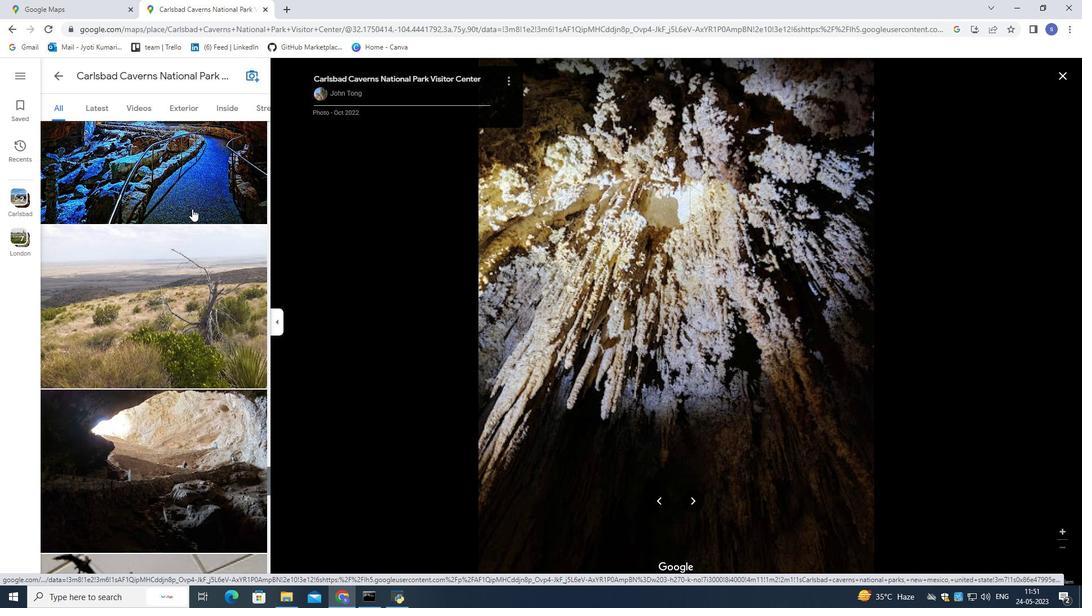 
Action: Mouse moved to (169, 378)
Screenshot: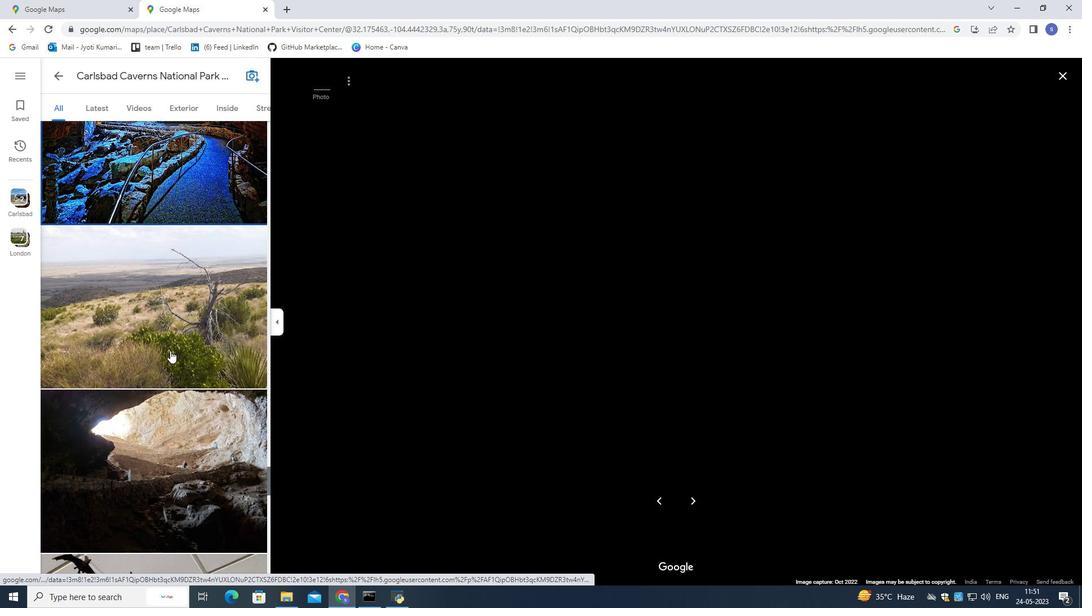 
Action: Mouse scrolled (169, 378) with delta (0, 0)
Screenshot: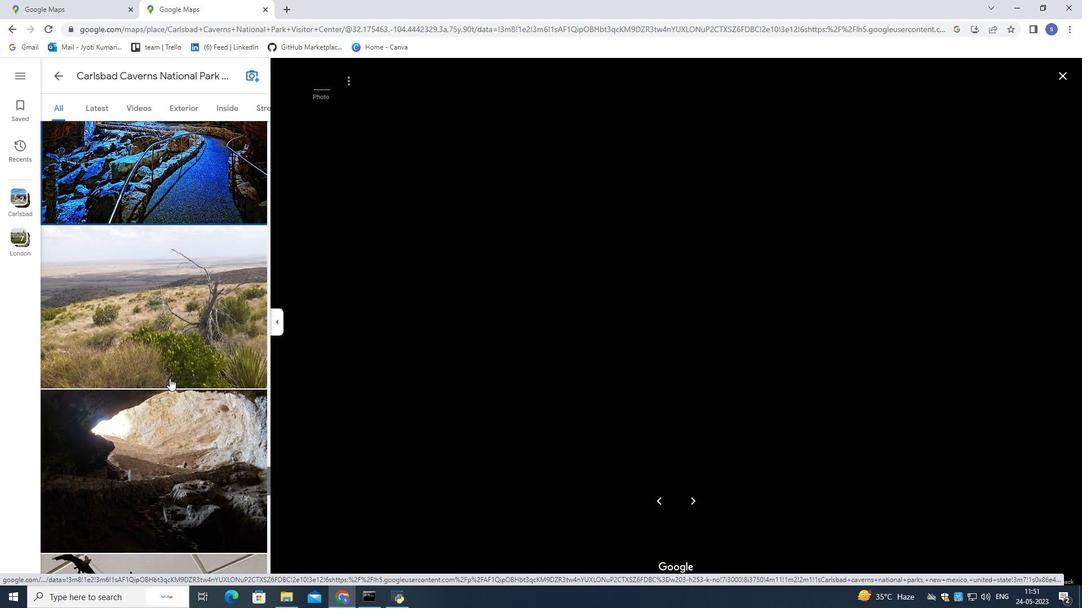 
Action: Mouse scrolled (169, 378) with delta (0, 0)
Screenshot: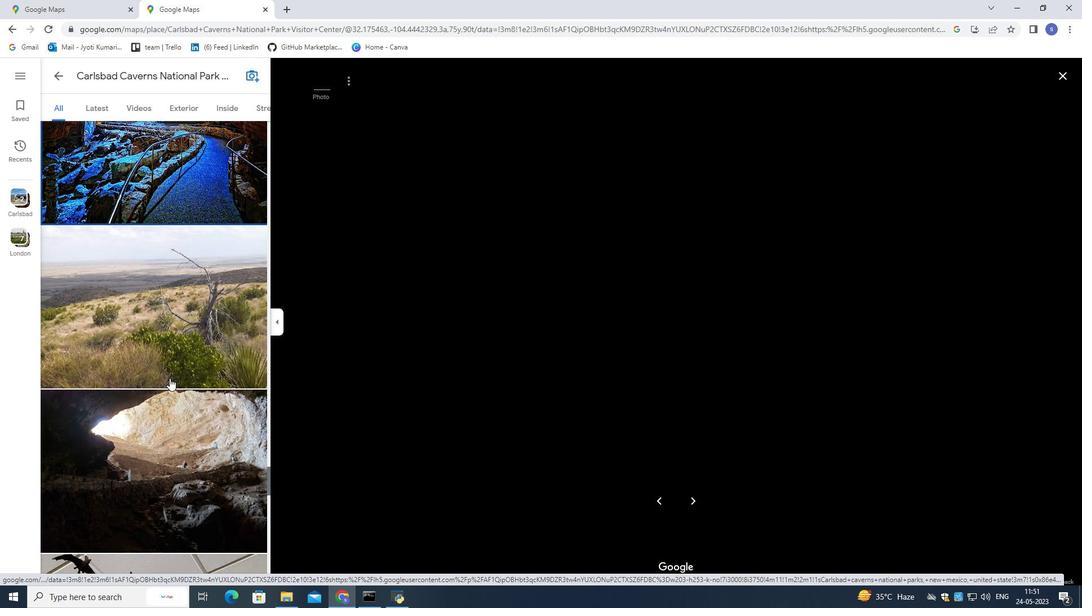
Action: Mouse scrolled (169, 378) with delta (0, 0)
Screenshot: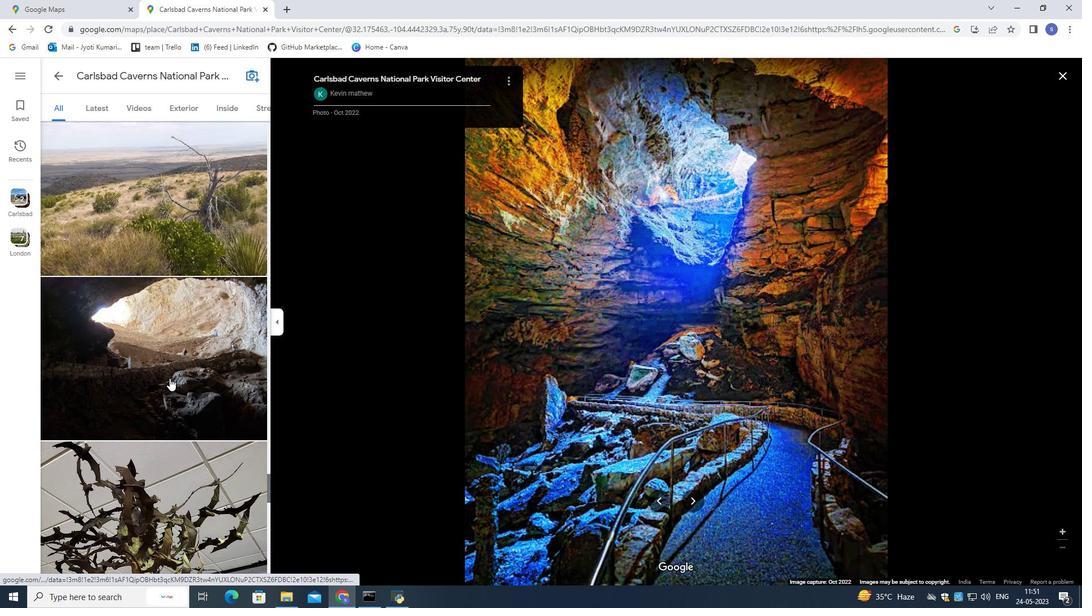 
Action: Mouse scrolled (169, 378) with delta (0, 0)
Screenshot: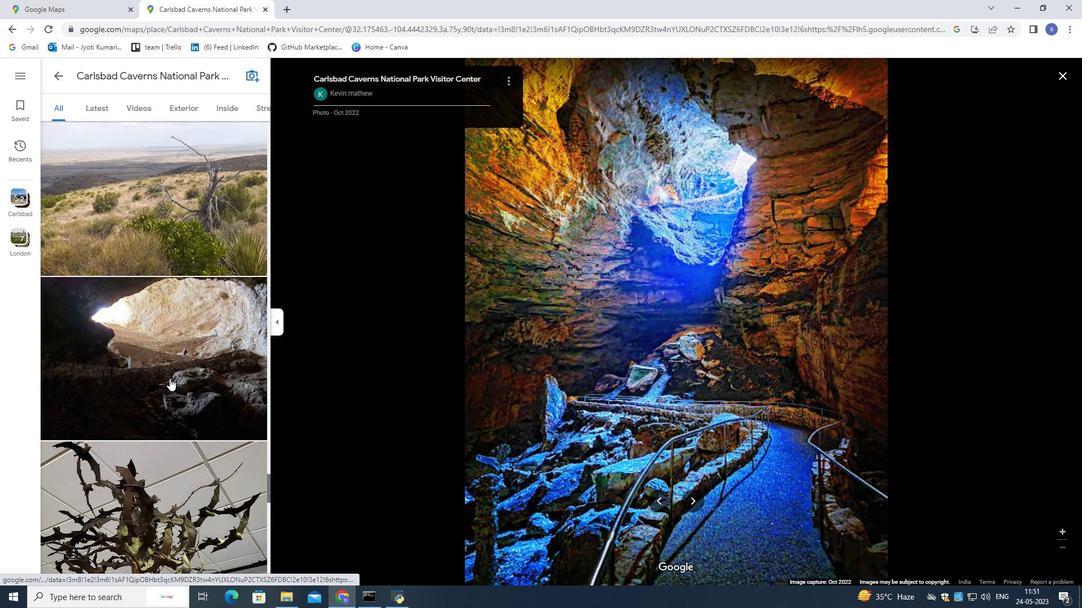 
Action: Mouse scrolled (169, 378) with delta (0, 0)
Screenshot: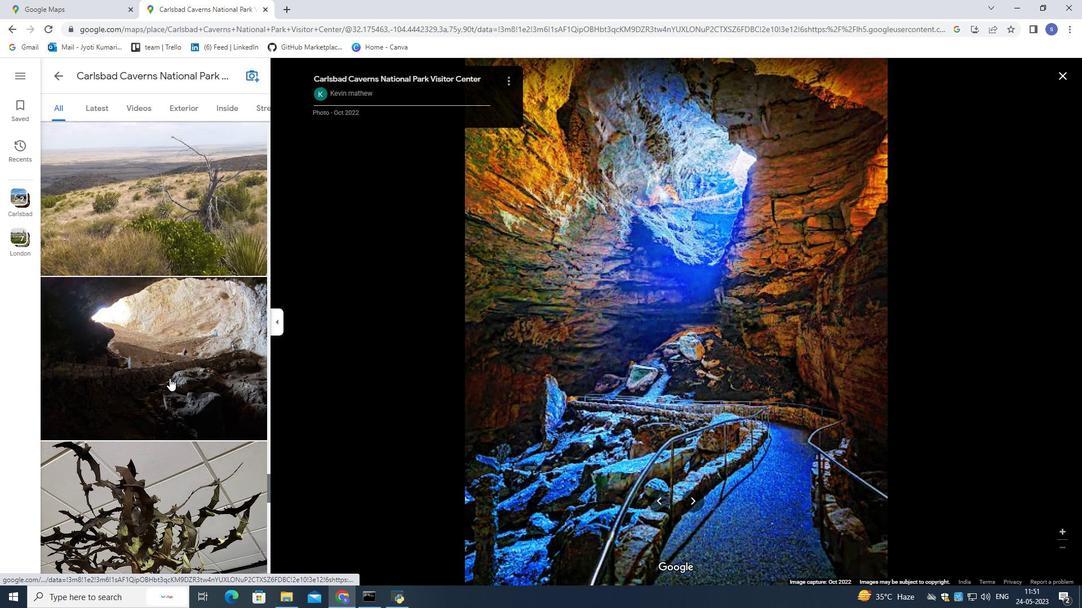 
Action: Mouse scrolled (169, 378) with delta (0, 0)
Screenshot: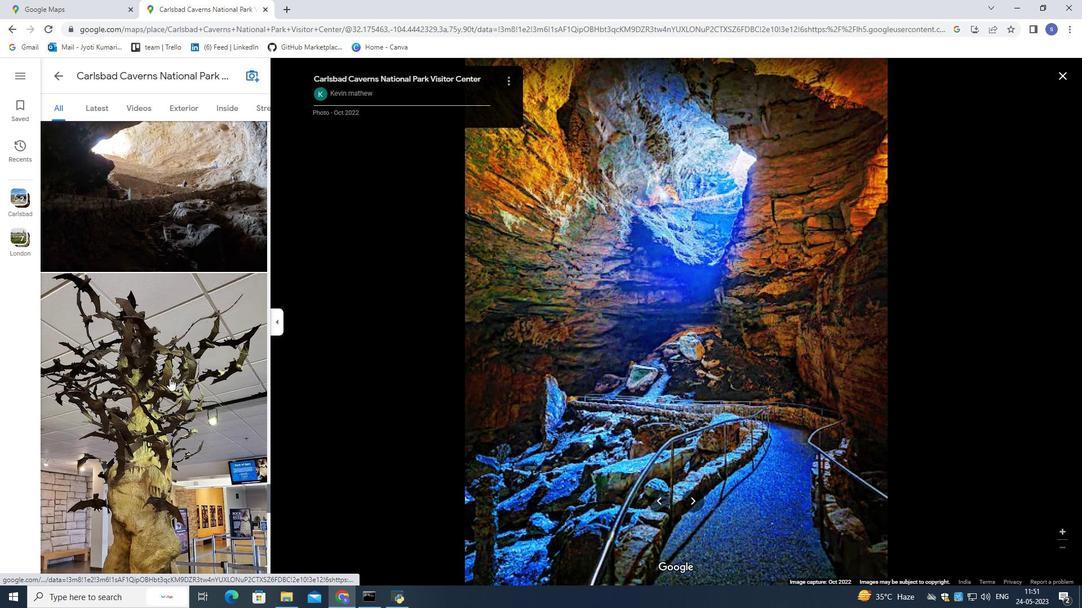 
Action: Mouse scrolled (169, 378) with delta (0, 0)
Screenshot: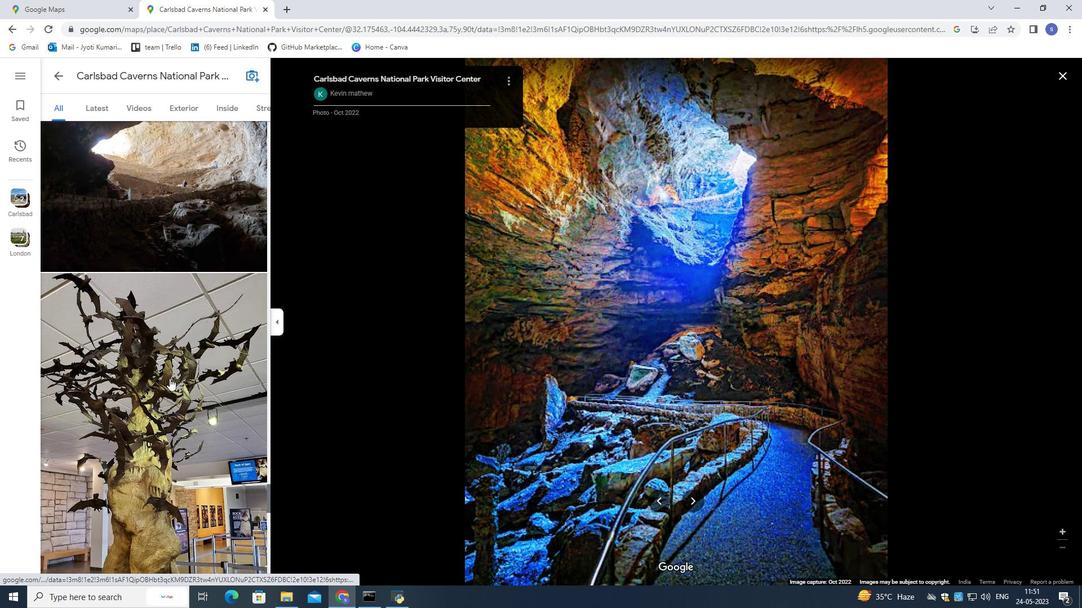 
Action: Mouse scrolled (169, 378) with delta (0, 0)
Screenshot: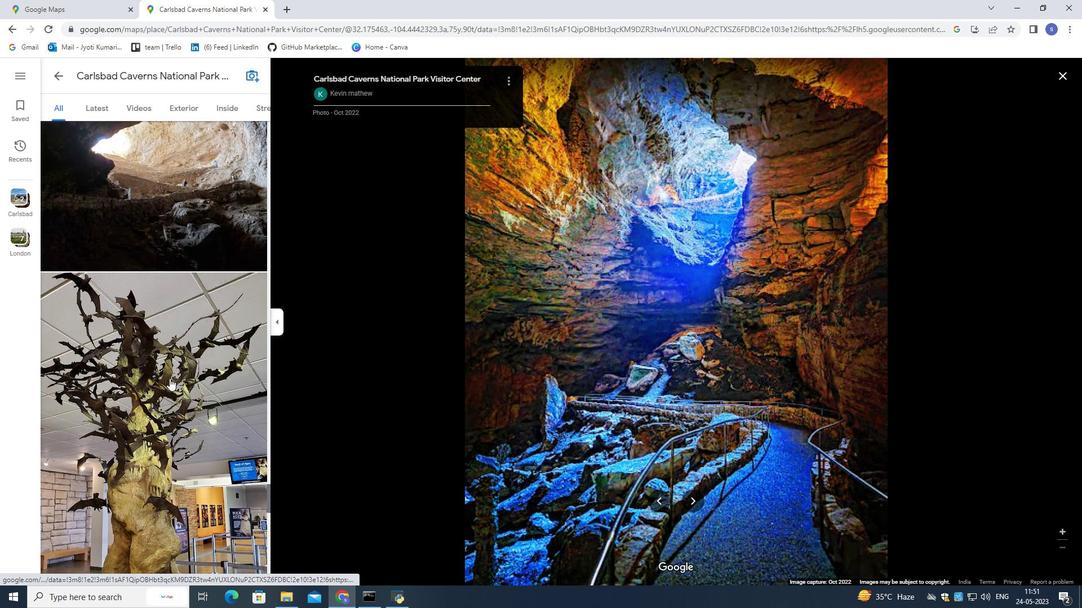
Action: Mouse scrolled (169, 378) with delta (0, 0)
Screenshot: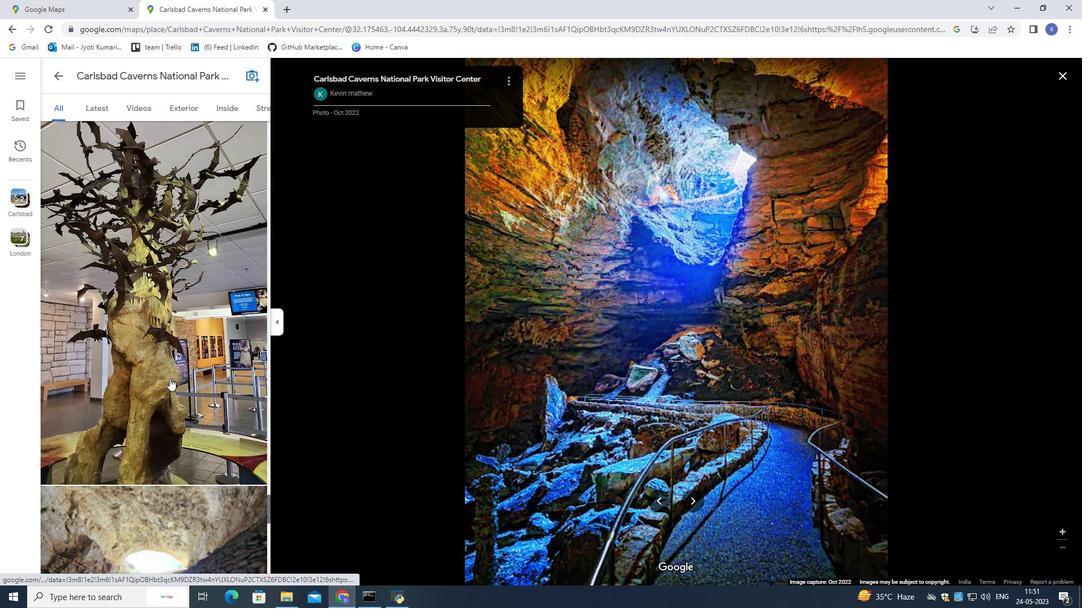 
Action: Mouse scrolled (169, 378) with delta (0, 0)
Screenshot: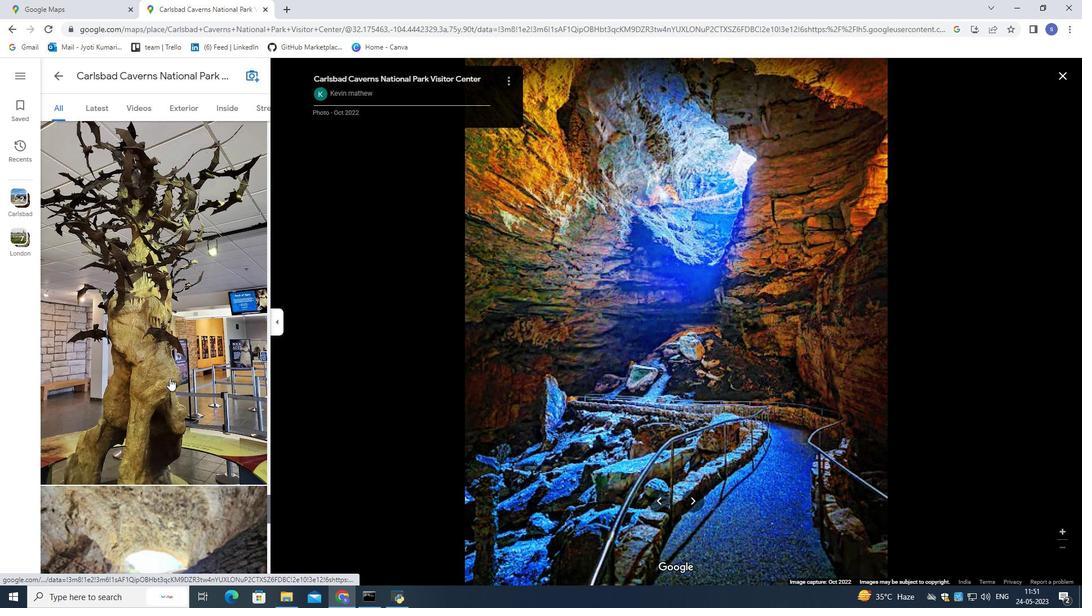 
Action: Mouse scrolled (169, 378) with delta (0, 0)
Screenshot: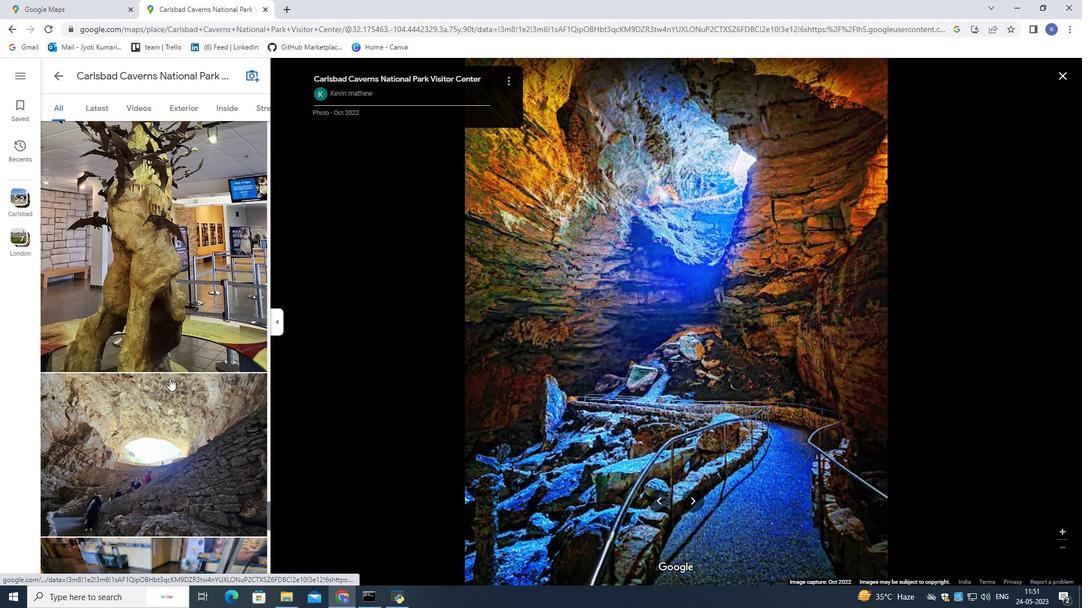 
Action: Mouse scrolled (169, 378) with delta (0, 0)
Screenshot: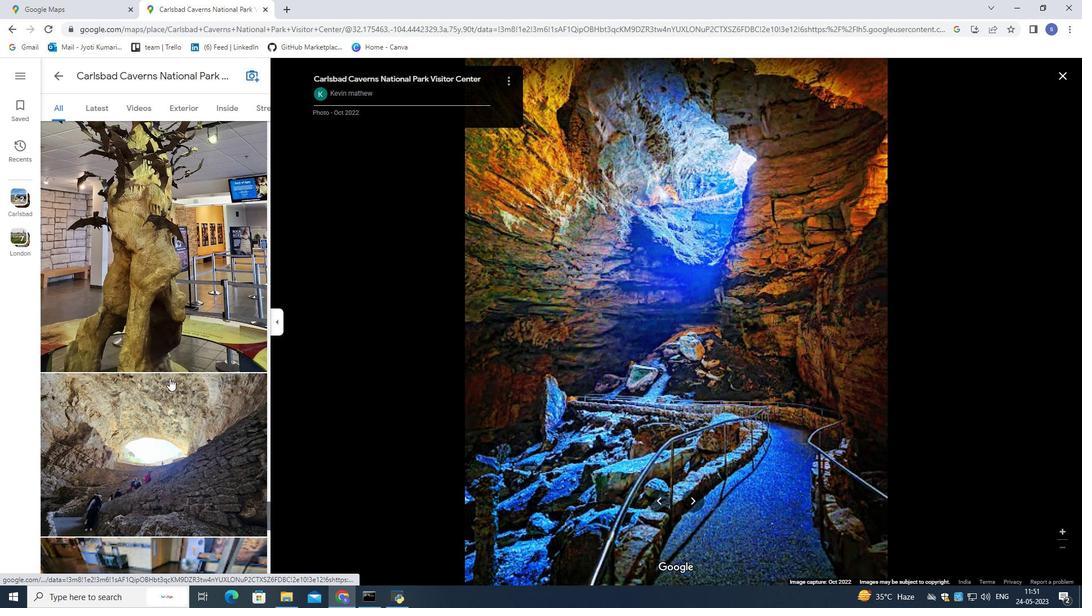 
Action: Mouse moved to (104, 108)
Screenshot: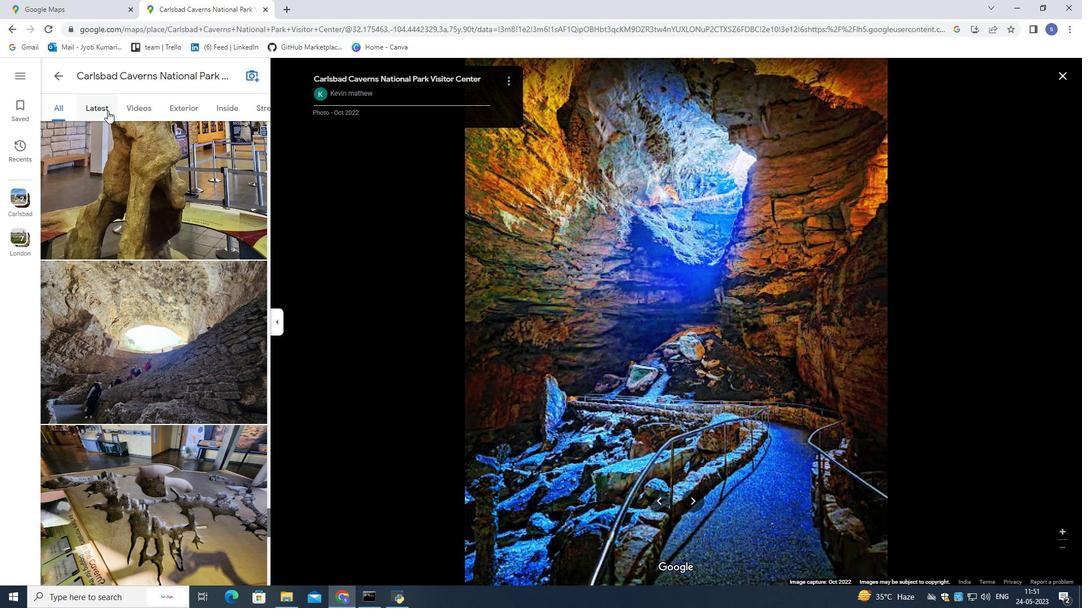 
Action: Mouse pressed left at (104, 108)
Screenshot: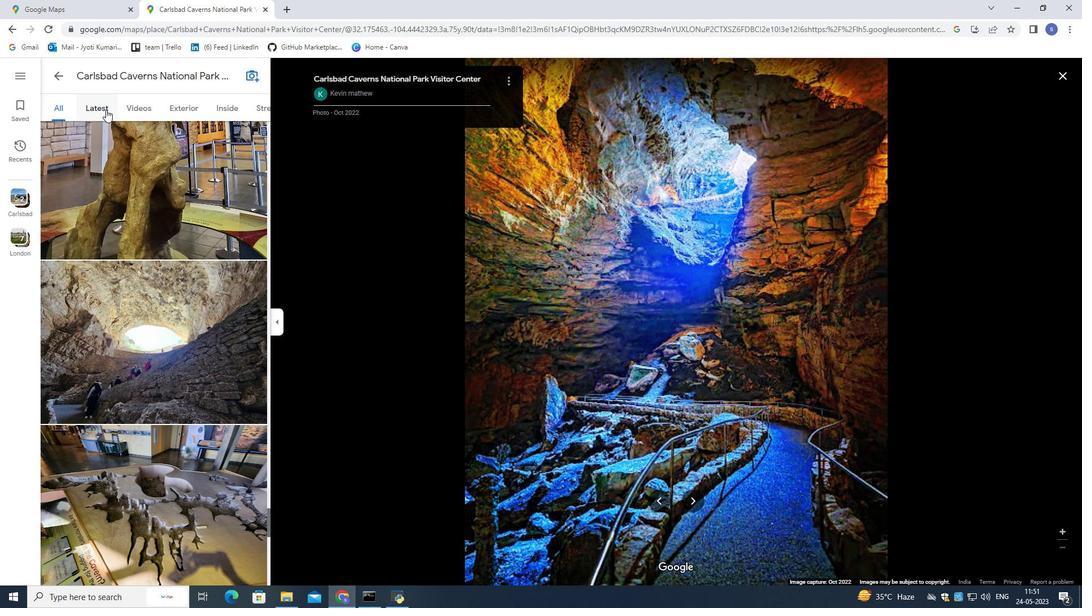
Action: Mouse moved to (151, 111)
Screenshot: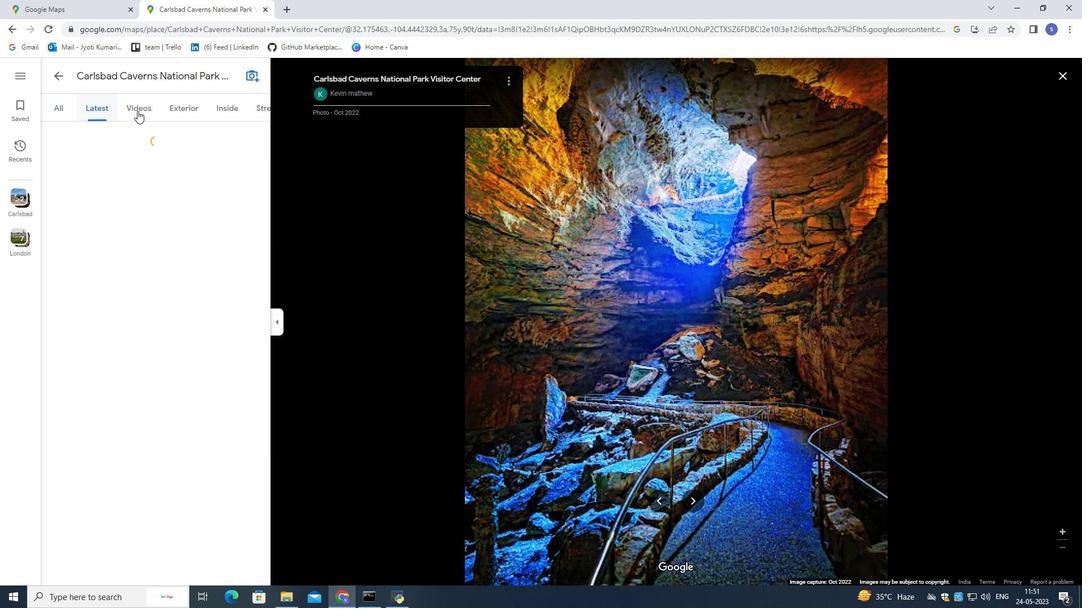 
Action: Mouse pressed left at (151, 111)
Screenshot: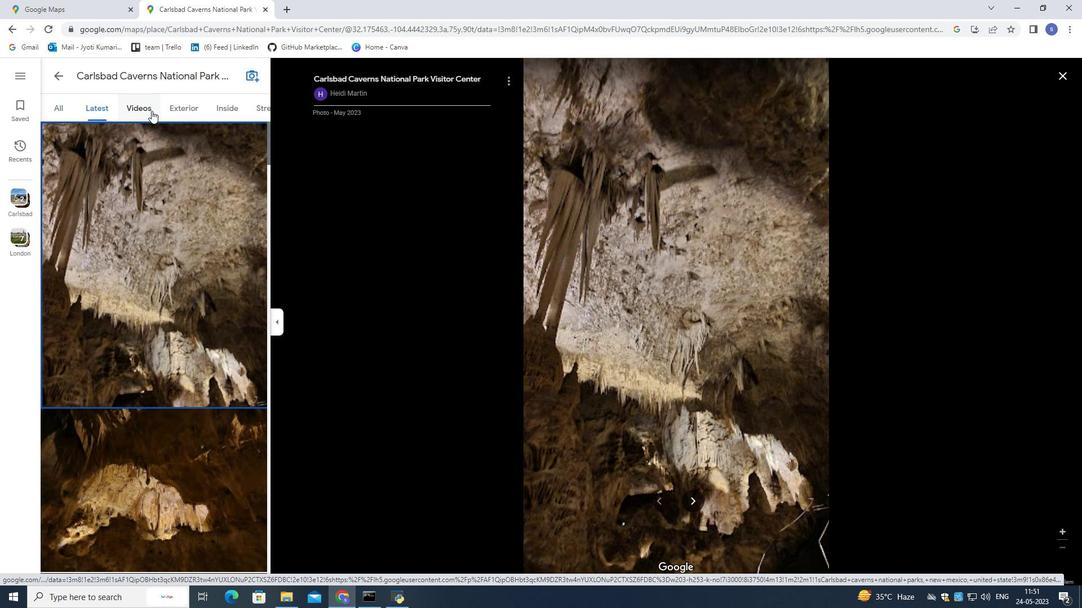
Action: Mouse moved to (664, 429)
Screenshot: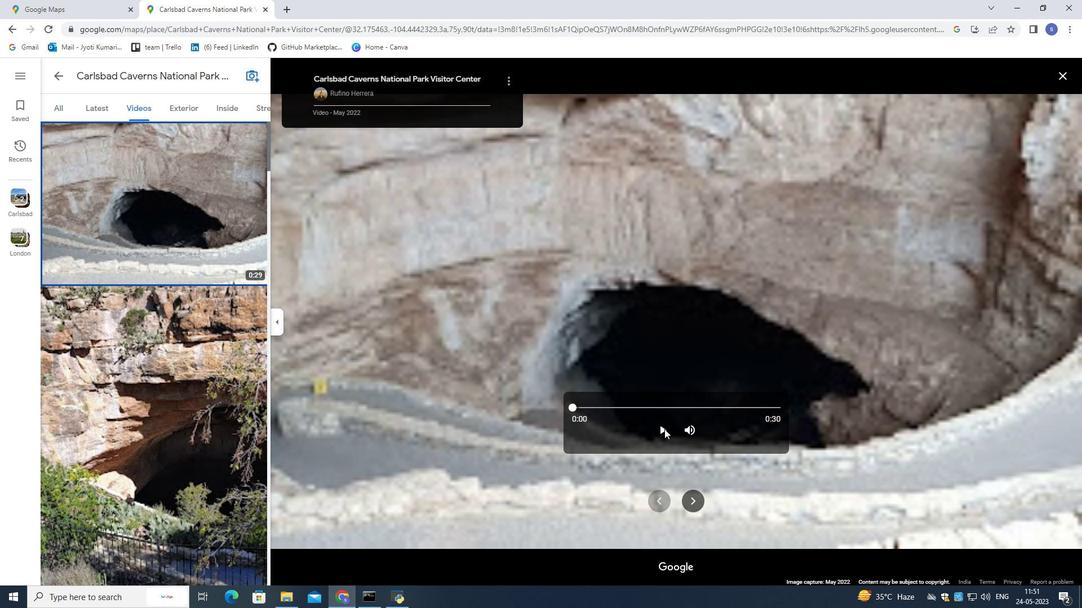 
Action: Mouse pressed left at (664, 429)
Screenshot: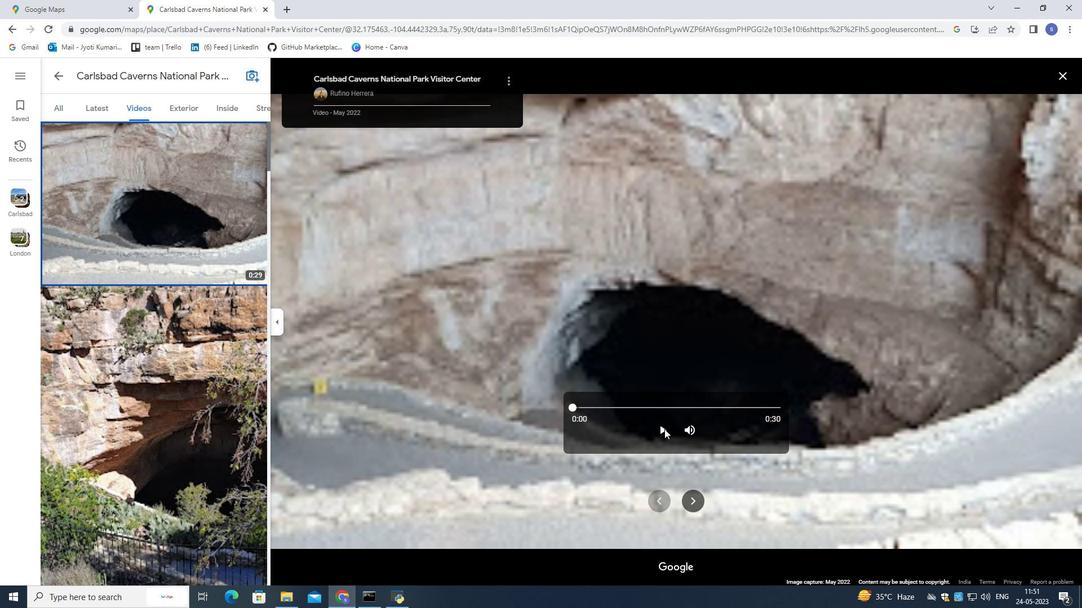 
Action: Mouse moved to (229, 431)
Screenshot: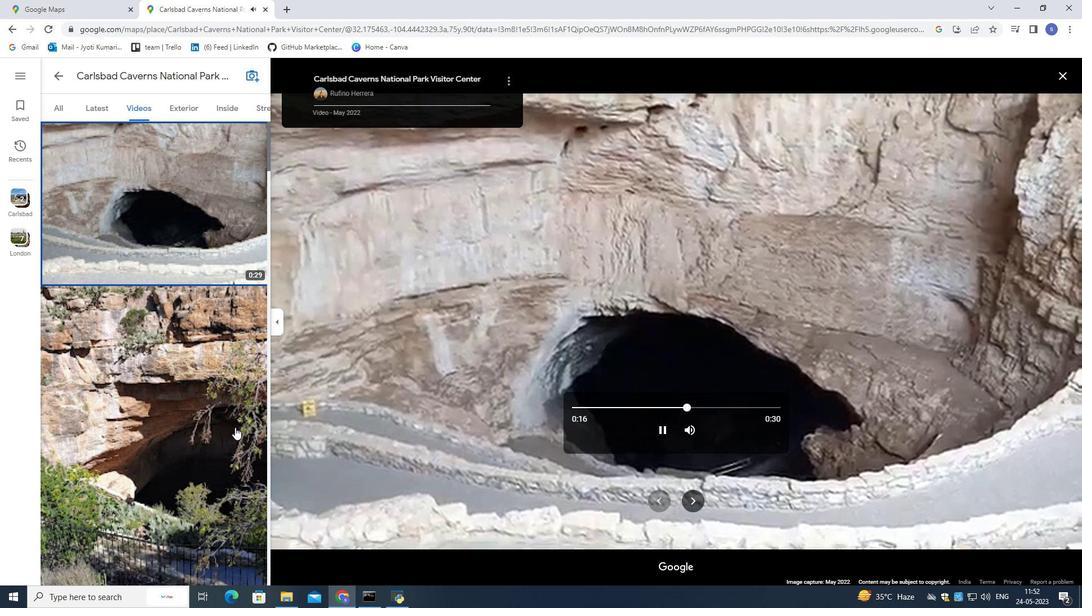 
Action: Mouse scrolled (229, 431) with delta (0, 0)
Screenshot: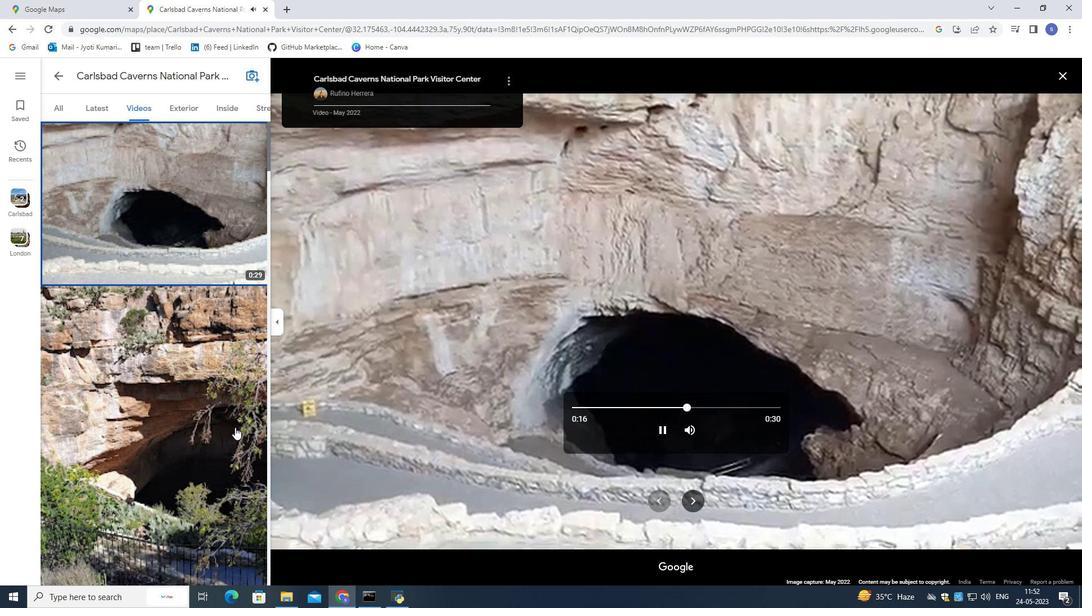 
Action: Mouse moved to (225, 435)
Screenshot: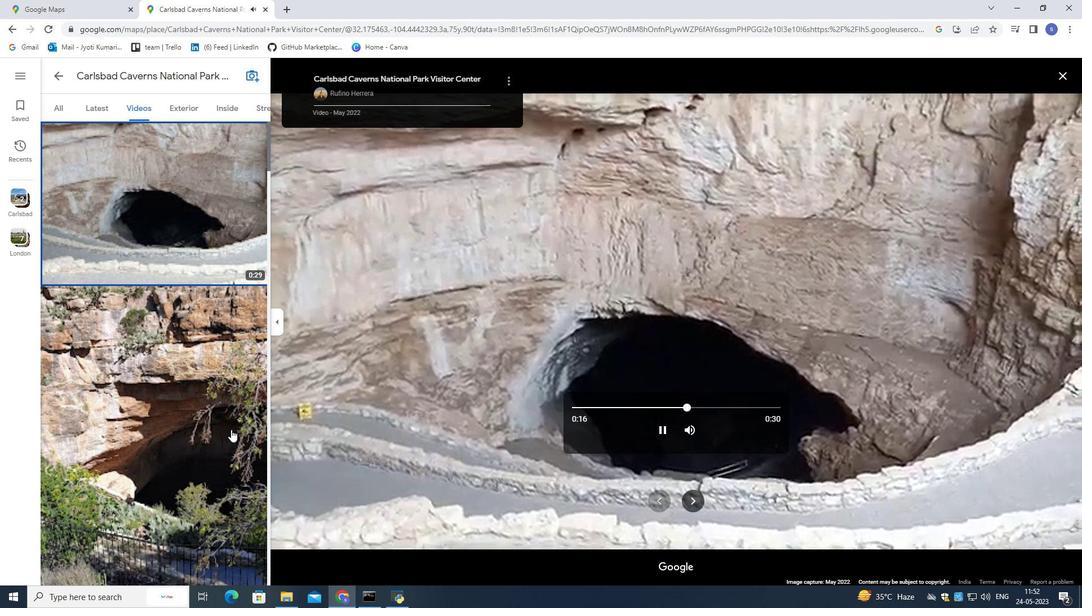 
Action: Mouse scrolled (225, 434) with delta (0, 0)
Screenshot: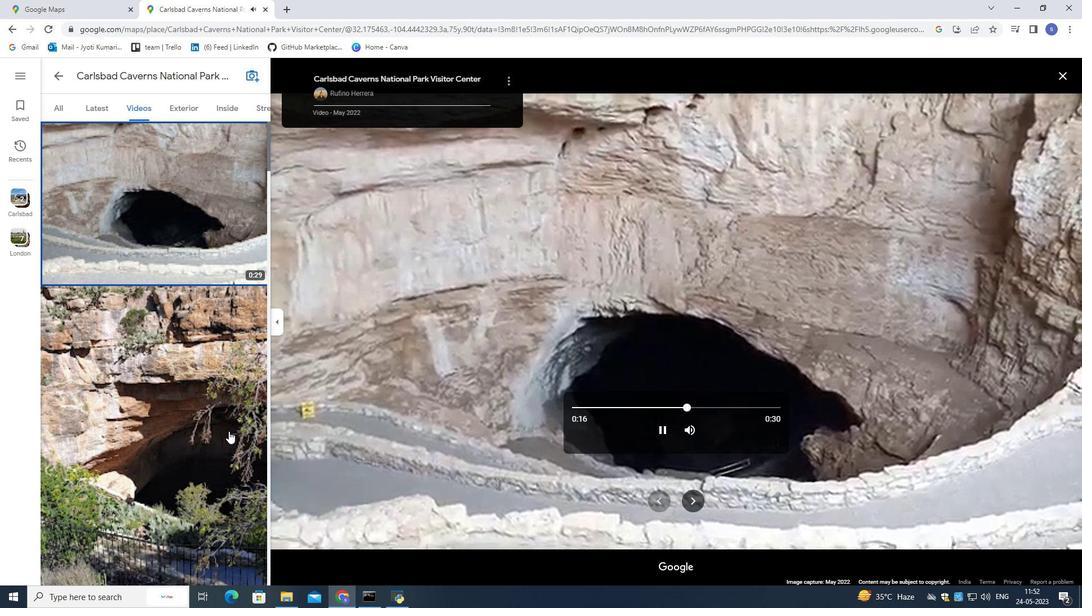 
Action: Mouse moved to (225, 439)
Screenshot: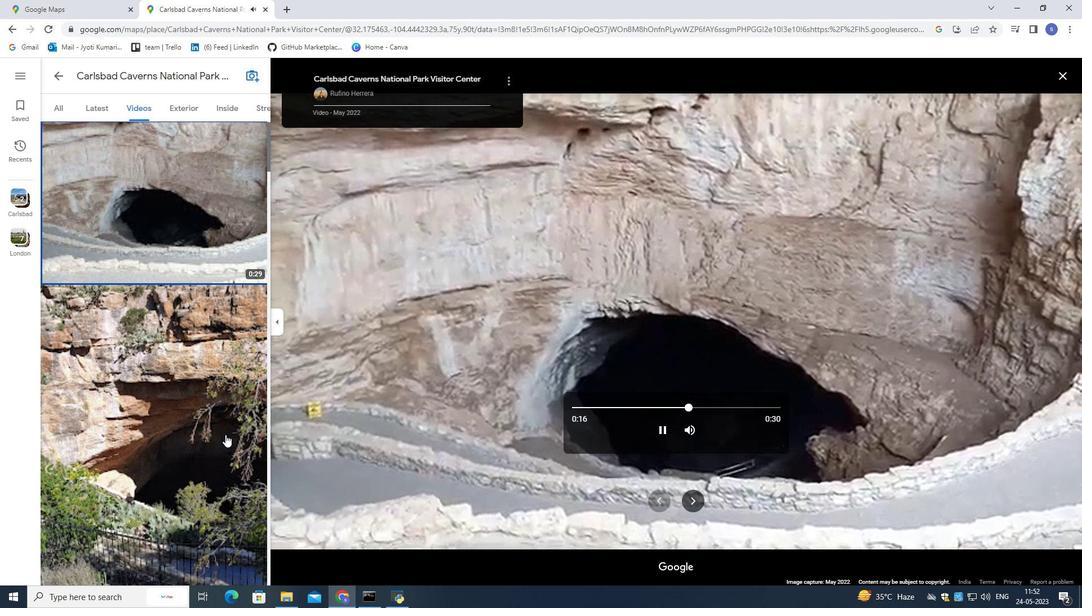 
Action: Mouse scrolled (225, 438) with delta (0, 0)
Screenshot: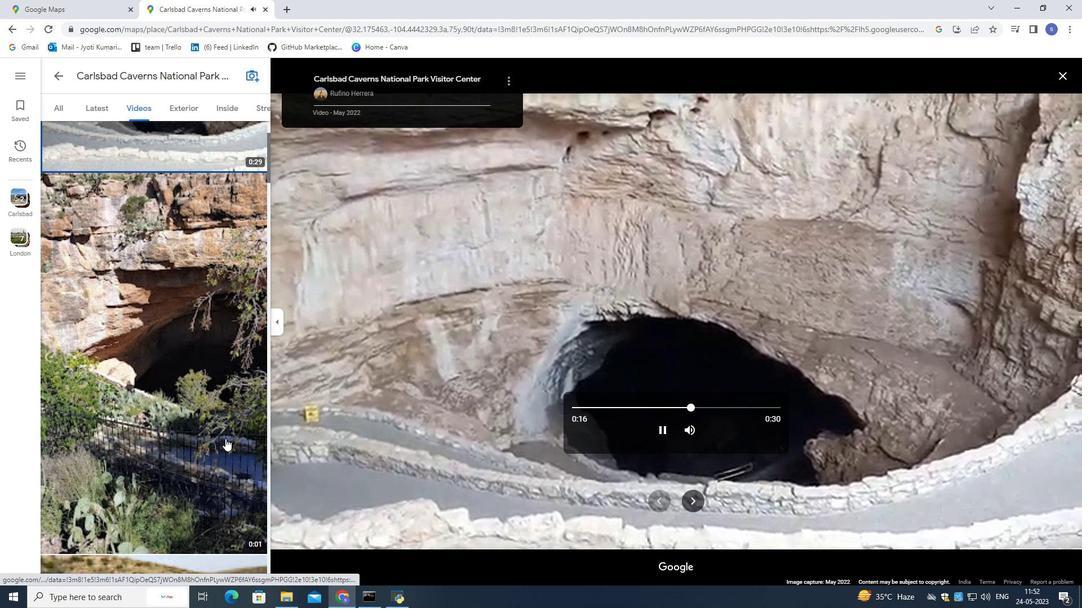 
Action: Mouse scrolled (225, 438) with delta (0, 0)
Screenshot: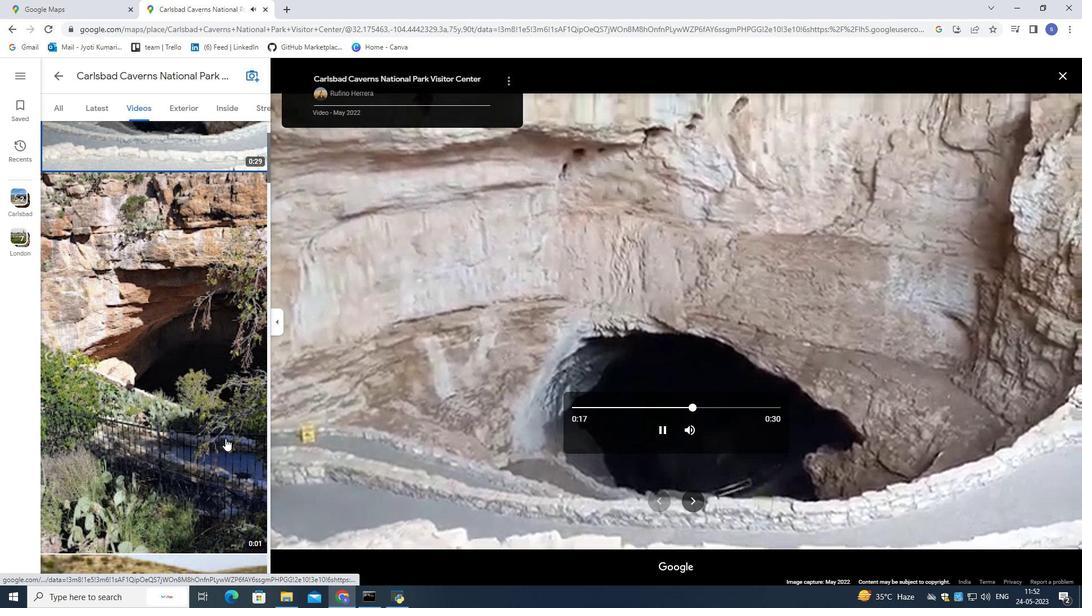 
Action: Mouse scrolled (225, 438) with delta (0, 0)
Screenshot: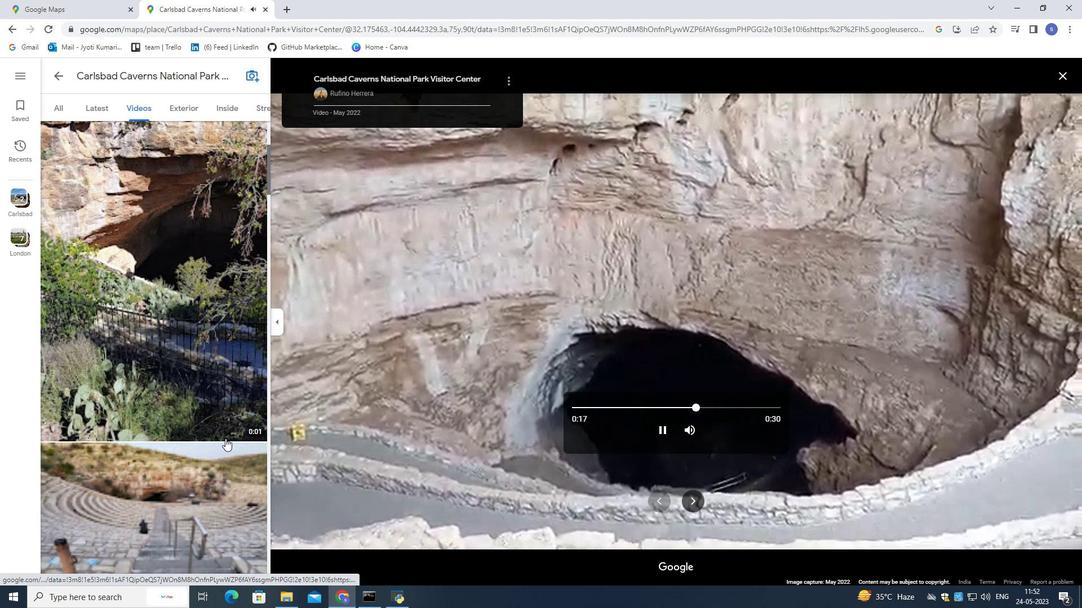 
Action: Mouse scrolled (225, 438) with delta (0, 0)
Screenshot: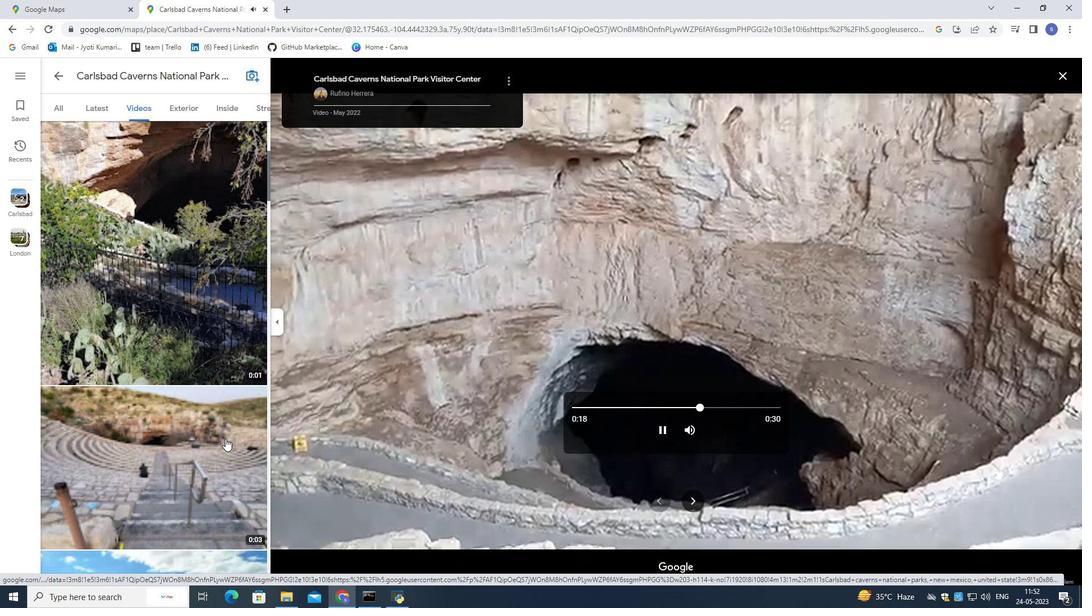 
Action: Mouse scrolled (225, 438) with delta (0, 0)
Screenshot: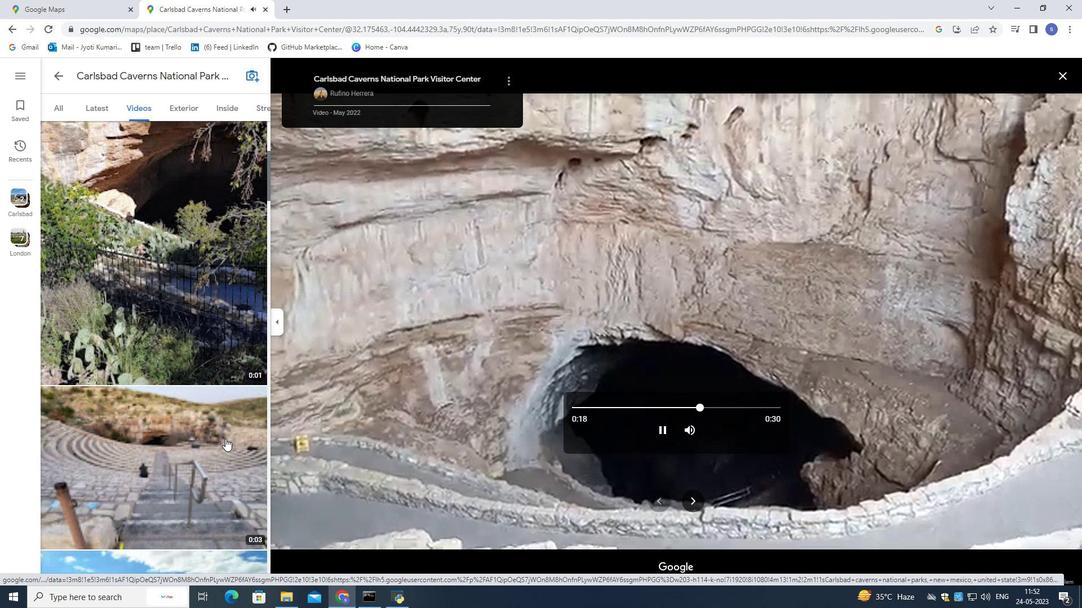 
Action: Mouse moved to (224, 434)
Screenshot: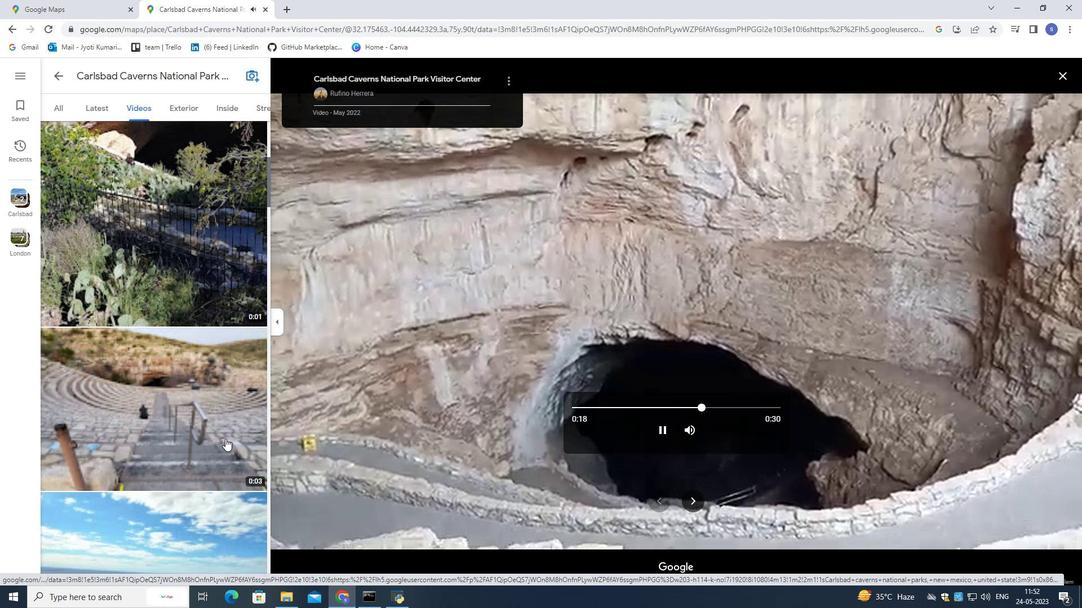 
Action: Mouse scrolled (224, 433) with delta (0, 0)
Screenshot: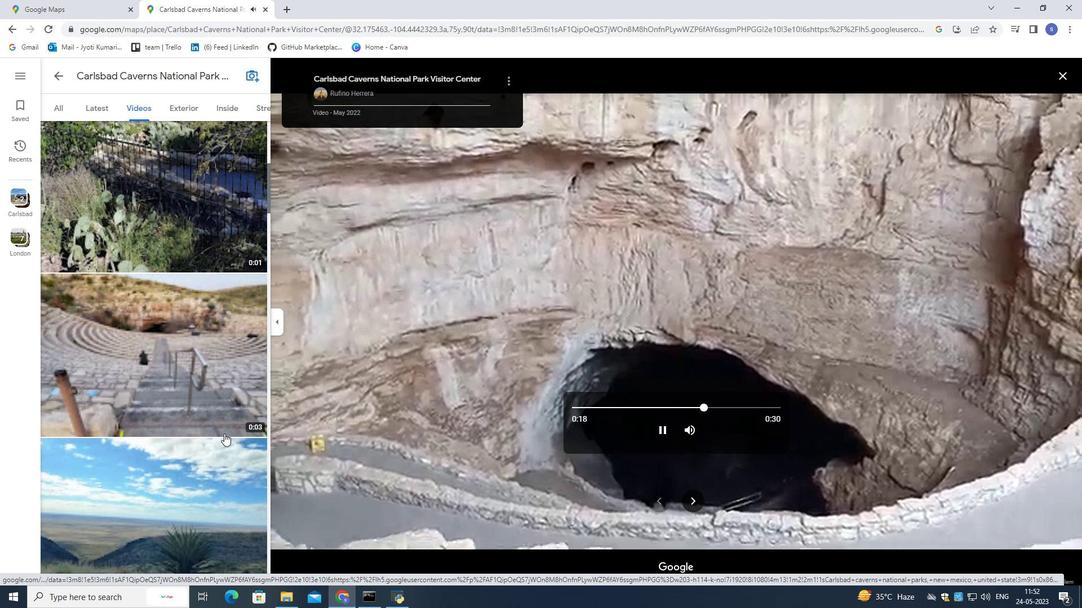 
Action: Mouse moved to (223, 430)
Screenshot: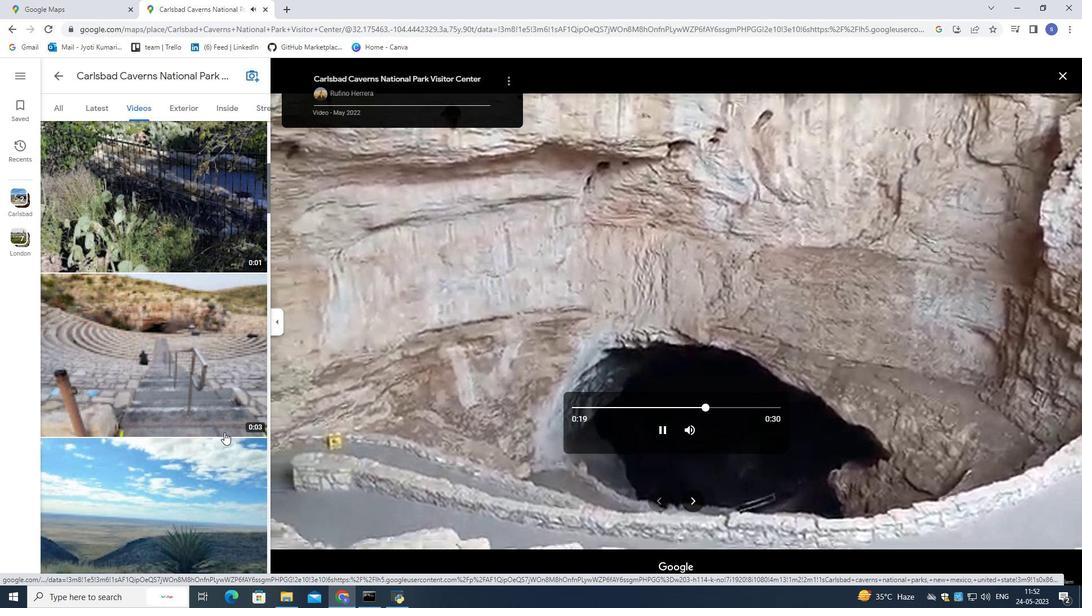 
Action: Mouse scrolled (223, 429) with delta (0, 0)
Screenshot: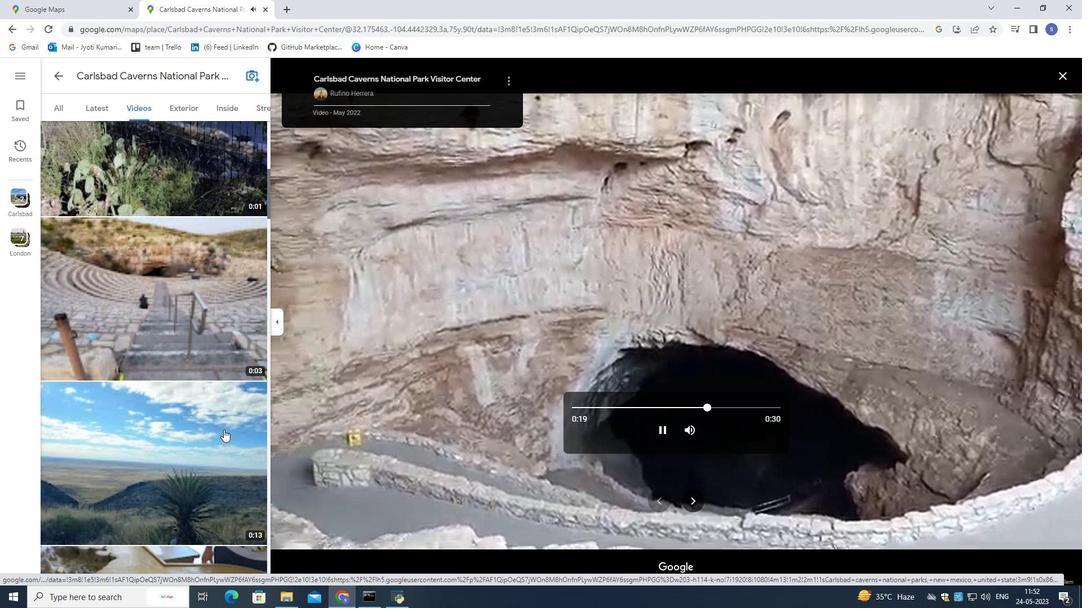 
Action: Mouse moved to (223, 425)
Screenshot: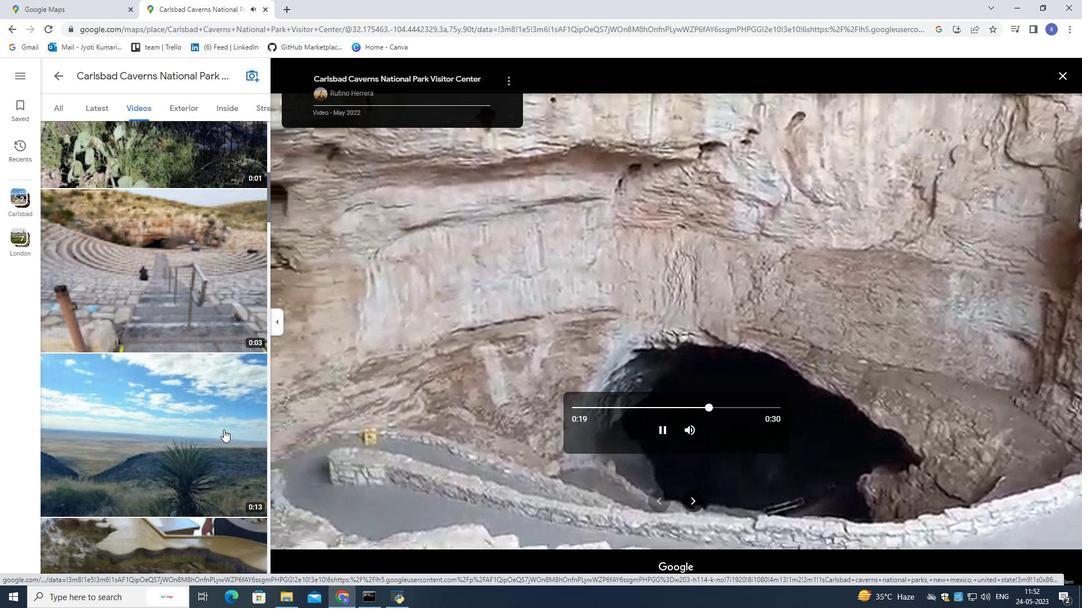
Action: Mouse scrolled (223, 425) with delta (0, 0)
Screenshot: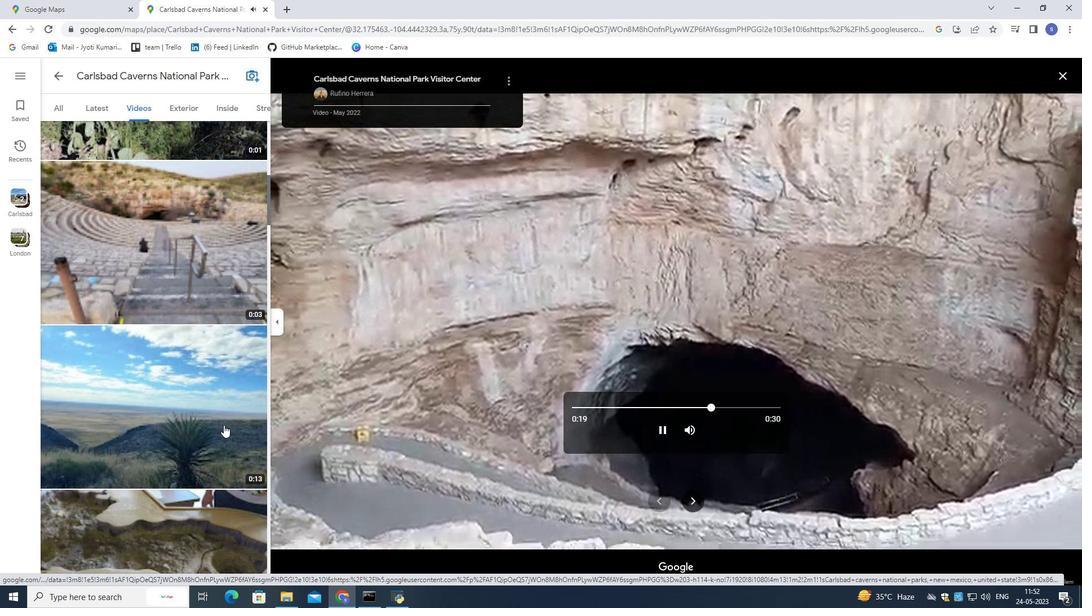 
Action: Mouse scrolled (223, 425) with delta (0, 0)
Screenshot: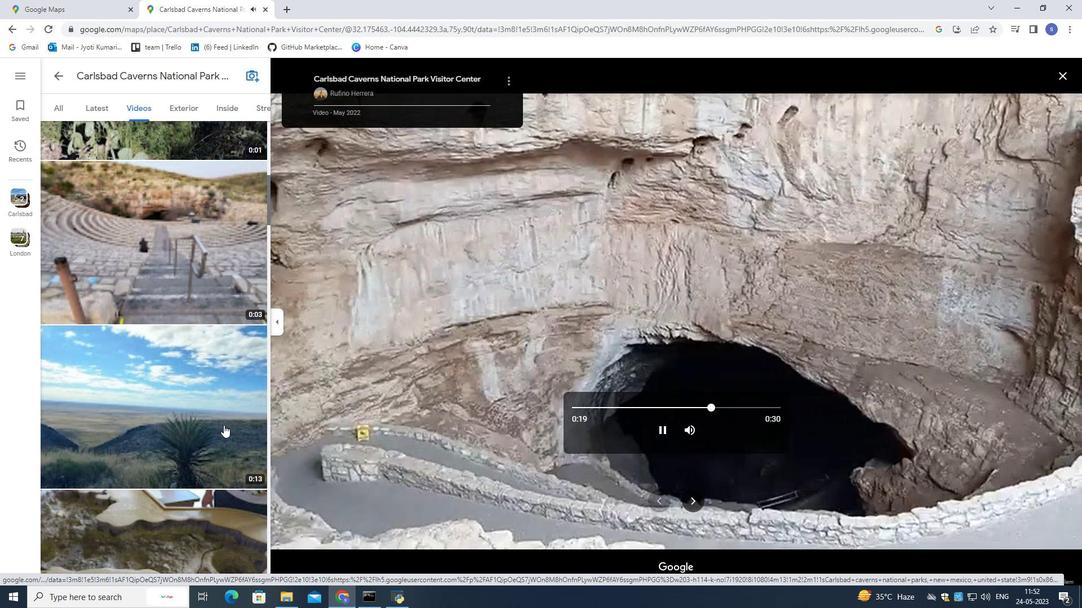 
Action: Mouse moved to (223, 422)
Screenshot: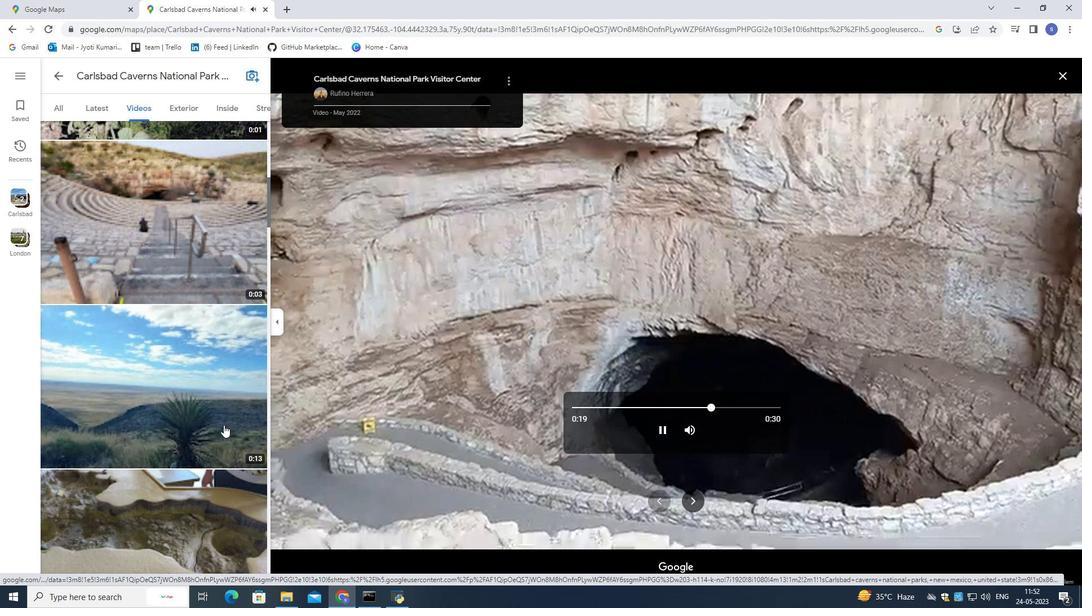 
Action: Mouse scrolled (223, 421) with delta (0, 0)
Screenshot: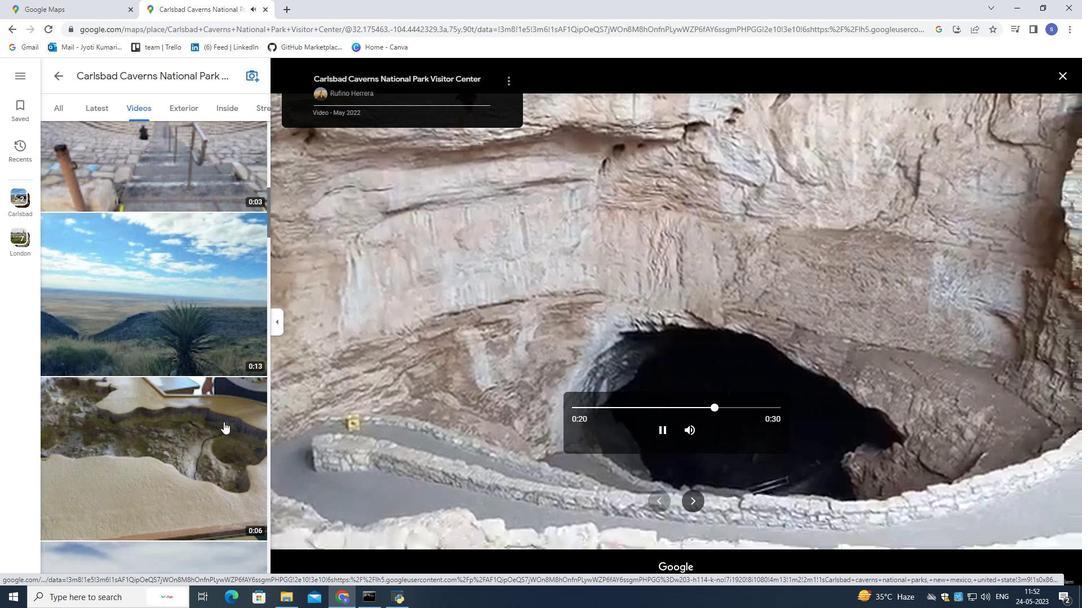 
Action: Mouse moved to (223, 420)
Screenshot: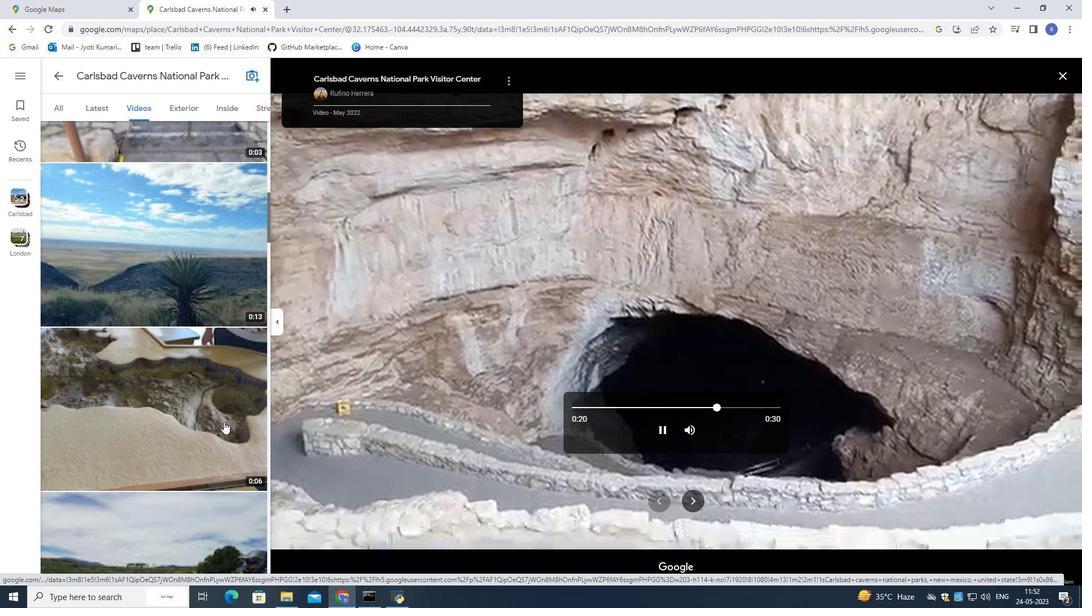 
Action: Mouse scrolled (223, 420) with delta (0, 0)
Screenshot: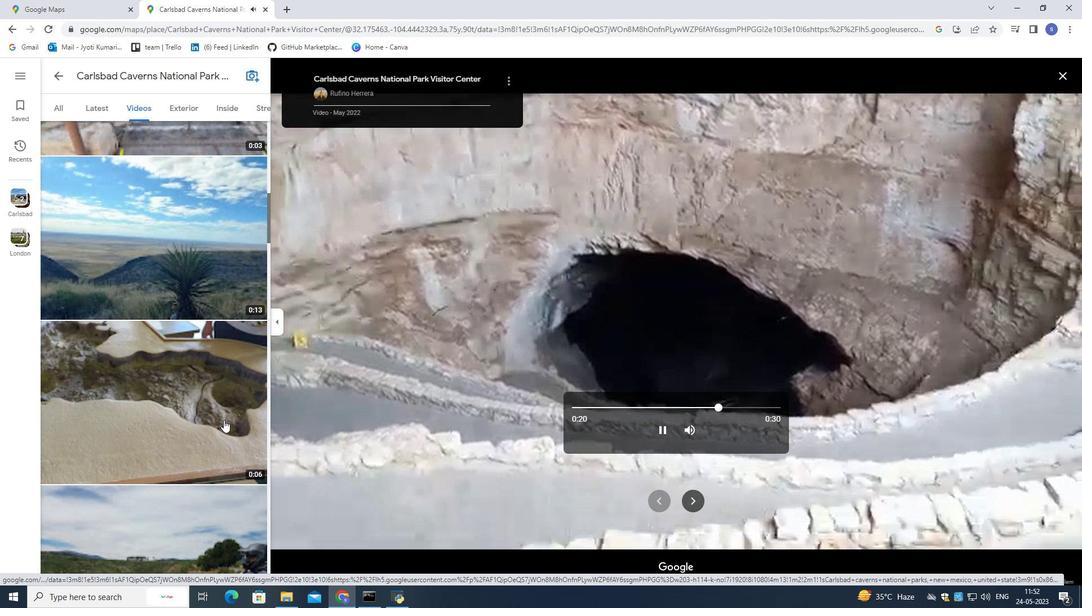 
Action: Mouse scrolled (223, 420) with delta (0, 0)
Screenshot: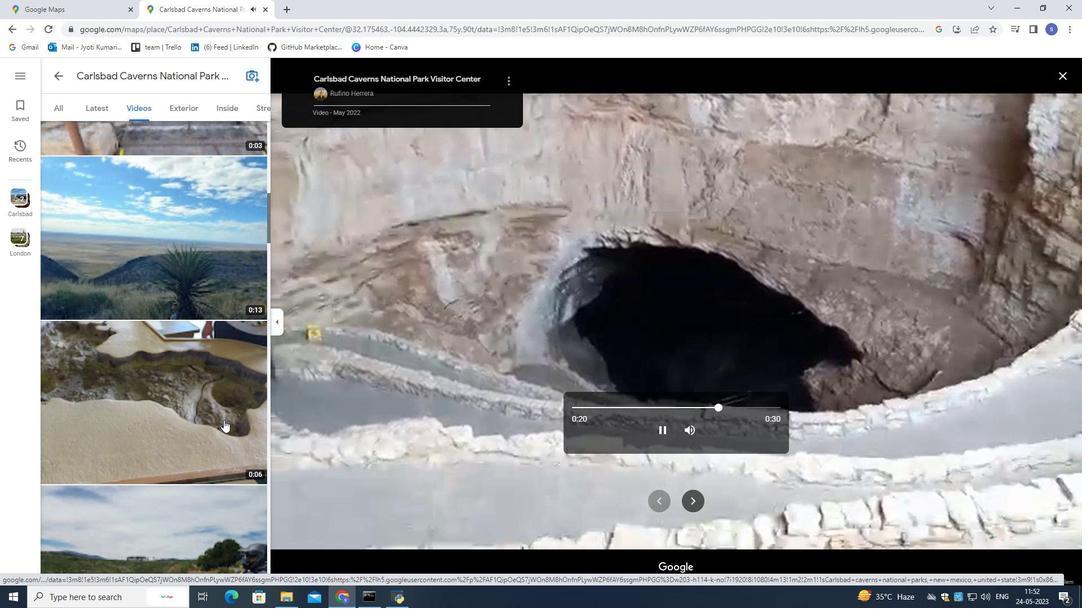 
Action: Mouse moved to (223, 418)
Screenshot: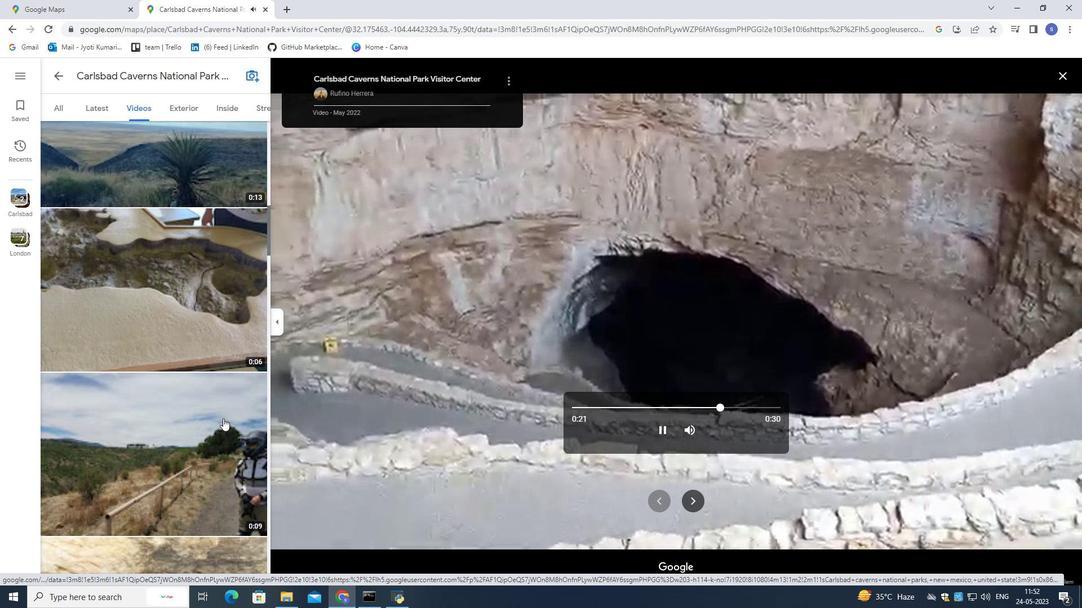 
Action: Mouse scrolled (223, 417) with delta (0, 0)
Screenshot: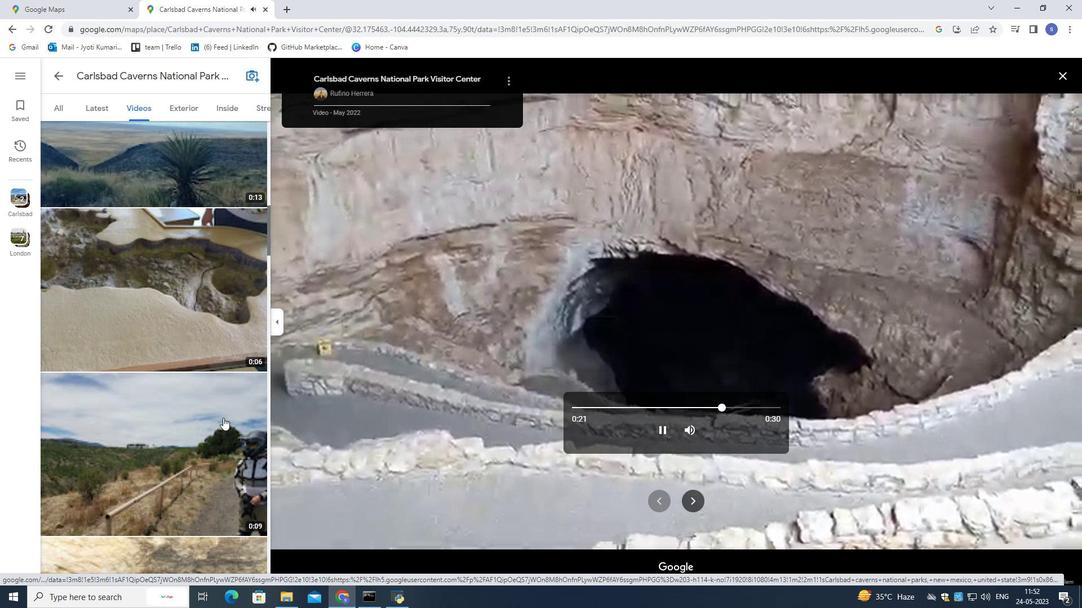 
Action: Mouse moved to (222, 417)
Screenshot: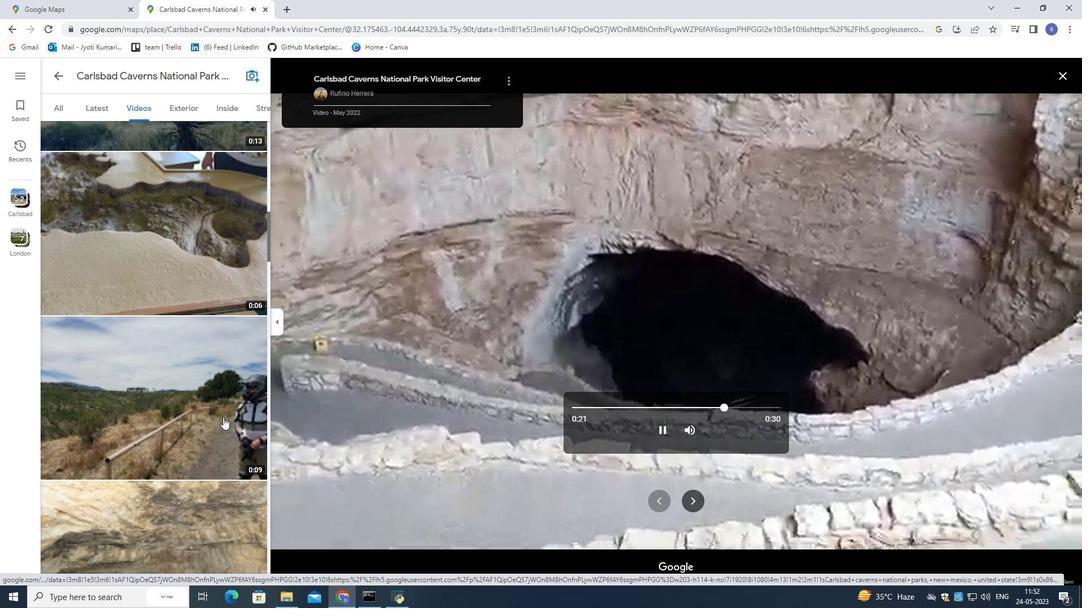 
Action: Mouse scrolled (222, 416) with delta (0, 0)
Screenshot: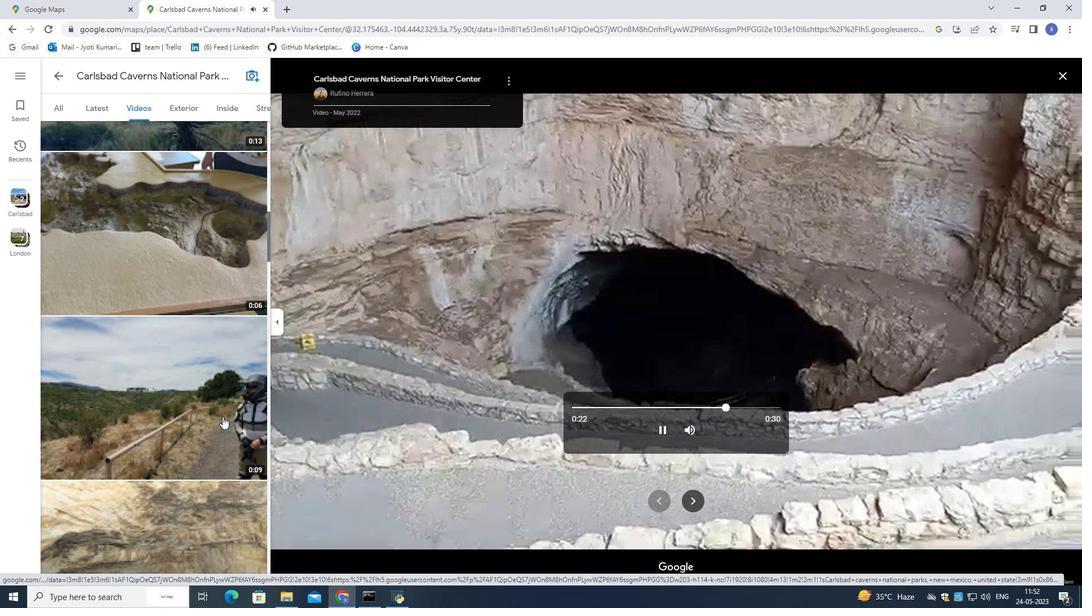 
Action: Mouse scrolled (222, 416) with delta (0, 0)
Screenshot: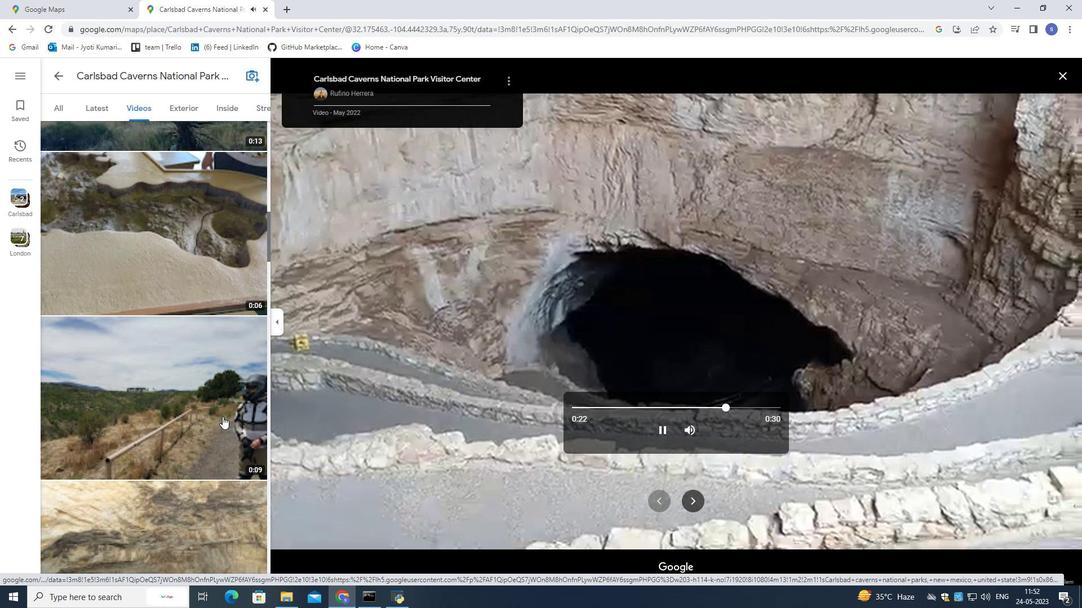 
Action: Mouse moved to (222, 416)
Screenshot: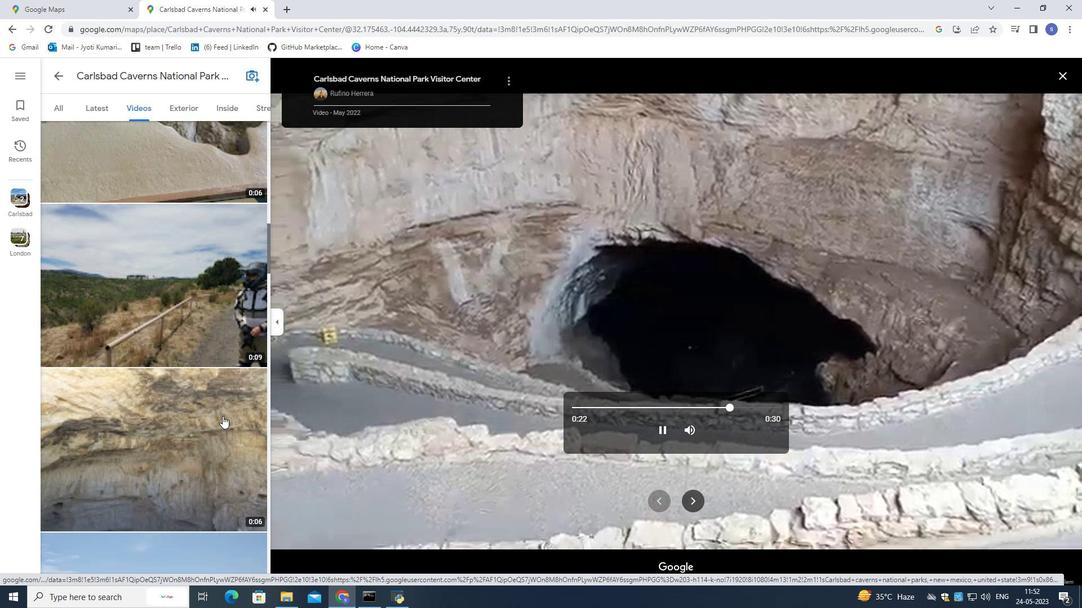 
Action: Mouse scrolled (222, 415) with delta (0, 0)
Screenshot: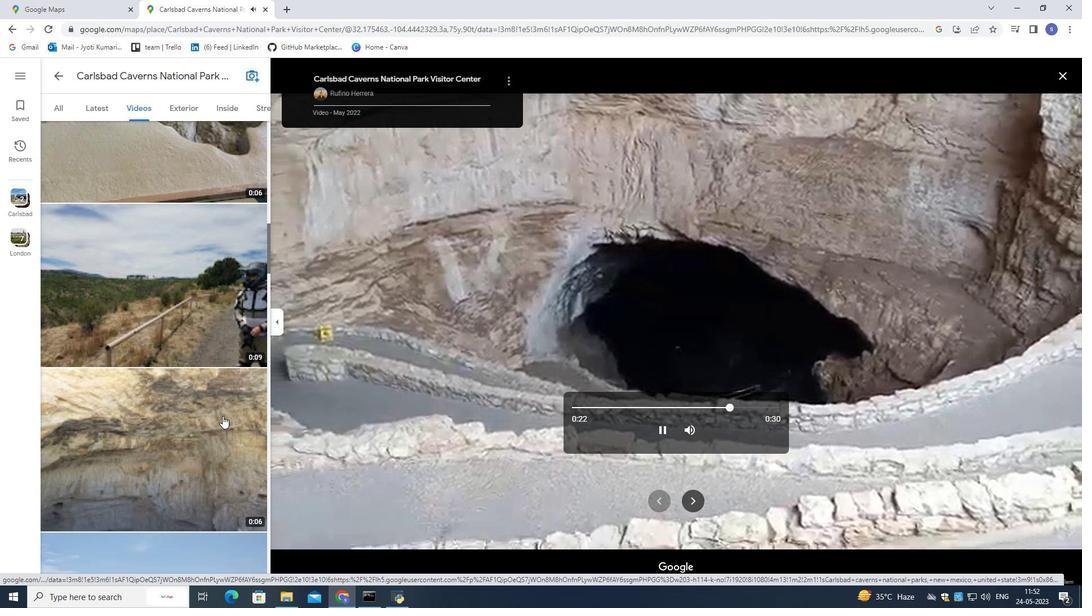 
Action: Mouse scrolled (222, 415) with delta (0, 0)
Screenshot: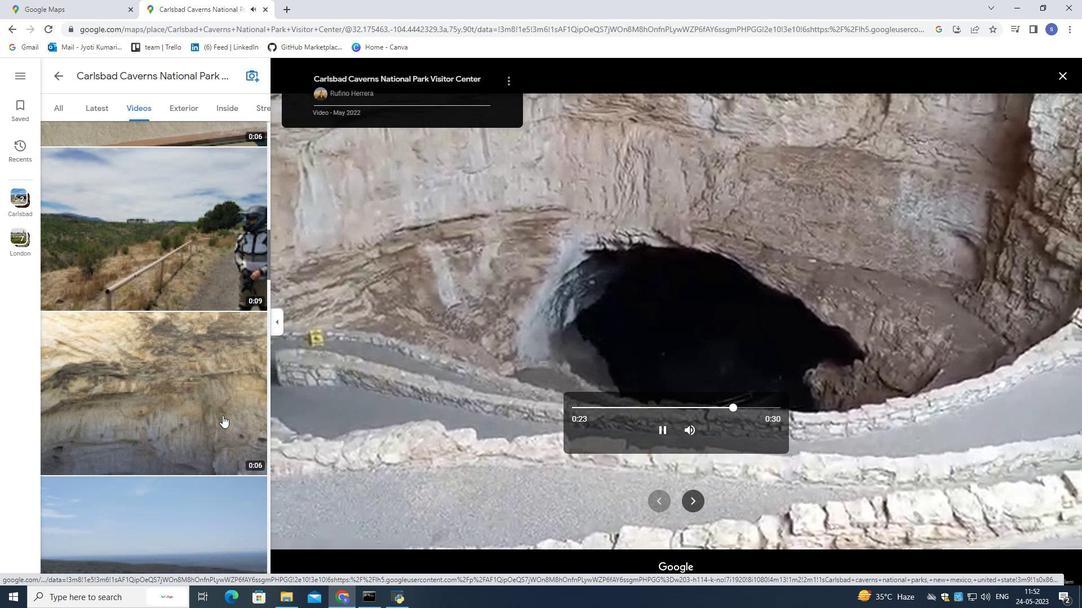 
Action: Mouse scrolled (222, 415) with delta (0, 0)
Screenshot: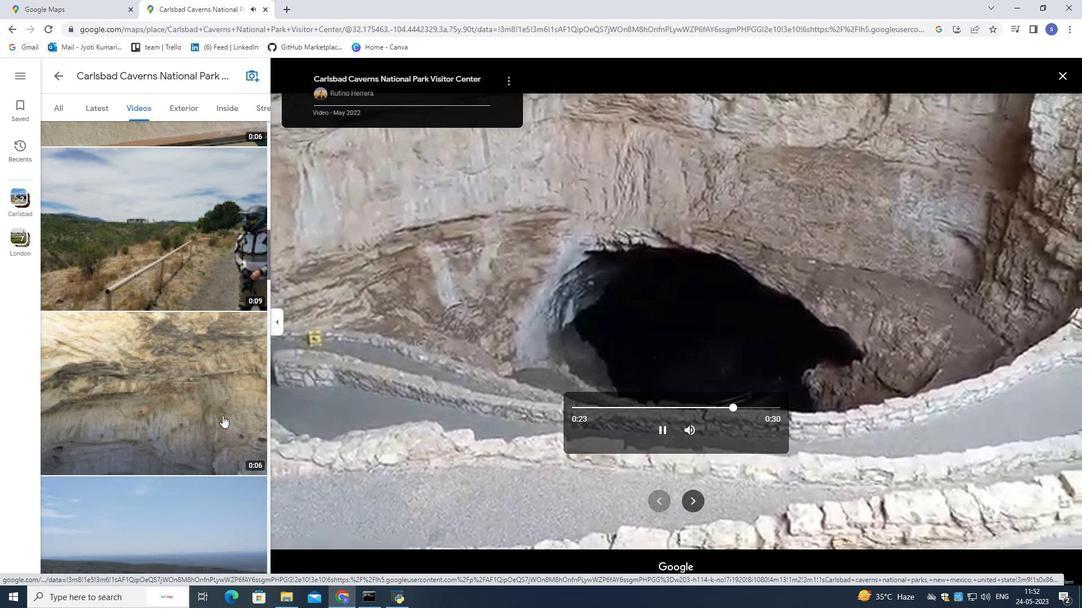 
Action: Mouse scrolled (222, 415) with delta (0, 0)
